 Task: Play online Dominion game.
Action: Mouse moved to (575, 607)
Screenshot: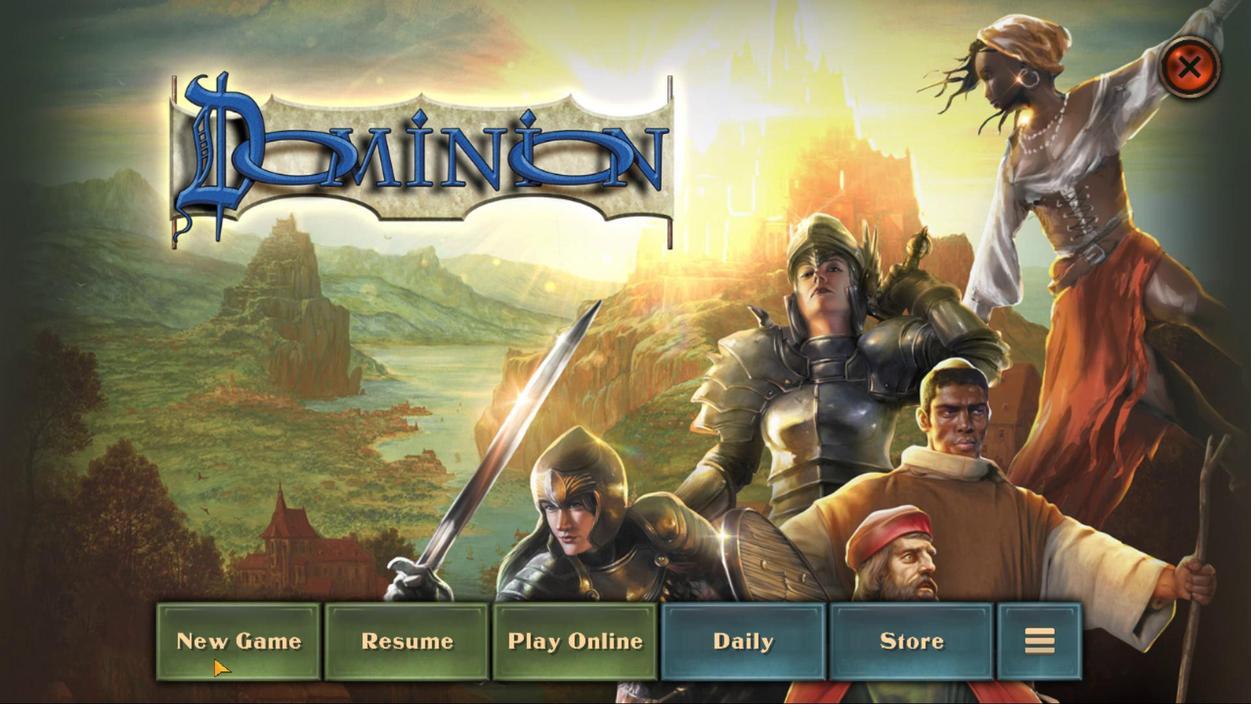 
Action: Mouse pressed left at (575, 607)
Screenshot: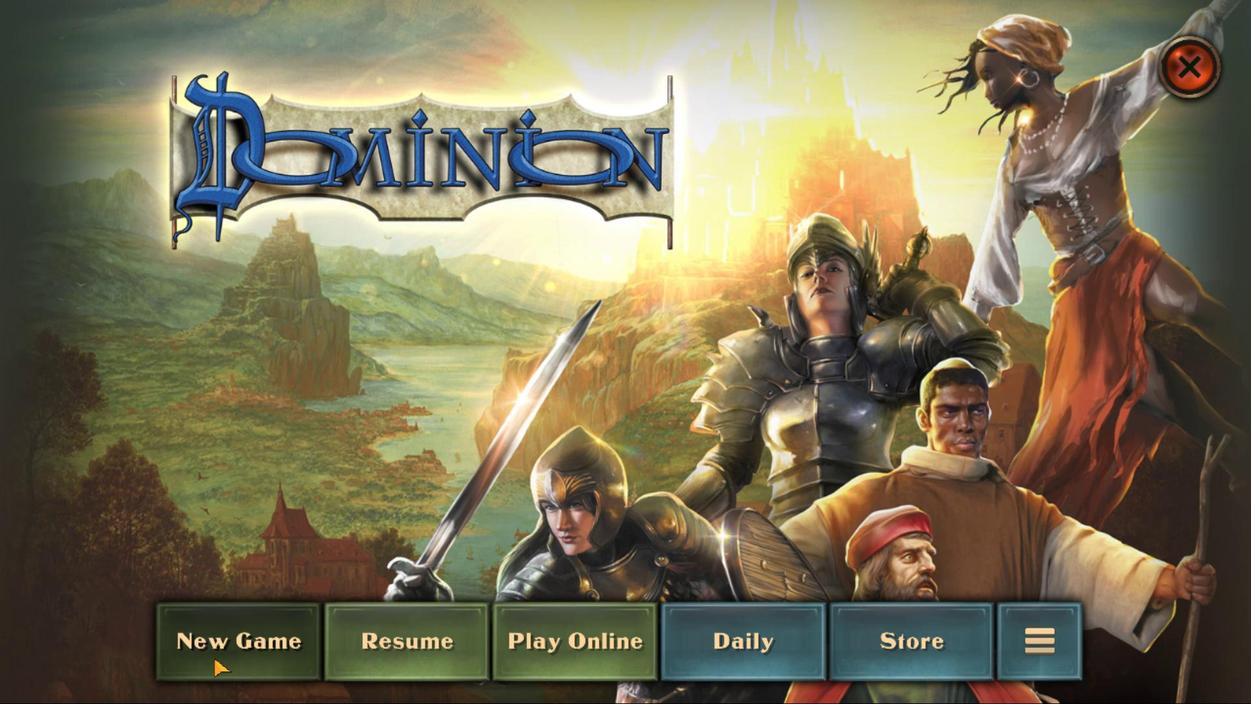 
Action: Mouse moved to (546, 488)
Screenshot: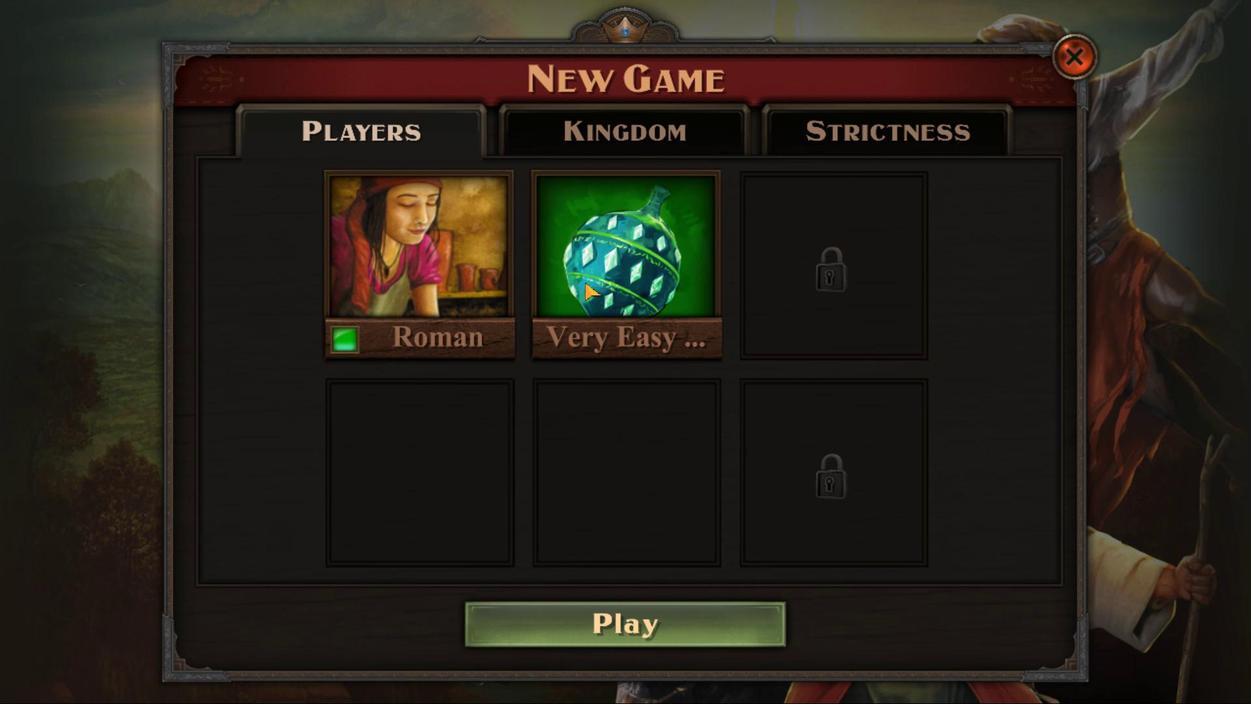 
Action: Mouse pressed left at (546, 488)
Screenshot: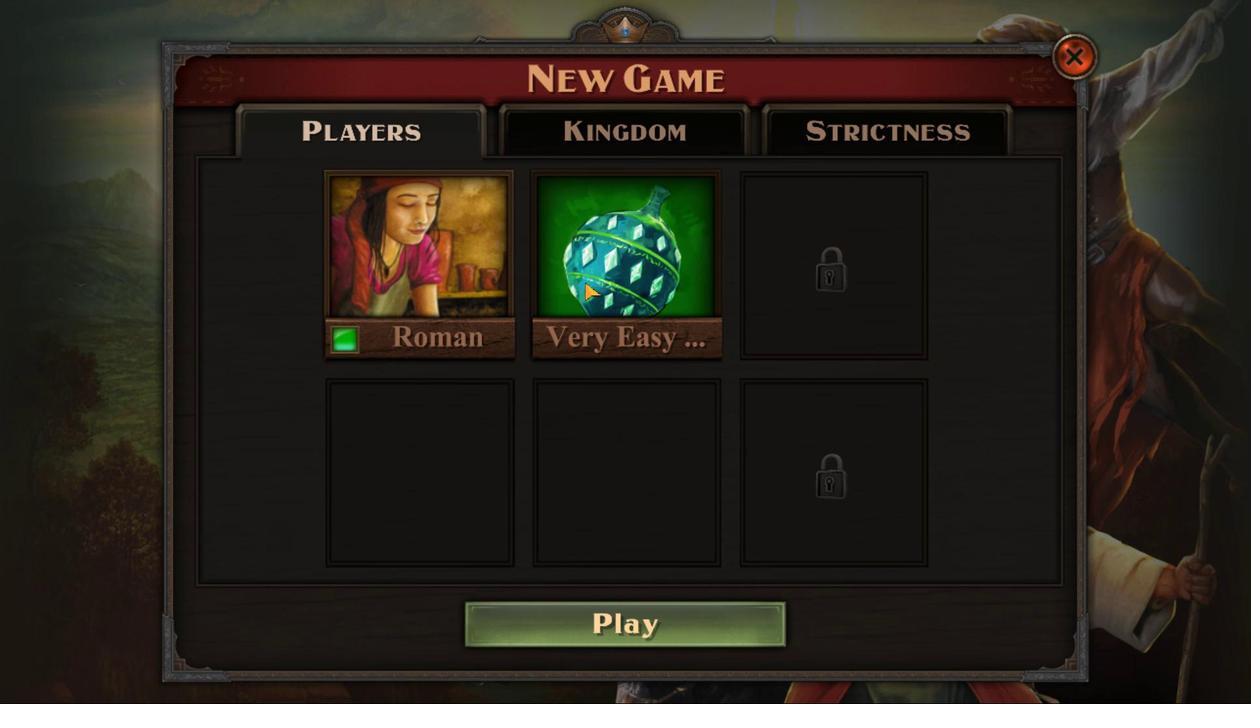 
Action: Mouse moved to (562, 491)
Screenshot: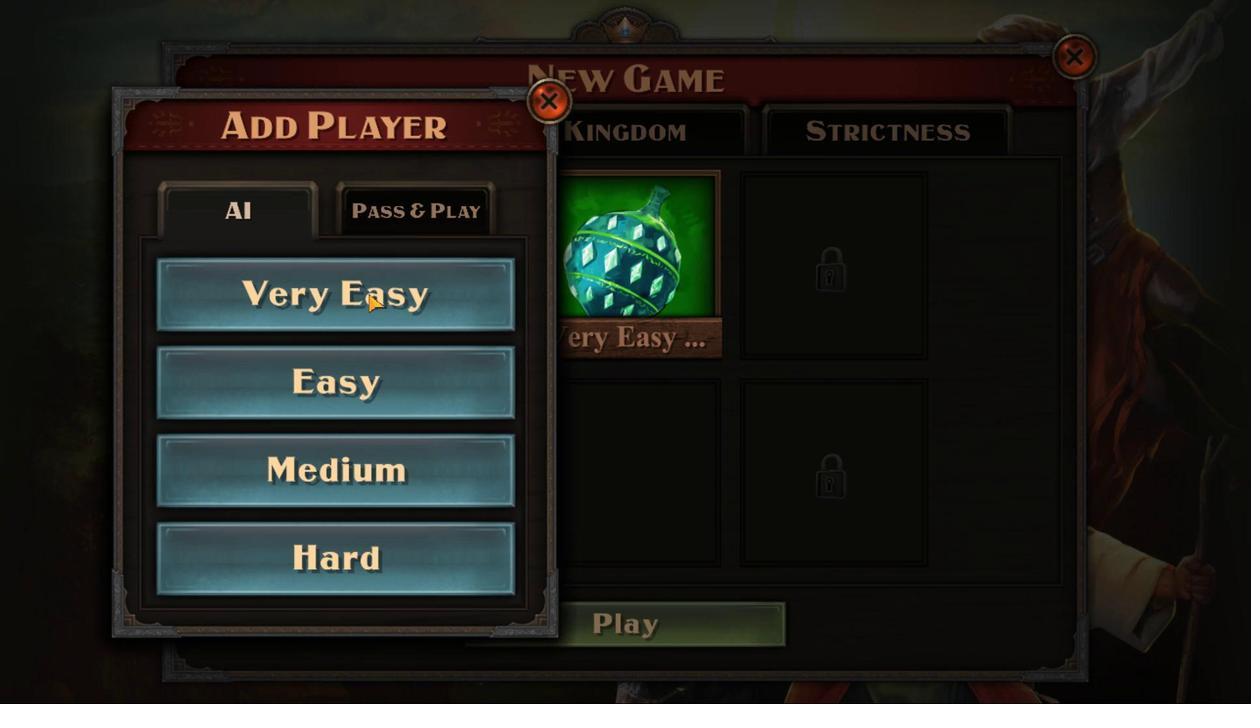 
Action: Mouse pressed left at (562, 491)
Screenshot: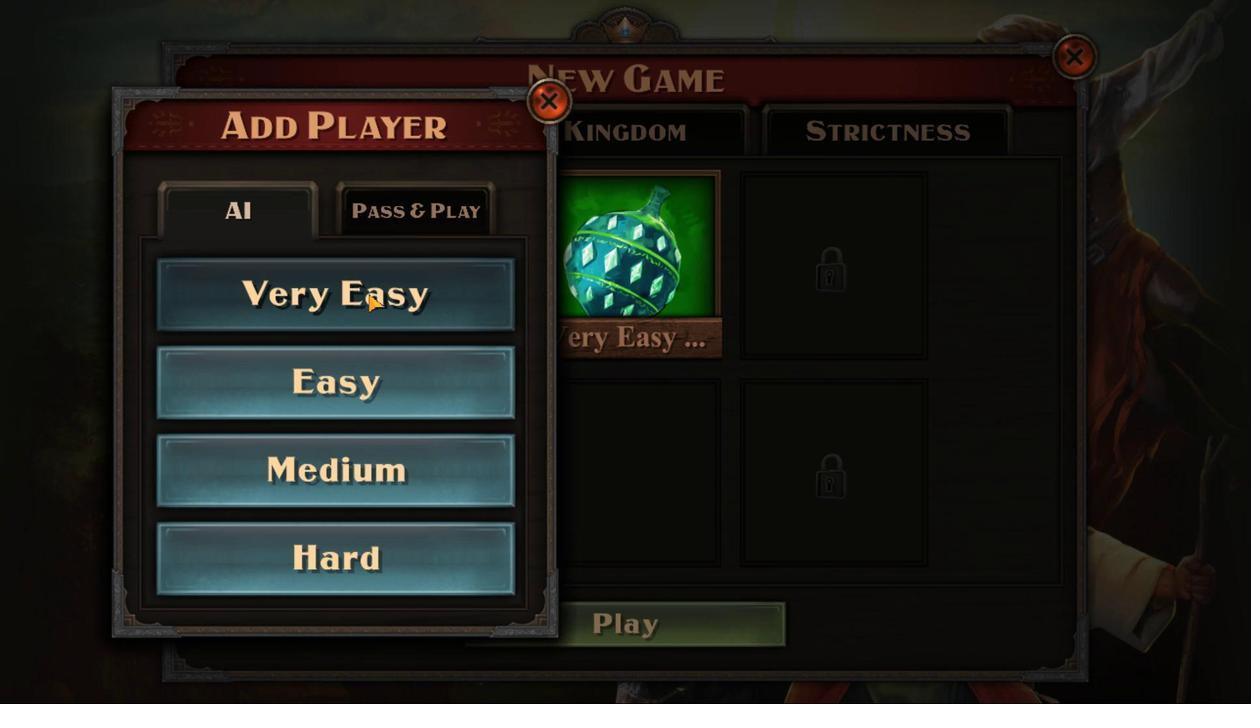 
Action: Mouse moved to (540, 596)
Screenshot: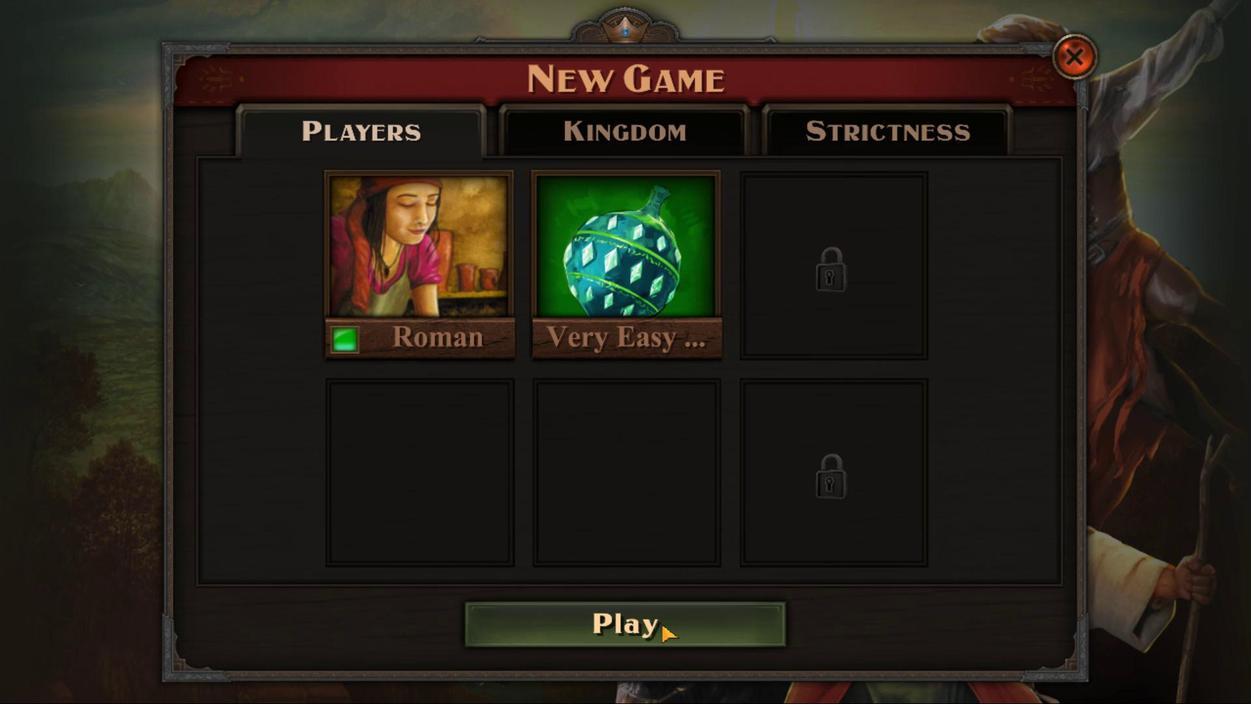 
Action: Mouse pressed left at (540, 596)
Screenshot: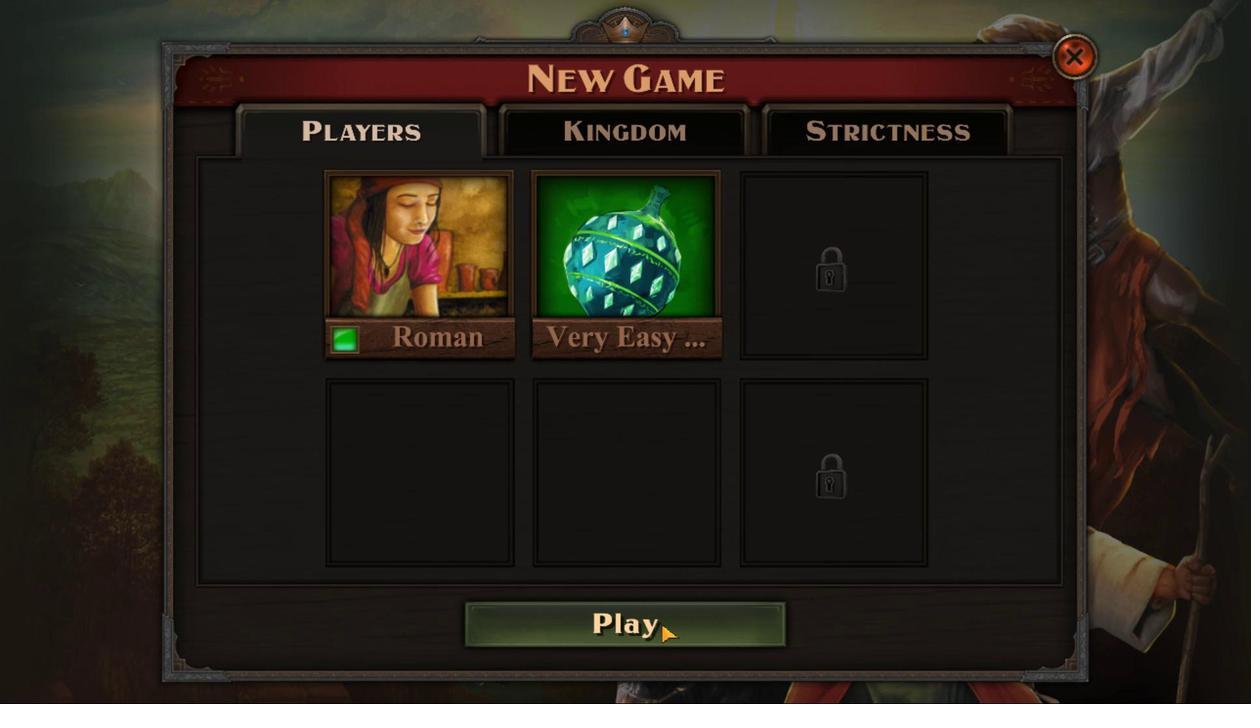 
Action: Mouse moved to (536, 581)
Screenshot: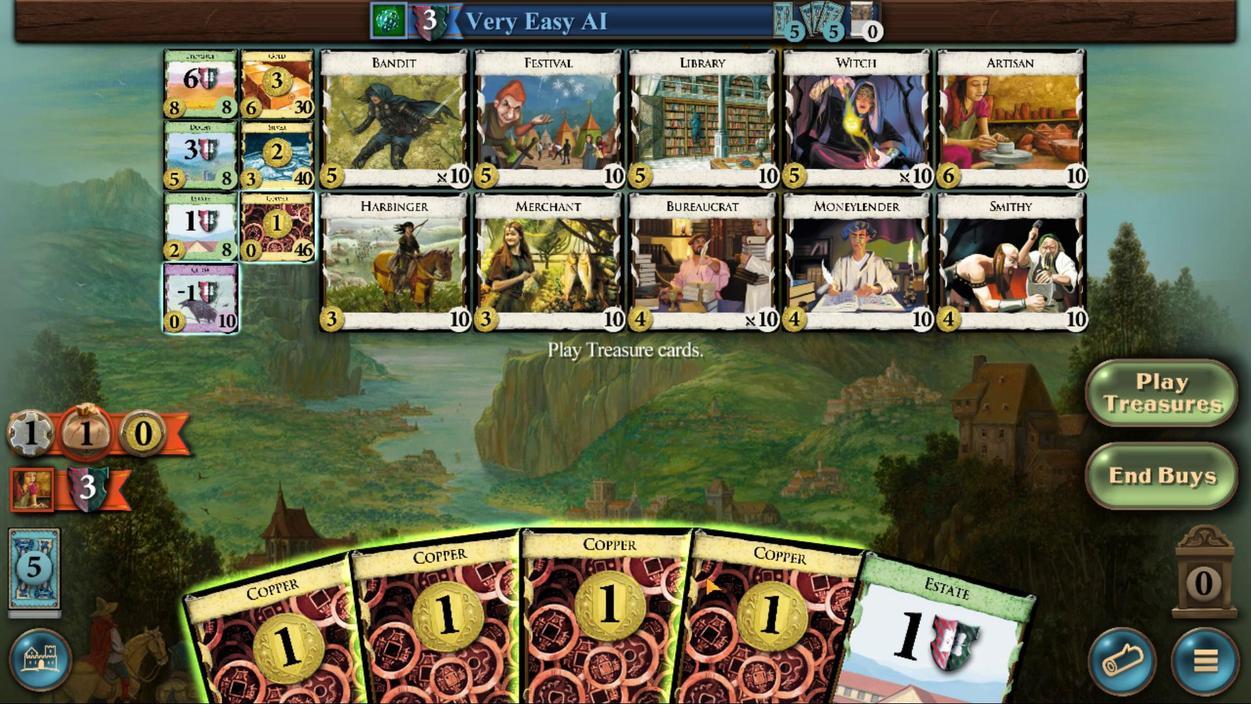 
Action: Mouse scrolled (536, 581) with delta (0, 0)
Screenshot: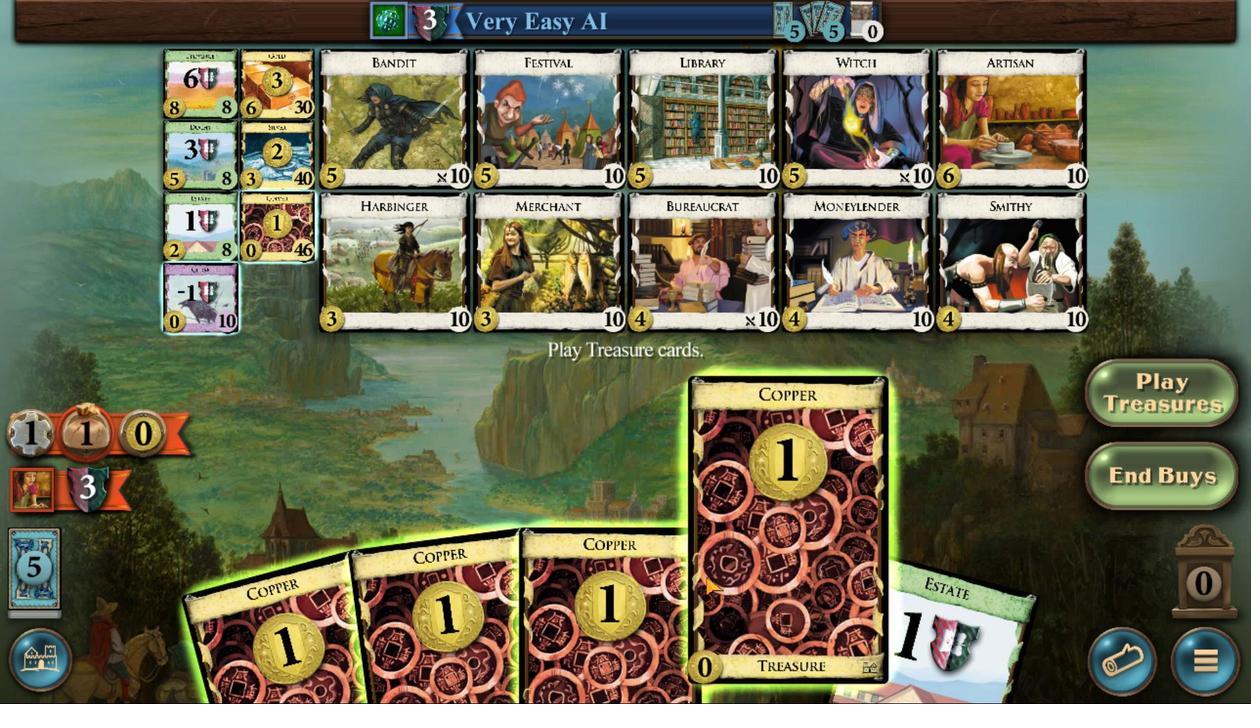 
Action: Mouse scrolled (536, 581) with delta (0, 0)
Screenshot: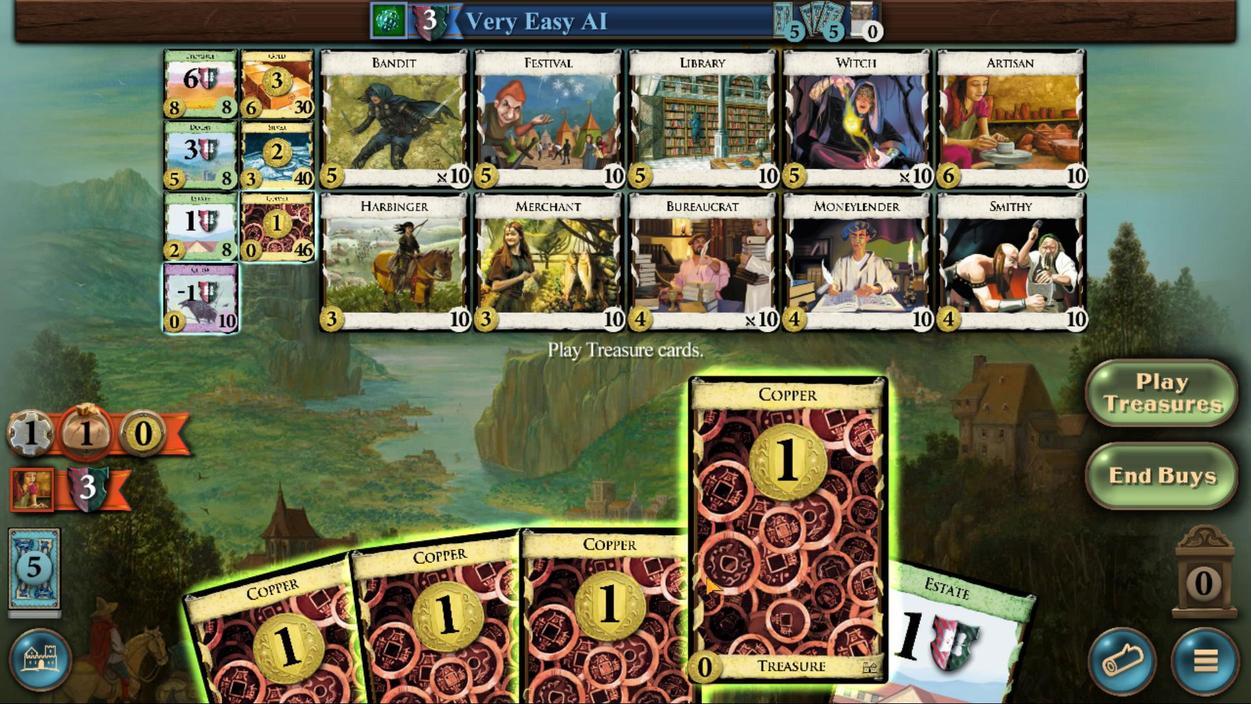 
Action: Mouse scrolled (536, 581) with delta (0, 0)
Screenshot: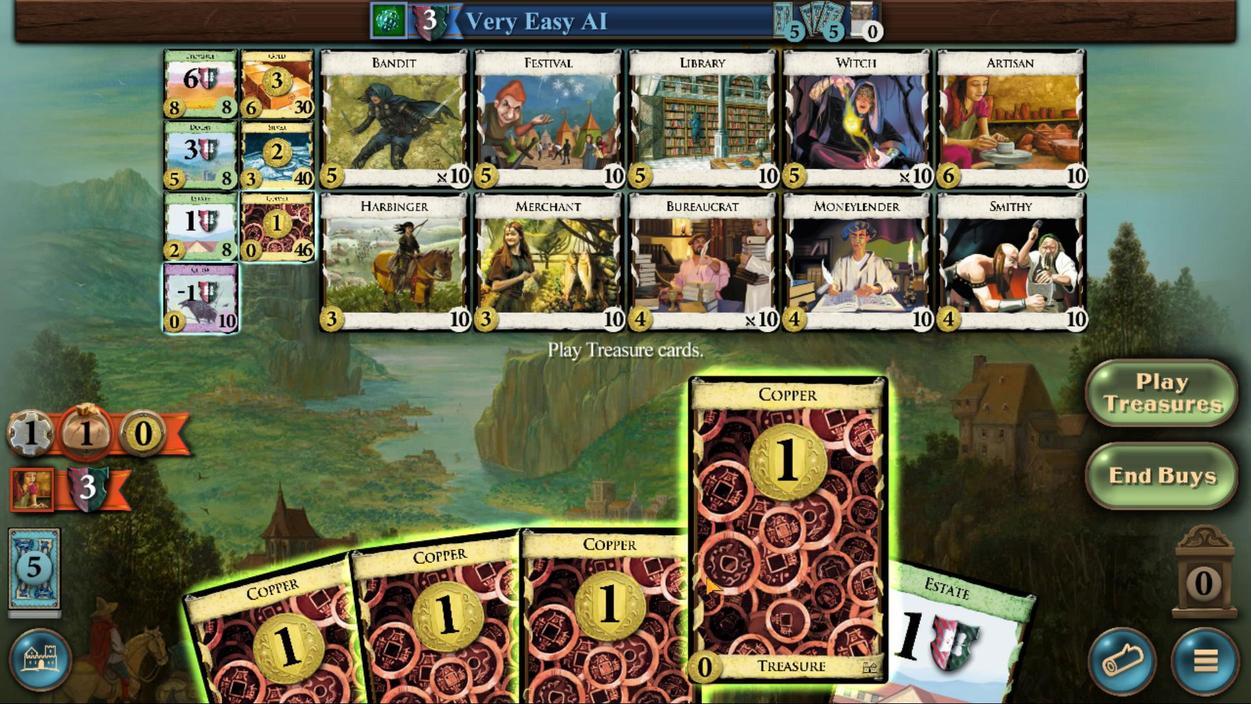 
Action: Mouse scrolled (536, 581) with delta (0, 0)
Screenshot: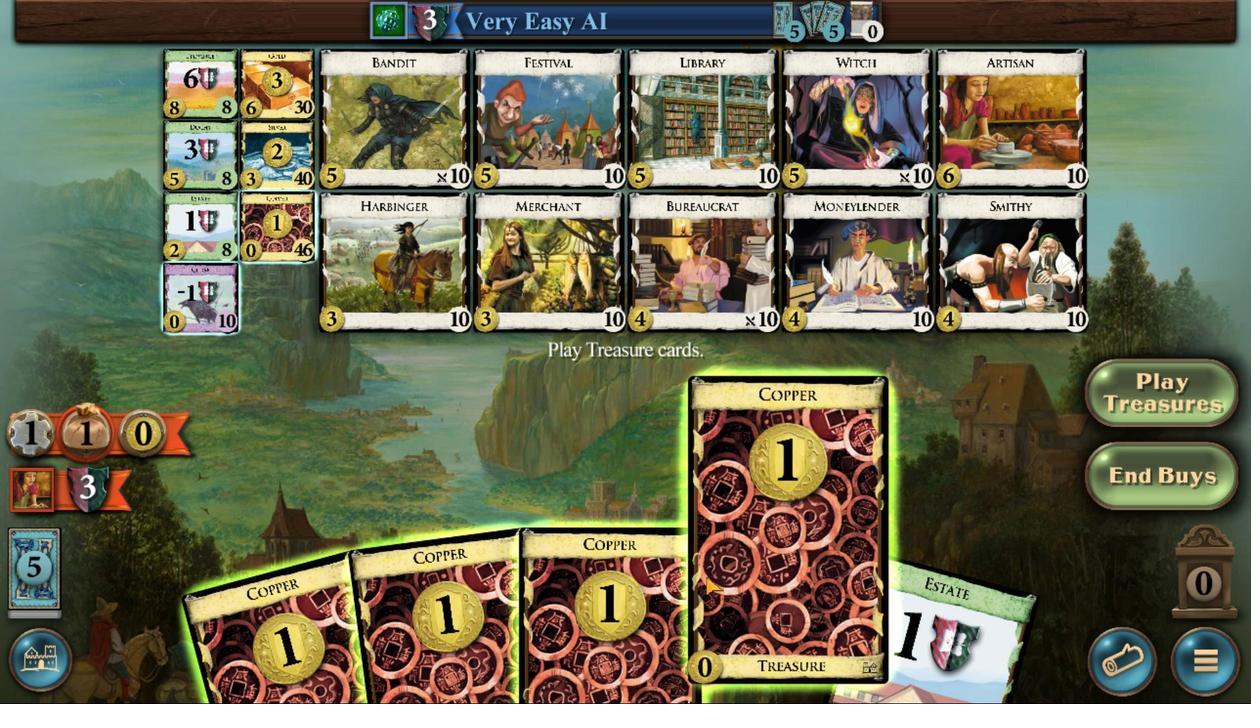 
Action: Mouse moved to (545, 580)
Screenshot: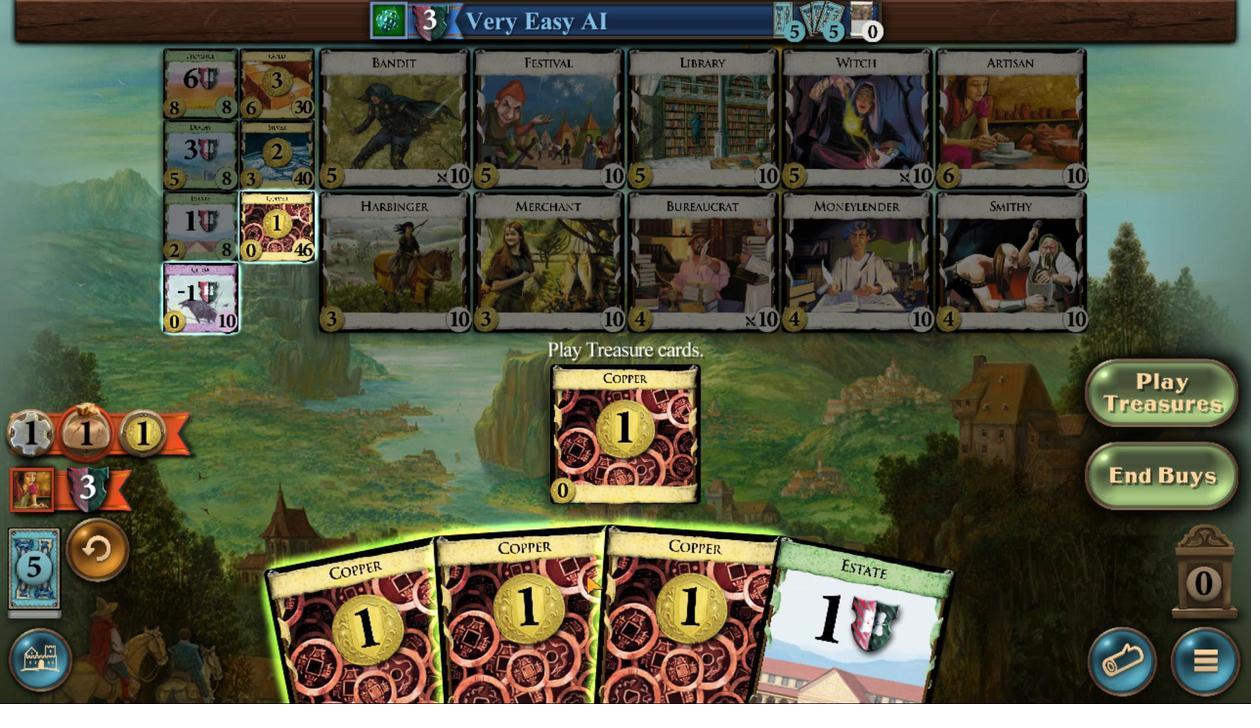 
Action: Mouse scrolled (545, 580) with delta (0, 0)
Screenshot: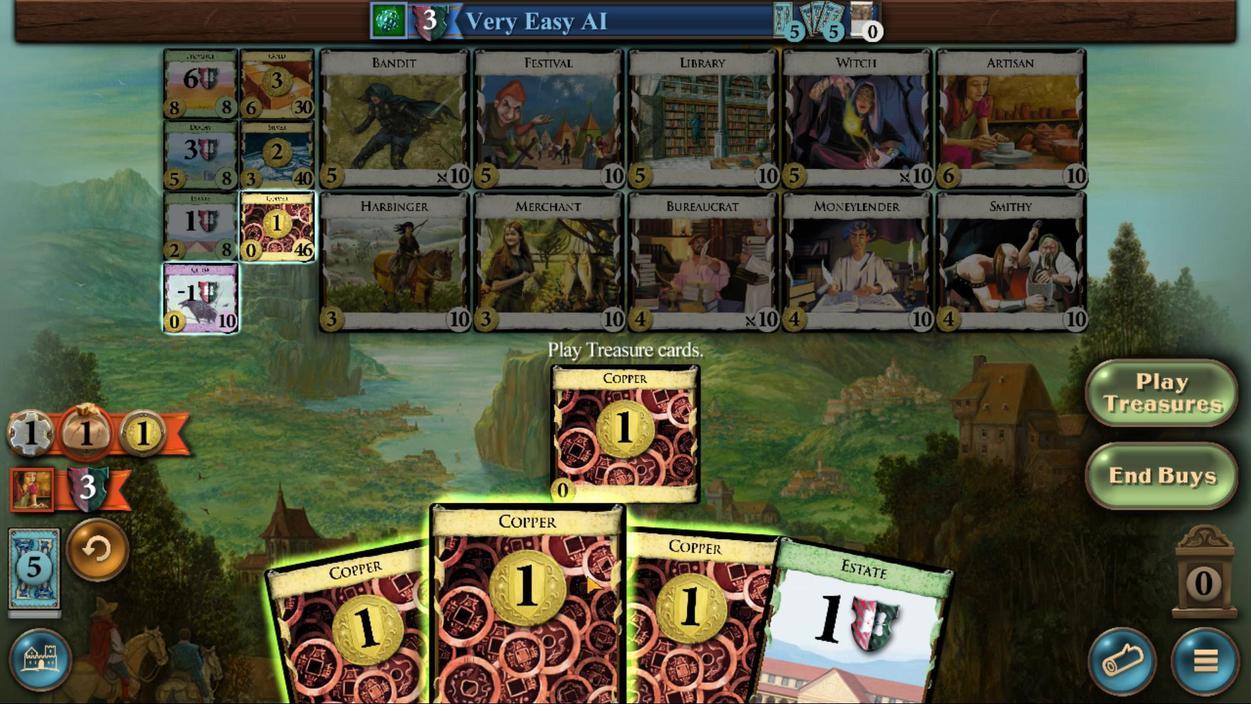 
Action: Mouse scrolled (545, 580) with delta (0, 0)
Screenshot: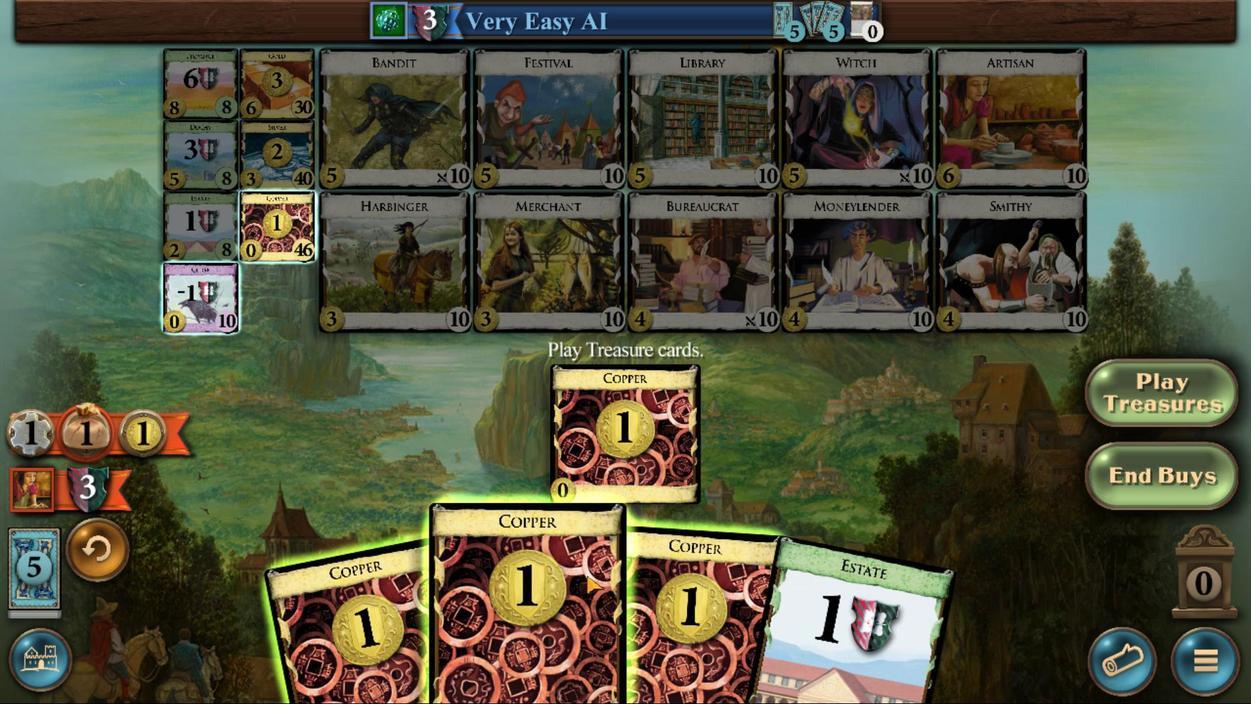 
Action: Mouse scrolled (545, 580) with delta (0, 0)
Screenshot: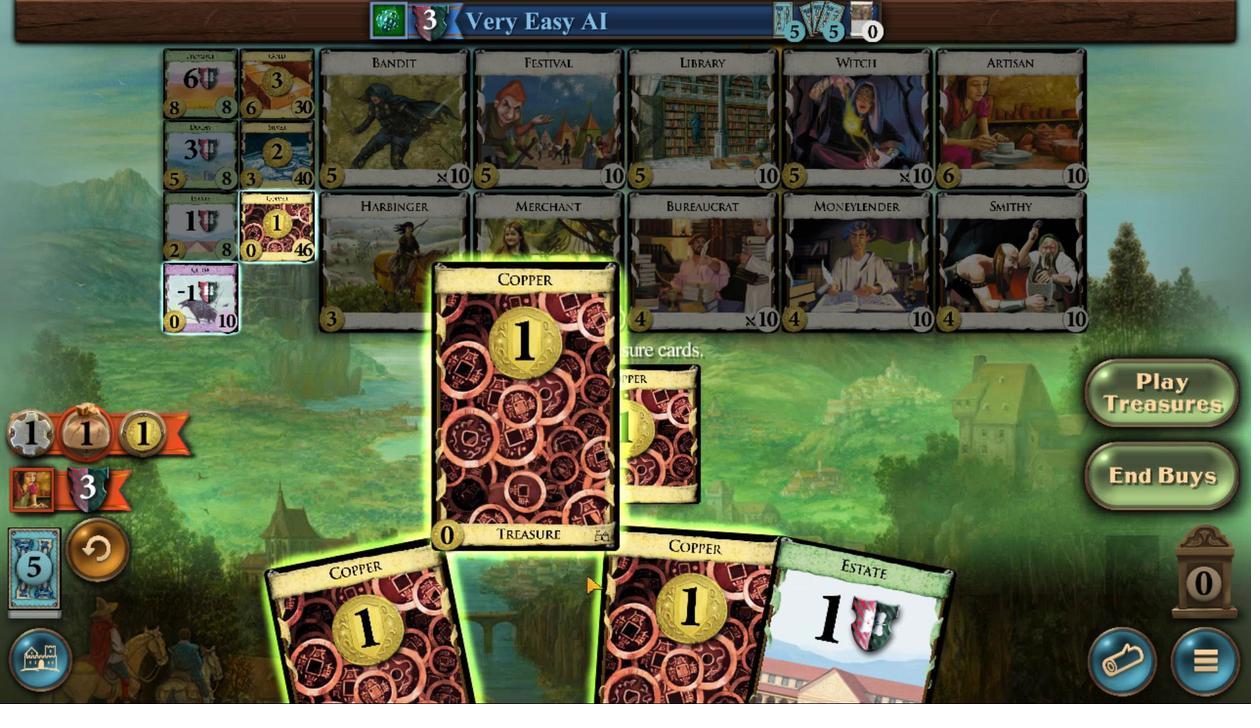 
Action: Mouse scrolled (545, 580) with delta (0, 0)
Screenshot: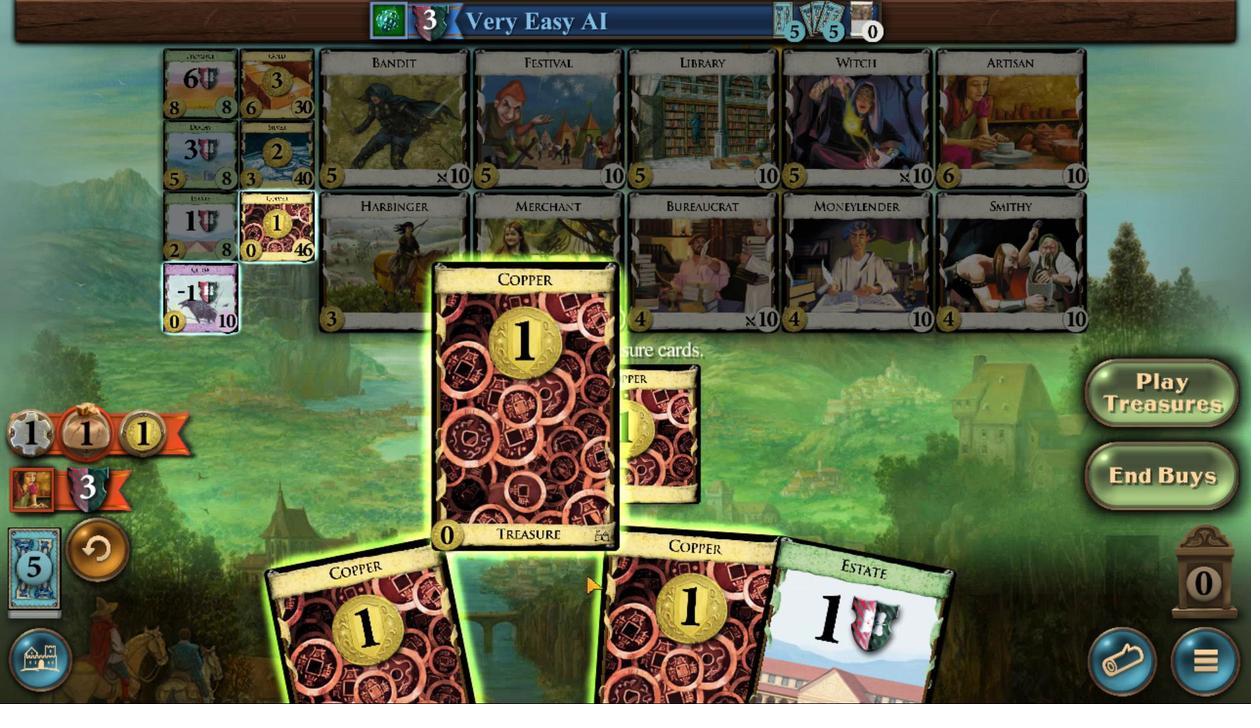 
Action: Mouse moved to (545, 580)
Screenshot: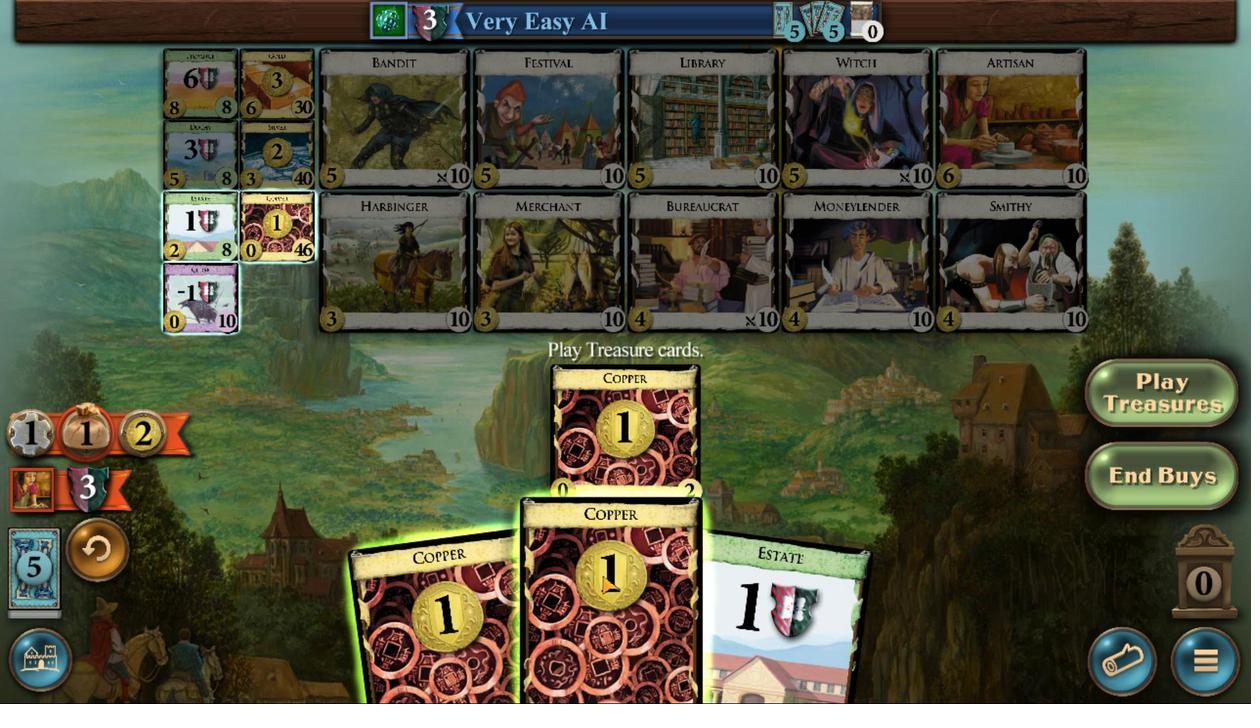 
Action: Mouse scrolled (545, 580) with delta (0, 0)
Screenshot: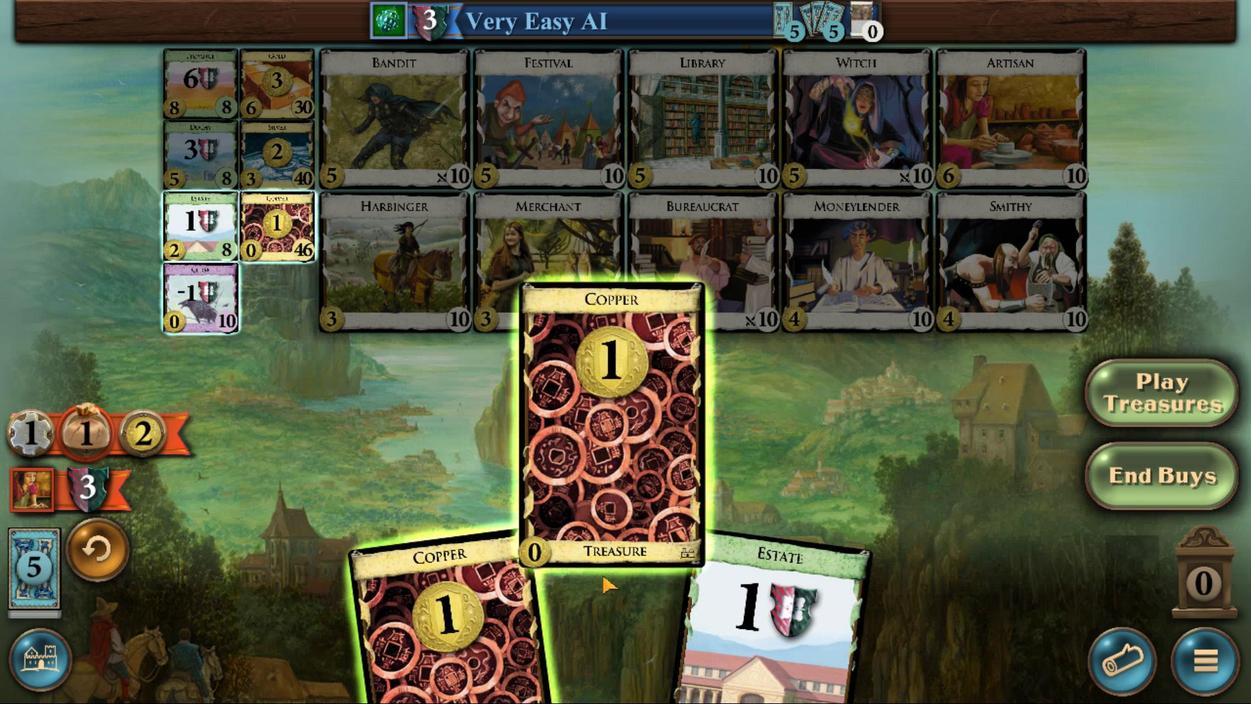 
Action: Mouse scrolled (545, 580) with delta (0, 0)
Screenshot: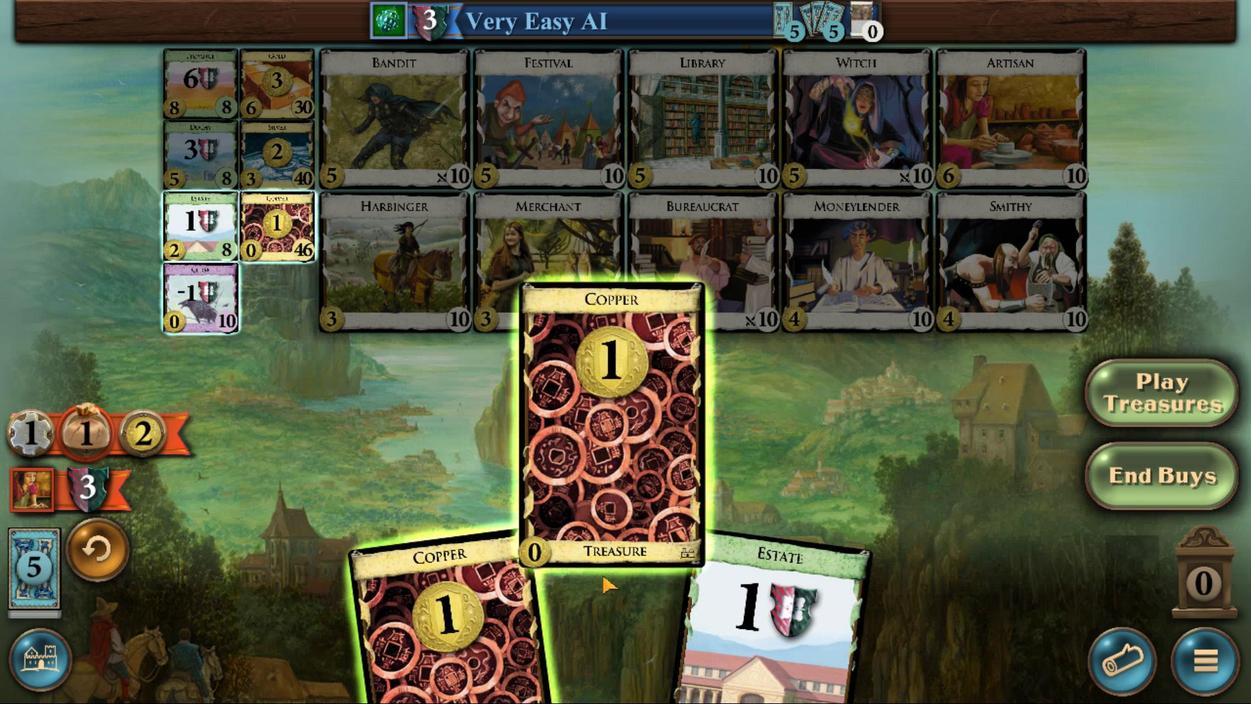 
Action: Mouse scrolled (545, 580) with delta (0, 0)
Screenshot: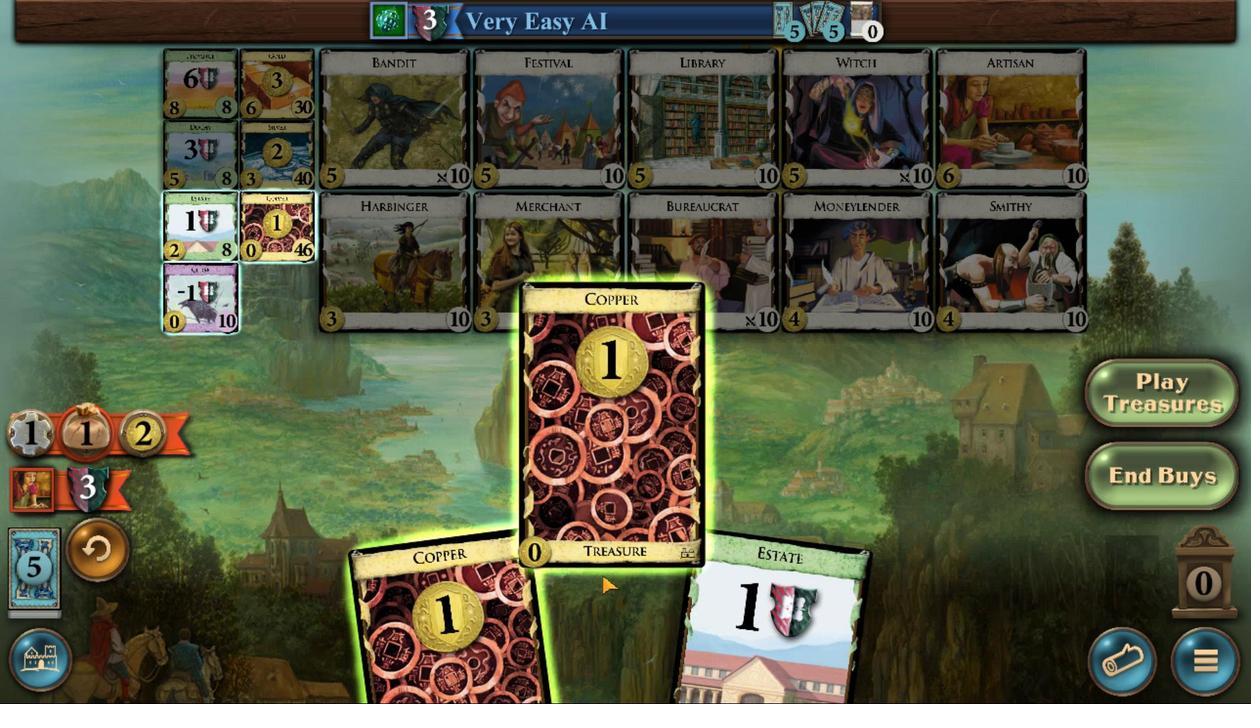 
Action: Mouse scrolled (545, 580) with delta (0, 0)
Screenshot: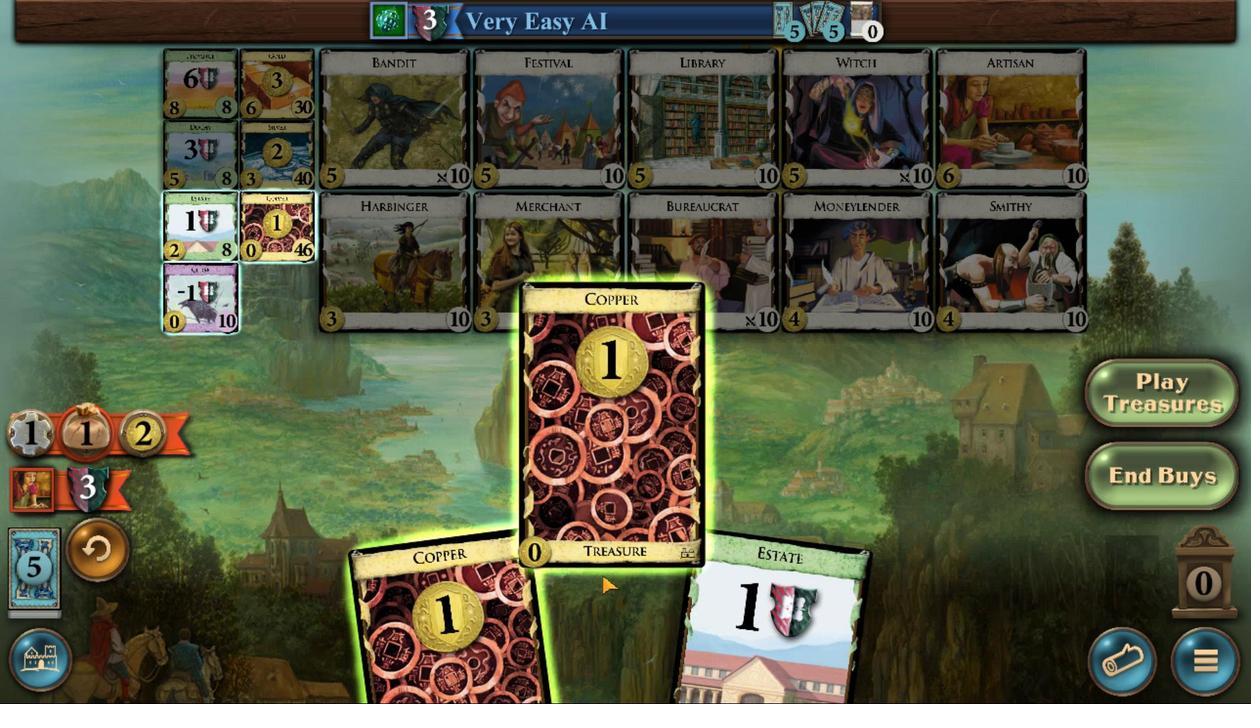 
Action: Mouse scrolled (545, 580) with delta (0, 0)
Screenshot: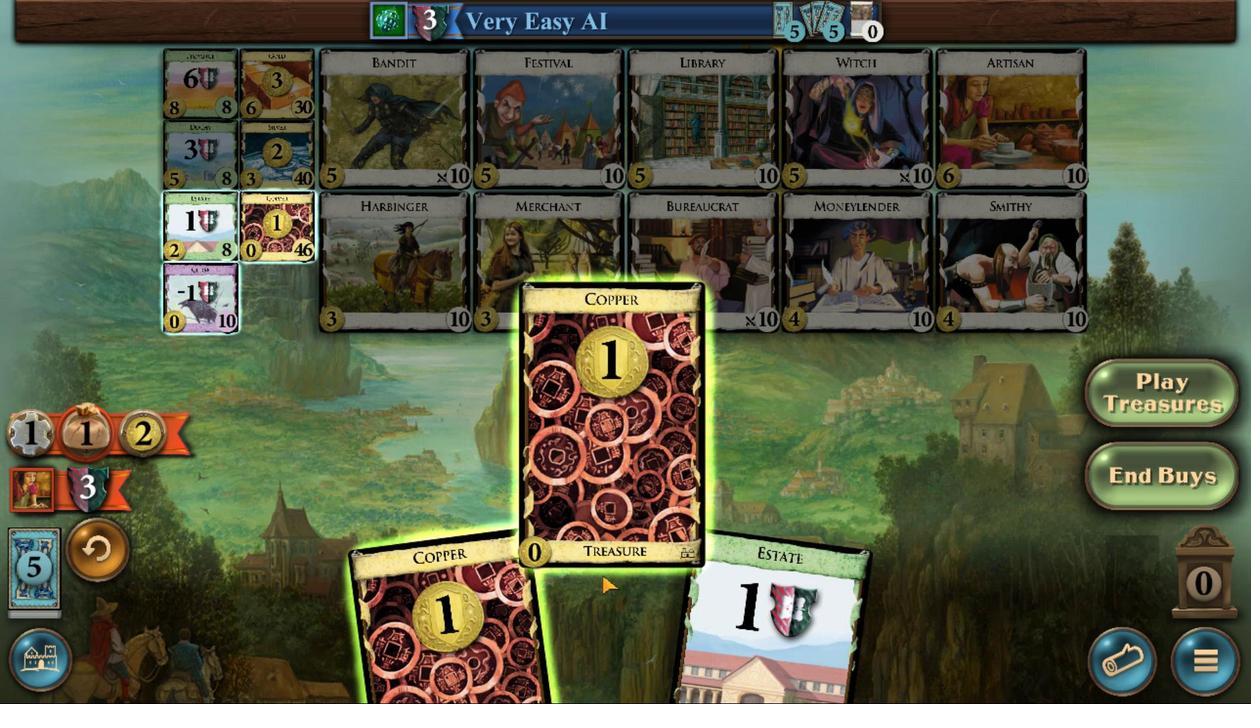 
Action: Mouse moved to (547, 581)
Screenshot: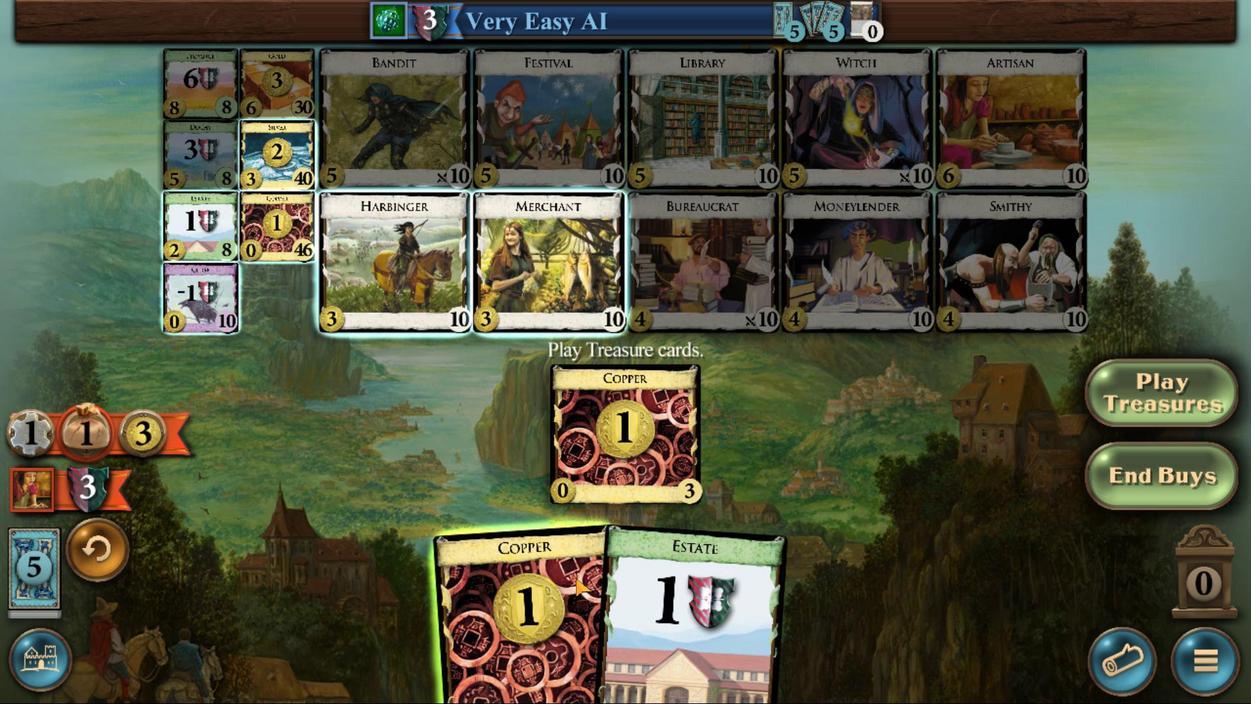 
Action: Mouse scrolled (547, 581) with delta (0, 0)
Screenshot: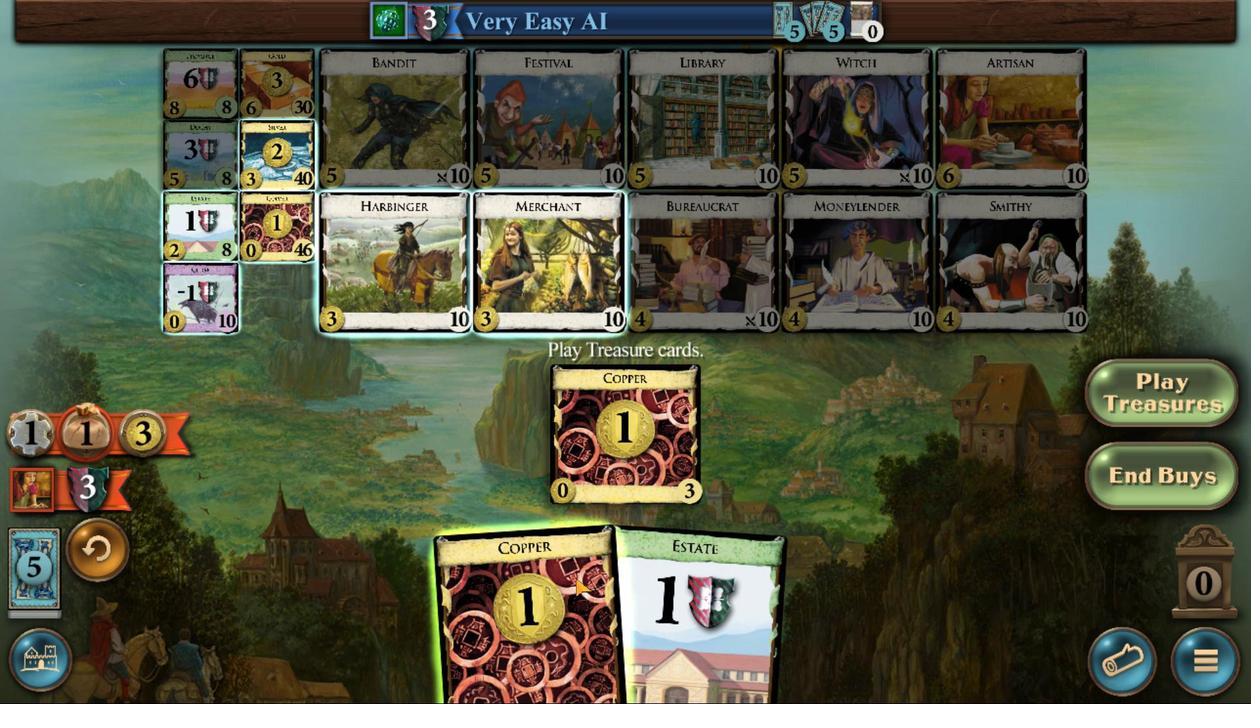 
Action: Mouse scrolled (547, 581) with delta (0, 0)
Screenshot: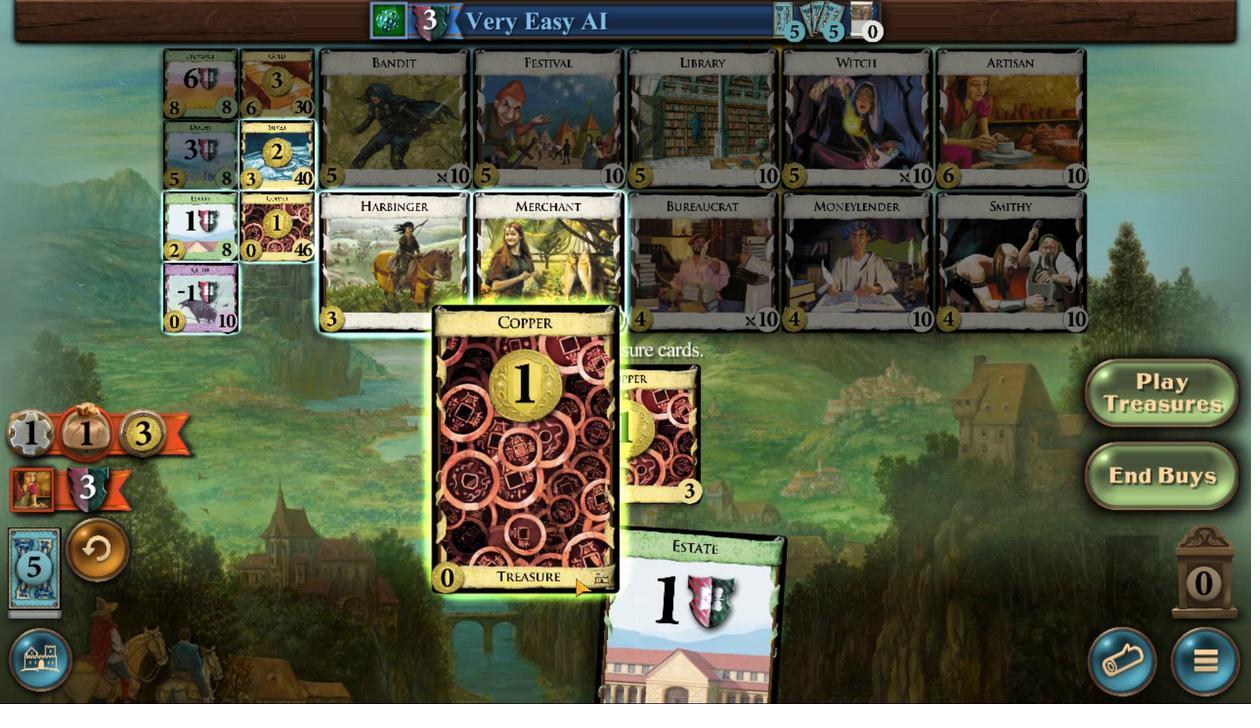 
Action: Mouse scrolled (547, 581) with delta (0, 0)
Screenshot: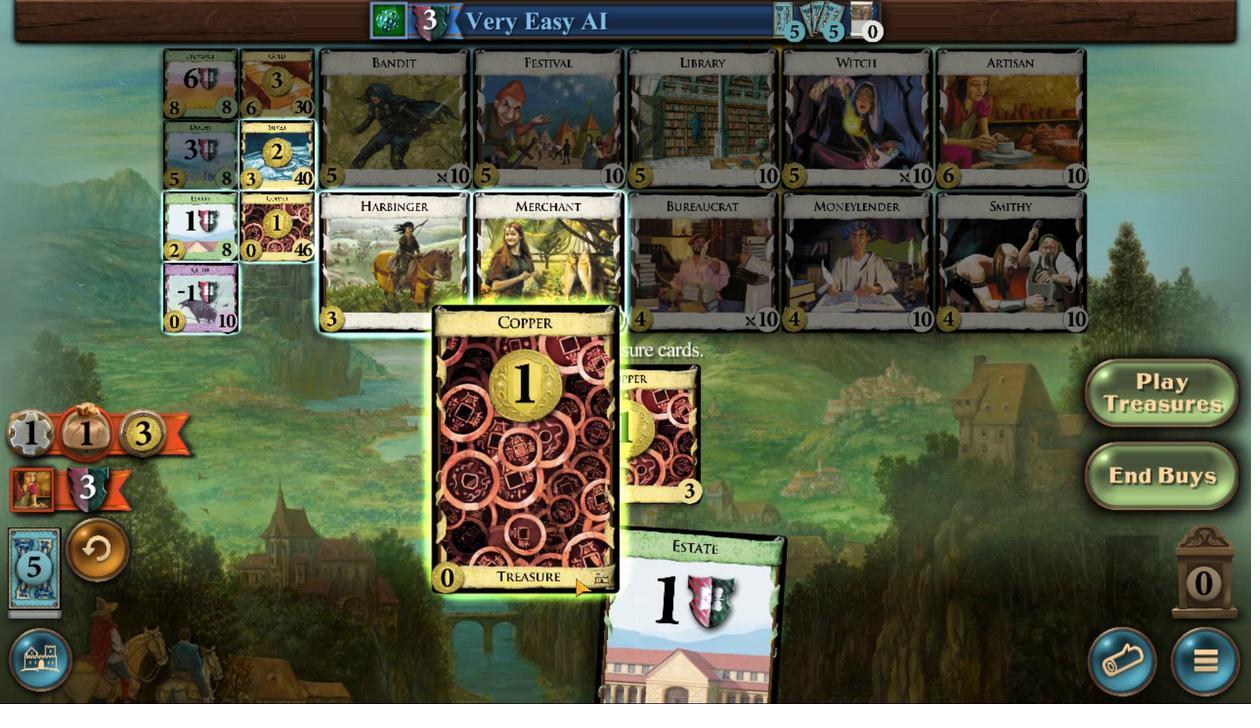
Action: Mouse scrolled (547, 581) with delta (0, 0)
Screenshot: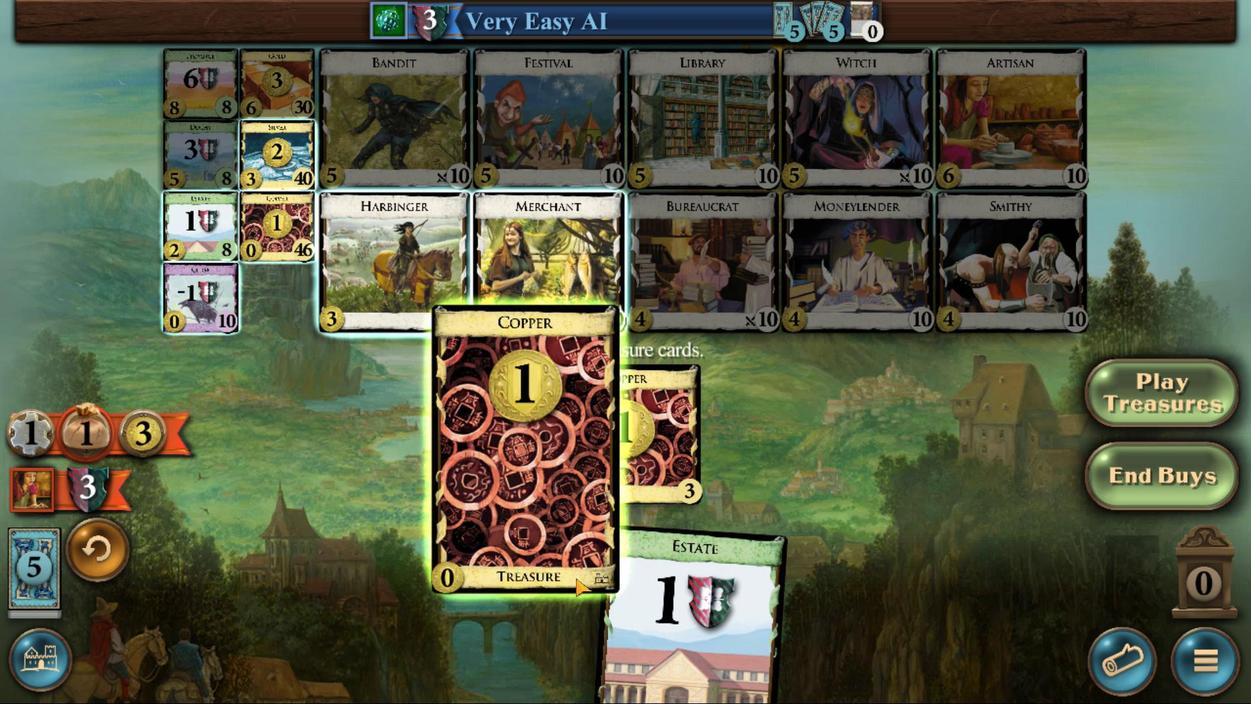 
Action: Mouse scrolled (547, 581) with delta (0, 0)
Screenshot: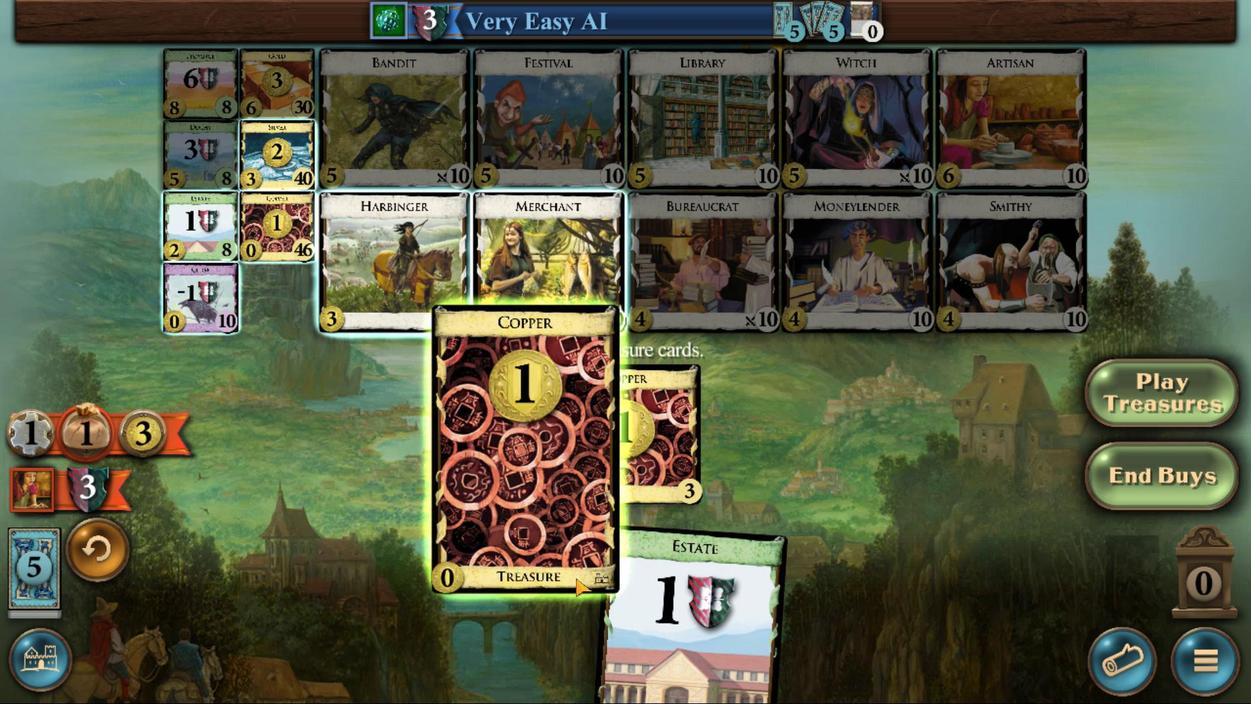 
Action: Mouse moved to (569, 447)
Screenshot: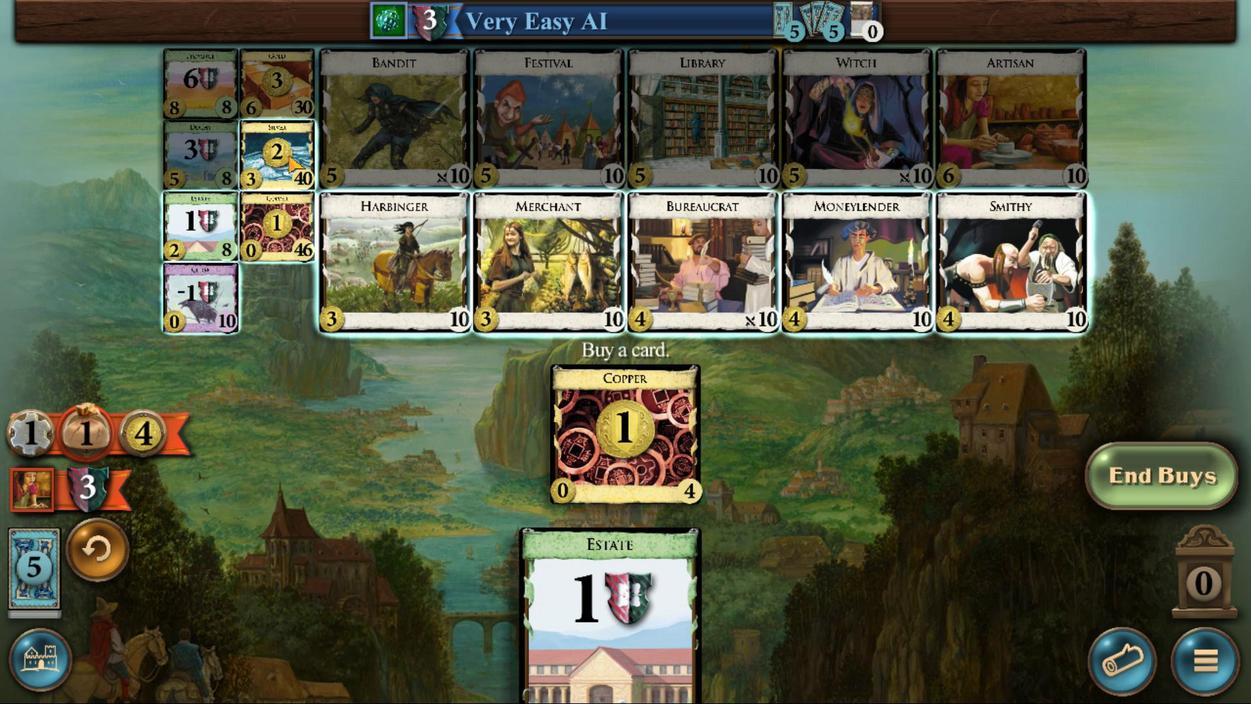 
Action: Mouse pressed left at (569, 447)
Screenshot: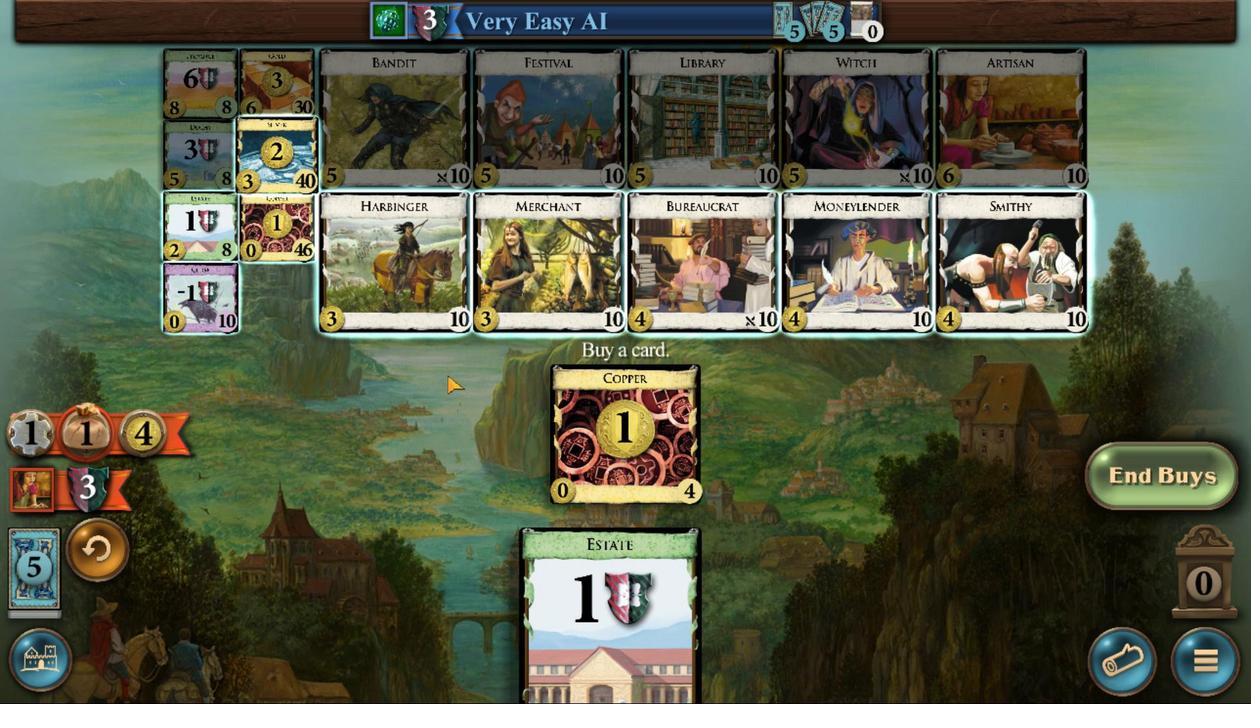 
Action: Mouse moved to (547, 581)
Screenshot: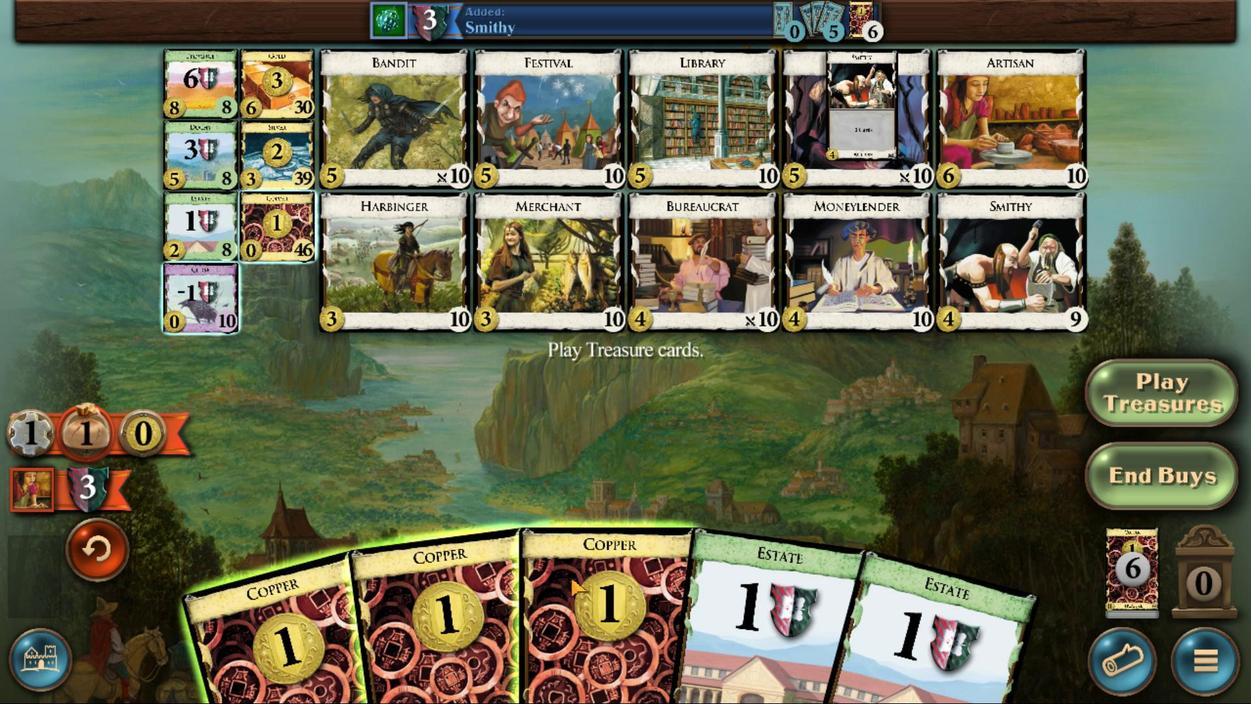 
Action: Mouse scrolled (547, 581) with delta (0, 0)
Screenshot: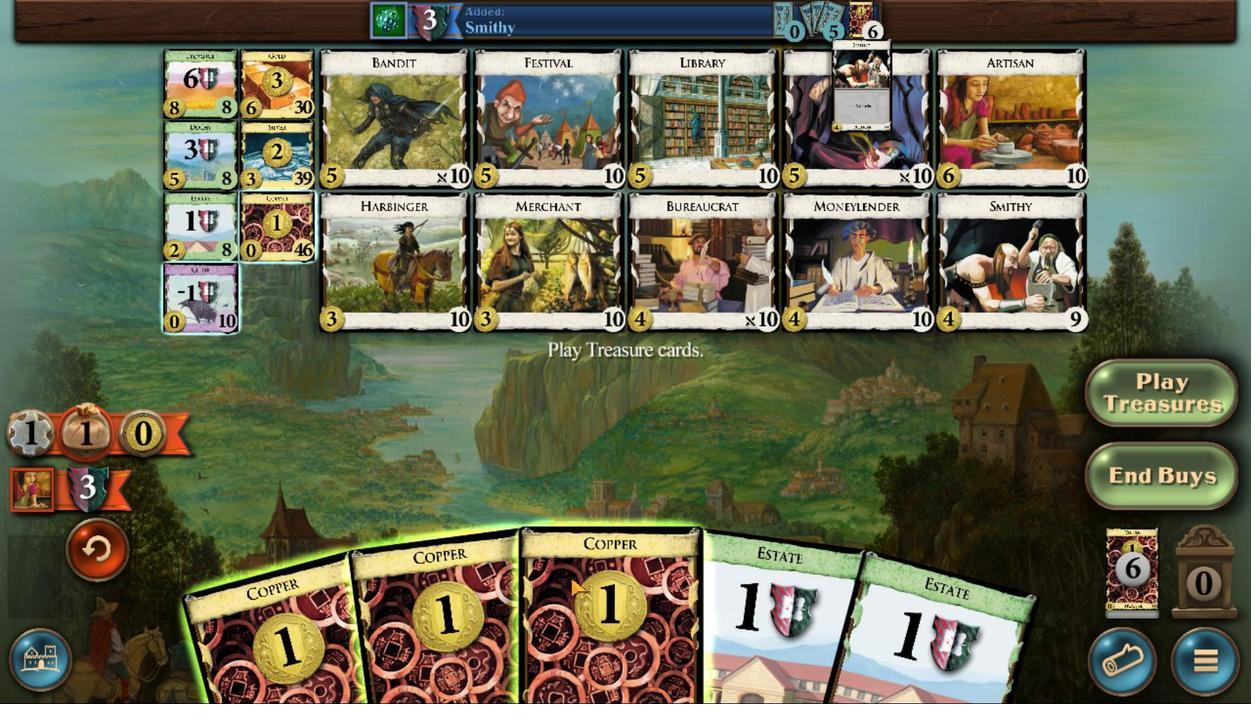 
Action: Mouse scrolled (547, 581) with delta (0, 0)
Screenshot: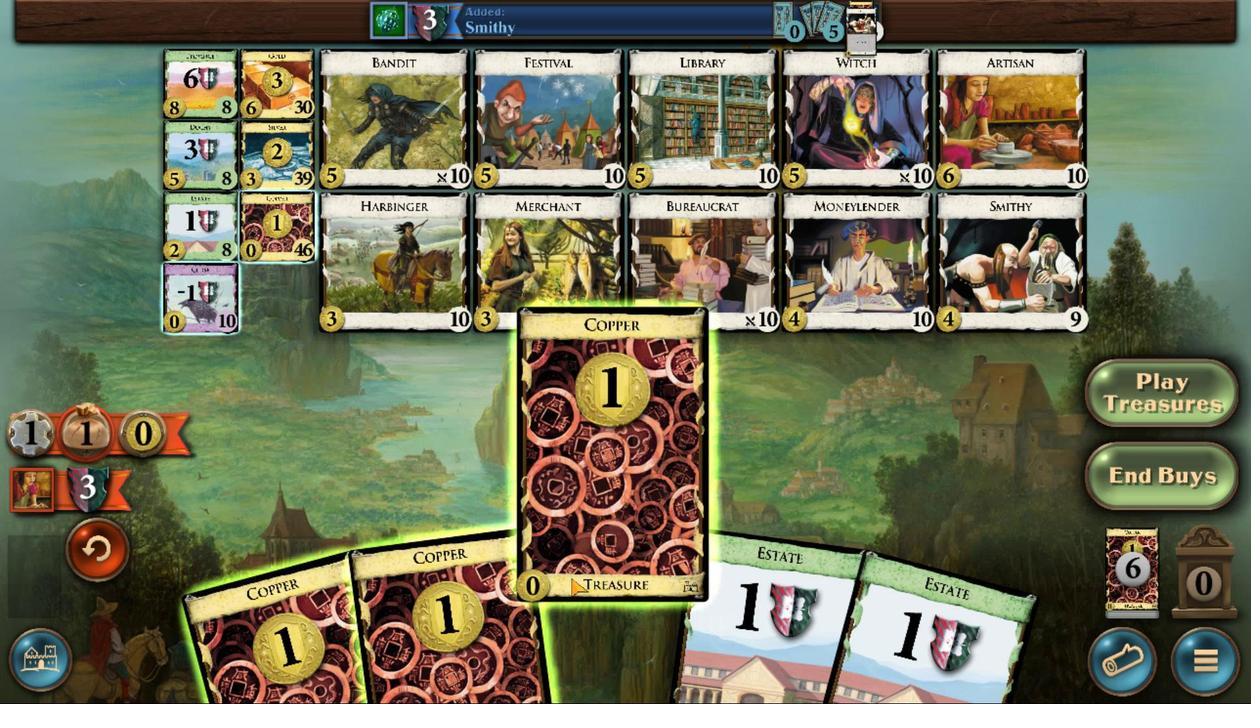 
Action: Mouse scrolled (547, 581) with delta (0, 0)
Screenshot: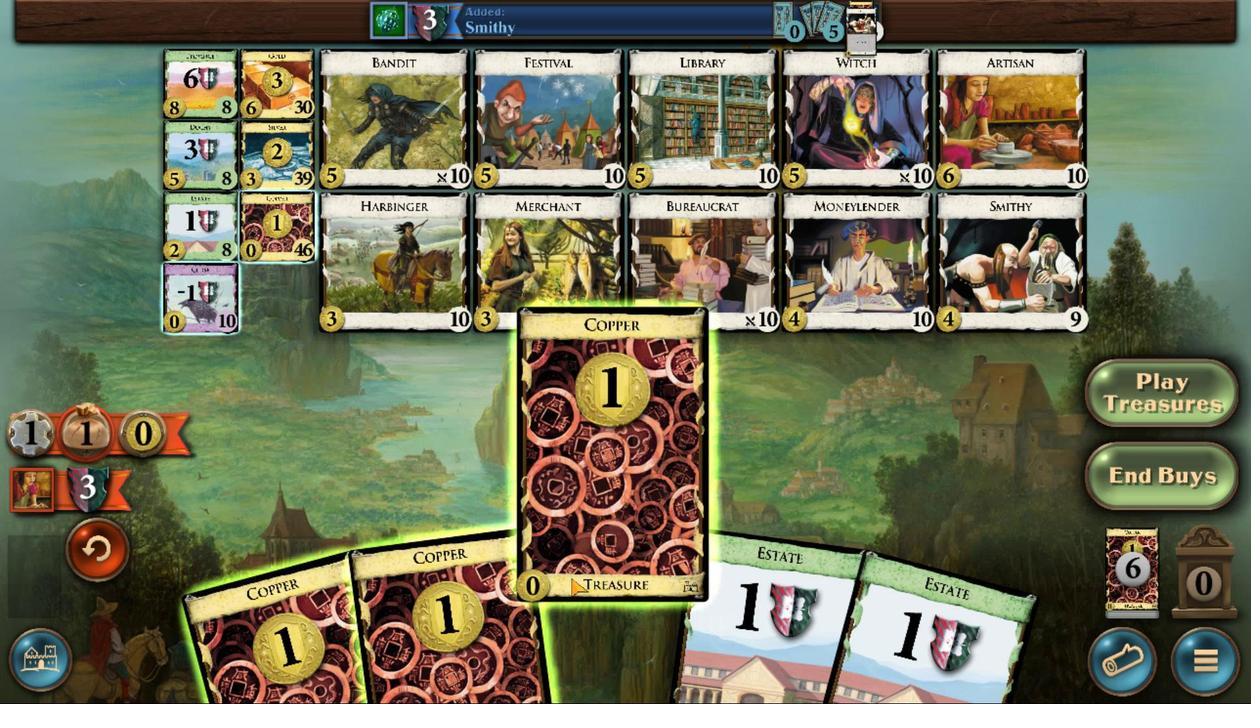 
Action: Mouse scrolled (547, 581) with delta (0, 0)
Screenshot: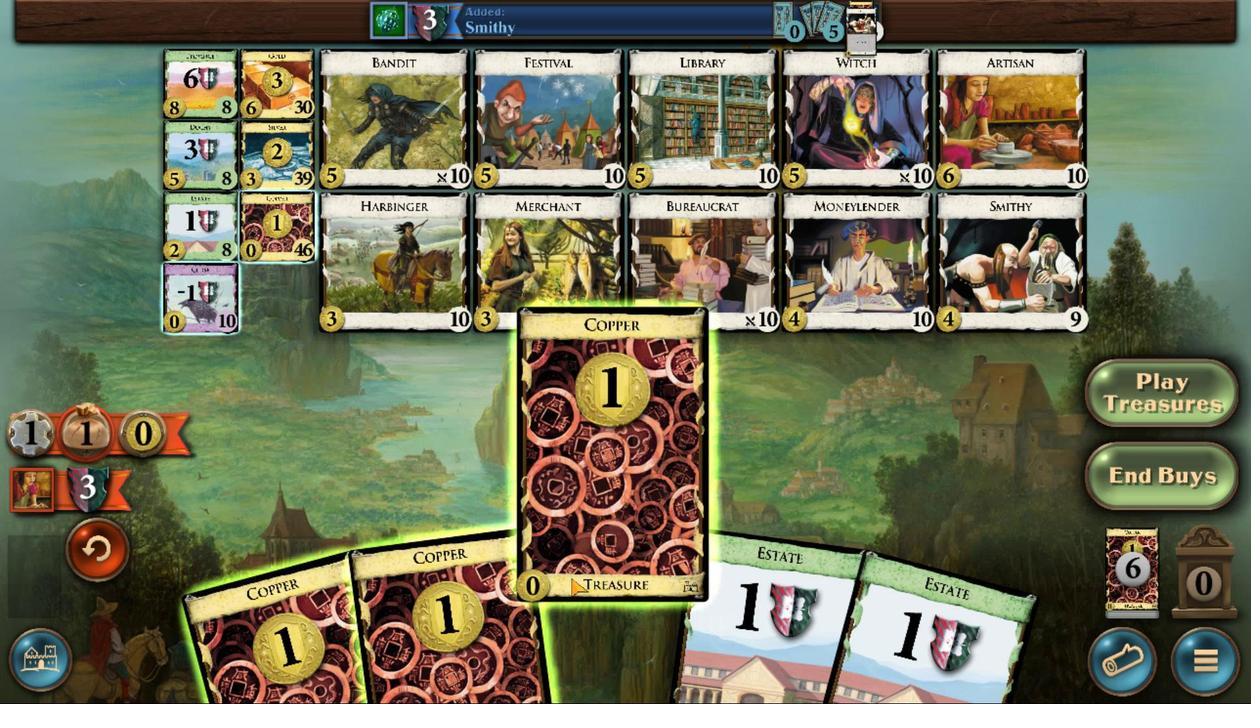 
Action: Mouse scrolled (547, 581) with delta (0, 0)
Screenshot: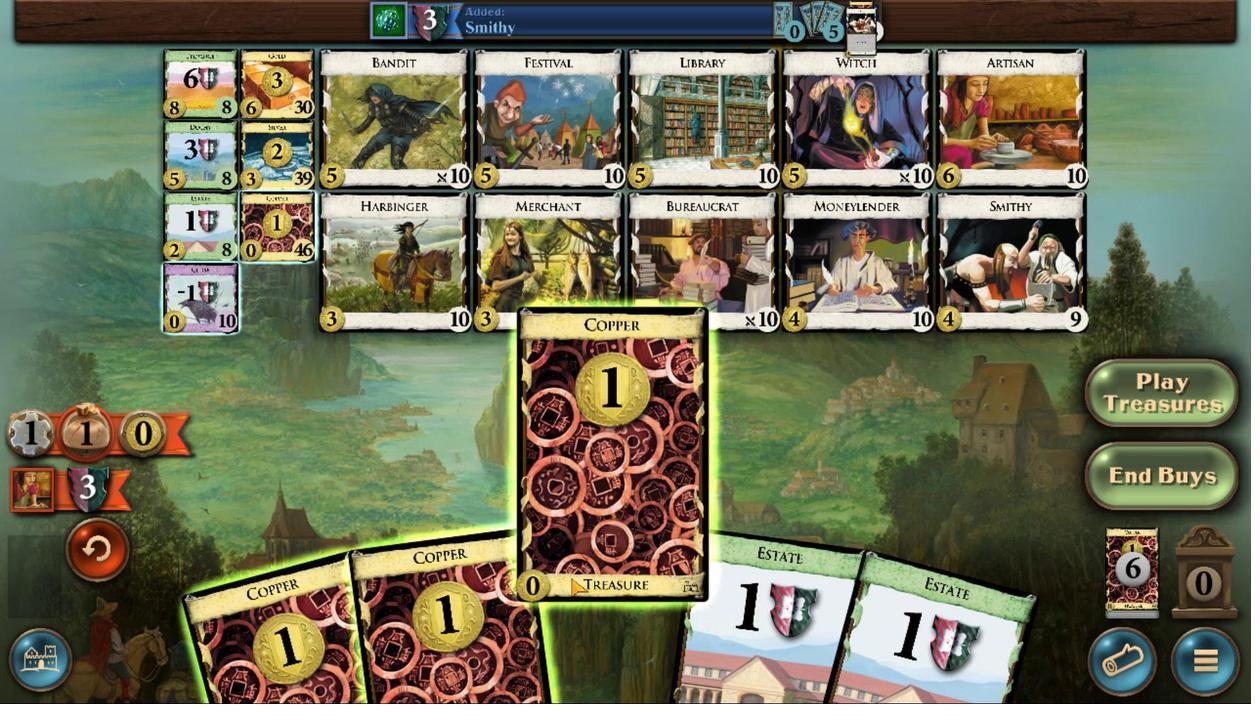 
Action: Mouse moved to (549, 580)
Screenshot: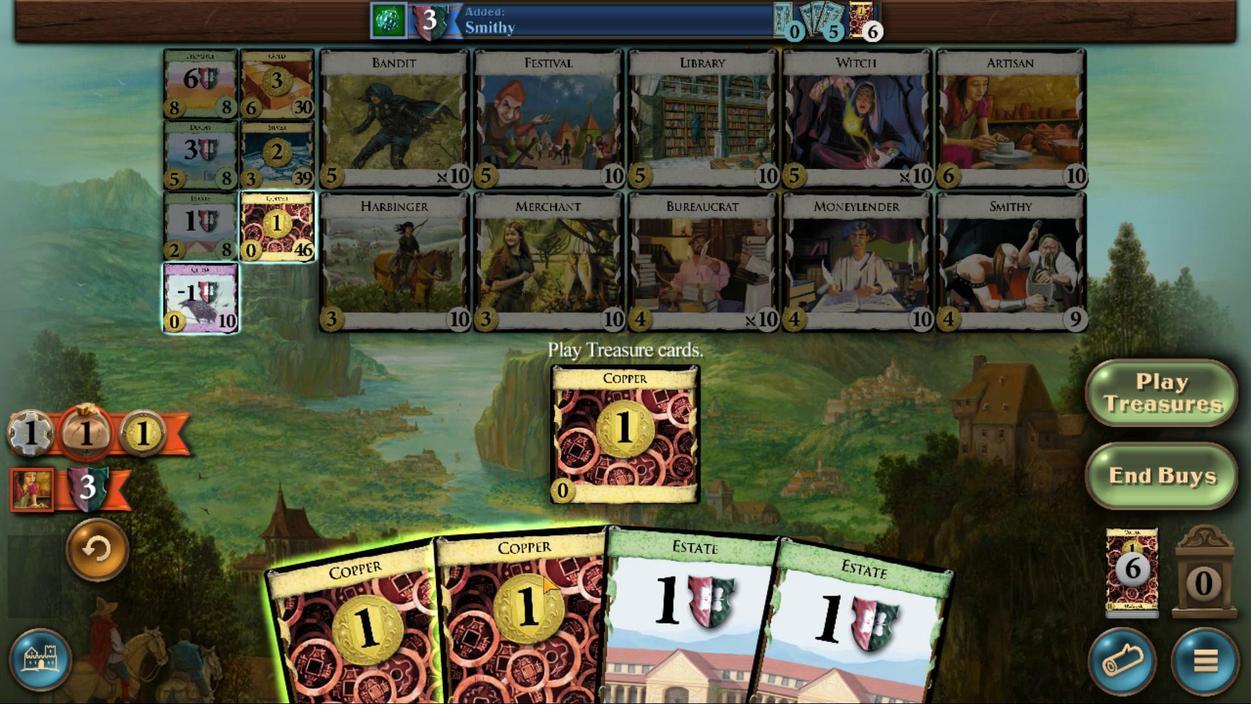 
Action: Mouse scrolled (549, 580) with delta (0, 0)
Screenshot: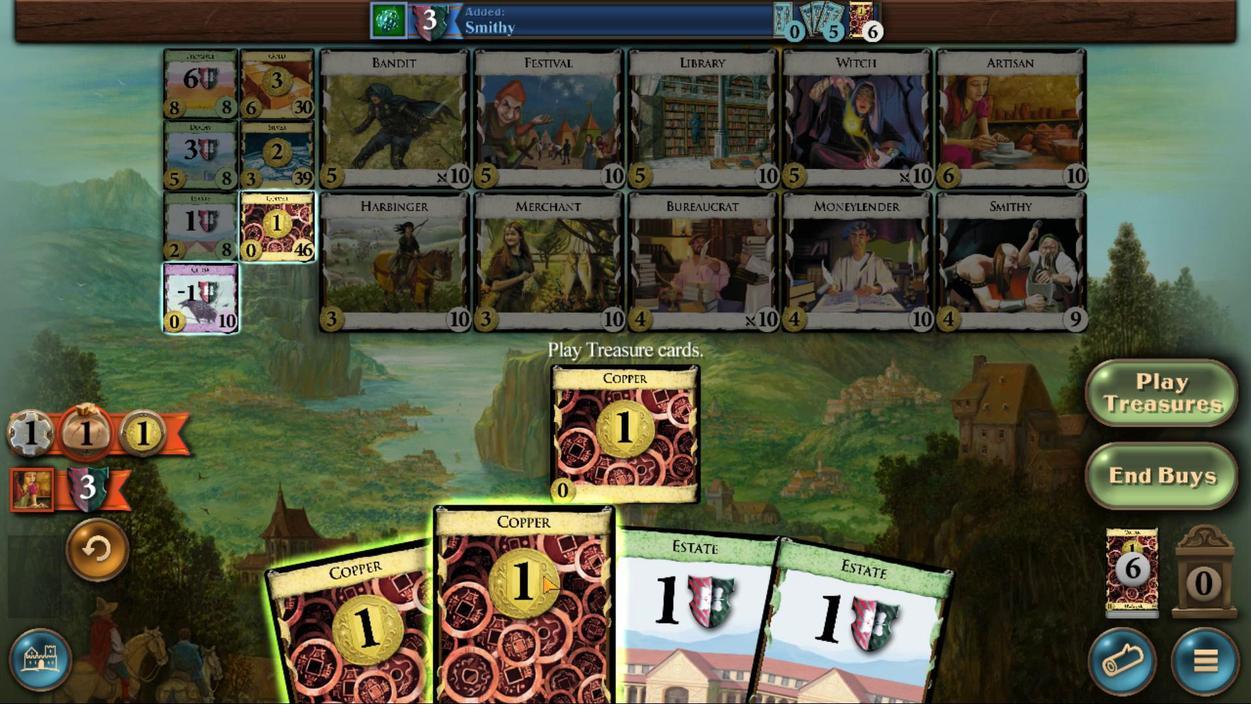 
Action: Mouse scrolled (549, 580) with delta (0, 0)
Screenshot: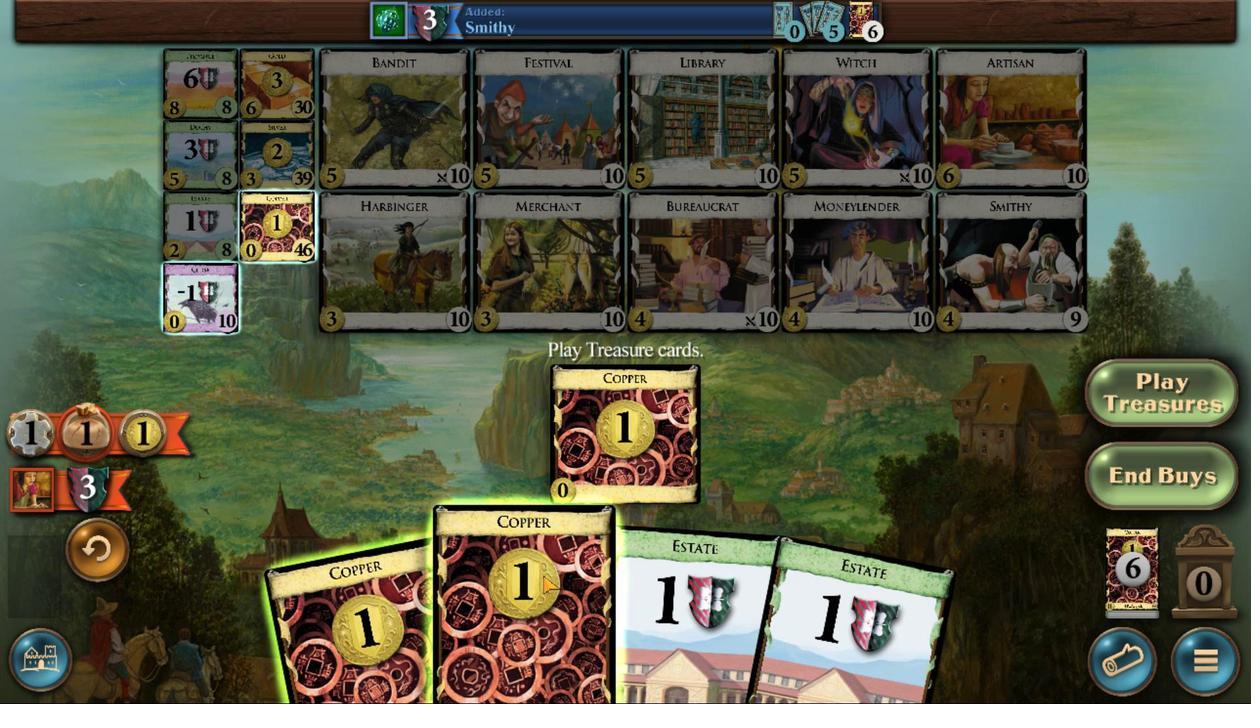 
Action: Mouse scrolled (549, 580) with delta (0, 0)
Screenshot: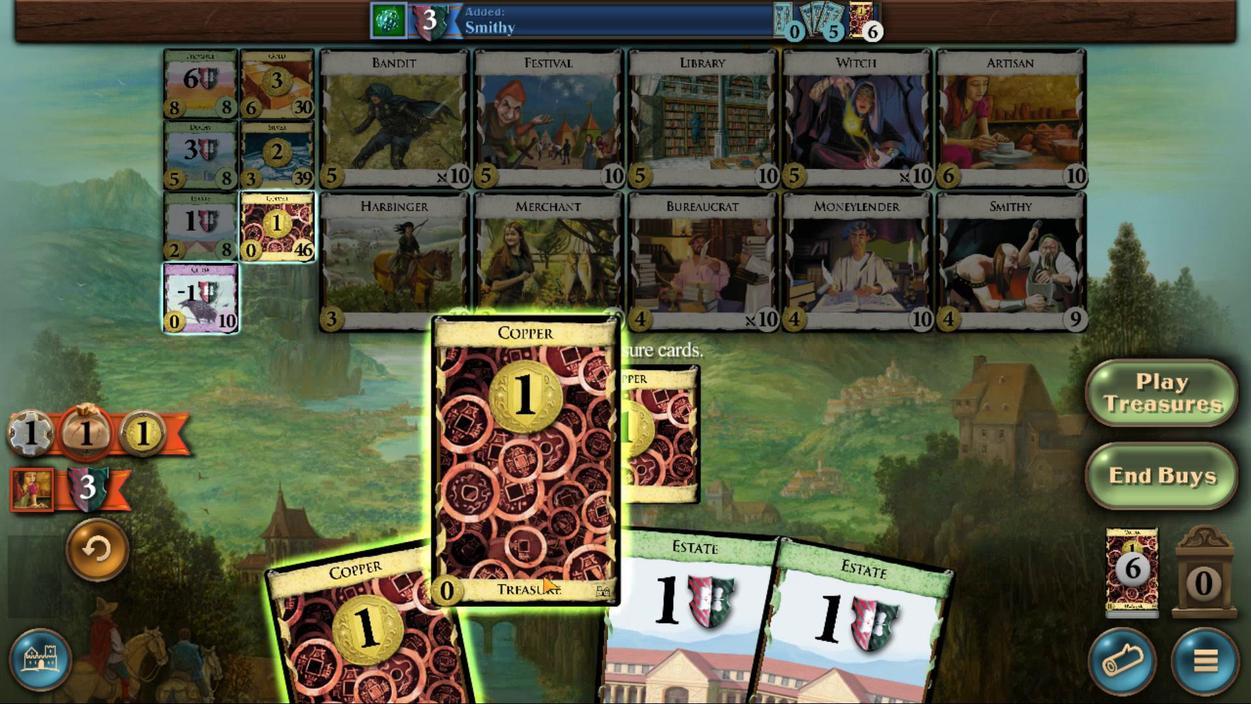 
Action: Mouse scrolled (549, 580) with delta (0, 0)
Screenshot: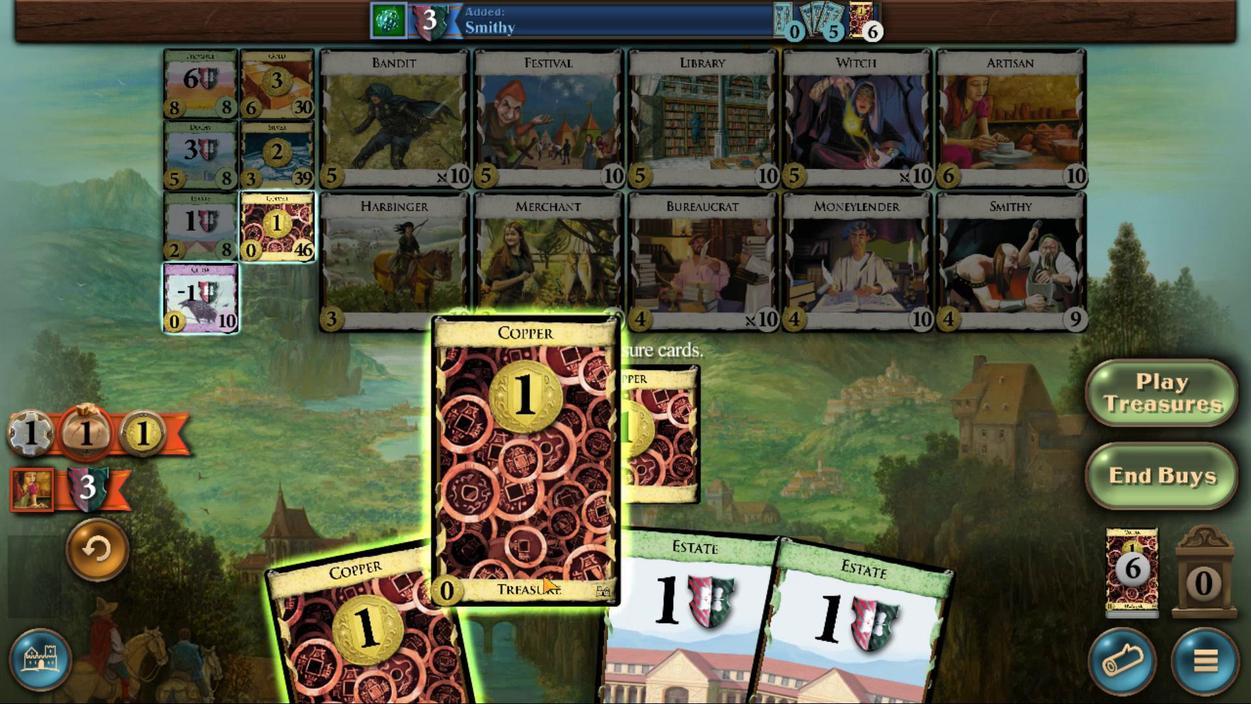 
Action: Mouse scrolled (549, 580) with delta (0, 0)
Screenshot: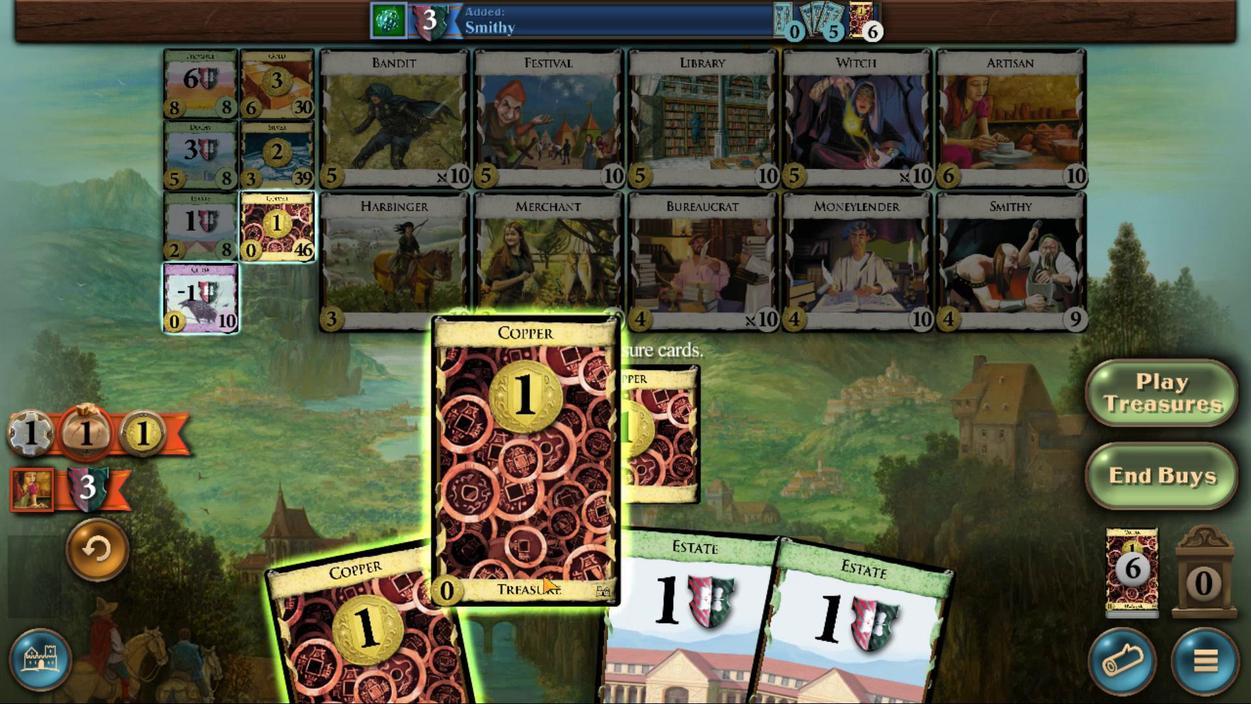 
Action: Mouse moved to (554, 580)
Screenshot: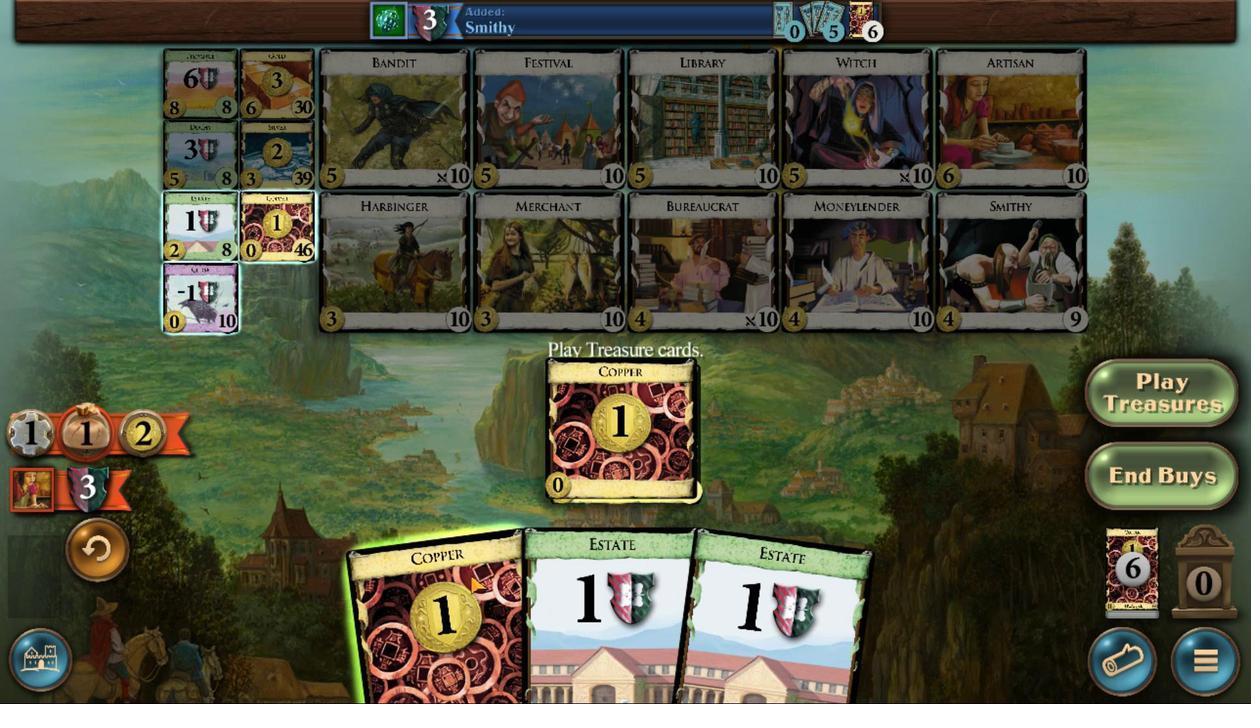 
Action: Mouse scrolled (554, 580) with delta (0, 0)
Screenshot: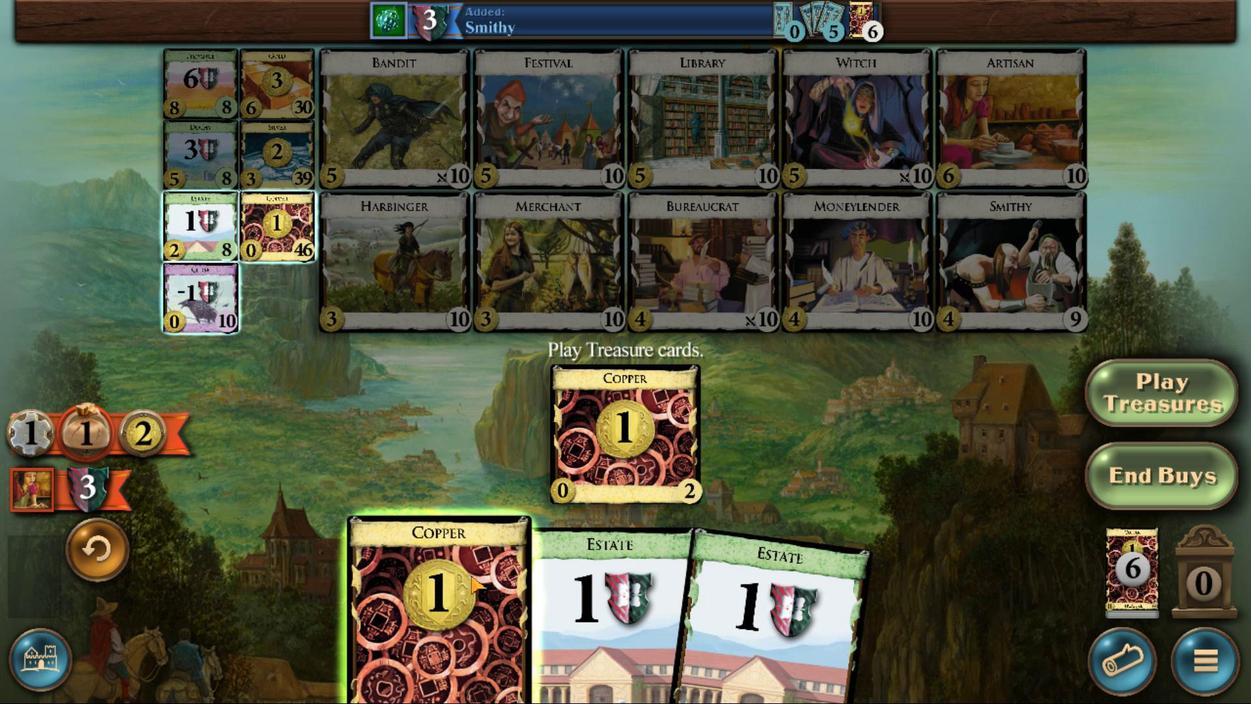 
Action: Mouse scrolled (554, 580) with delta (0, 0)
Screenshot: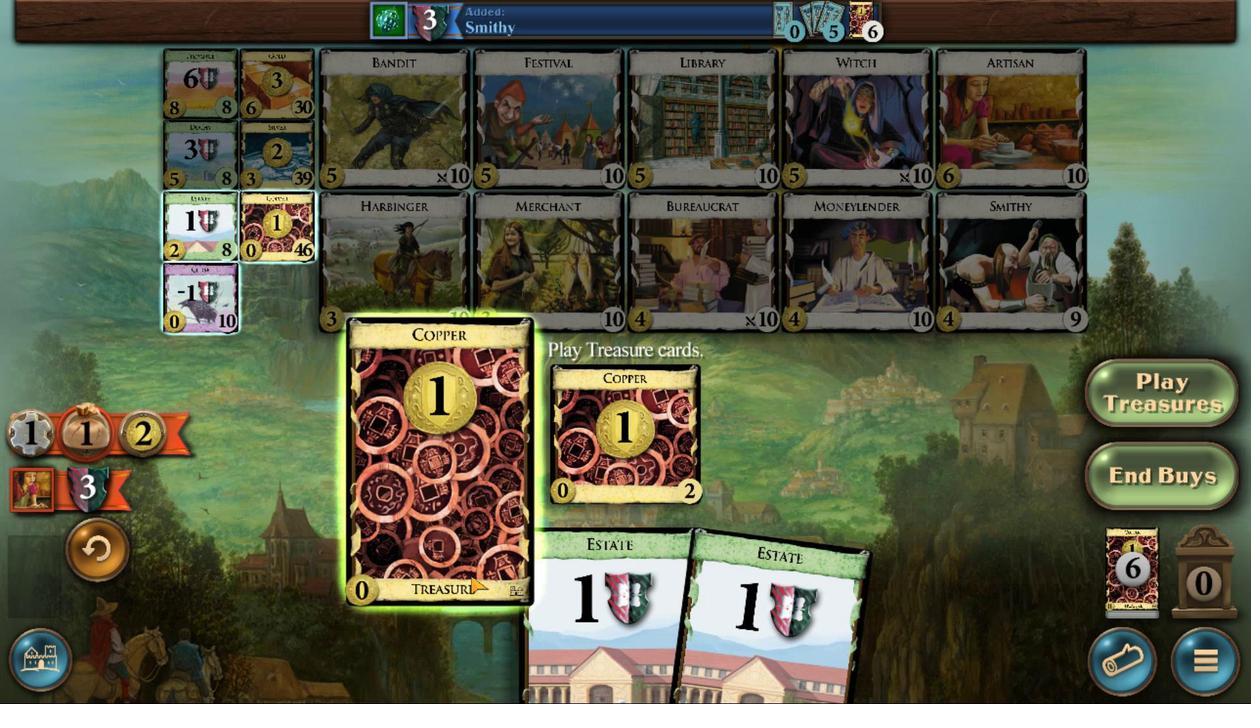 
Action: Mouse scrolled (554, 580) with delta (0, 0)
Screenshot: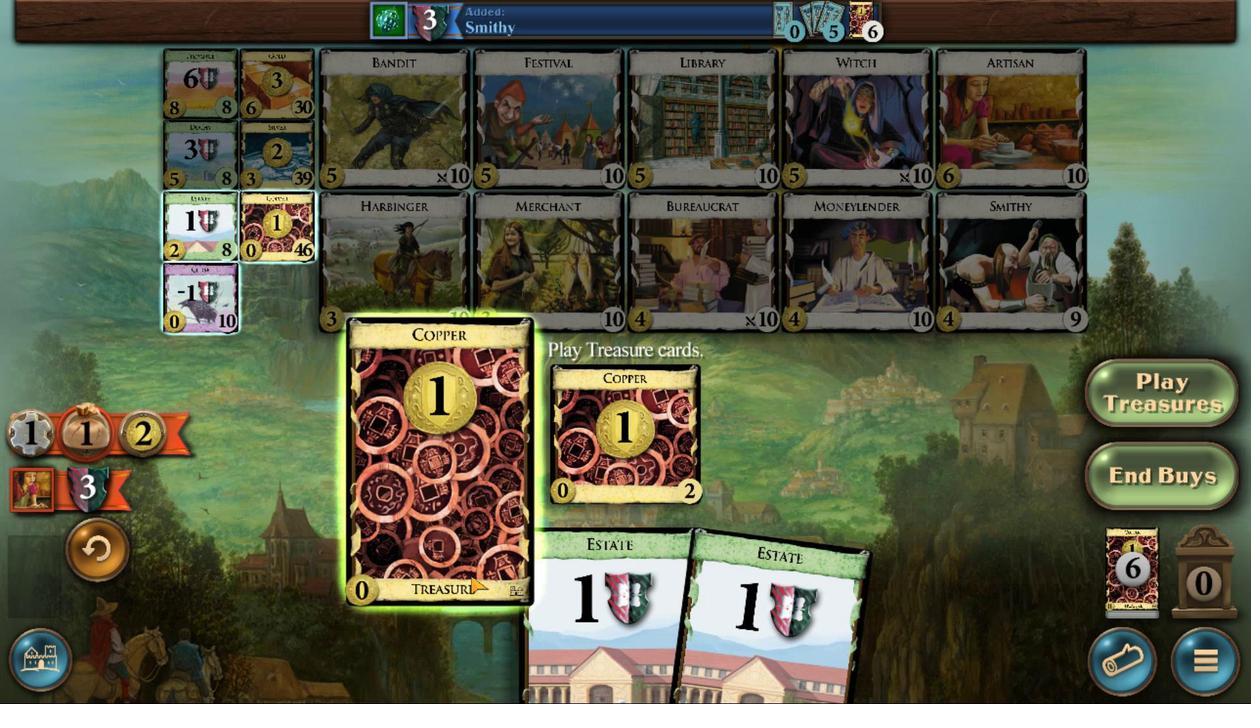 
Action: Mouse scrolled (554, 580) with delta (0, 0)
Screenshot: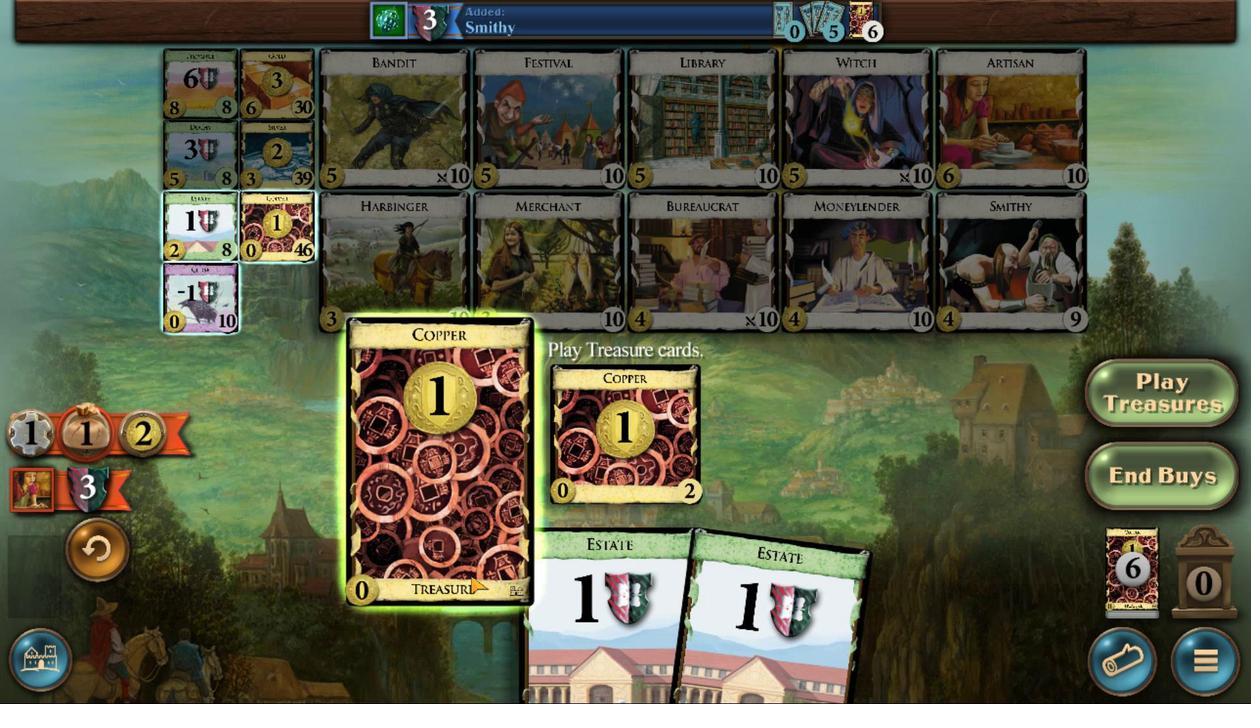 
Action: Mouse scrolled (554, 580) with delta (0, 0)
Screenshot: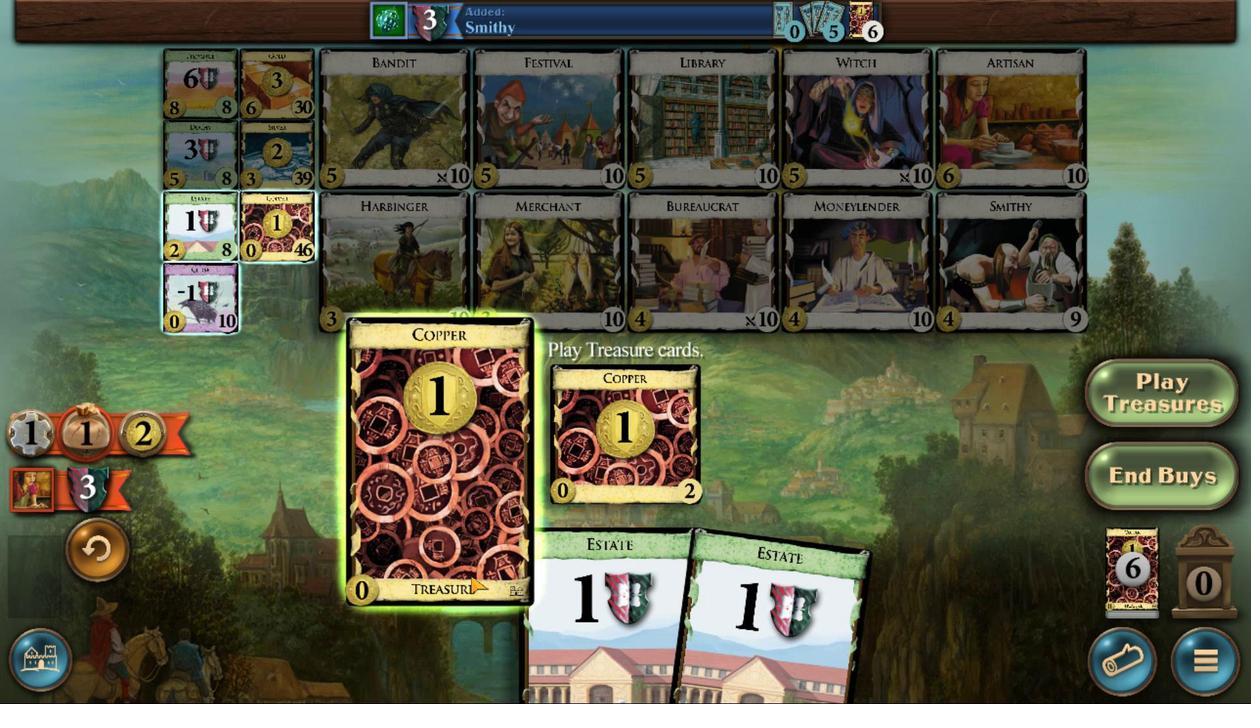 
Action: Mouse moved to (571, 444)
Screenshot: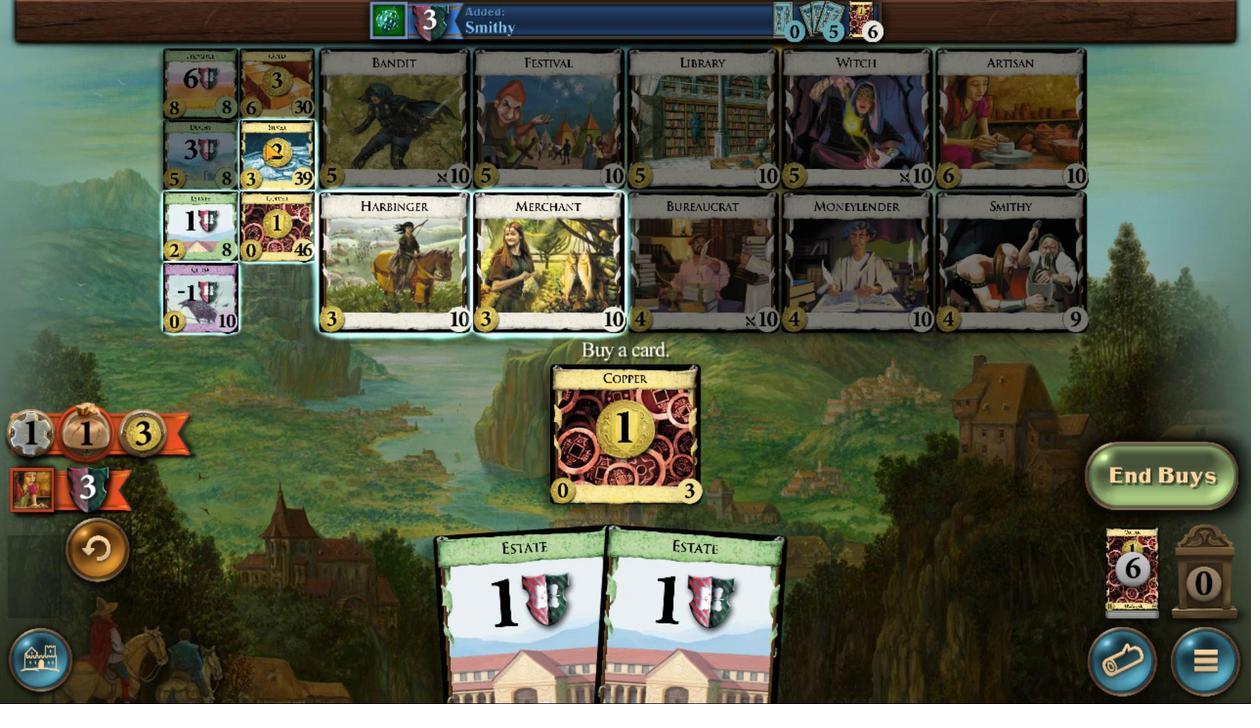 
Action: Mouse pressed left at (571, 444)
Screenshot: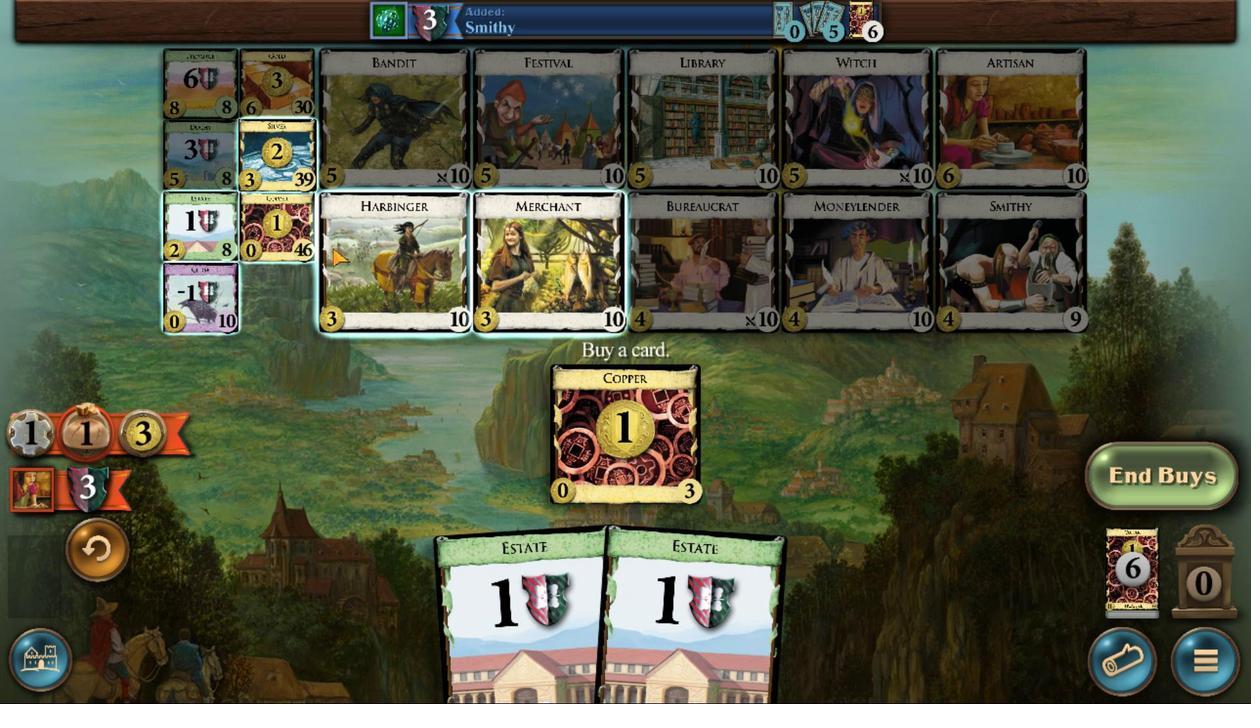 
Action: Mouse moved to (556, 581)
Screenshot: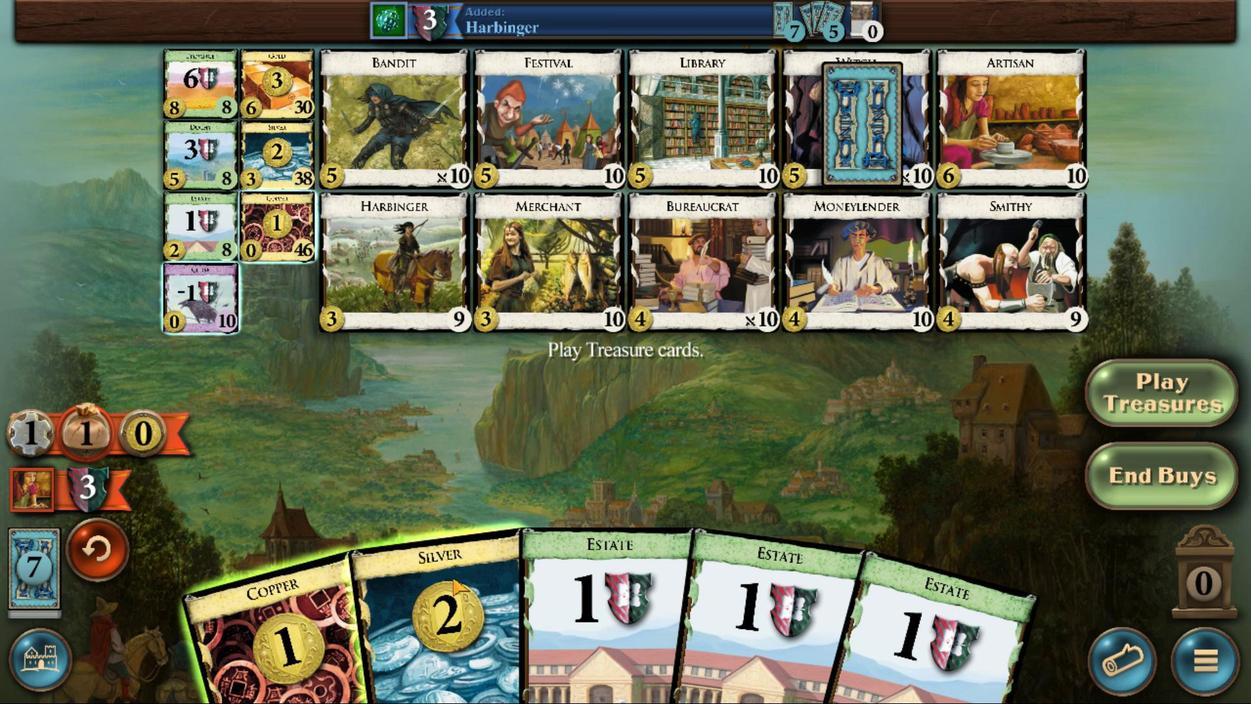 
Action: Mouse scrolled (556, 581) with delta (0, 0)
Screenshot: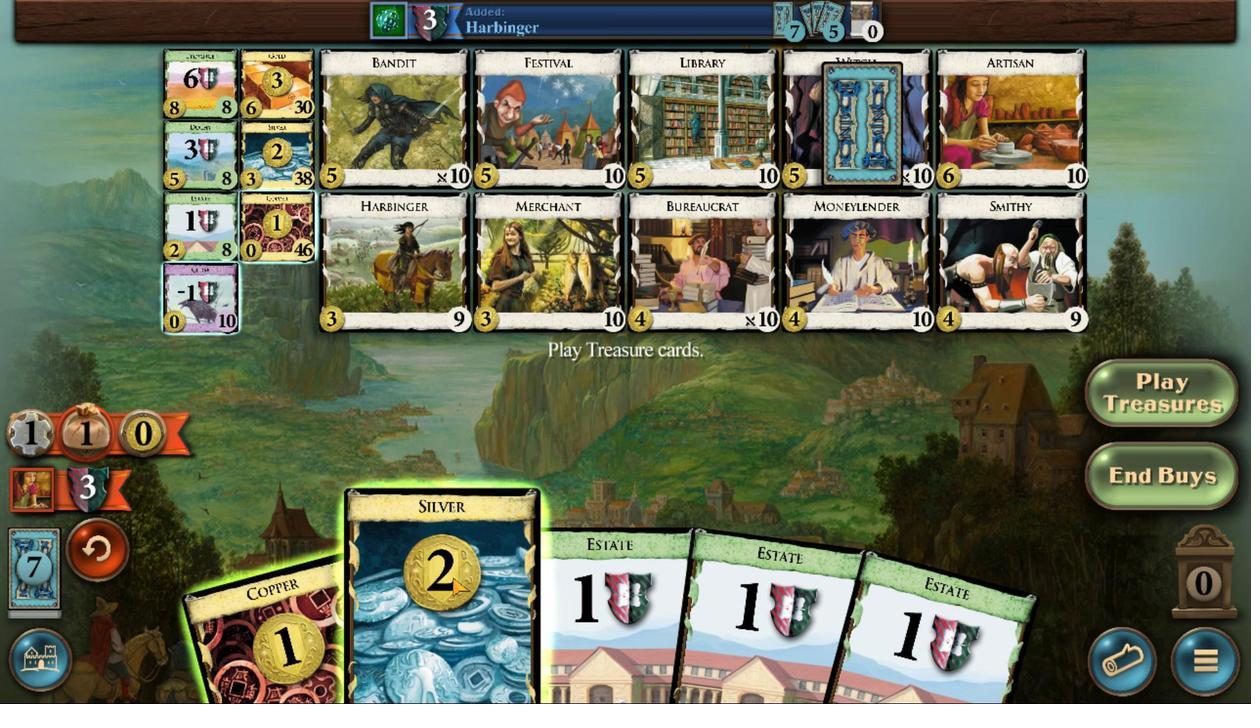 
Action: Mouse scrolled (556, 581) with delta (0, 0)
Screenshot: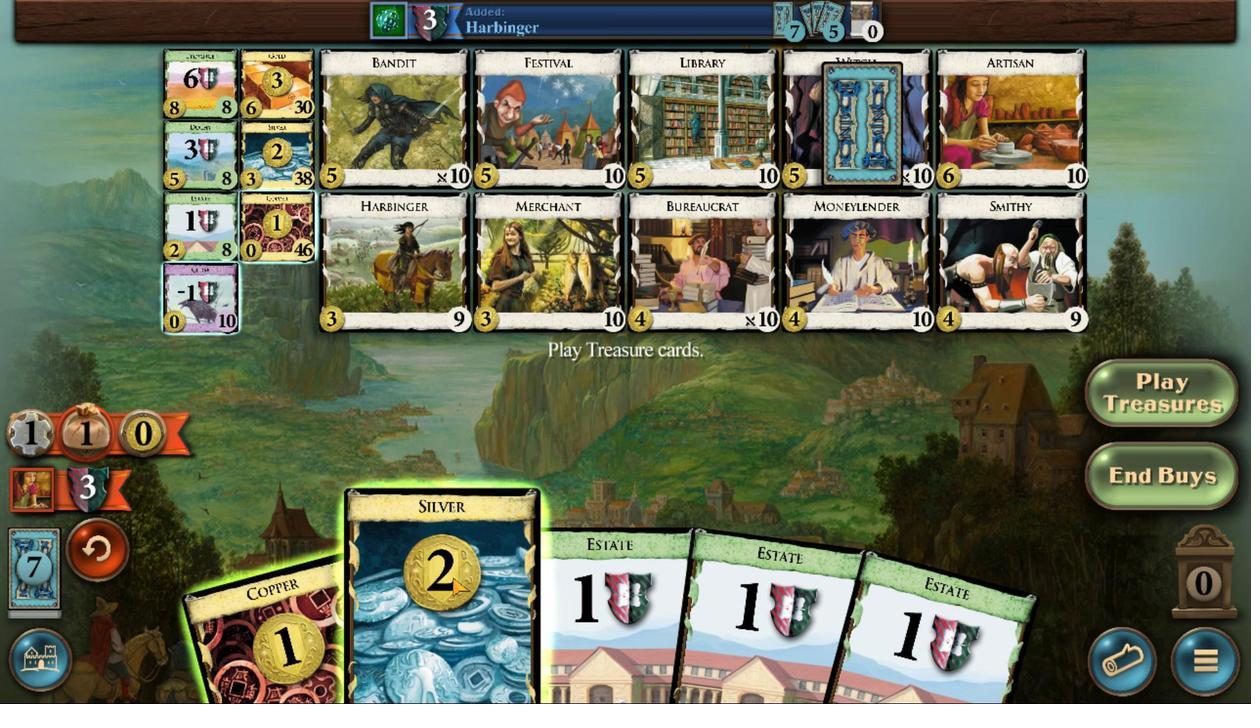 
Action: Mouse scrolled (556, 581) with delta (0, 0)
Screenshot: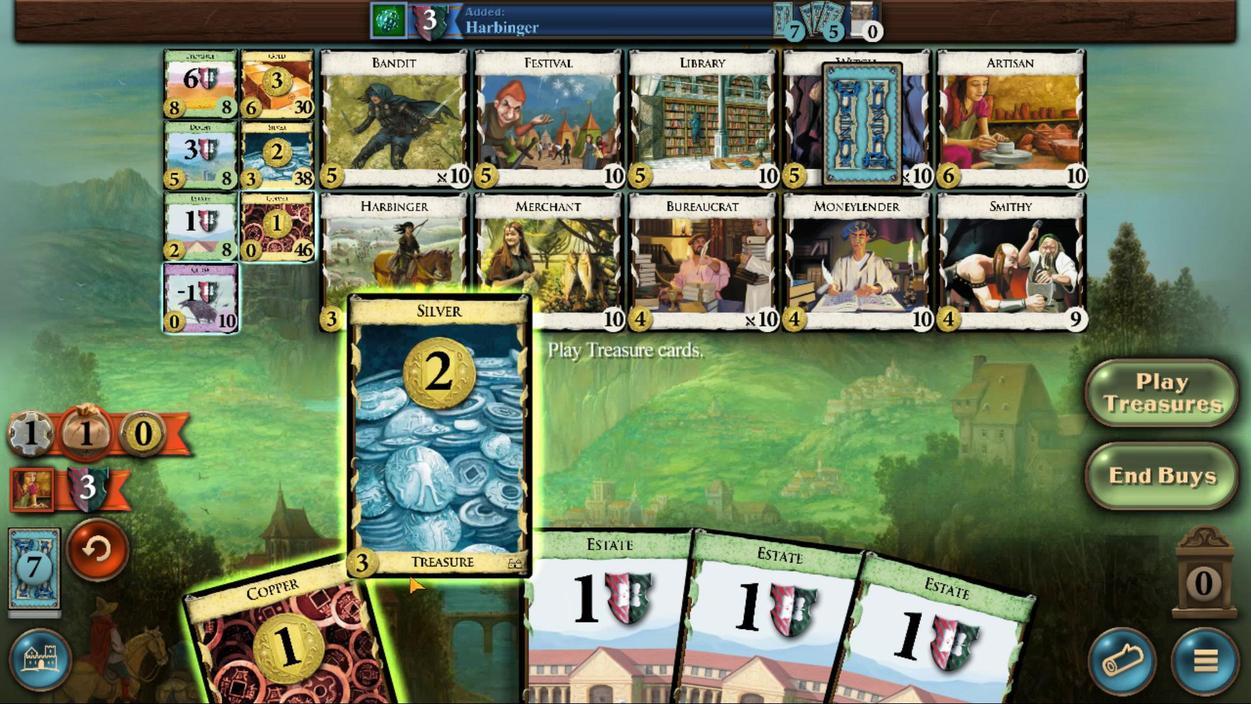 
Action: Mouse scrolled (556, 581) with delta (0, 0)
Screenshot: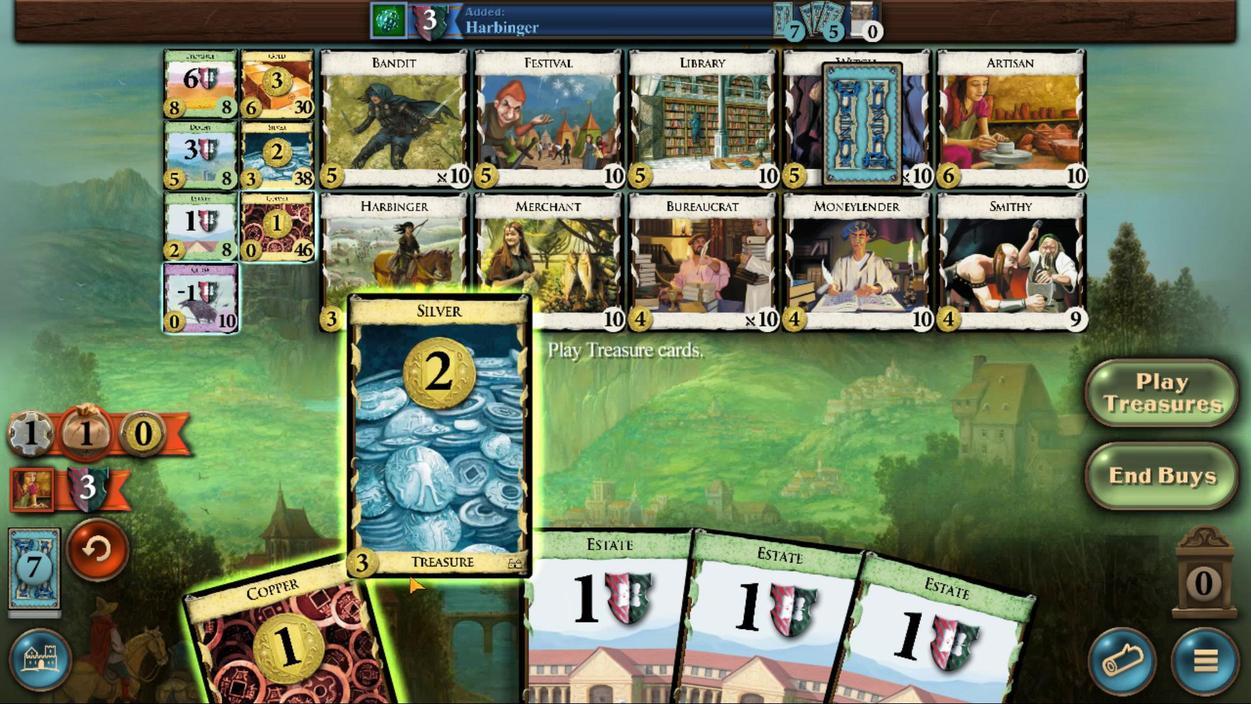 
Action: Mouse scrolled (556, 581) with delta (0, 0)
Screenshot: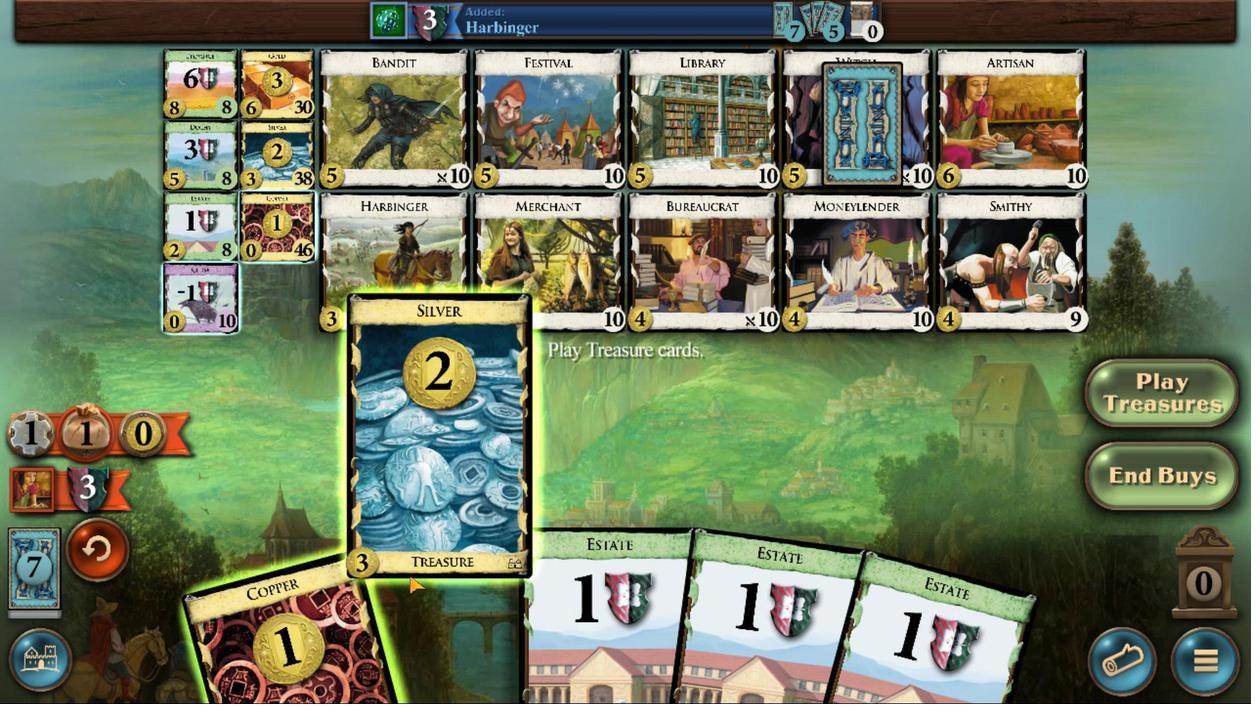 
Action: Mouse moved to (565, 582)
Screenshot: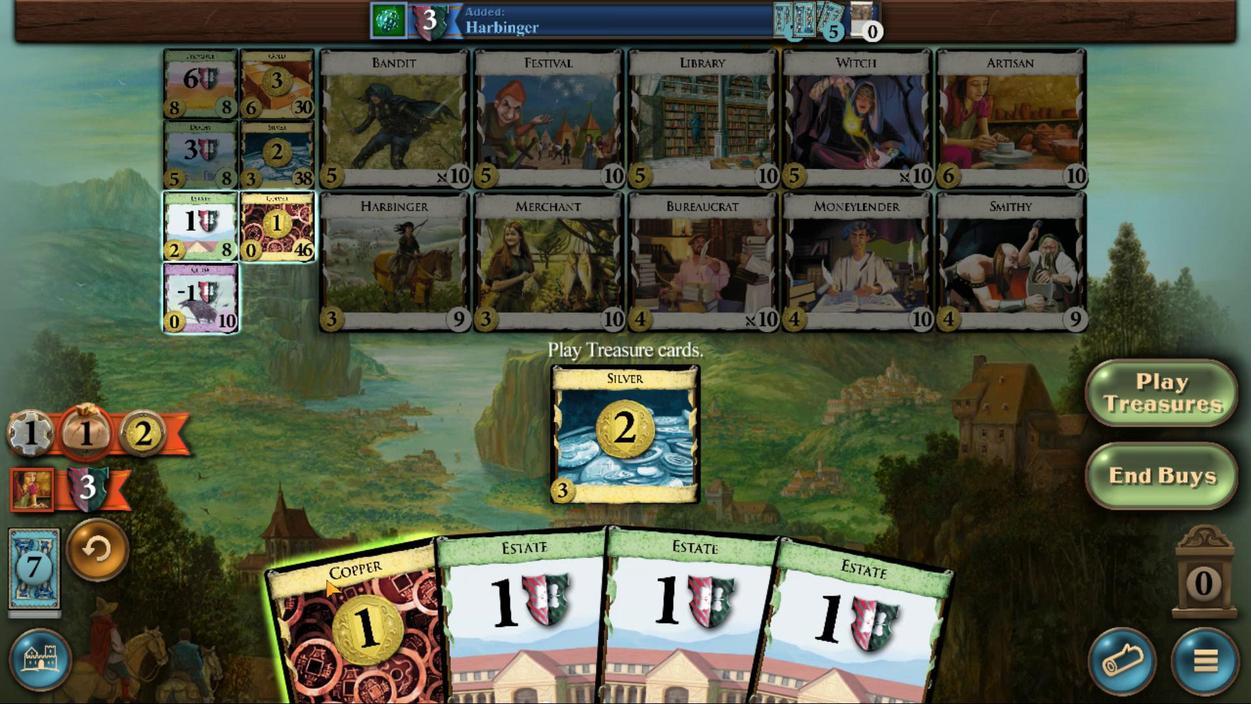 
Action: Mouse scrolled (565, 582) with delta (0, 0)
Screenshot: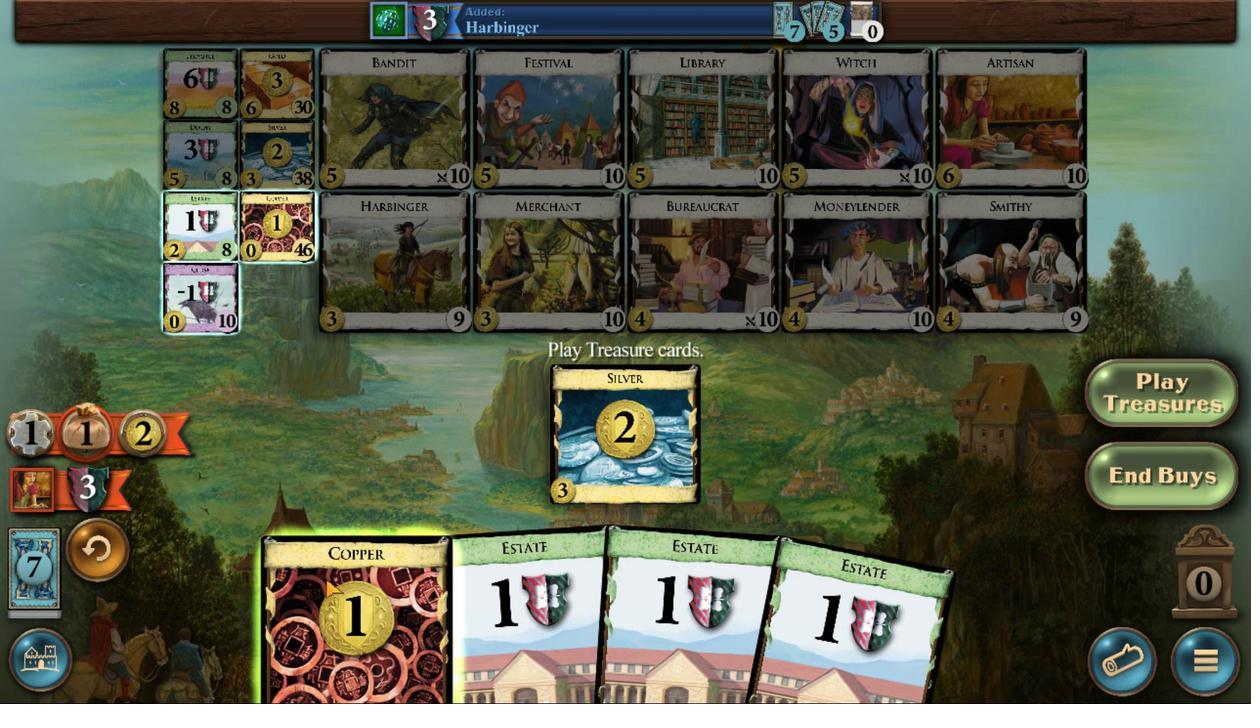 
Action: Mouse scrolled (565, 582) with delta (0, 0)
Screenshot: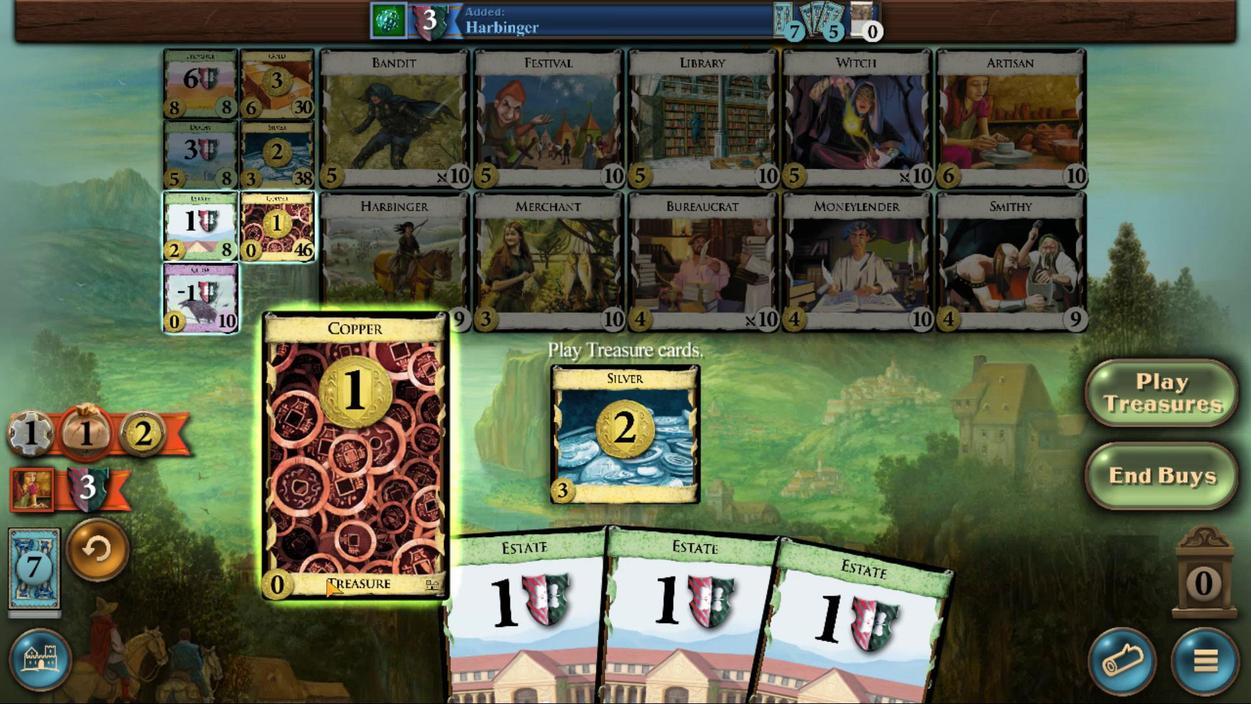 
Action: Mouse scrolled (565, 582) with delta (0, 0)
Screenshot: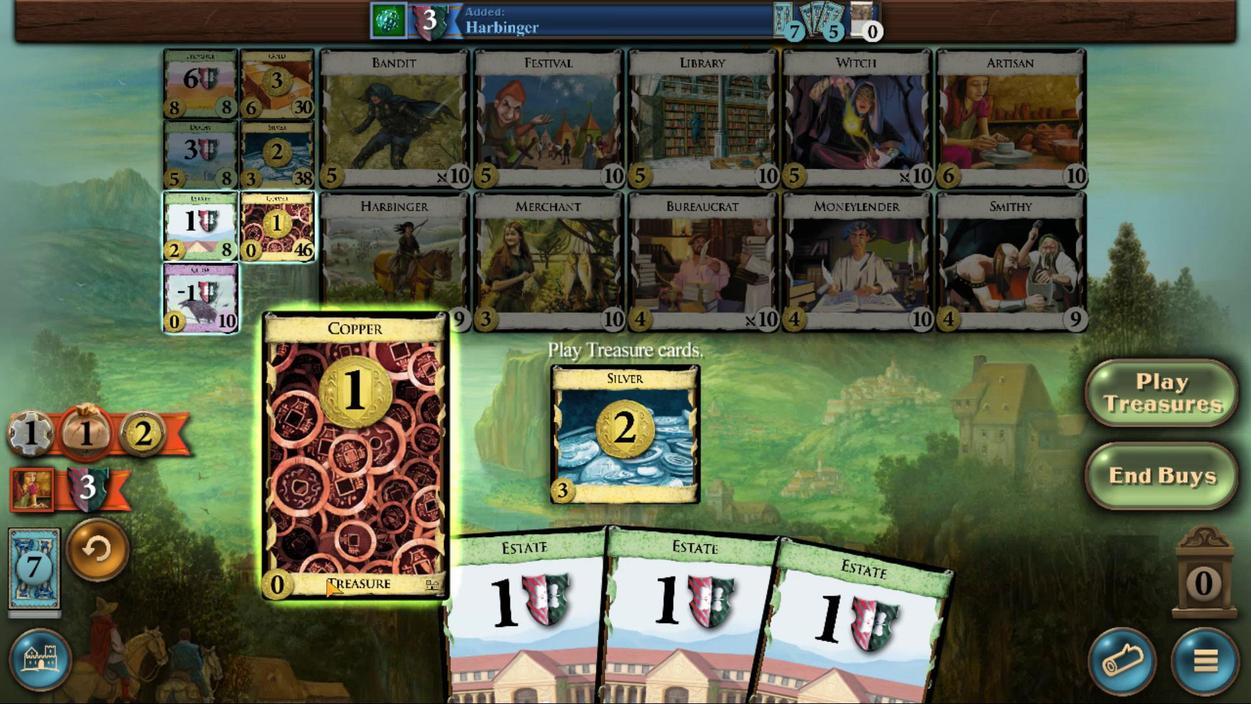 
Action: Mouse scrolled (565, 582) with delta (0, 0)
Screenshot: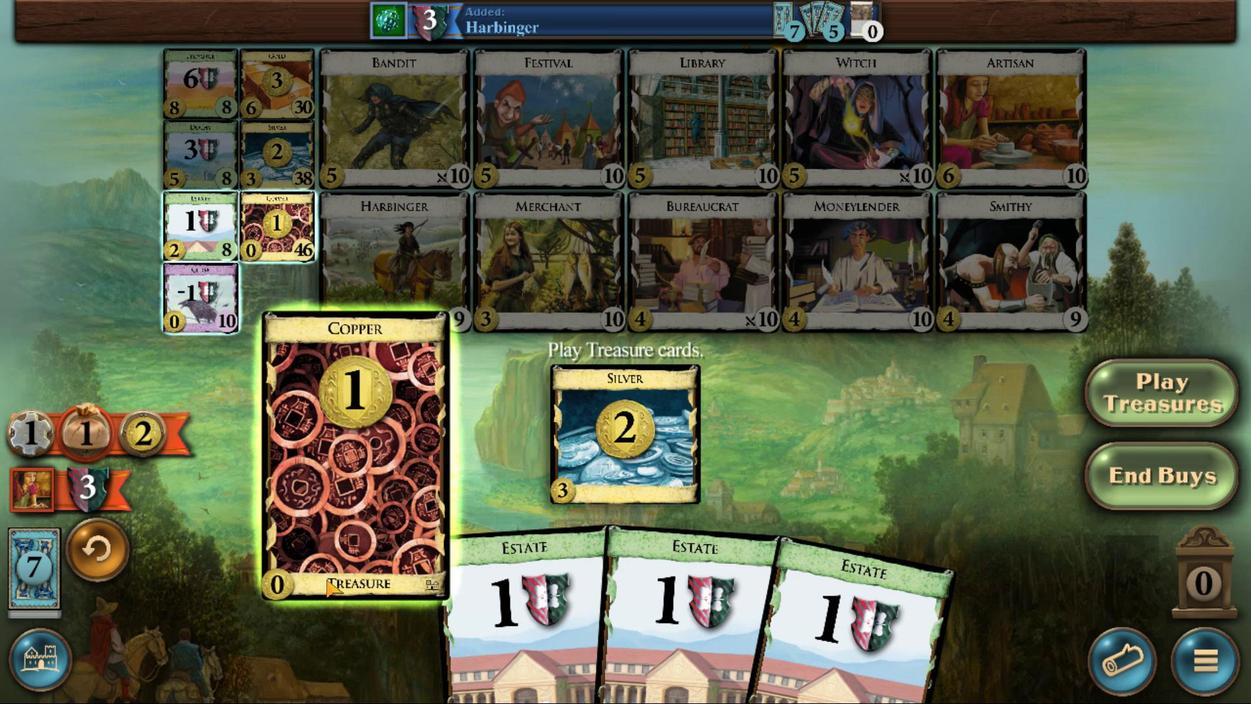 
Action: Mouse moved to (576, 475)
Screenshot: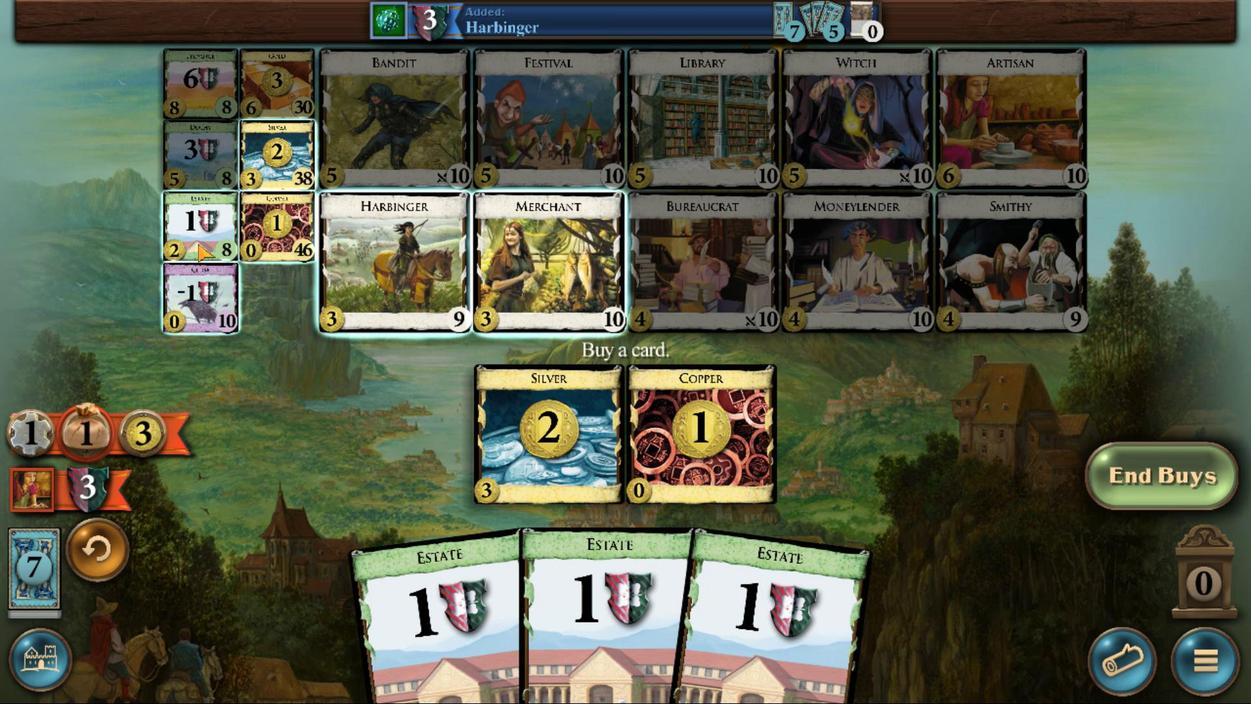 
Action: Mouse pressed left at (576, 475)
Screenshot: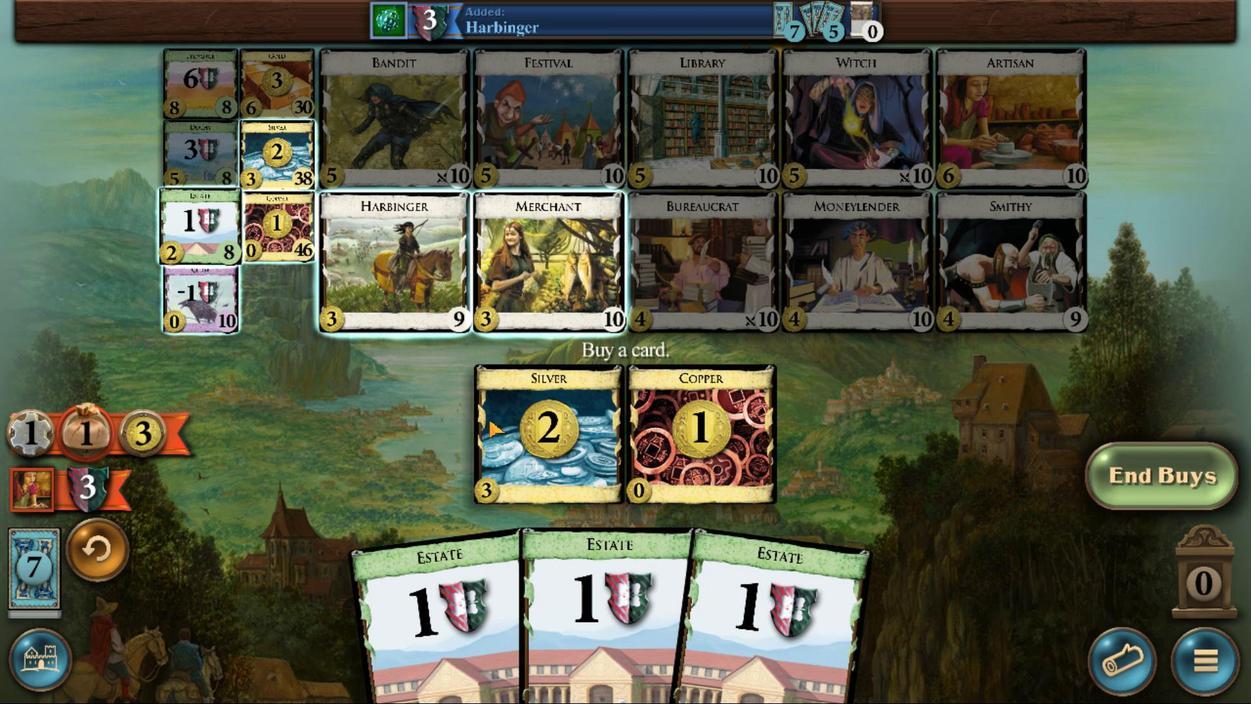 
Action: Mouse moved to (515, 588)
Screenshot: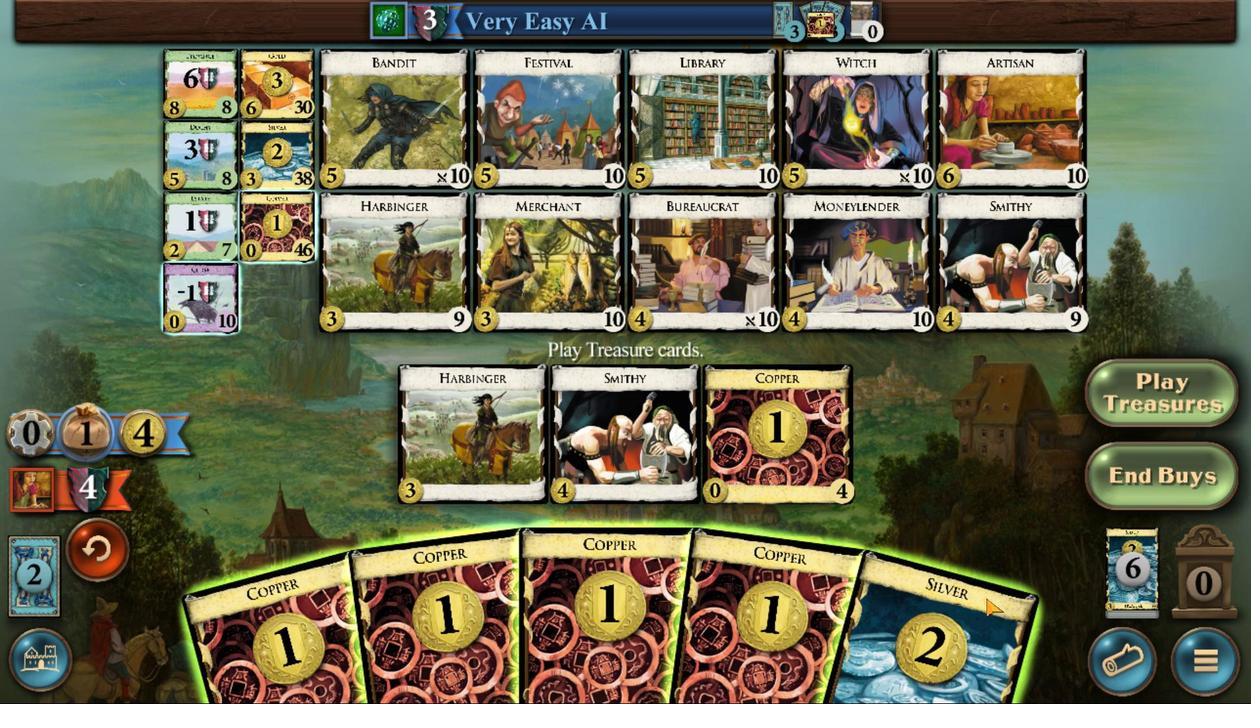 
Action: Mouse scrolled (515, 588) with delta (0, 0)
Screenshot: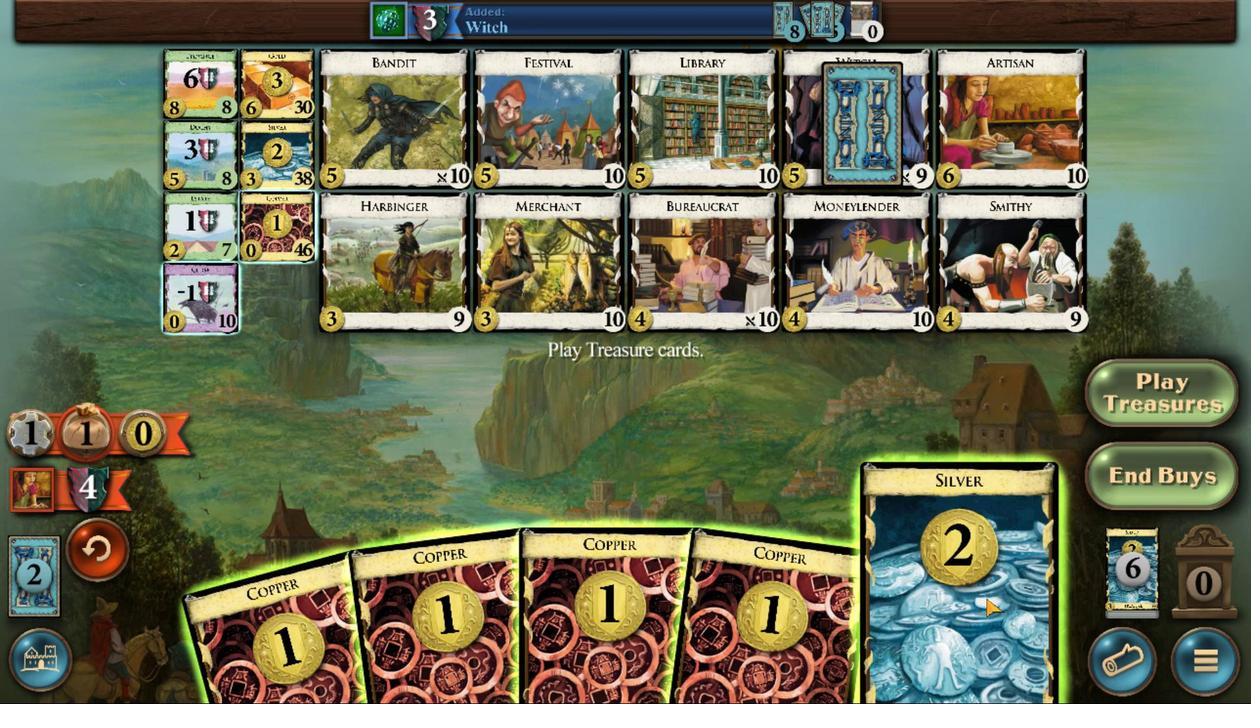 
Action: Mouse scrolled (515, 588) with delta (0, 0)
Screenshot: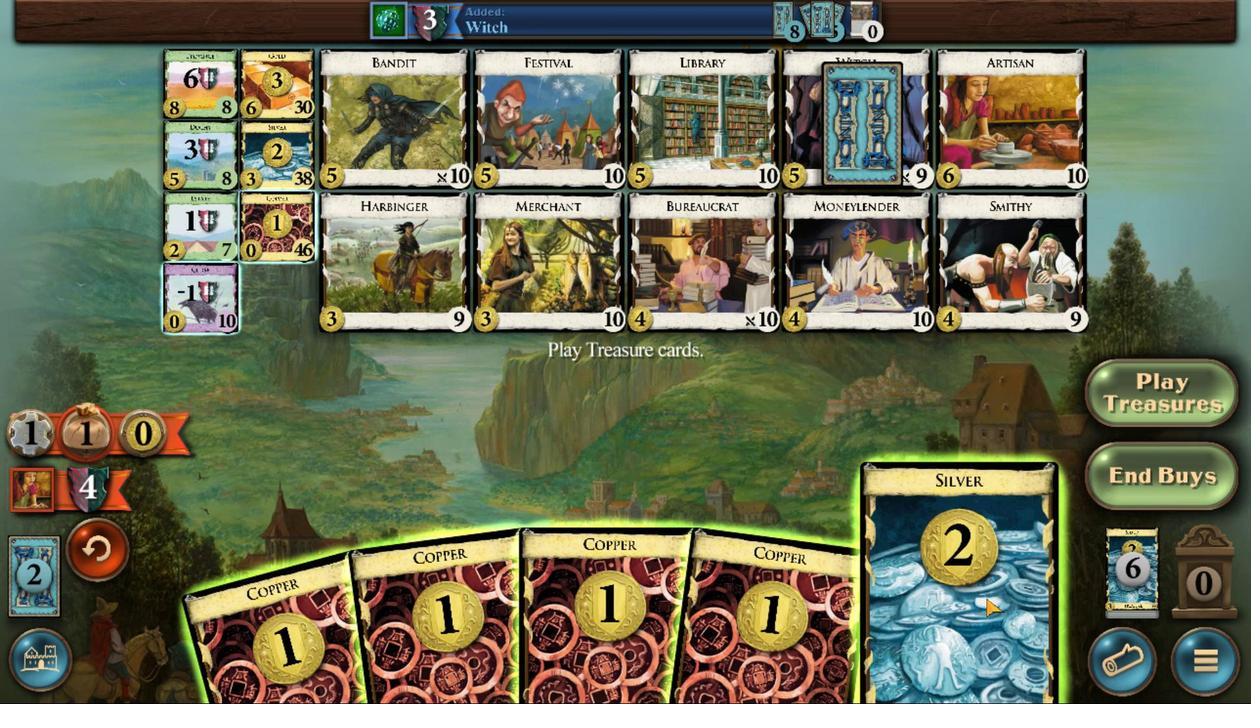 
Action: Mouse scrolled (515, 588) with delta (0, 0)
Screenshot: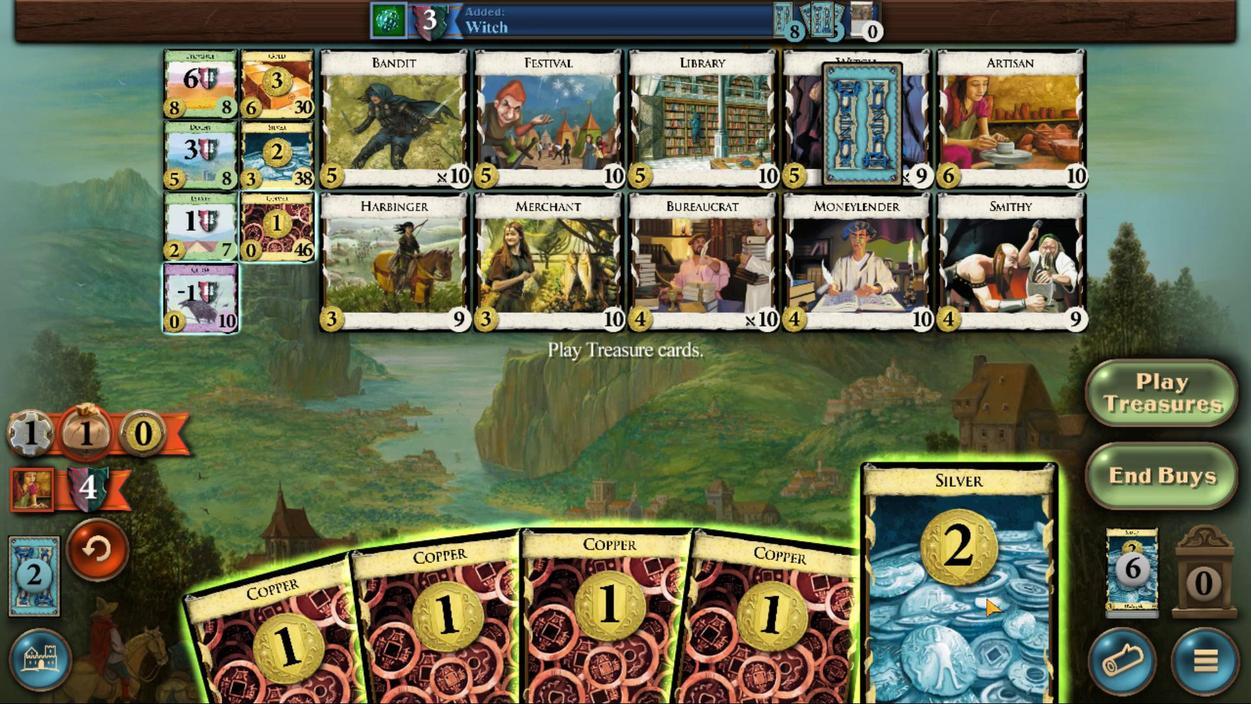 
Action: Mouse scrolled (515, 588) with delta (0, 0)
Screenshot: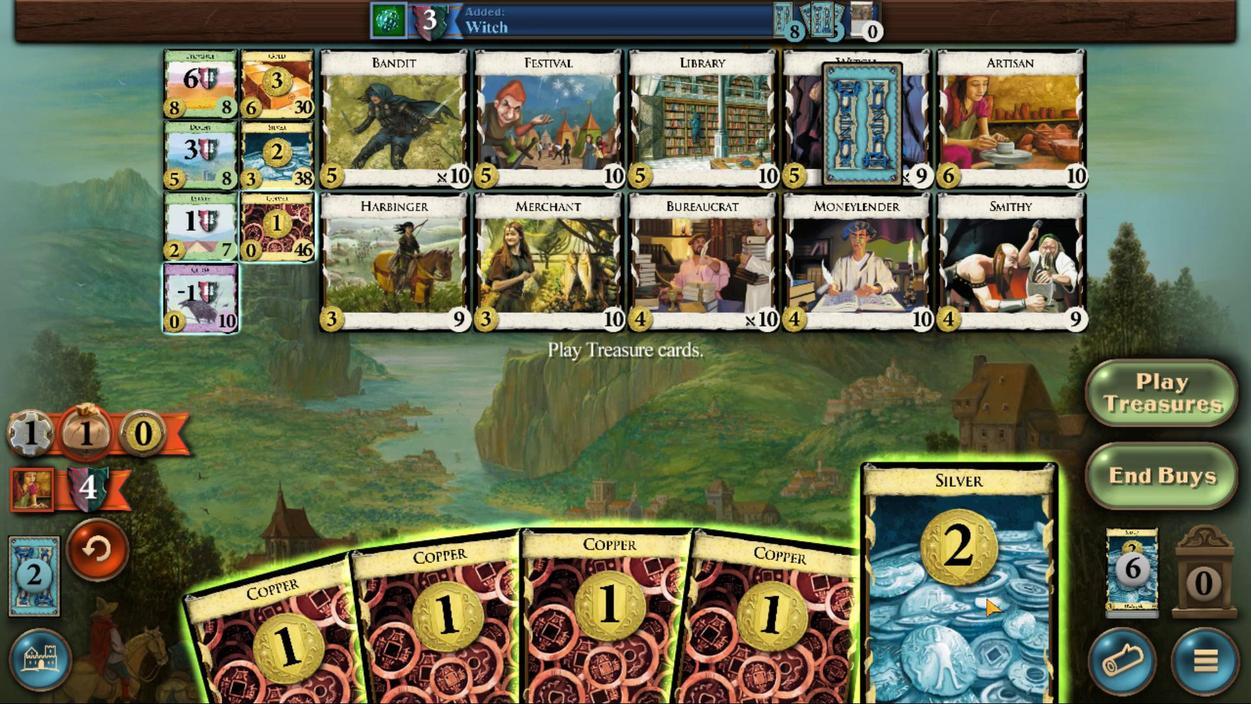 
Action: Mouse scrolled (515, 588) with delta (0, 0)
Screenshot: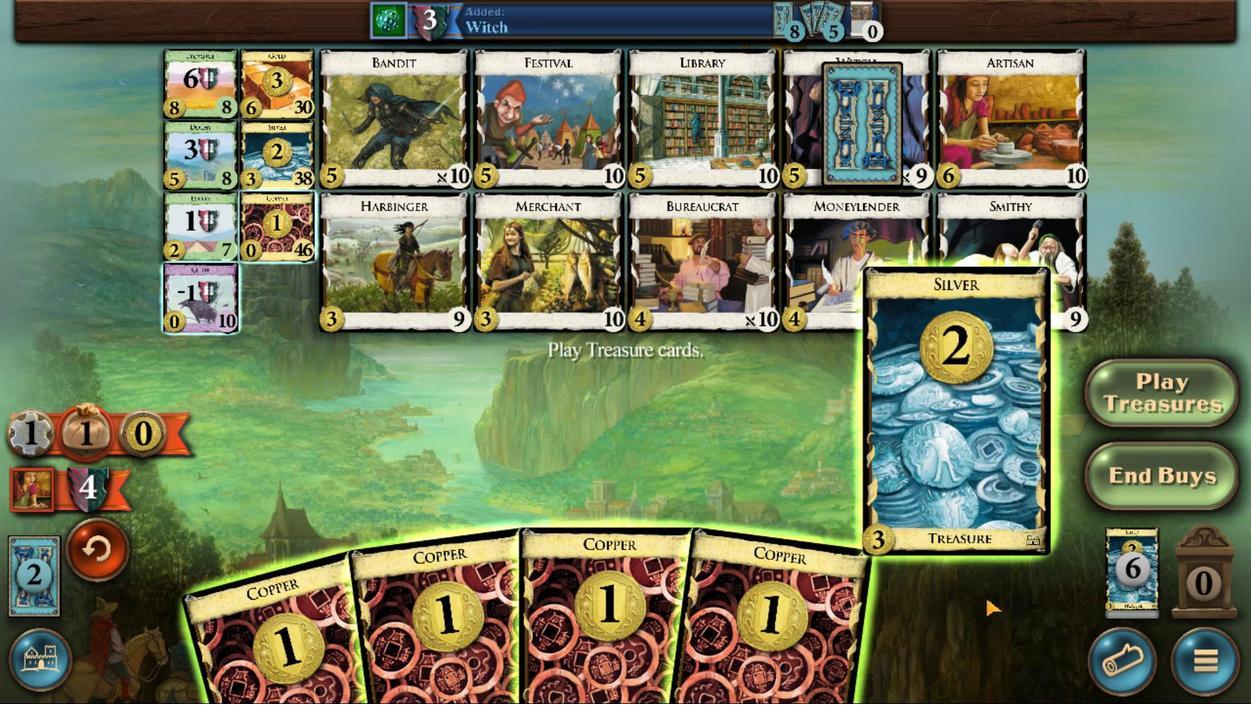 
Action: Mouse moved to (522, 583)
Screenshot: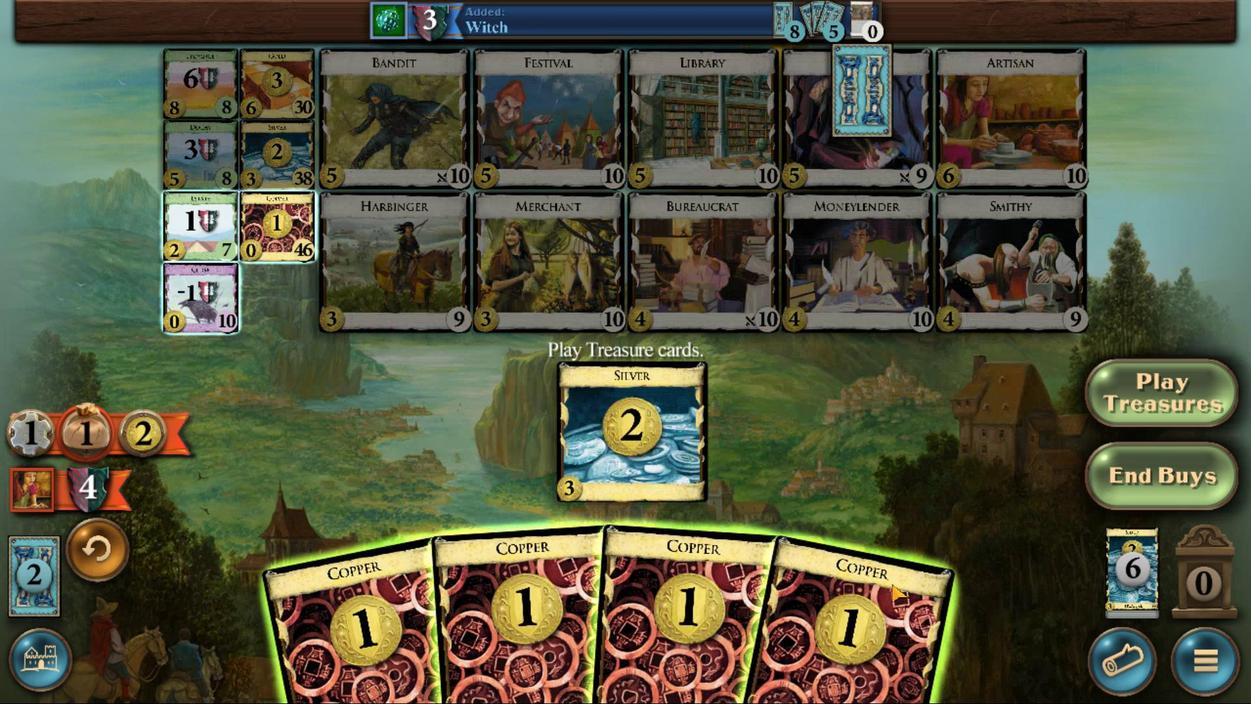 
Action: Mouse scrolled (522, 583) with delta (0, 0)
Screenshot: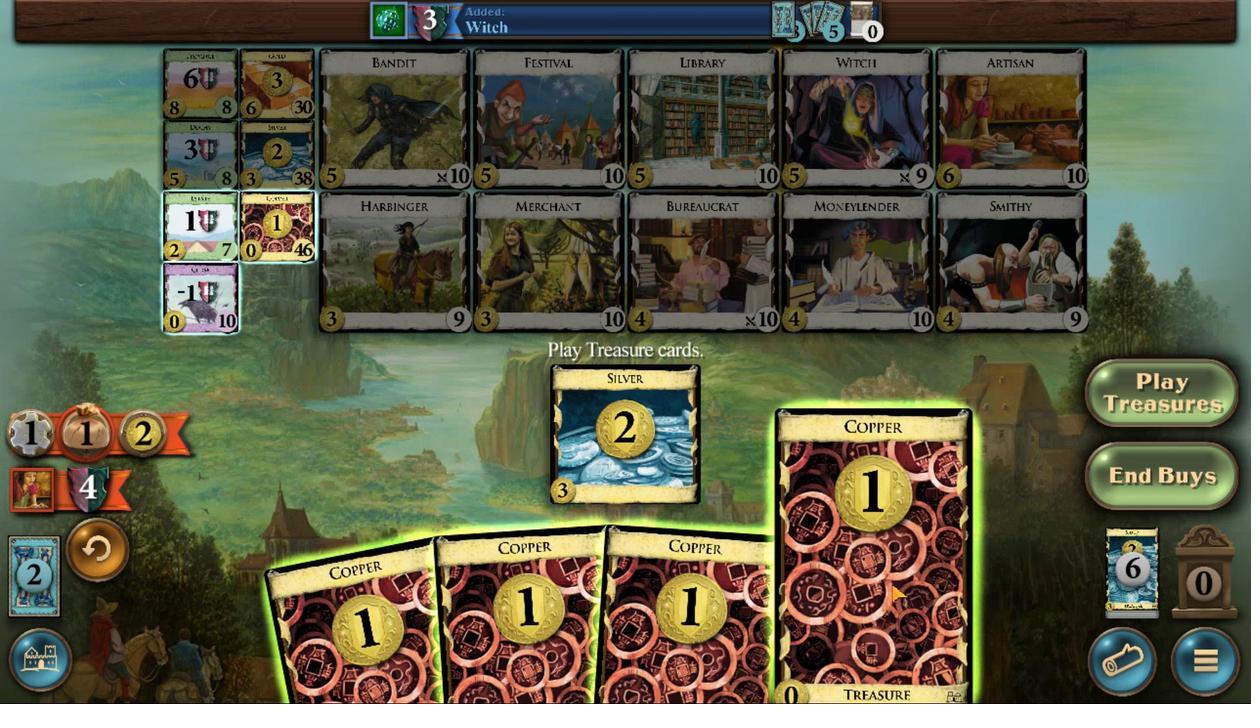 
Action: Mouse scrolled (522, 583) with delta (0, 0)
Screenshot: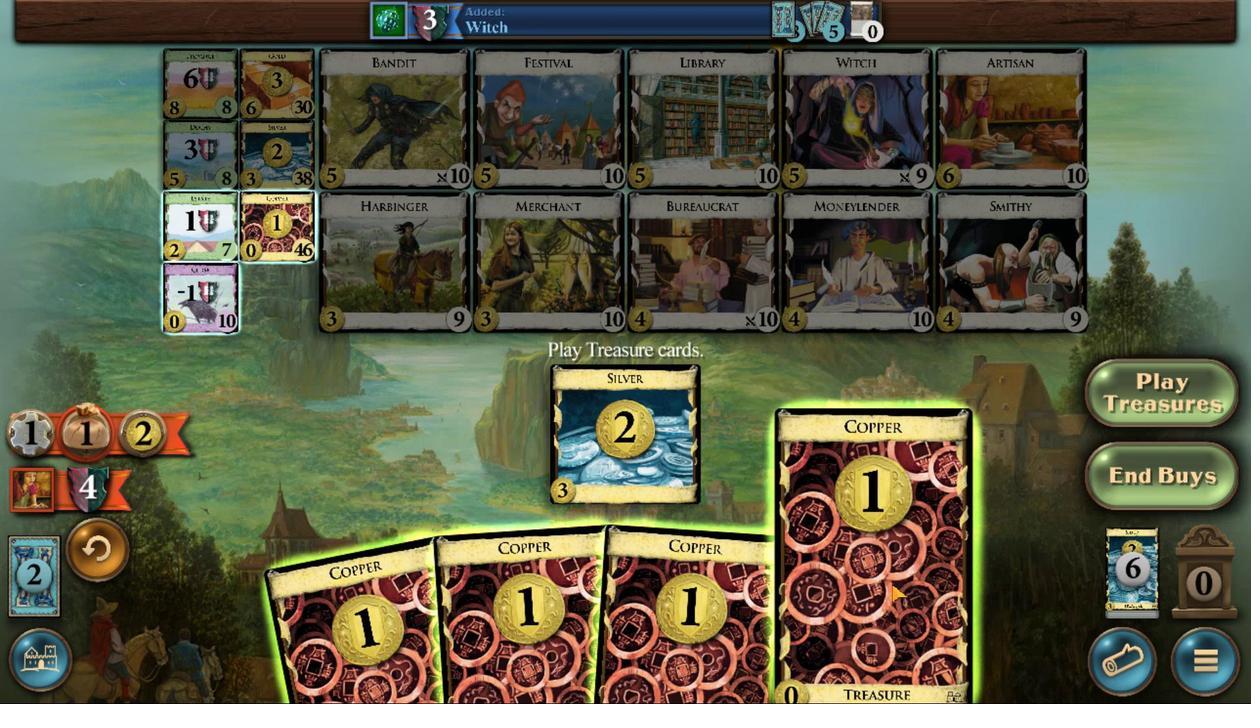 
Action: Mouse scrolled (522, 583) with delta (0, 0)
Screenshot: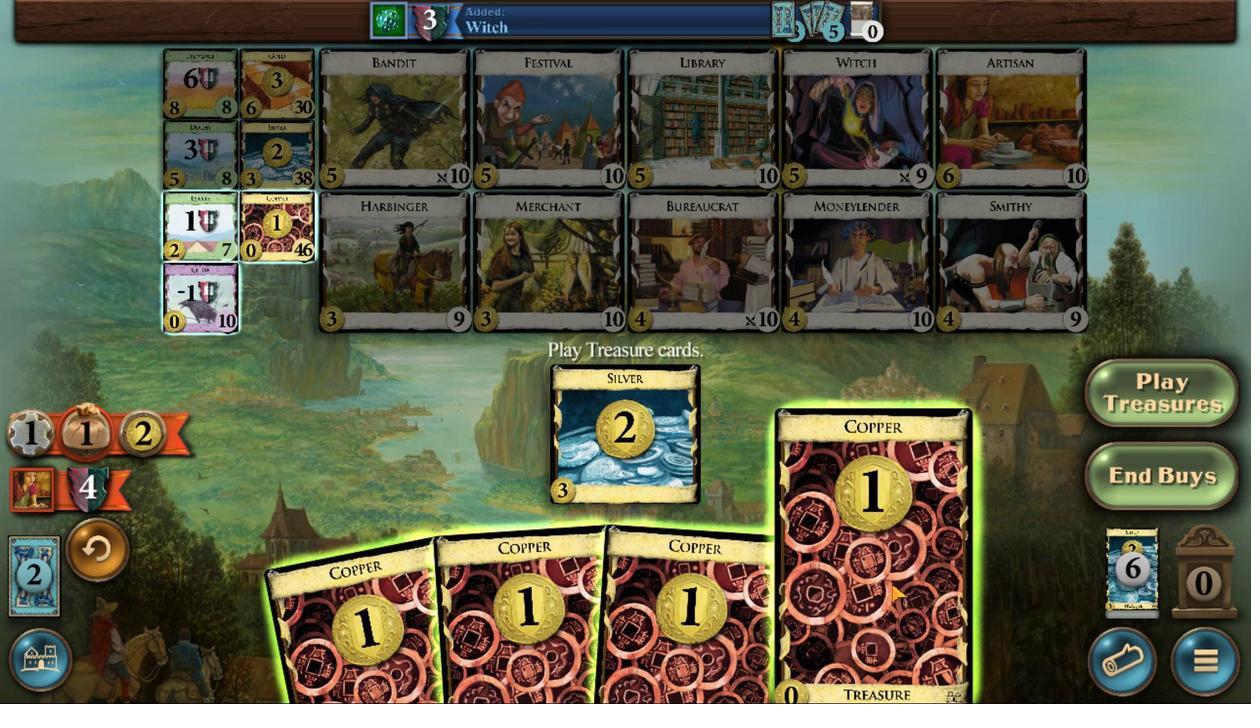 
Action: Mouse scrolled (522, 583) with delta (0, 0)
Screenshot: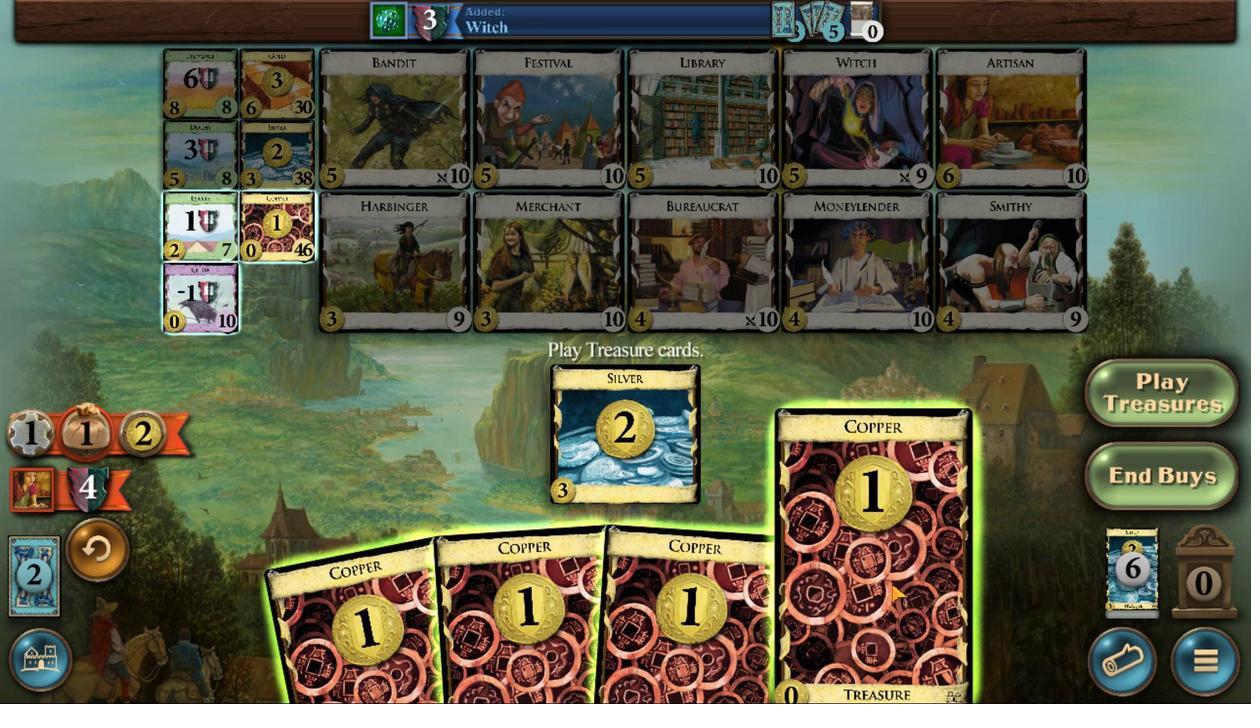 
Action: Mouse scrolled (522, 583) with delta (0, 0)
Screenshot: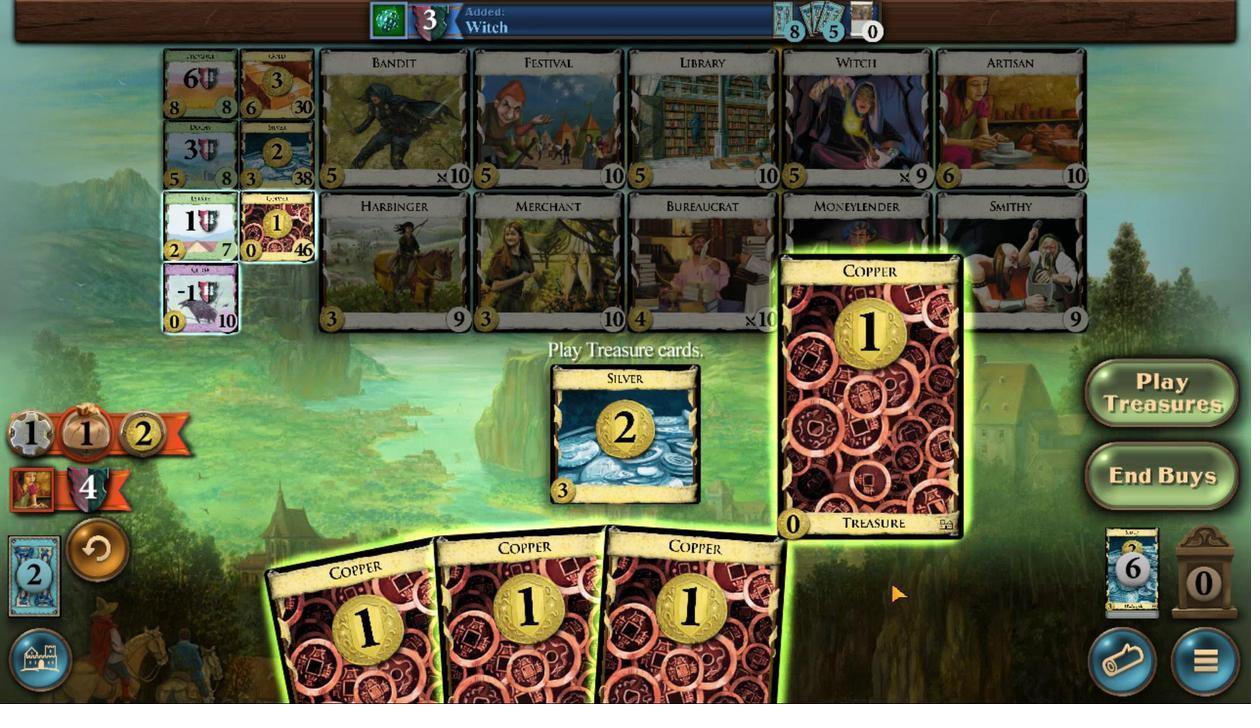 
Action: Mouse moved to (528, 583)
Screenshot: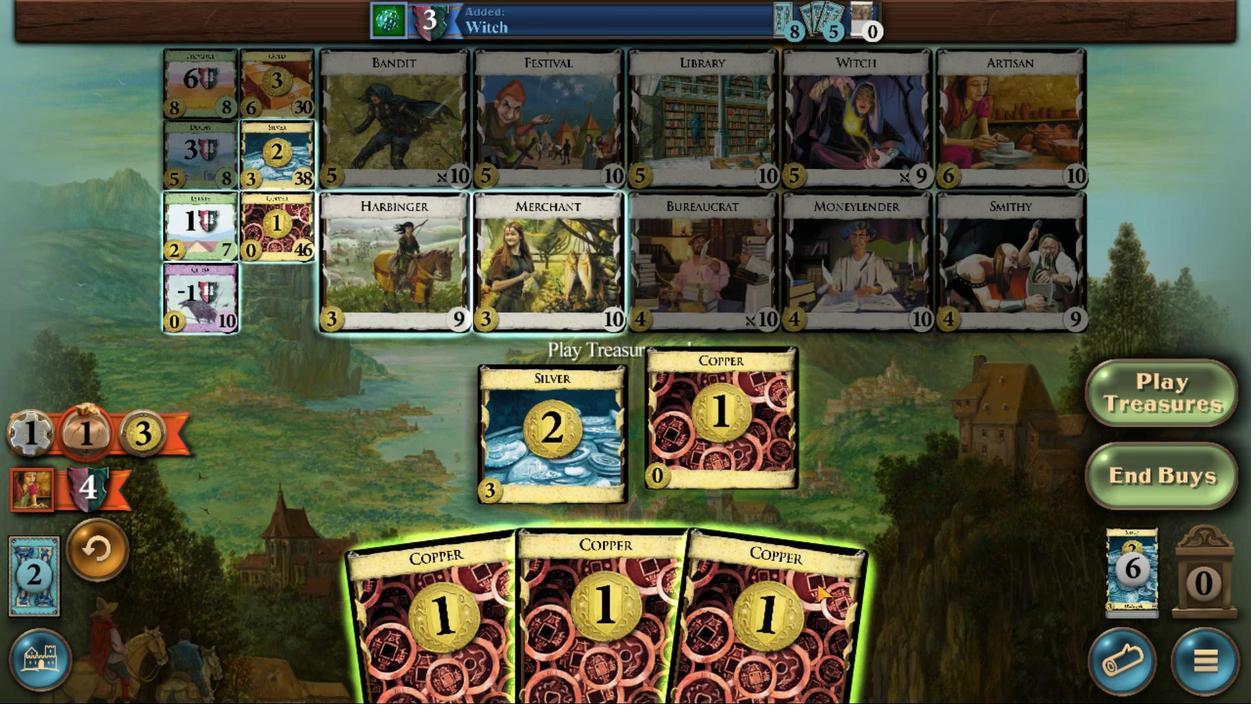 
Action: Mouse scrolled (528, 583) with delta (0, 0)
Screenshot: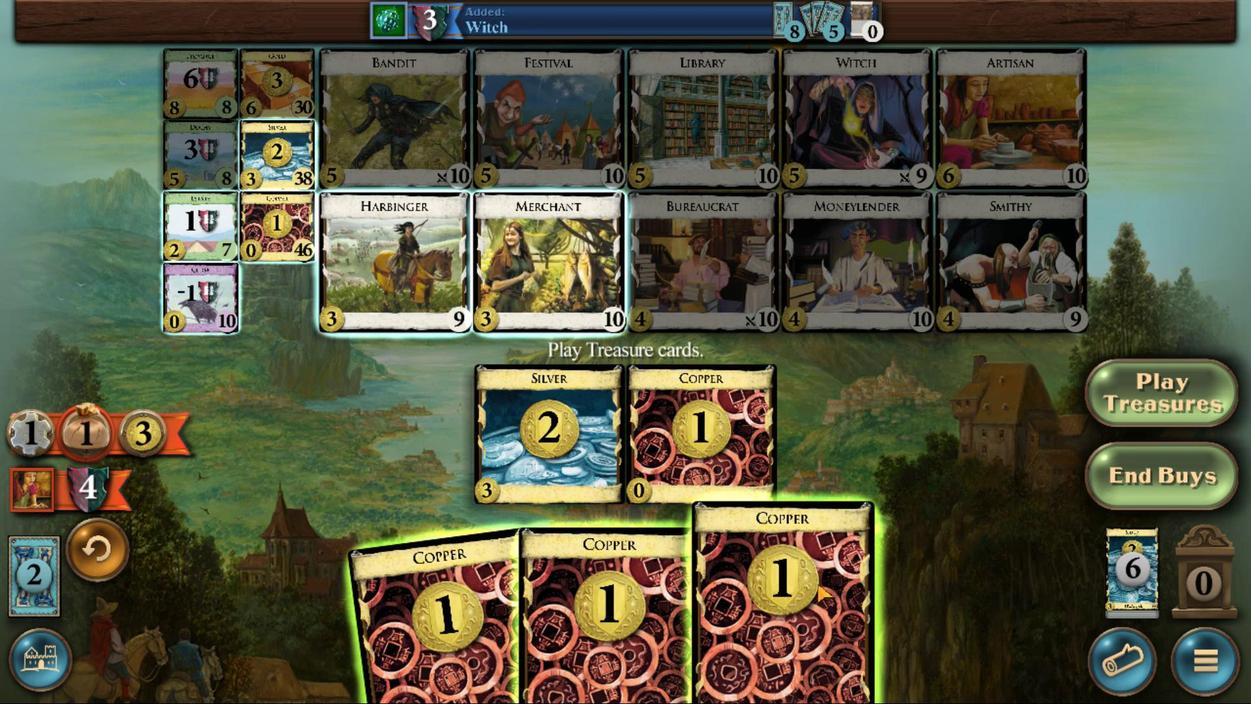 
Action: Mouse scrolled (528, 583) with delta (0, 0)
Screenshot: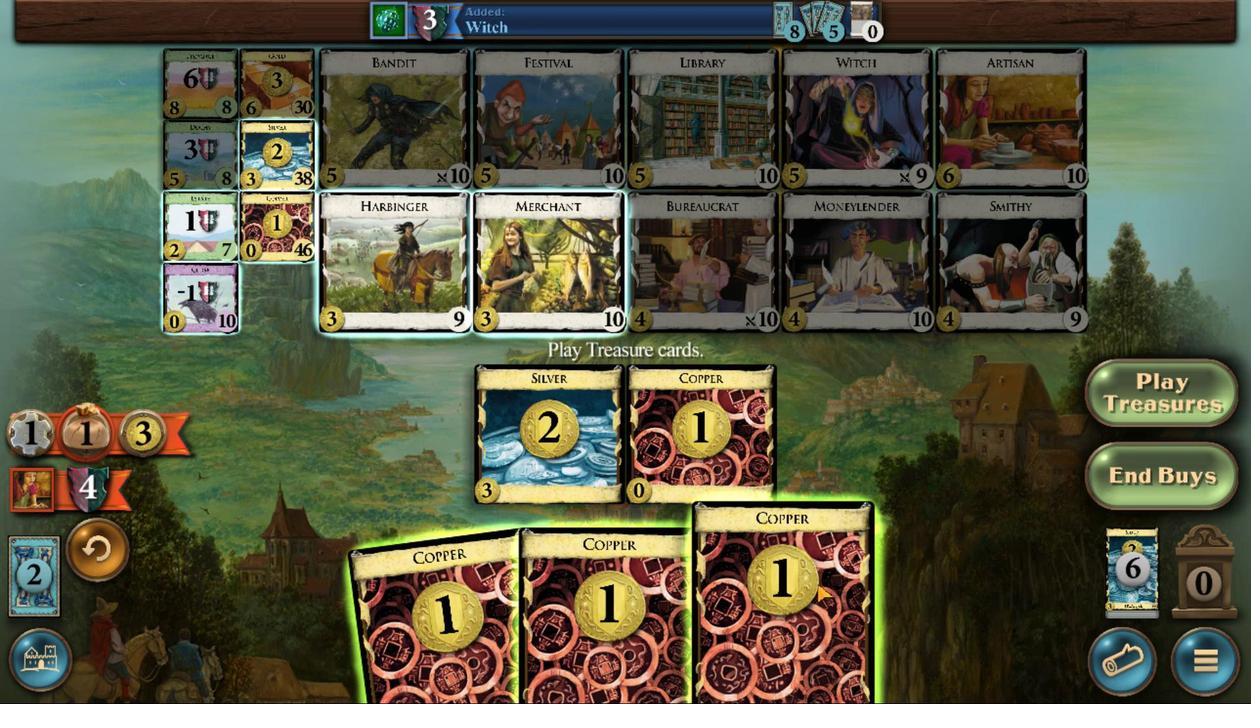 
Action: Mouse scrolled (528, 583) with delta (0, 0)
Screenshot: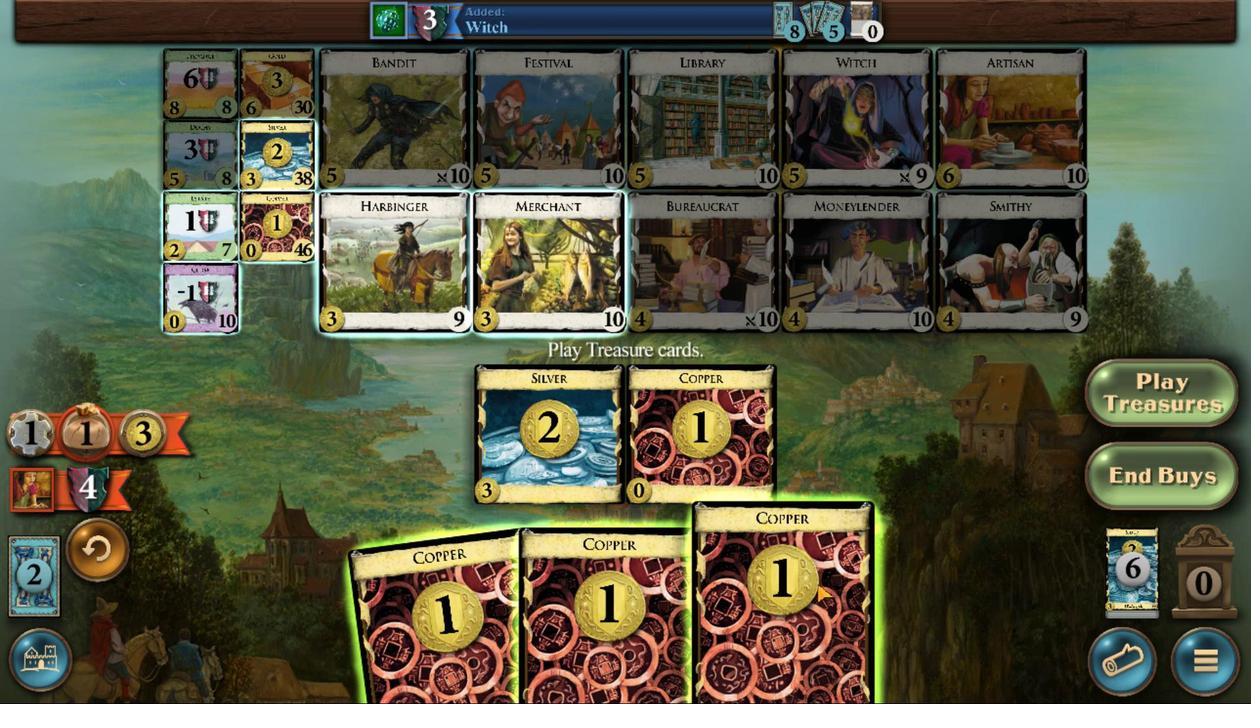 
Action: Mouse scrolled (528, 583) with delta (0, 0)
Screenshot: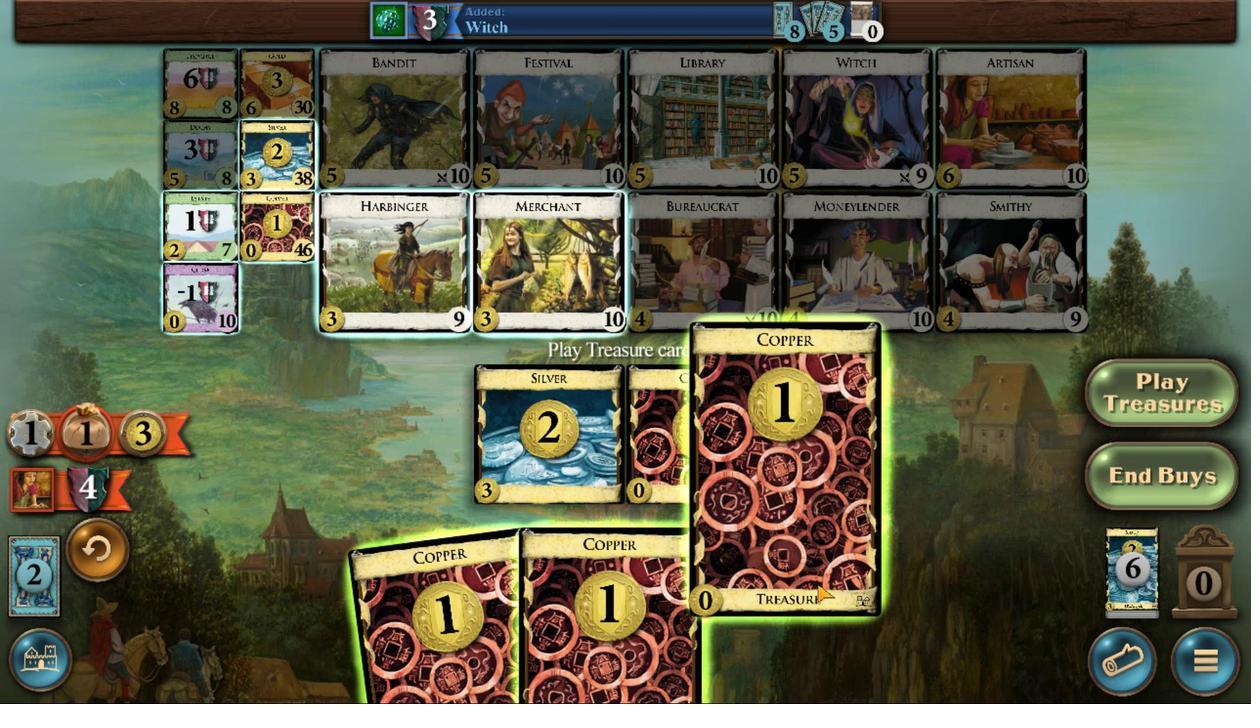 
Action: Mouse moved to (536, 584)
Screenshot: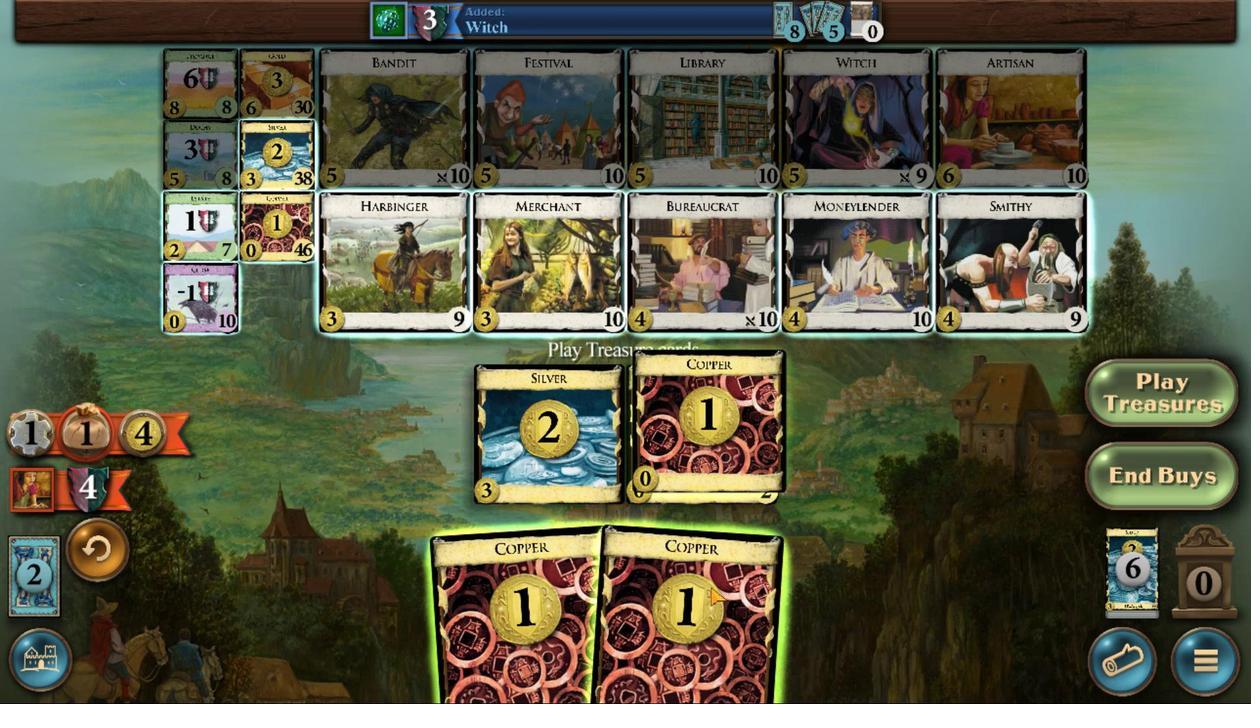 
Action: Mouse scrolled (536, 584) with delta (0, 0)
Screenshot: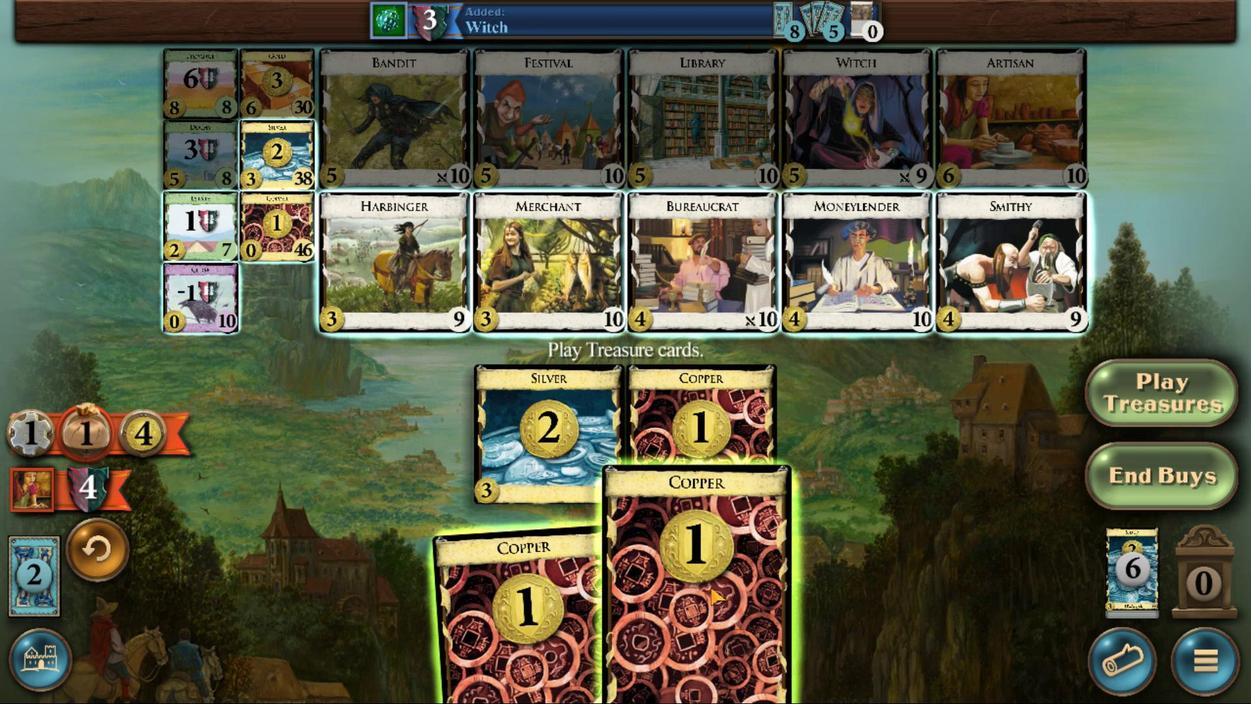 
Action: Mouse scrolled (536, 584) with delta (0, 0)
Screenshot: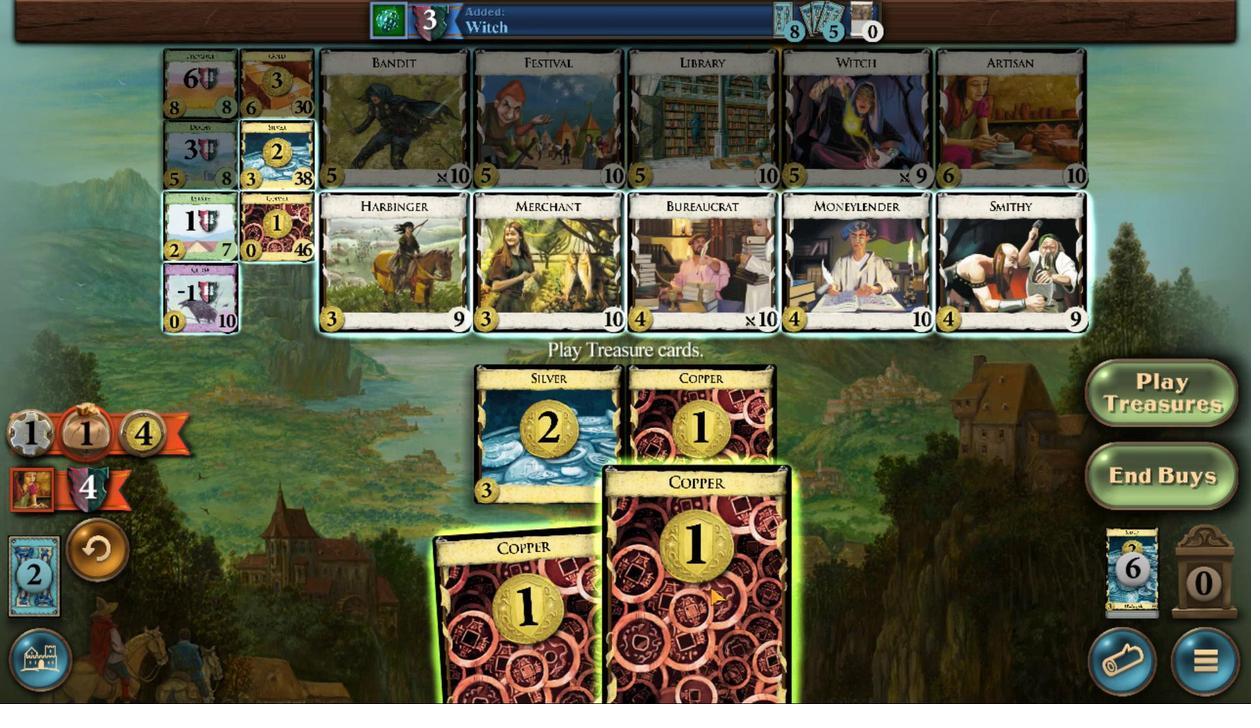 
Action: Mouse scrolled (536, 584) with delta (0, 0)
Screenshot: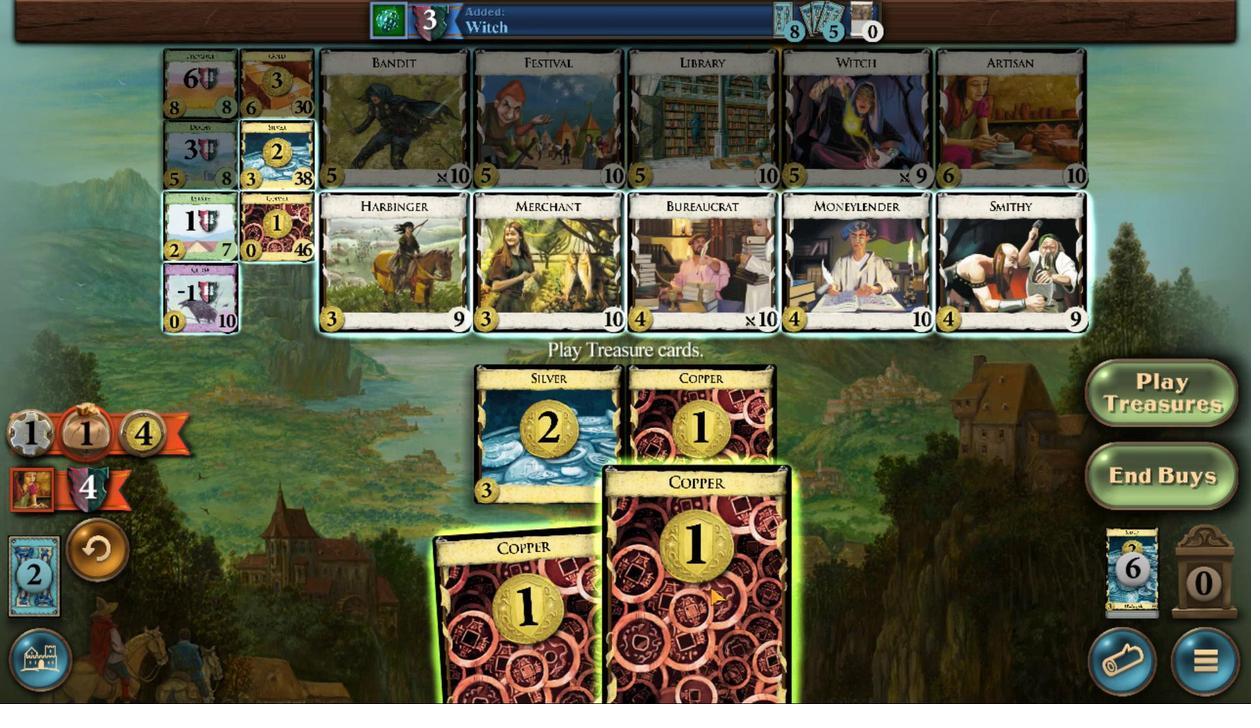 
Action: Mouse scrolled (536, 584) with delta (0, 0)
Screenshot: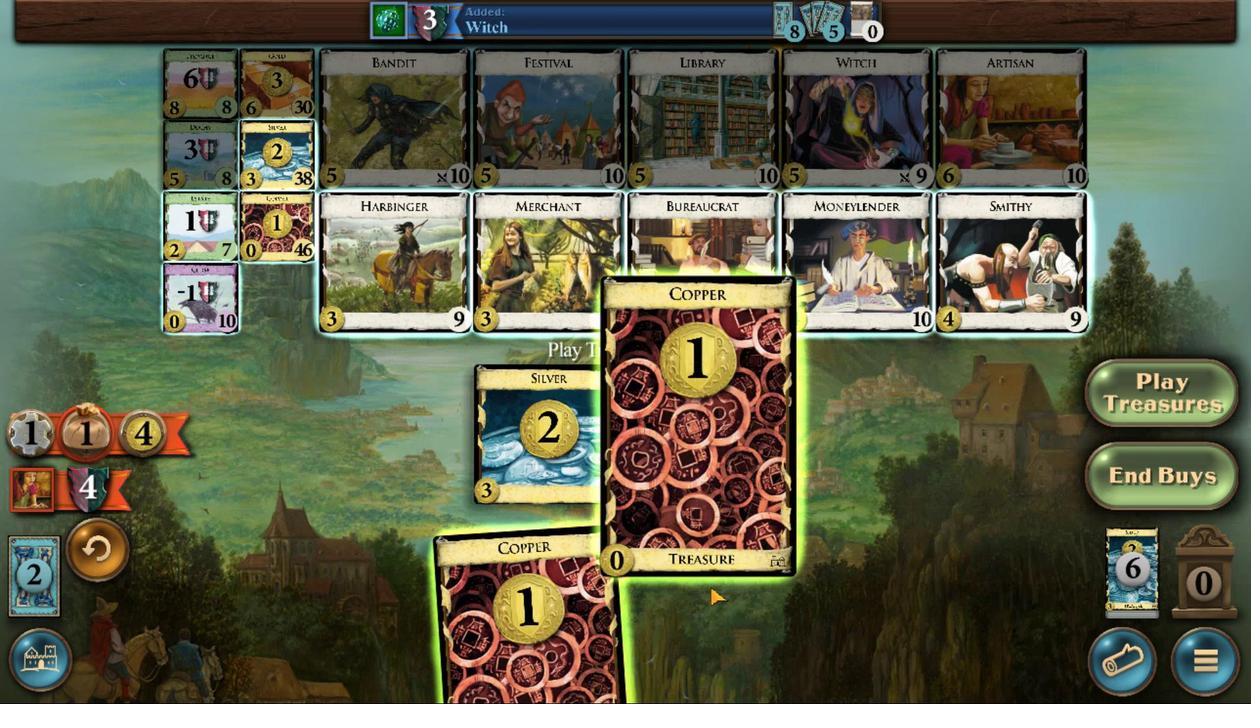 
Action: Mouse moved to (545, 583)
Screenshot: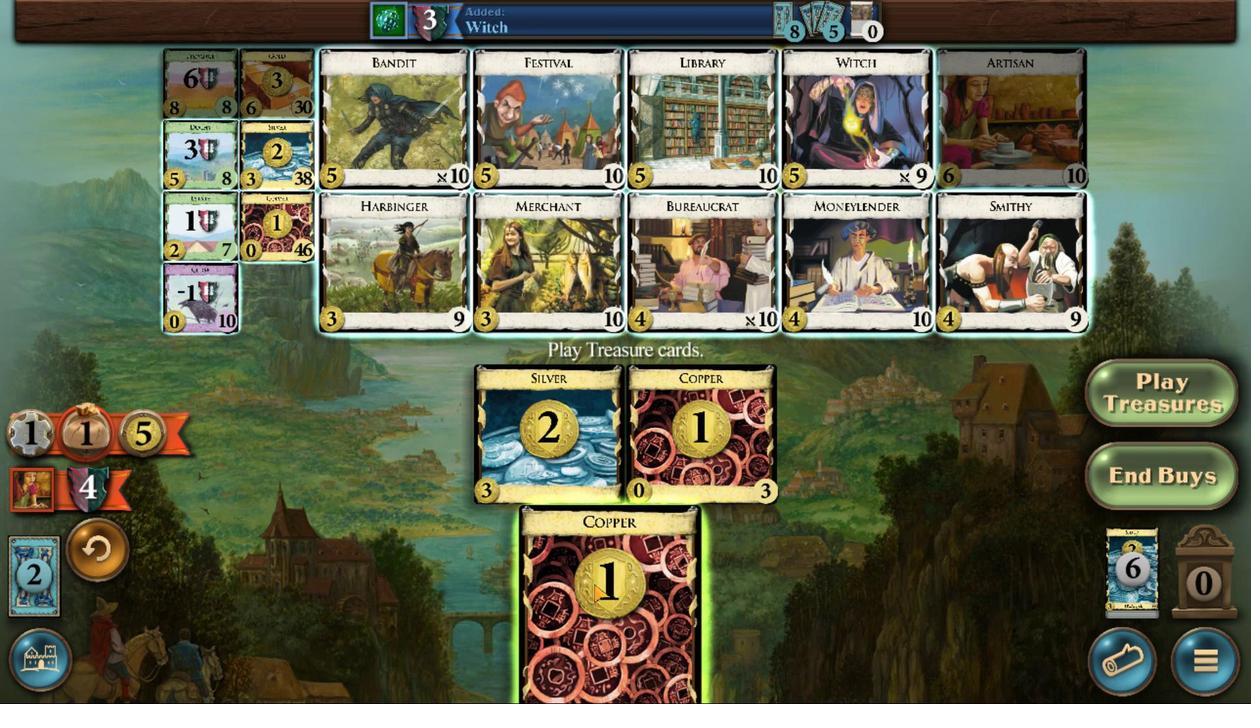 
Action: Mouse scrolled (545, 583) with delta (0, 0)
Screenshot: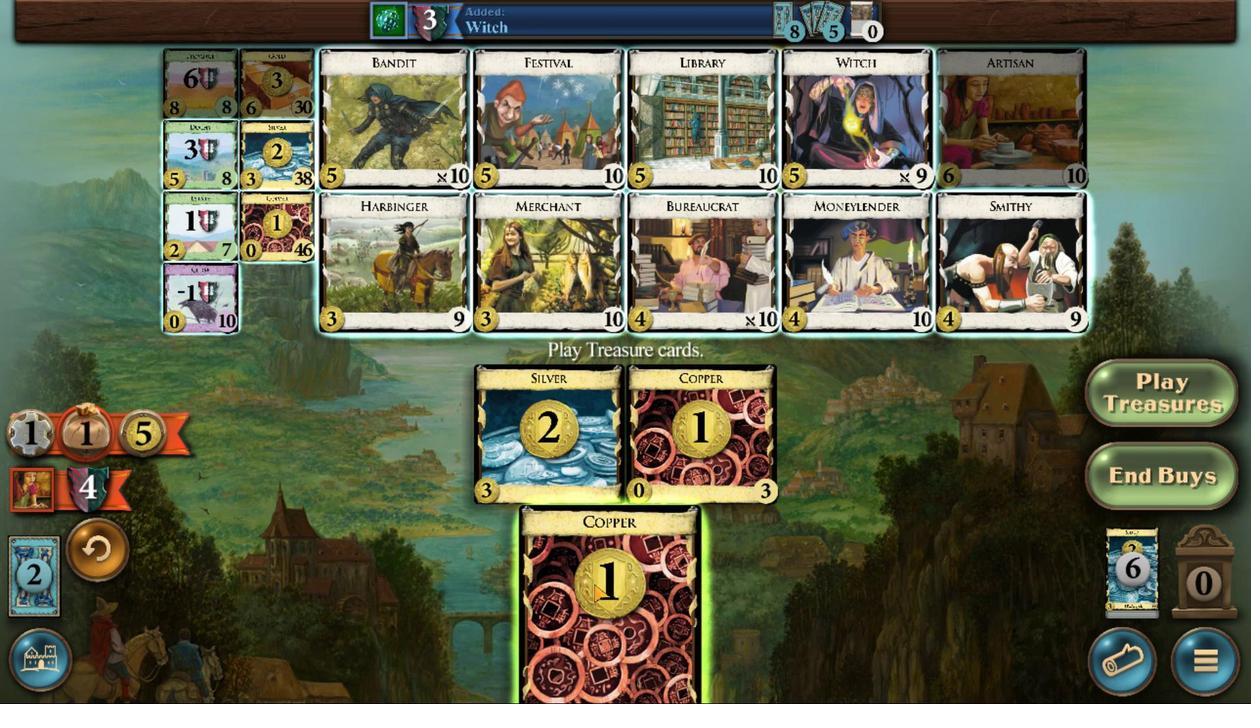 
Action: Mouse scrolled (545, 583) with delta (0, 0)
Screenshot: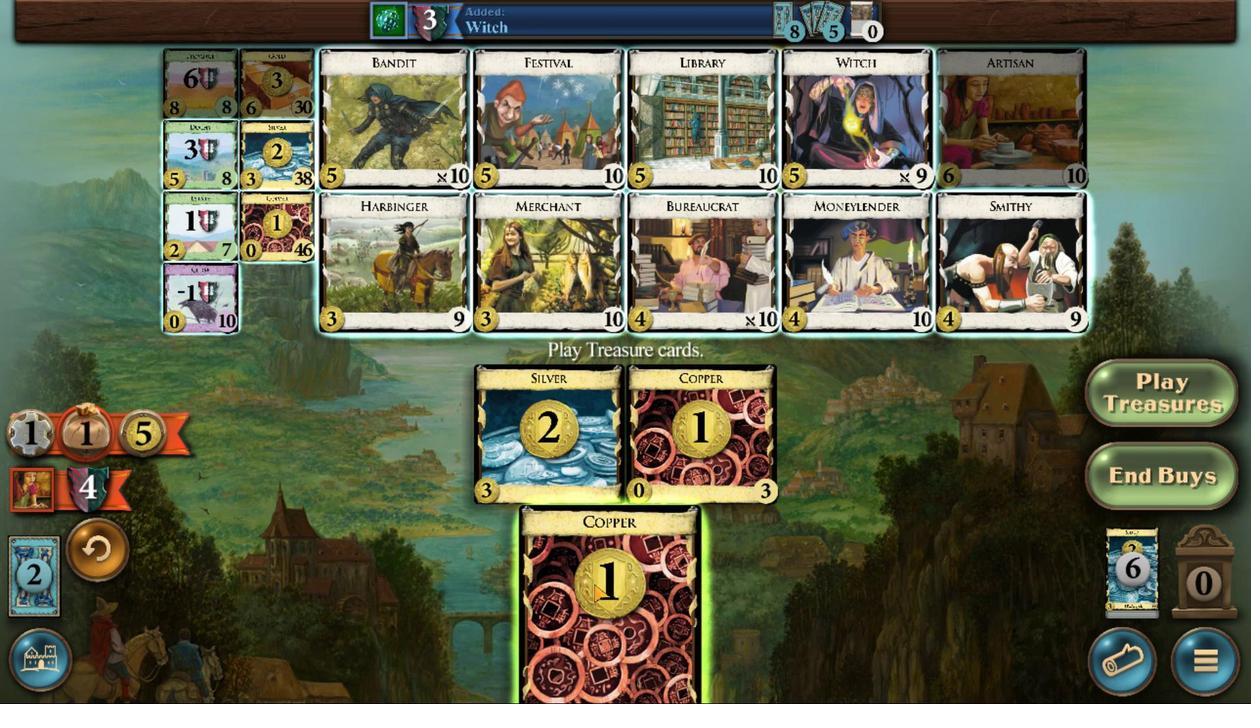 
Action: Mouse scrolled (545, 583) with delta (0, 0)
Screenshot: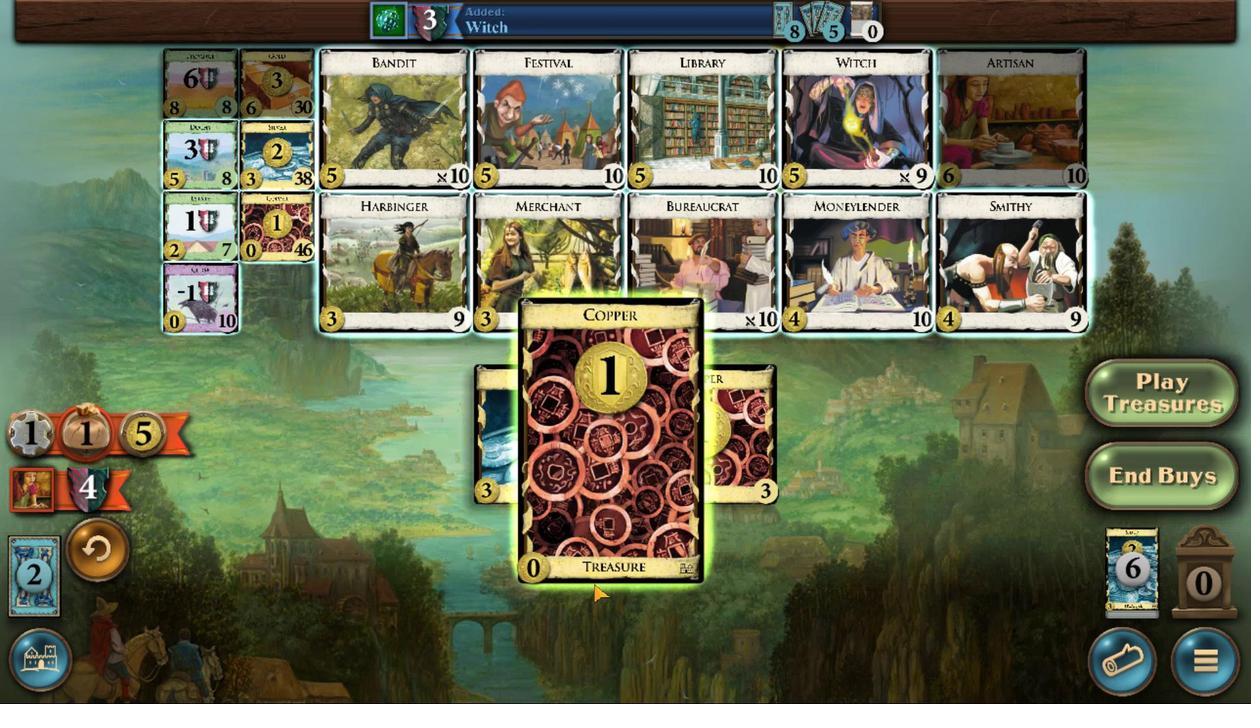 
Action: Mouse moved to (568, 416)
Screenshot: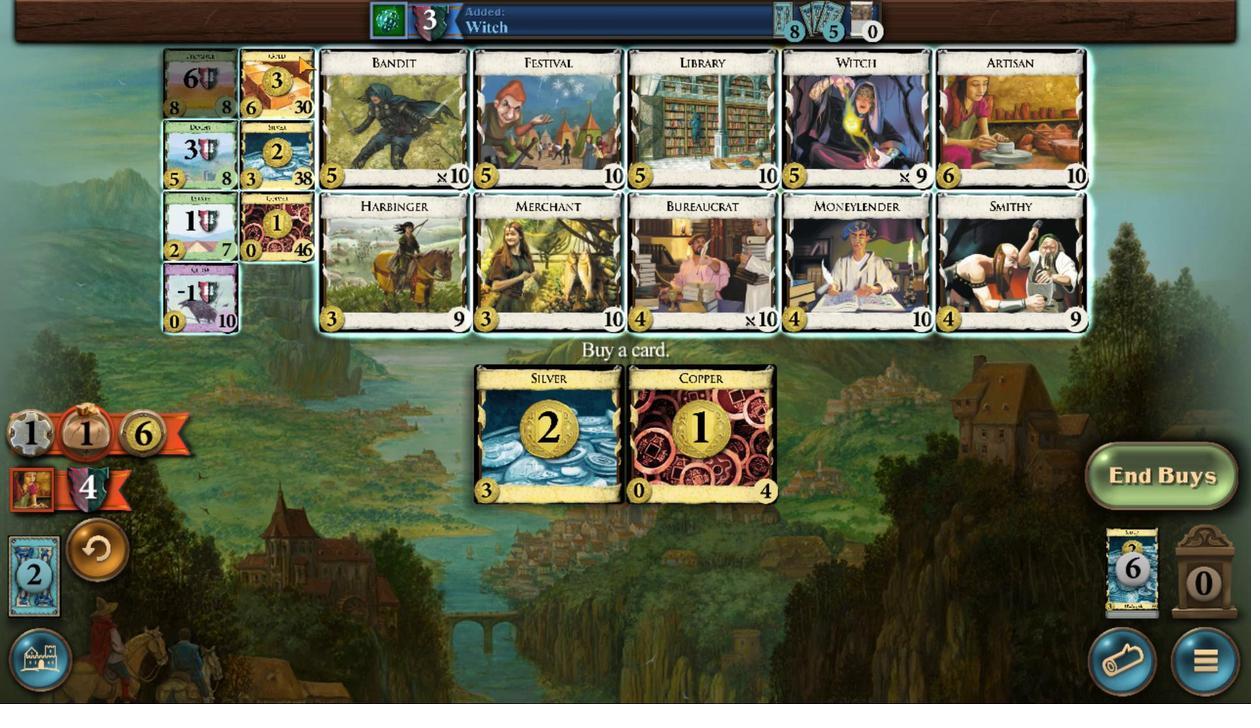 
Action: Mouse pressed left at (568, 416)
Screenshot: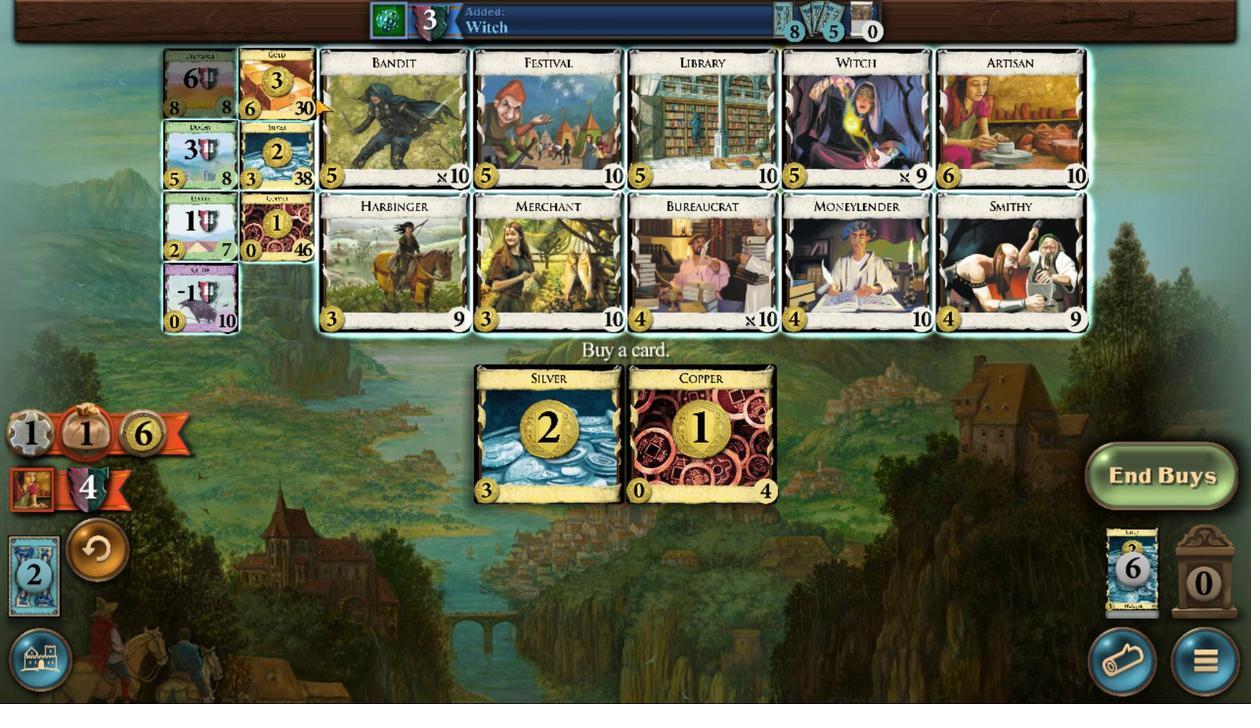 
Action: Mouse moved to (545, 573)
Screenshot: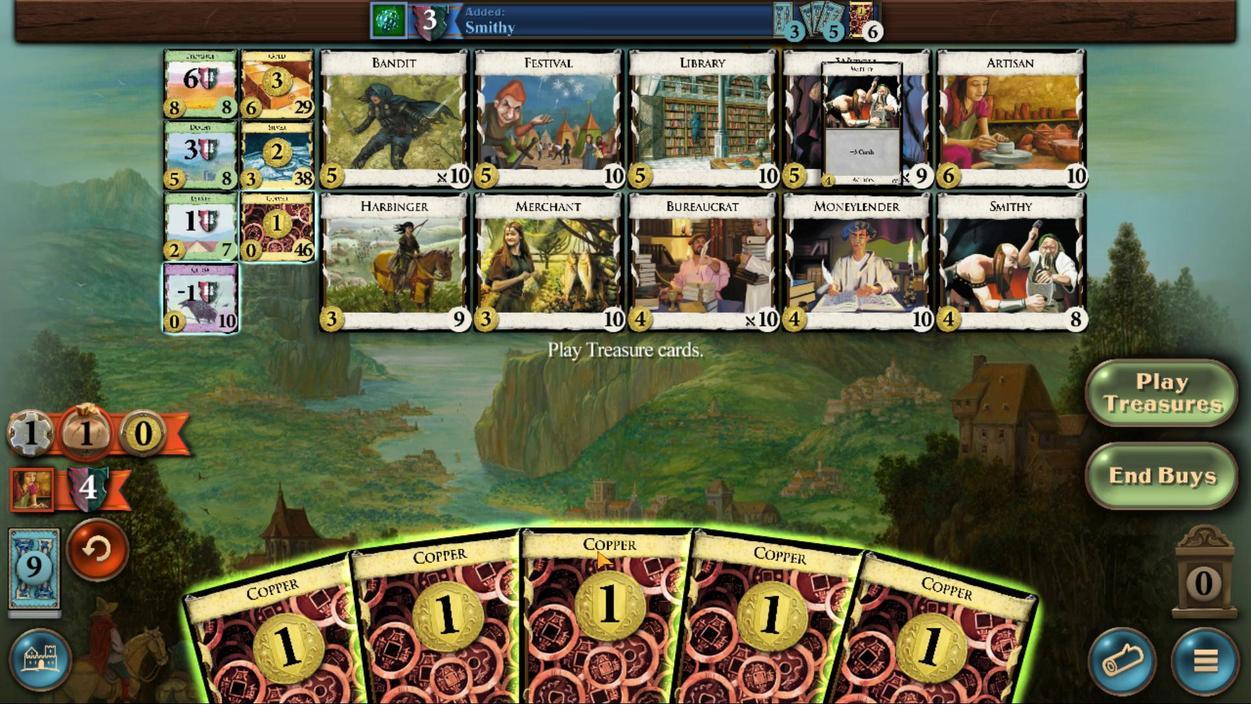 
Action: Mouse scrolled (545, 573) with delta (0, 0)
Screenshot: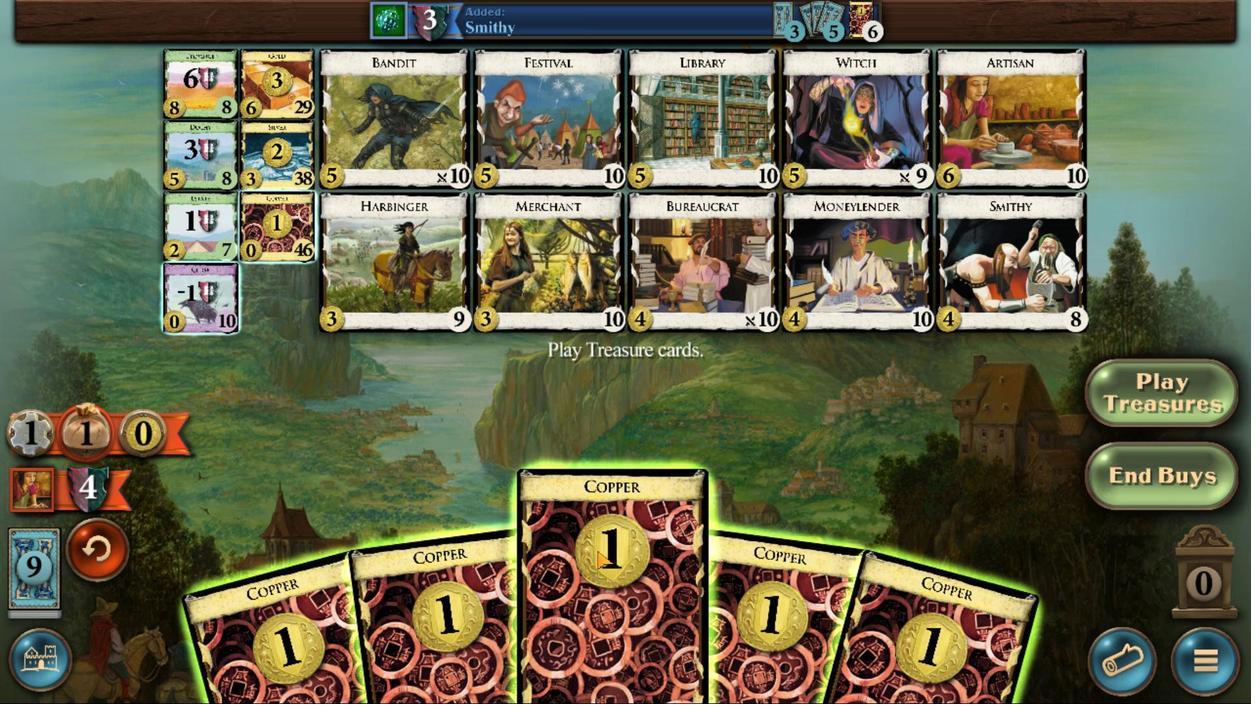 
Action: Mouse scrolled (545, 573) with delta (0, 0)
Screenshot: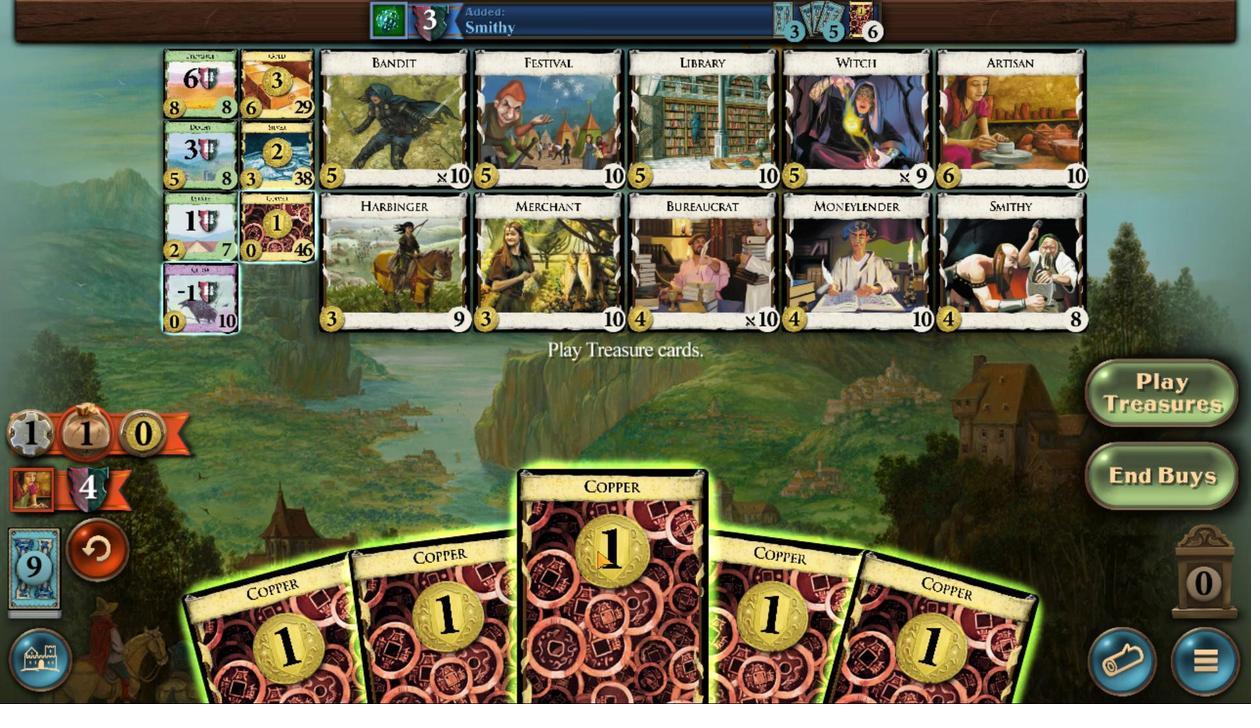 
Action: Mouse scrolled (545, 573) with delta (0, 0)
Screenshot: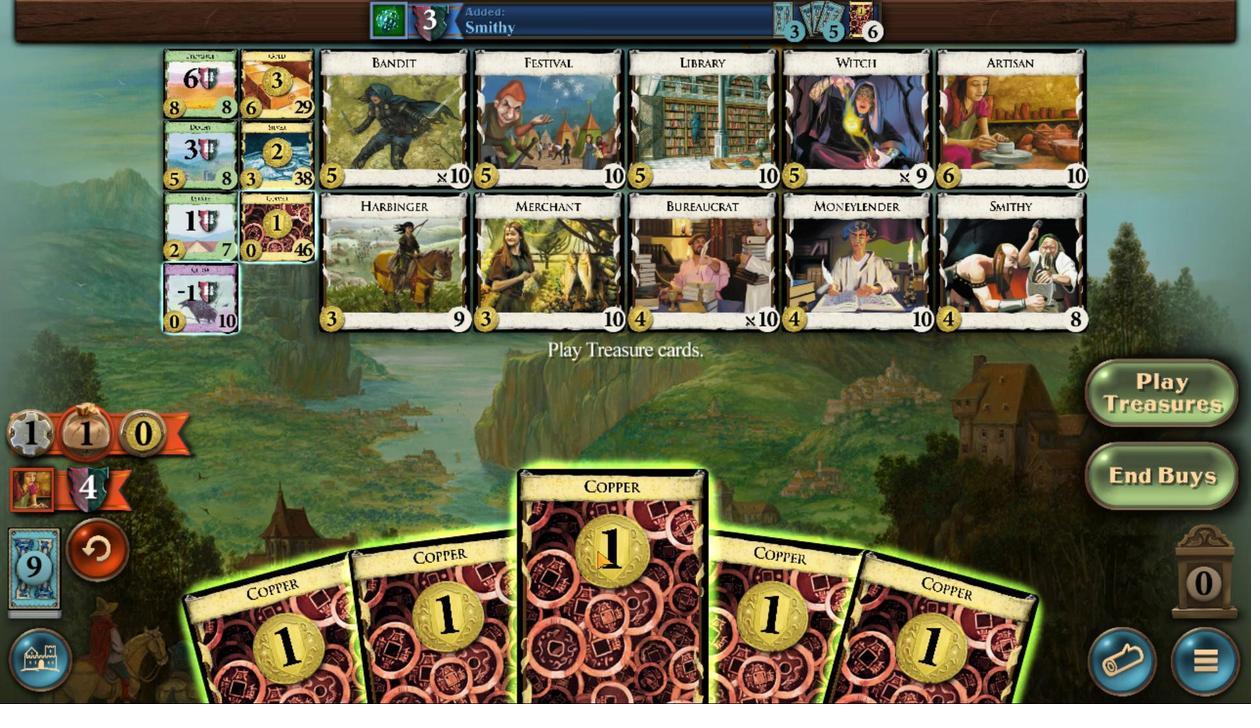 
Action: Mouse scrolled (545, 573) with delta (0, 0)
Screenshot: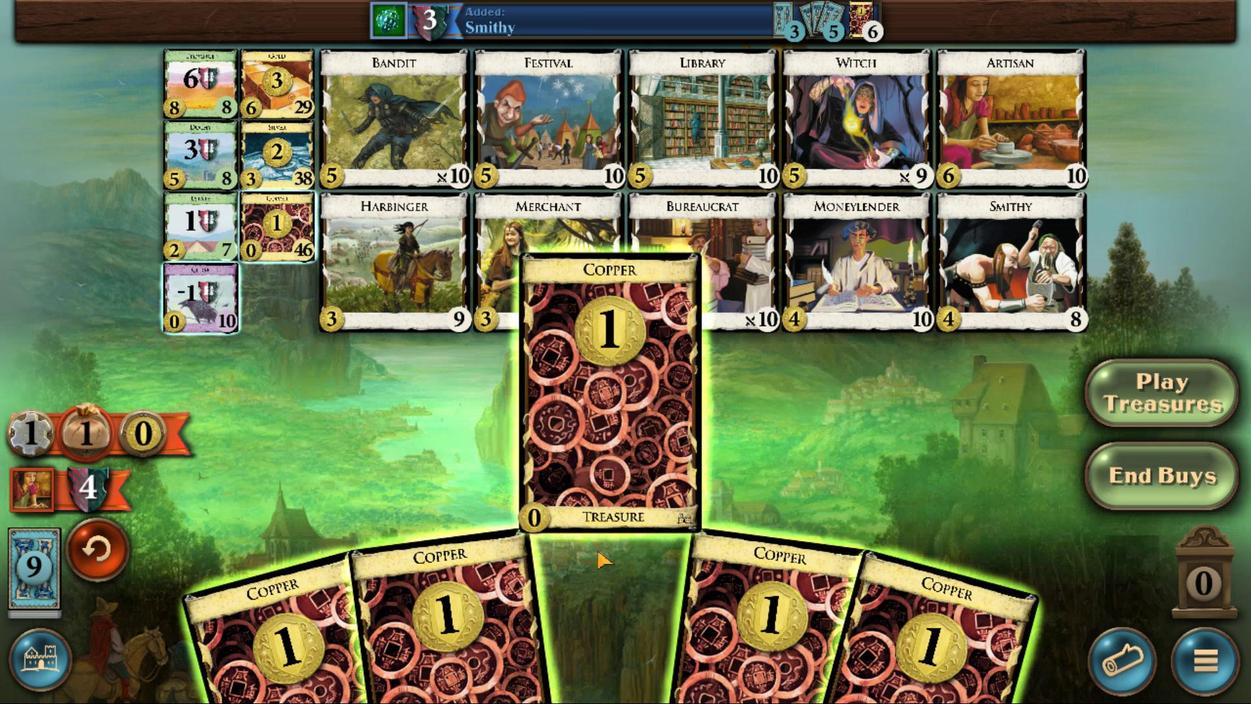 
Action: Mouse scrolled (545, 573) with delta (0, 0)
Screenshot: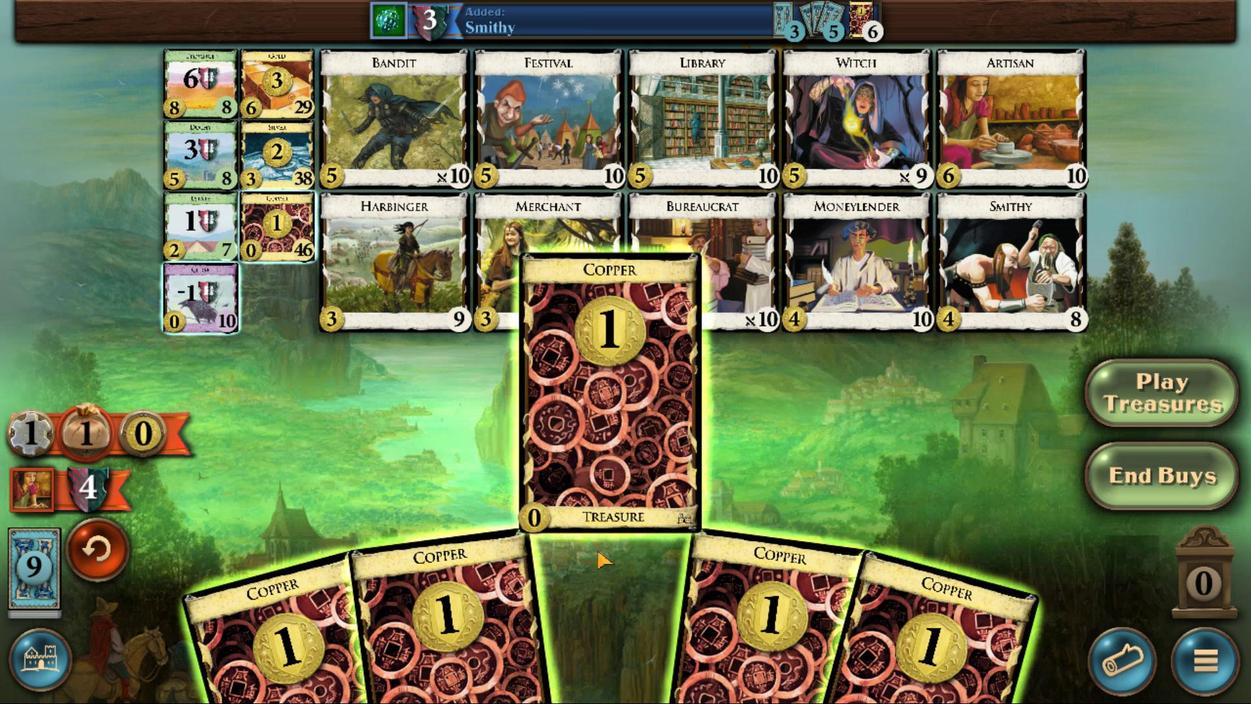 
Action: Mouse scrolled (545, 573) with delta (0, 0)
Screenshot: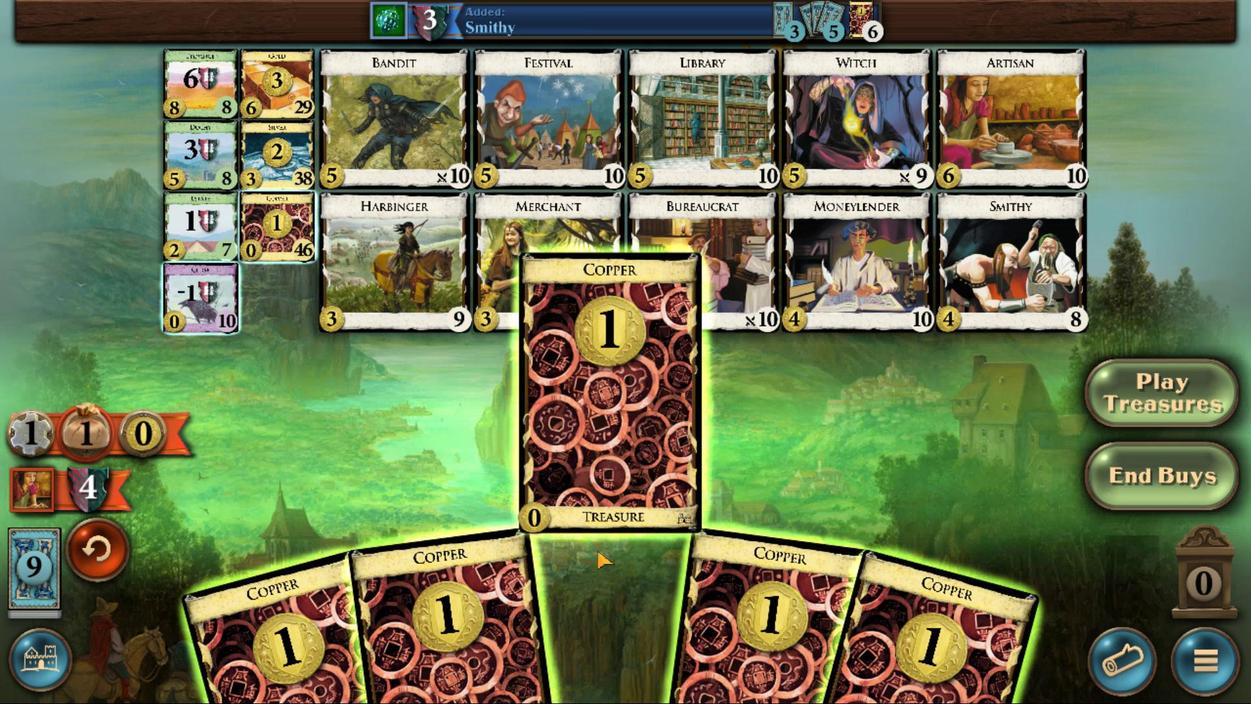
Action: Mouse moved to (536, 569)
Screenshot: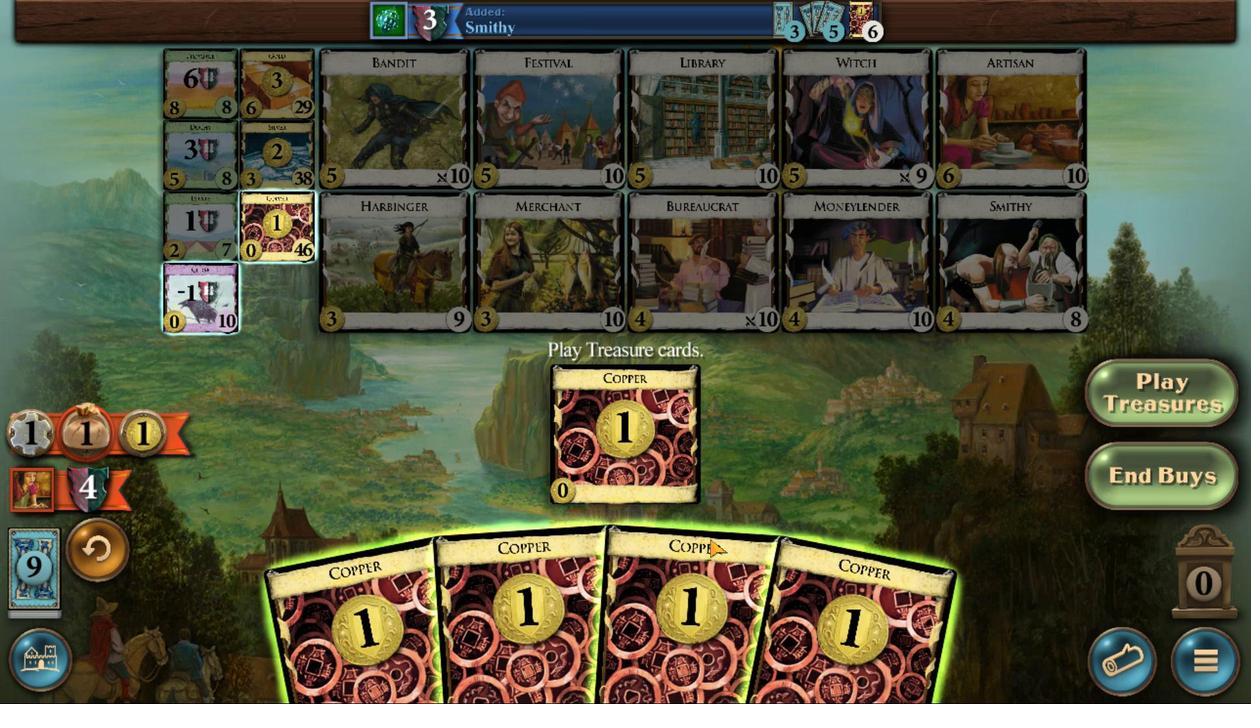 
Action: Mouse scrolled (536, 569) with delta (0, 0)
Screenshot: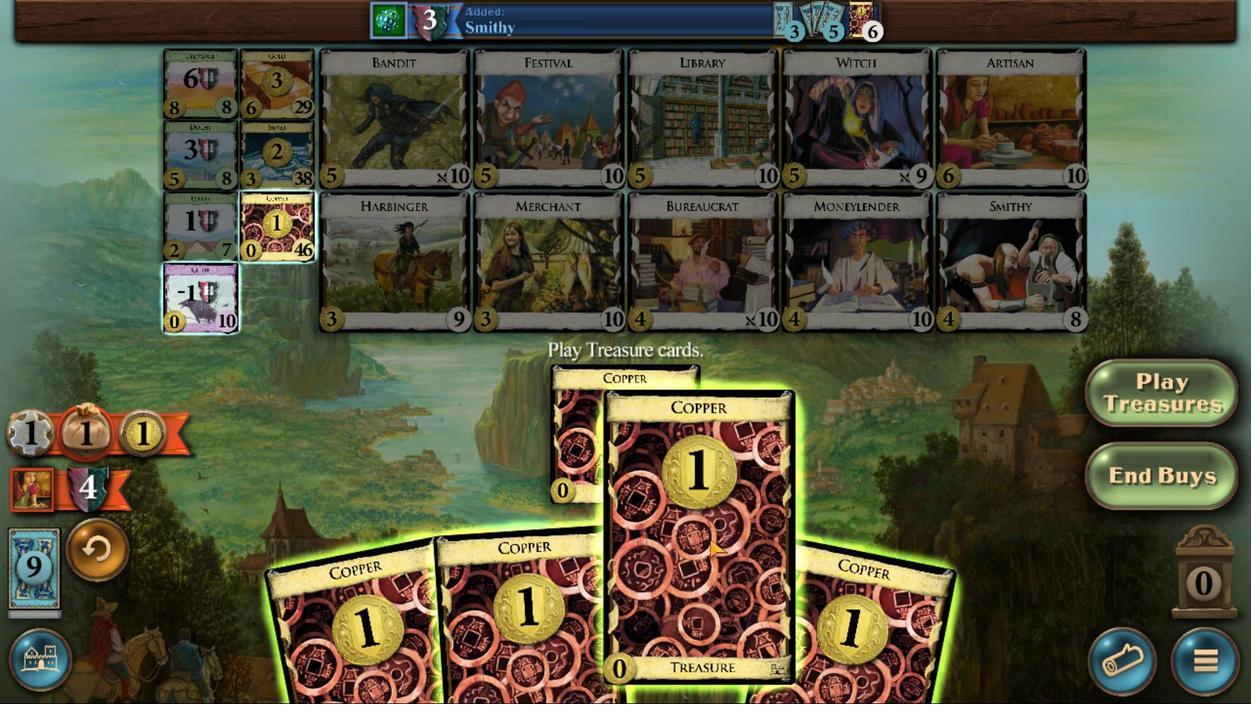 
Action: Mouse scrolled (536, 569) with delta (0, 0)
Screenshot: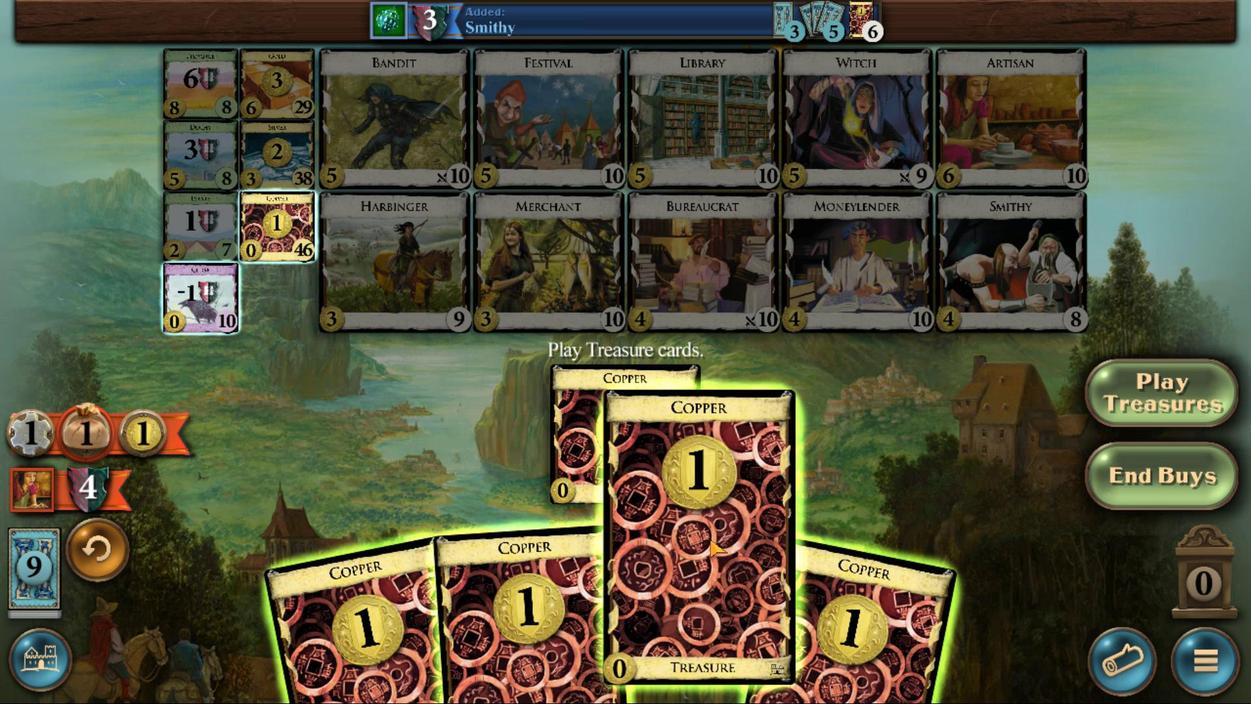 
Action: Mouse scrolled (536, 569) with delta (0, 0)
Screenshot: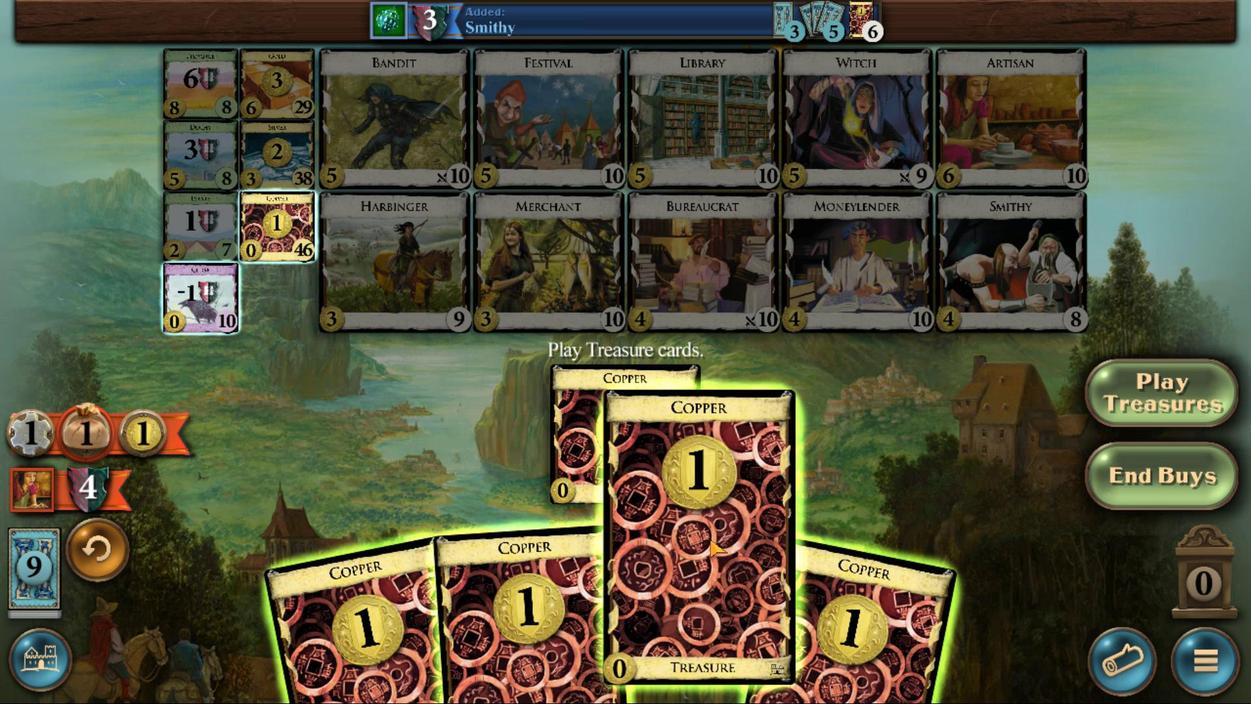 
Action: Mouse scrolled (536, 569) with delta (0, 0)
Screenshot: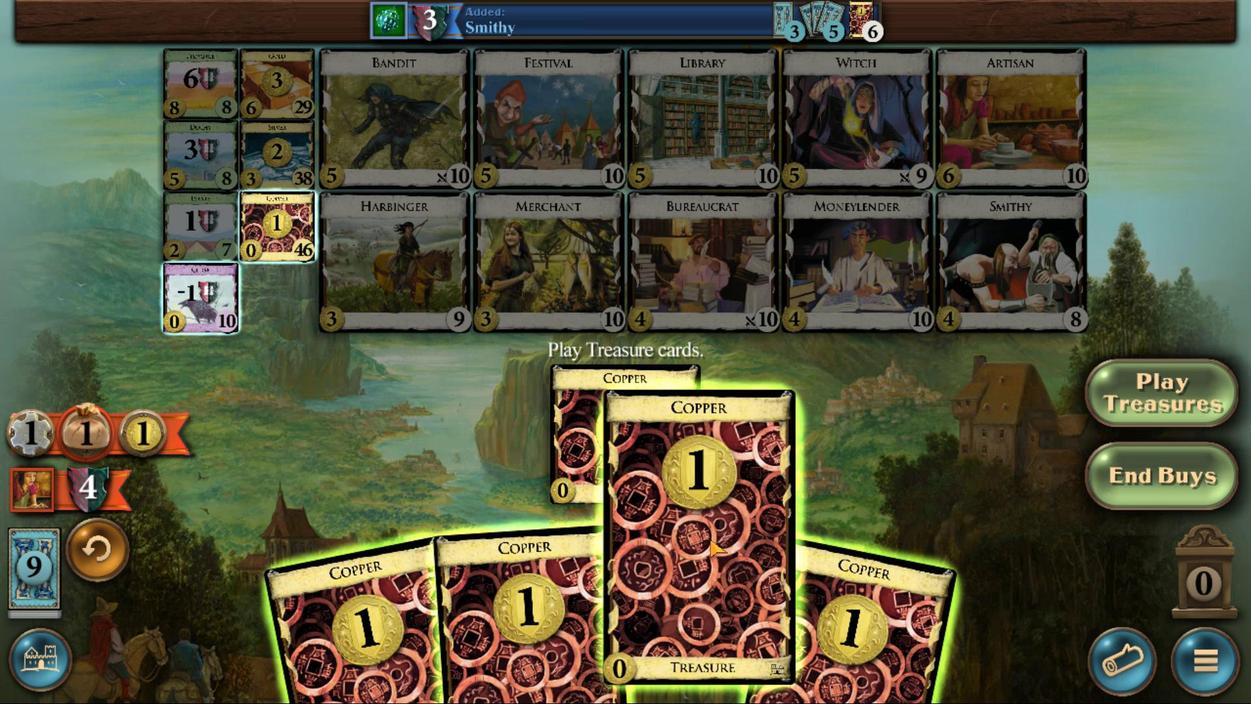 
Action: Mouse moved to (528, 574)
Screenshot: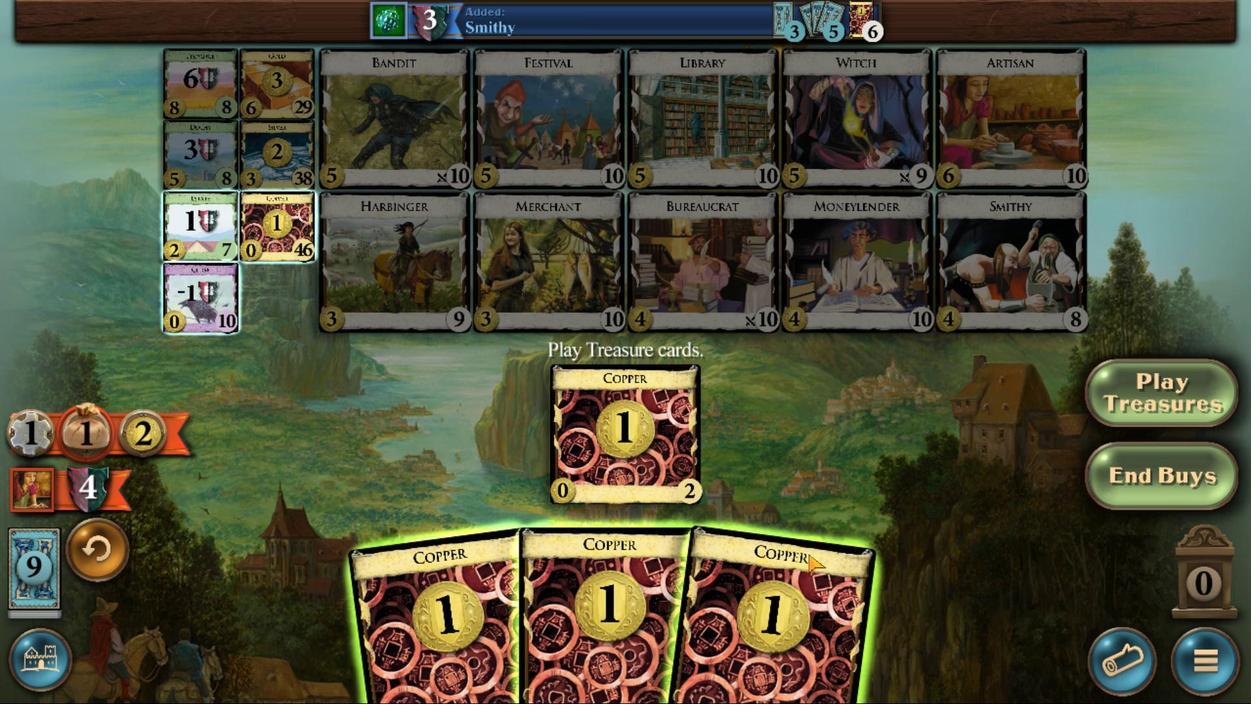 
Action: Mouse scrolled (528, 573) with delta (0, 0)
Screenshot: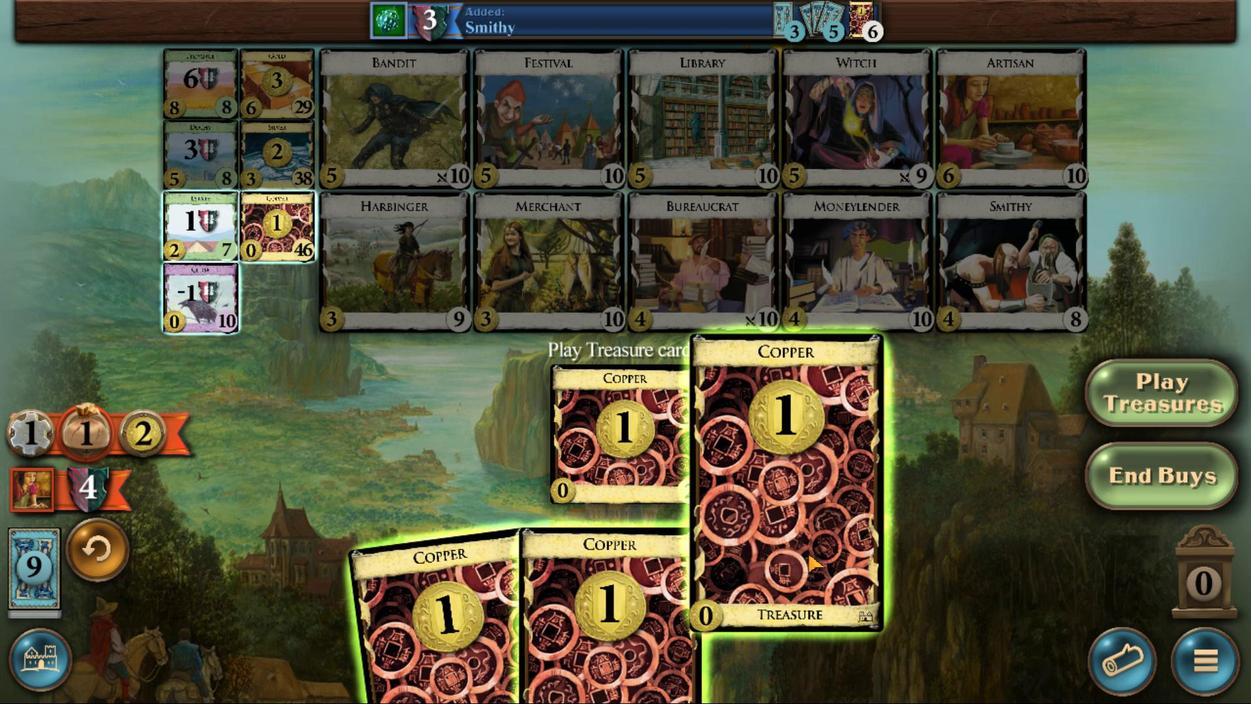
Action: Mouse scrolled (528, 573) with delta (0, 0)
Screenshot: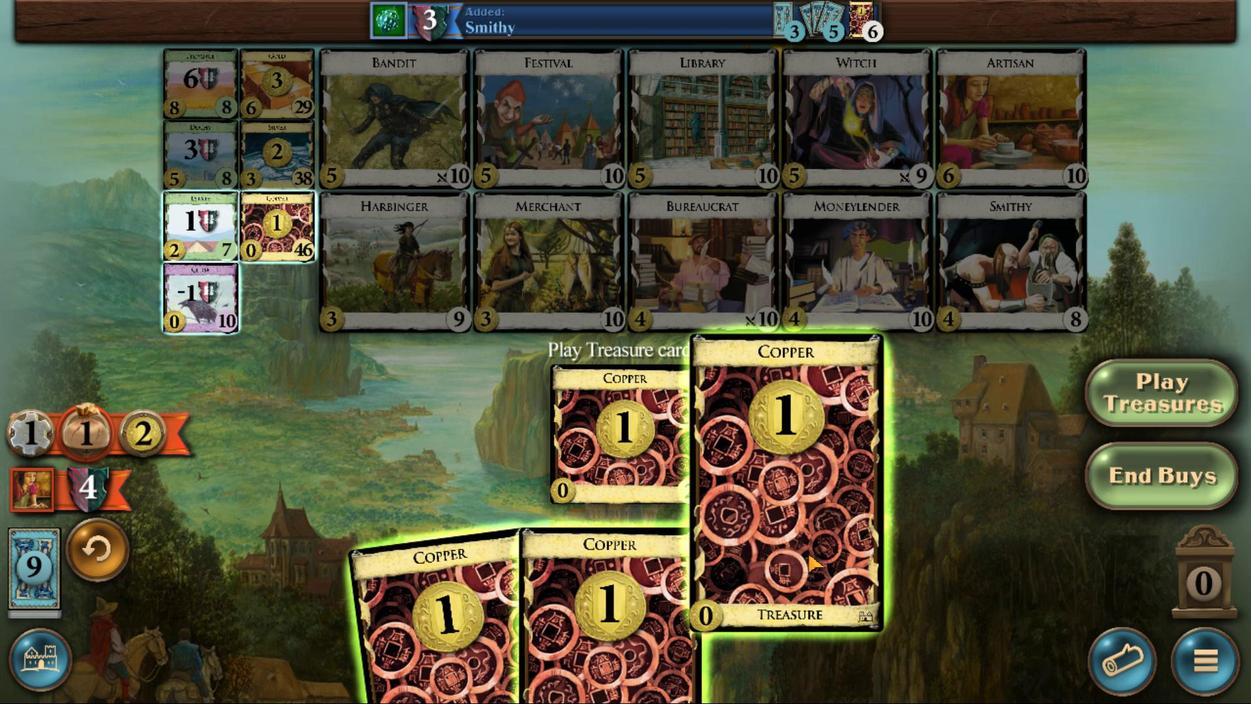 
Action: Mouse scrolled (528, 573) with delta (0, 0)
Screenshot: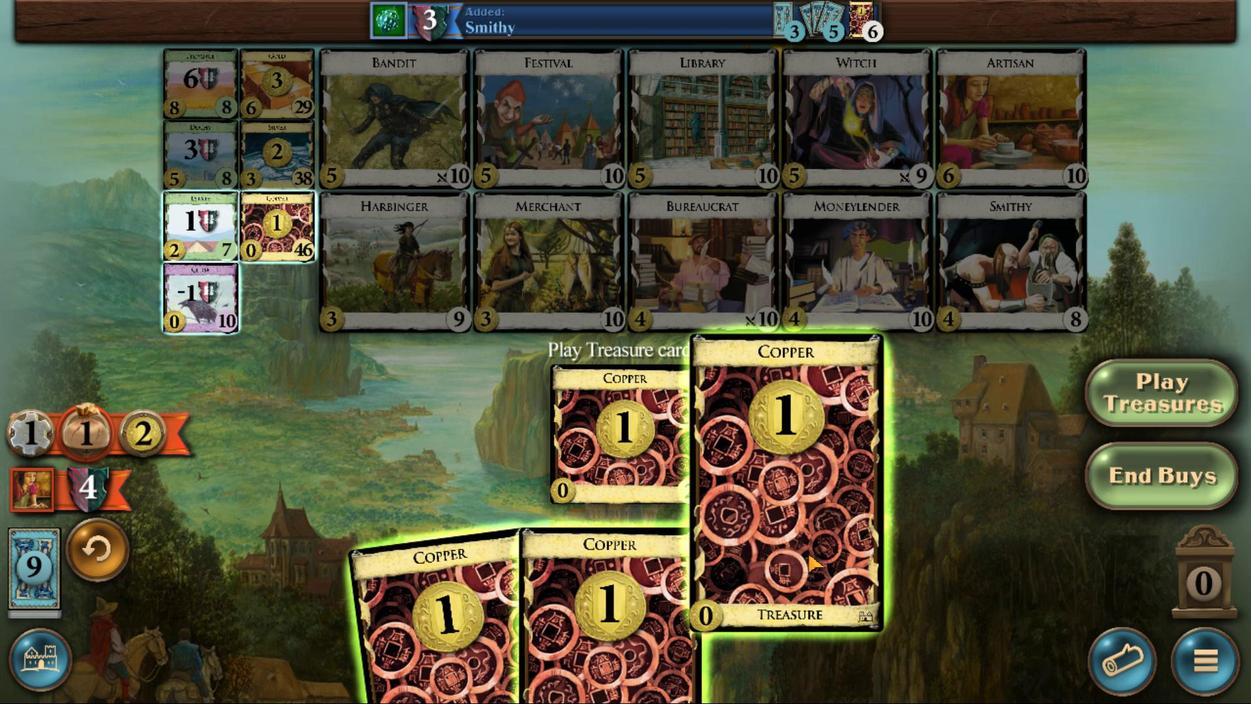
Action: Mouse scrolled (528, 573) with delta (0, 0)
Screenshot: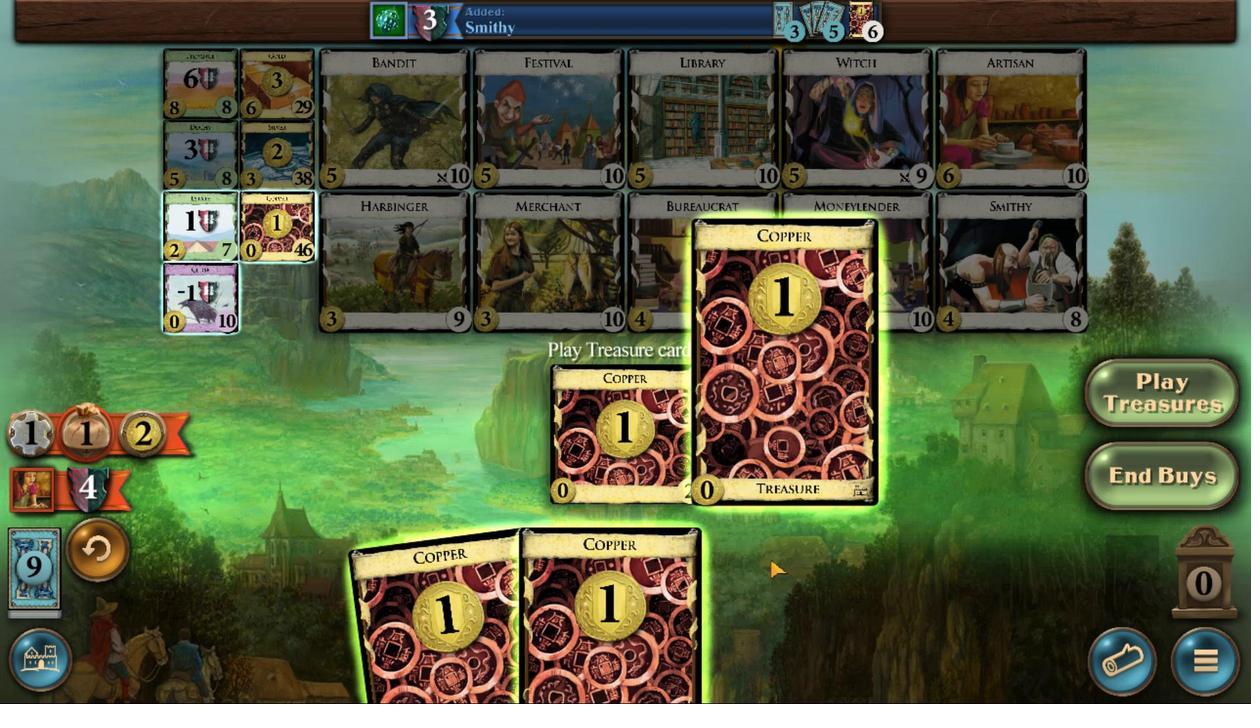 
Action: Mouse moved to (538, 577)
Screenshot: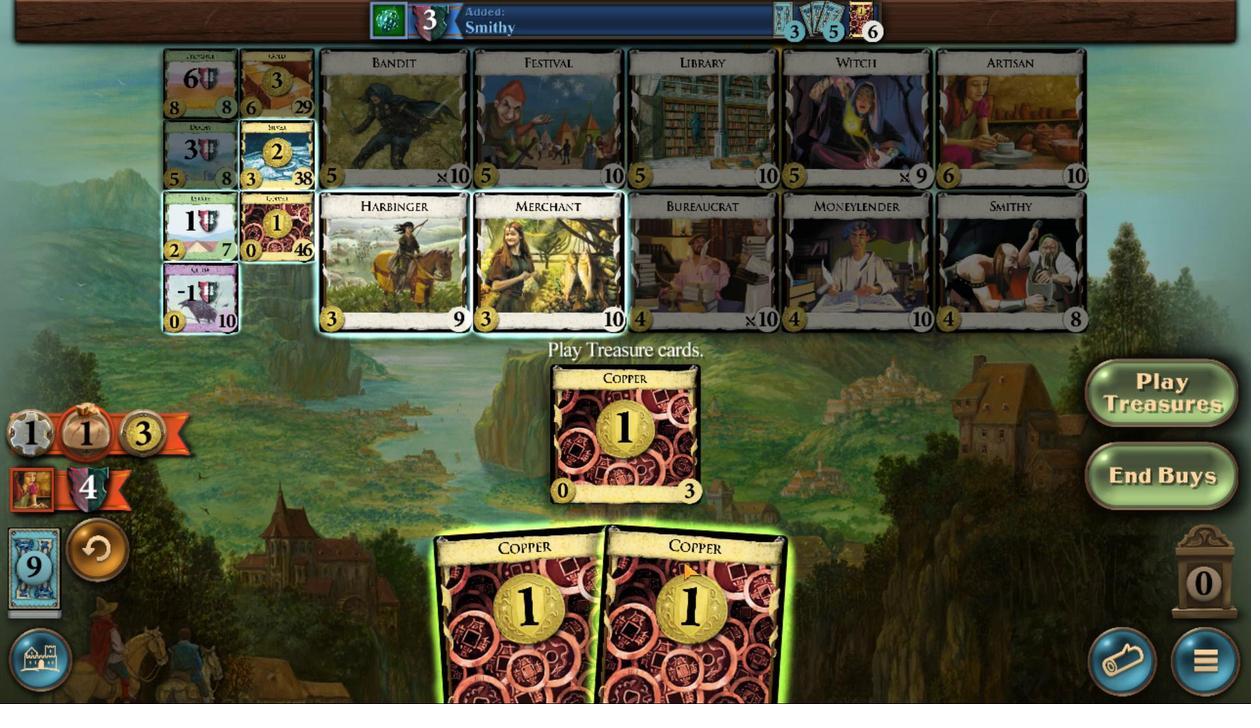 
Action: Mouse scrolled (538, 576) with delta (0, 0)
Screenshot: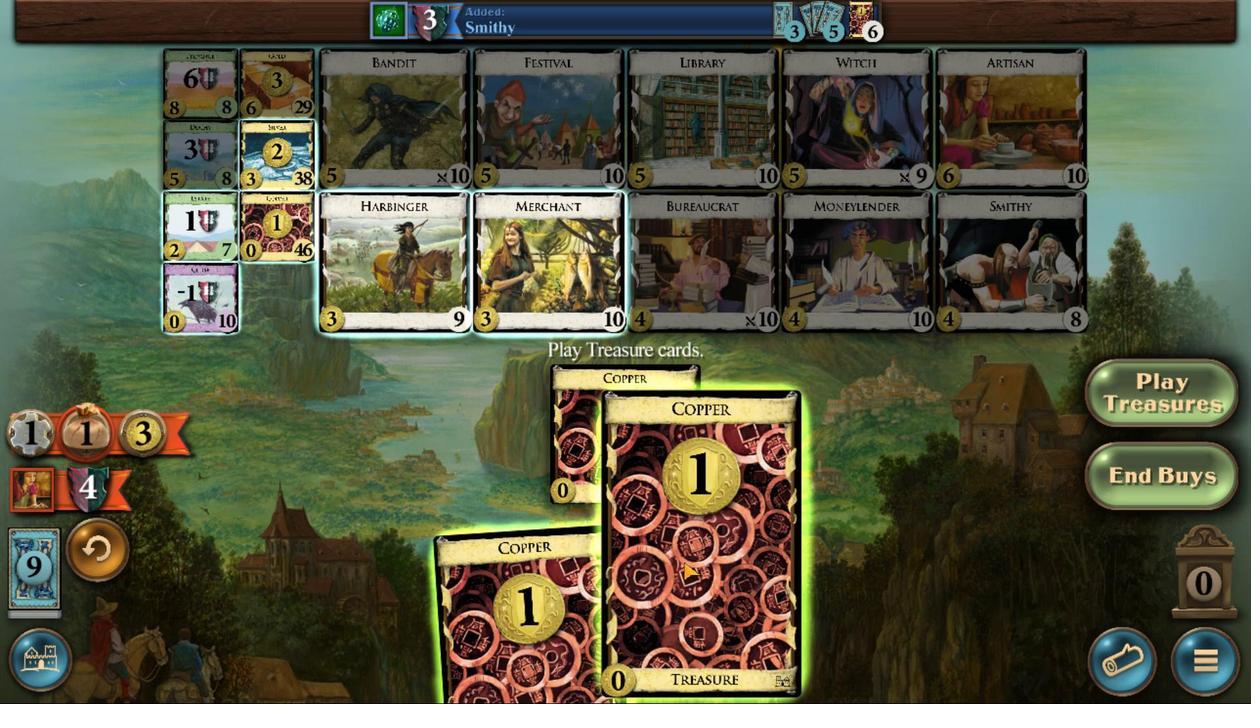 
Action: Mouse scrolled (538, 576) with delta (0, 0)
Screenshot: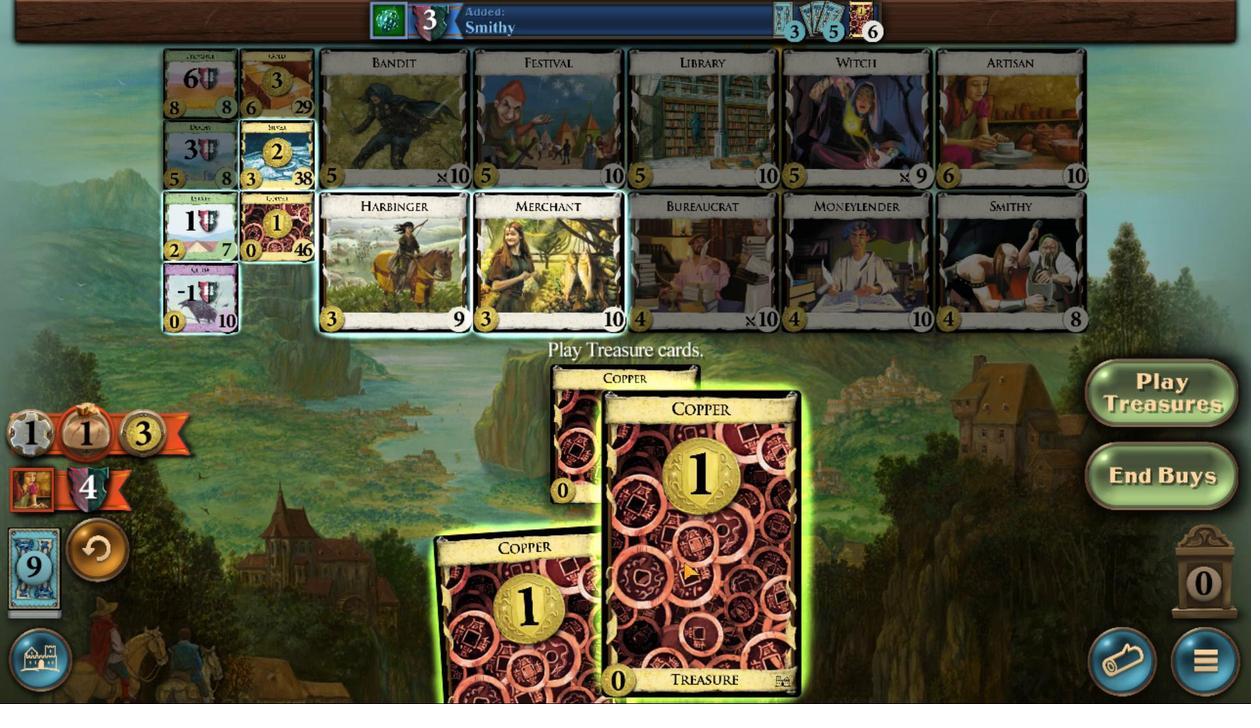 
Action: Mouse scrolled (538, 576) with delta (0, 0)
Screenshot: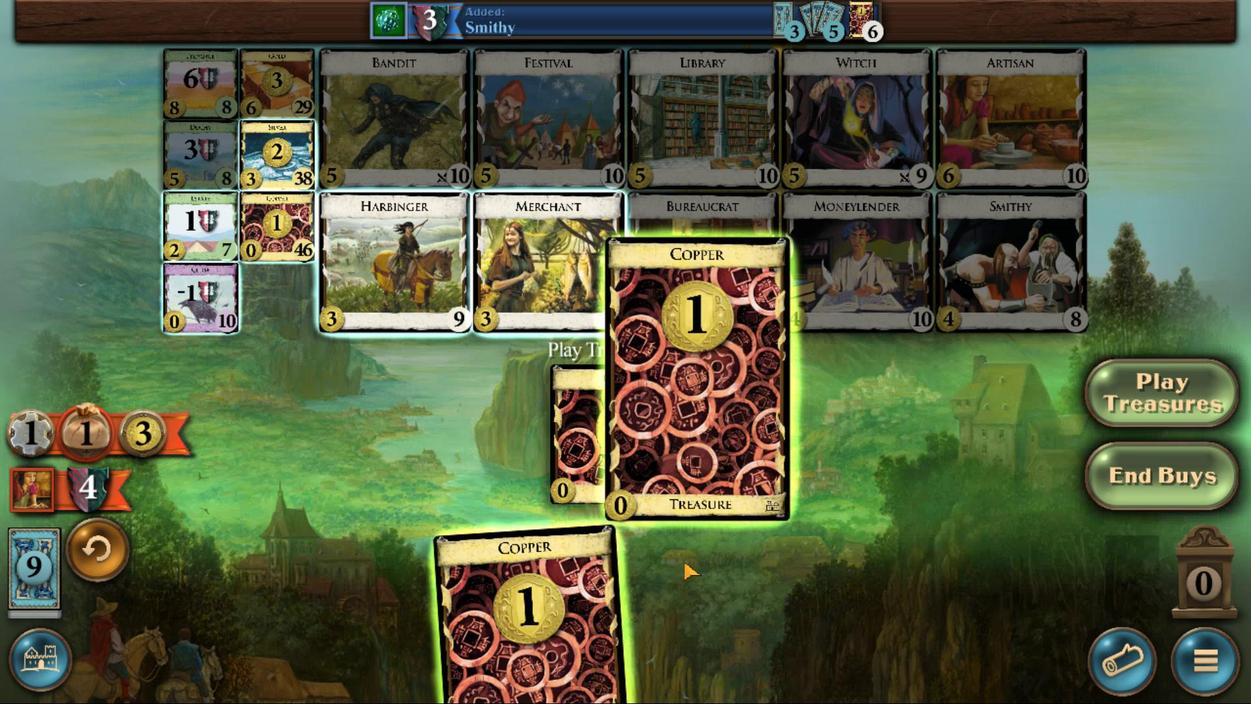
Action: Mouse scrolled (538, 576) with delta (0, 0)
Screenshot: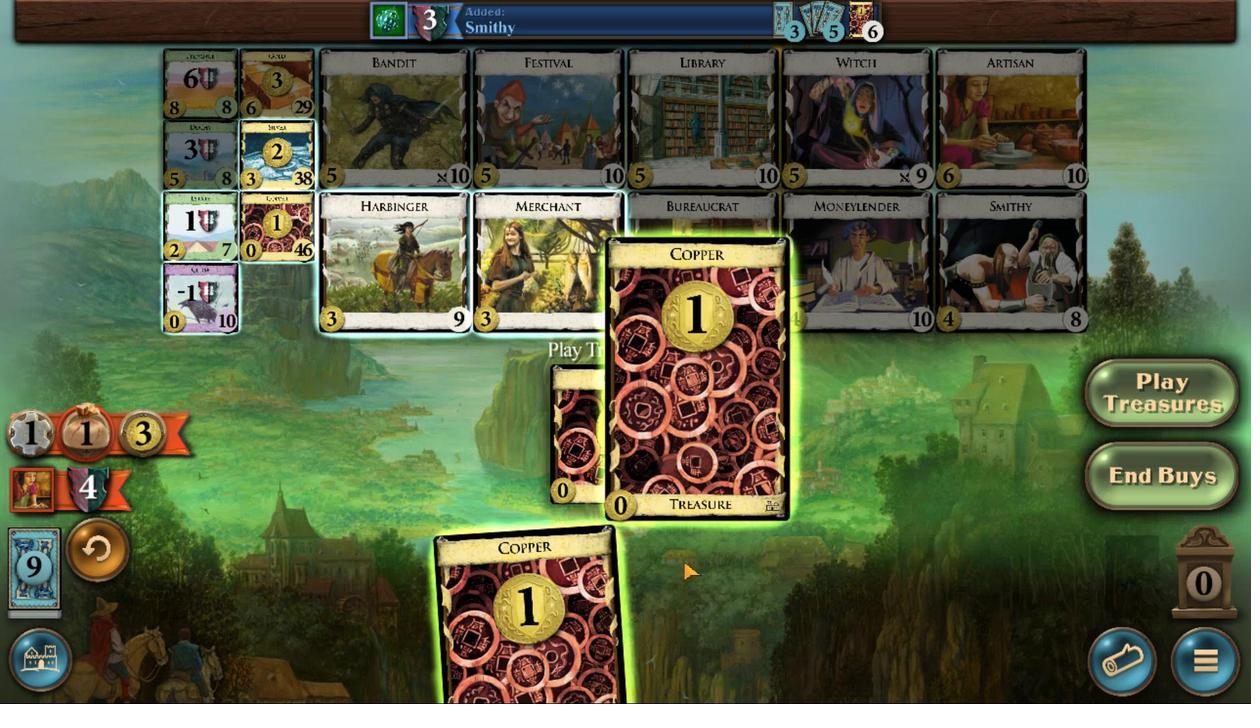 
Action: Mouse moved to (545, 577)
Screenshot: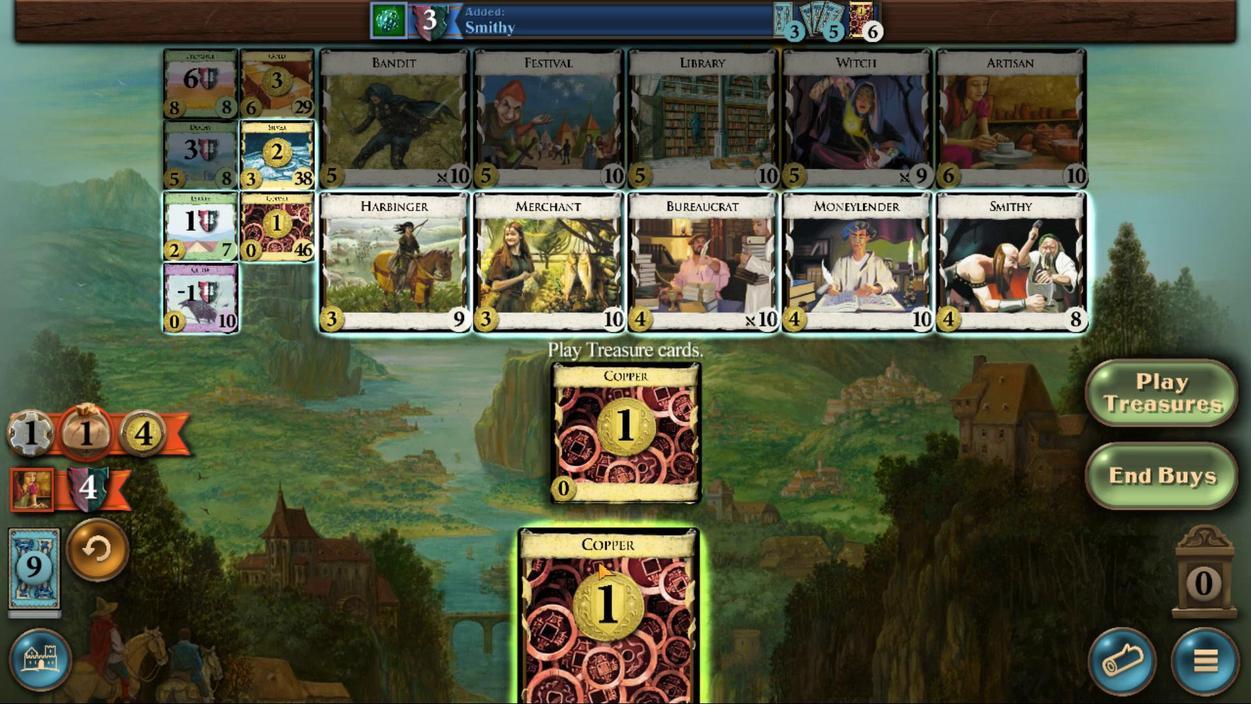 
Action: Mouse scrolled (545, 576) with delta (0, 0)
Screenshot: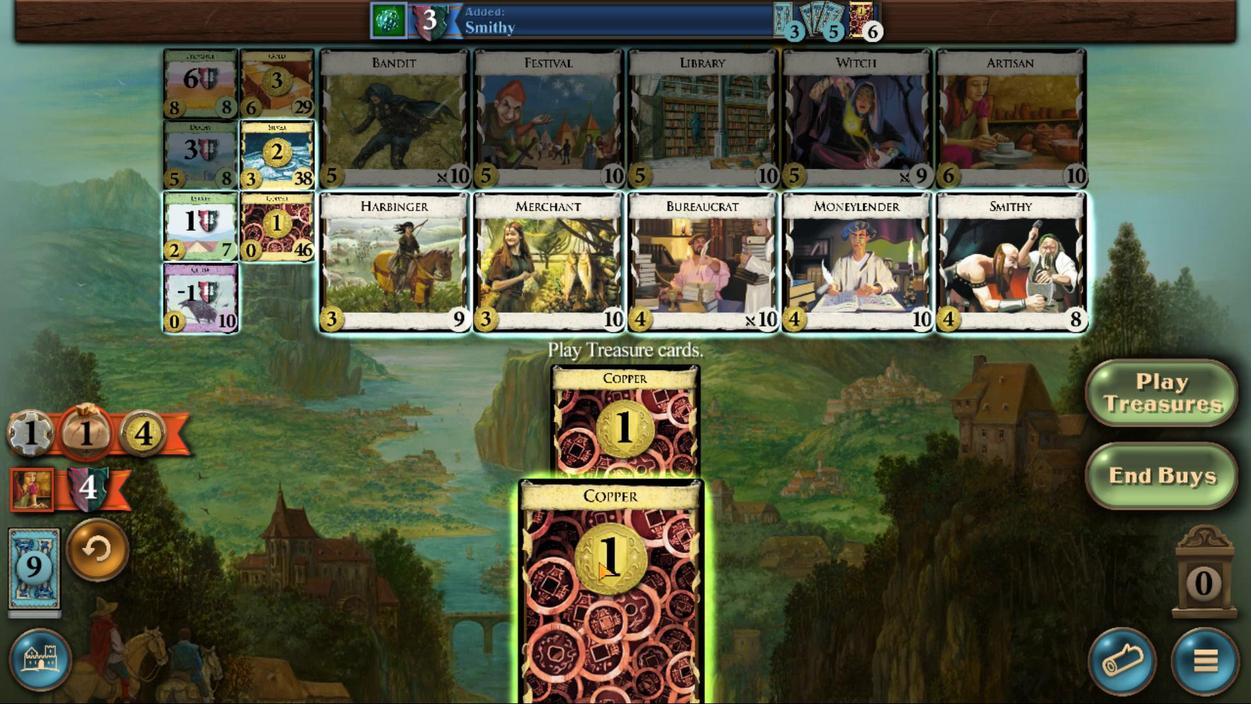 
Action: Mouse scrolled (545, 576) with delta (0, 0)
Screenshot: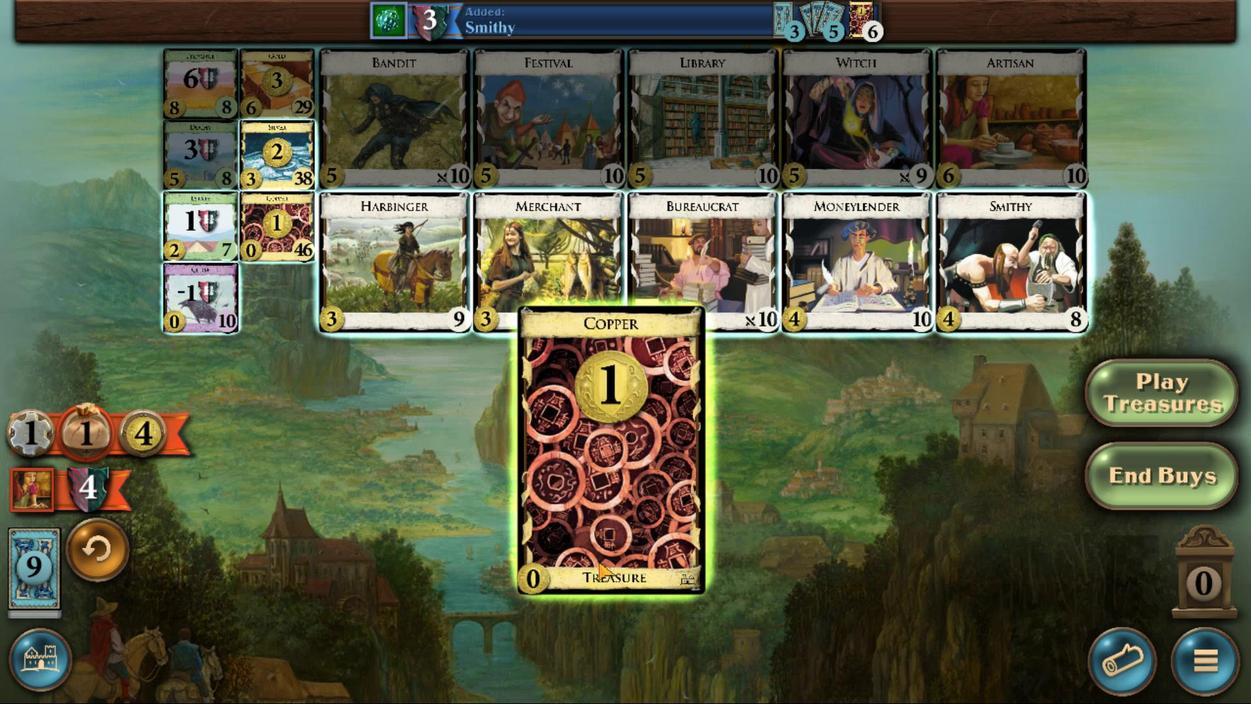 
Action: Mouse scrolled (545, 576) with delta (0, 0)
Screenshot: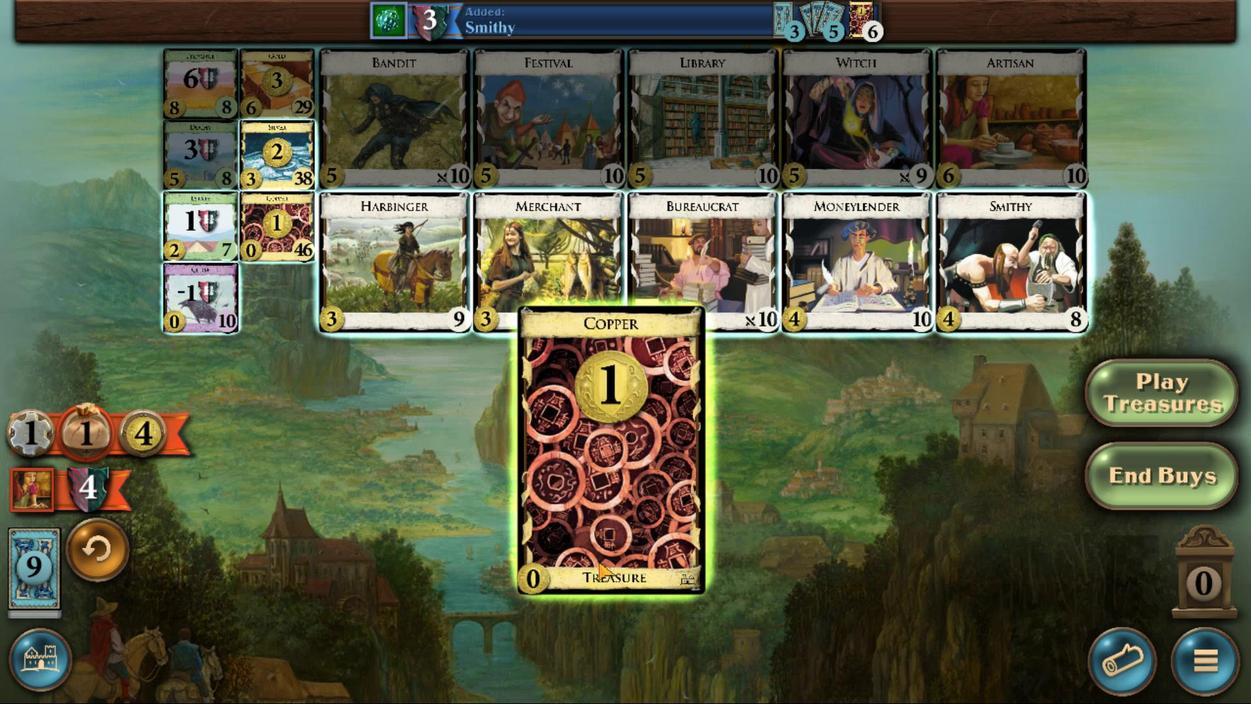 
Action: Mouse scrolled (545, 576) with delta (0, 0)
Screenshot: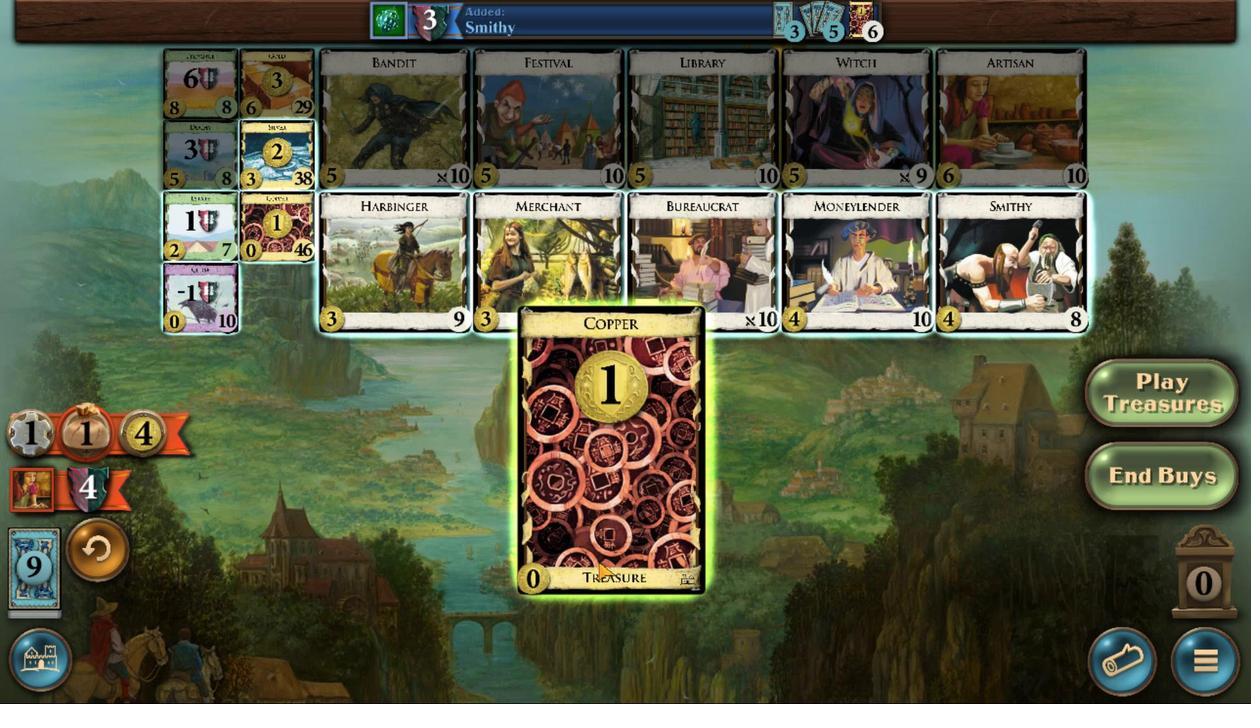 
Action: Mouse moved to (575, 449)
Screenshot: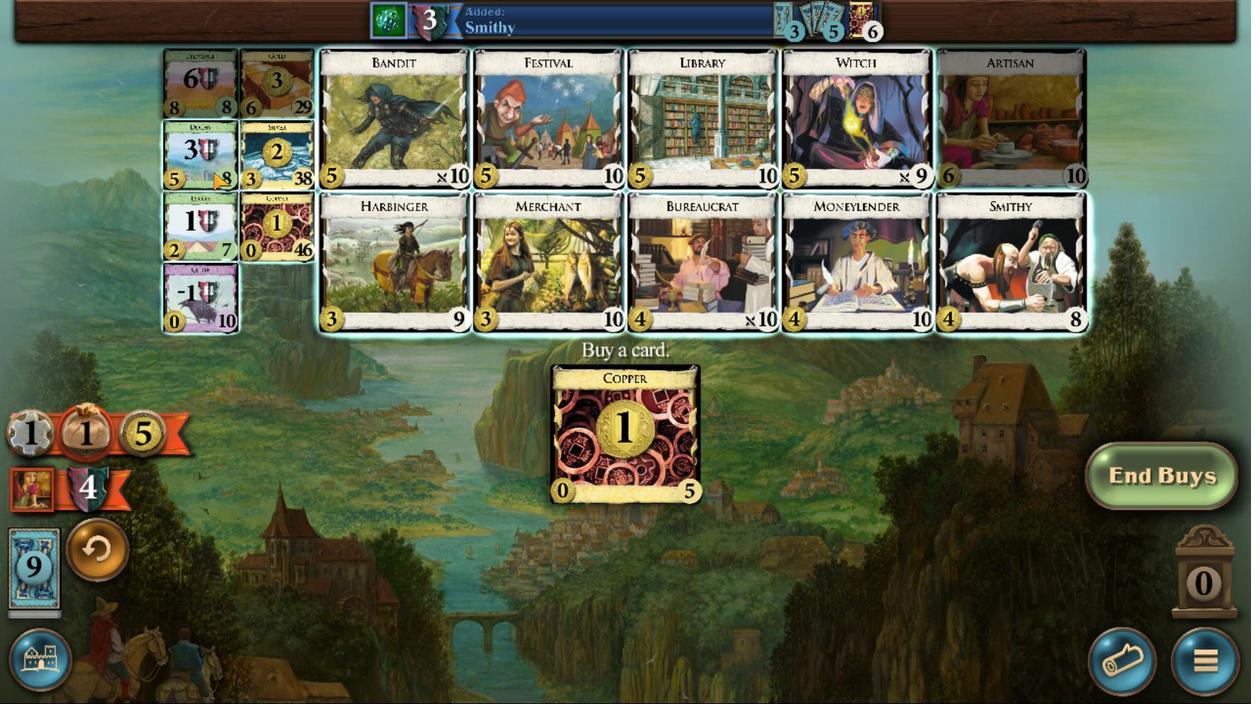 
Action: Mouse pressed left at (575, 449)
Screenshot: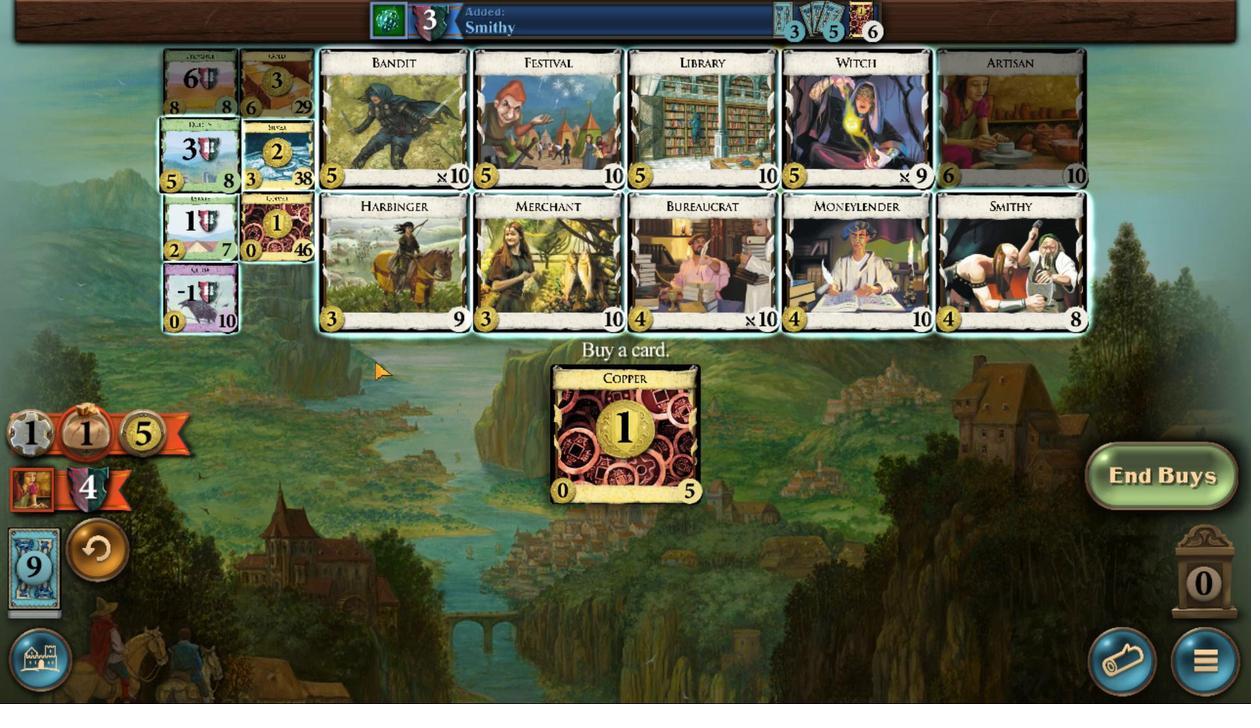
Action: Mouse moved to (554, 571)
Screenshot: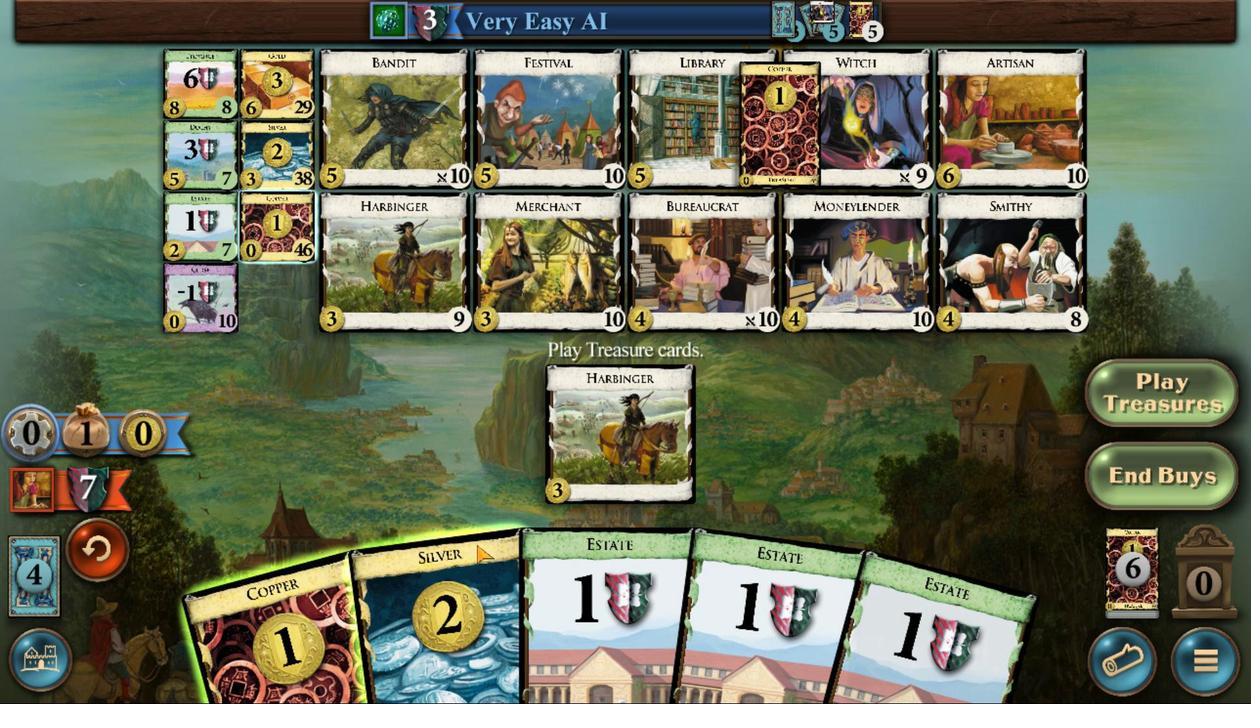 
Action: Mouse scrolled (554, 571) with delta (0, 0)
Screenshot: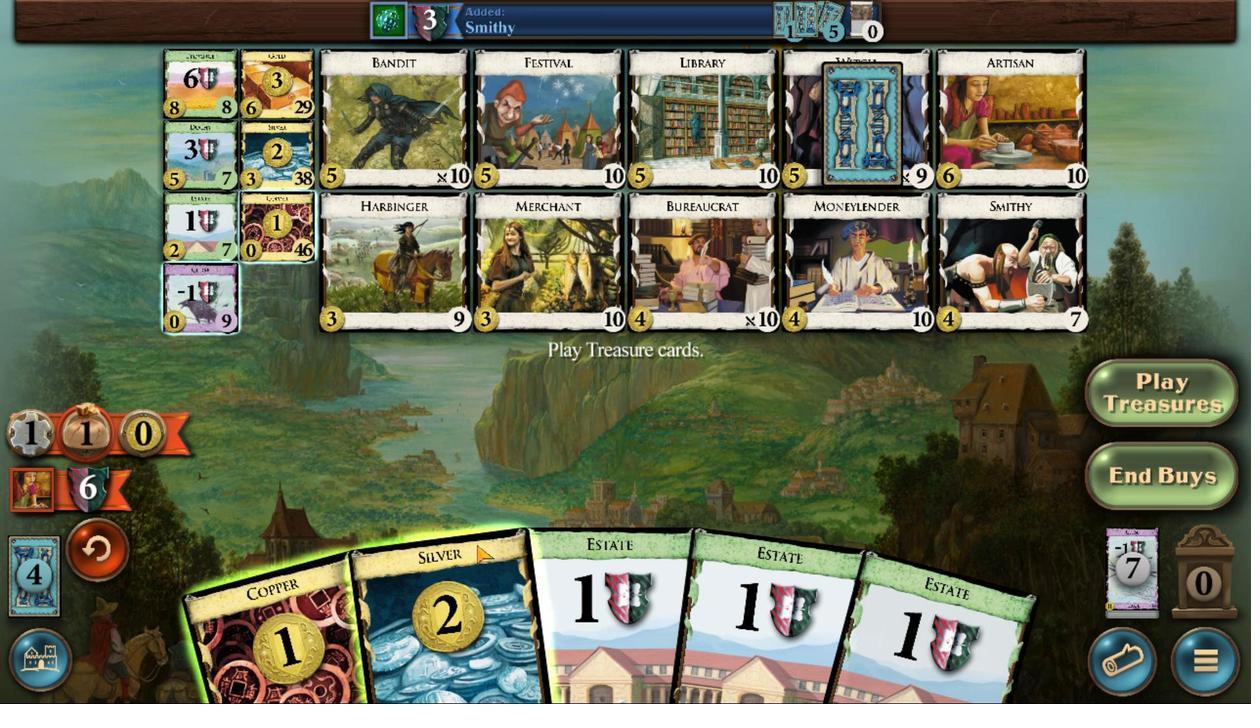 
Action: Mouse scrolled (554, 571) with delta (0, 0)
Screenshot: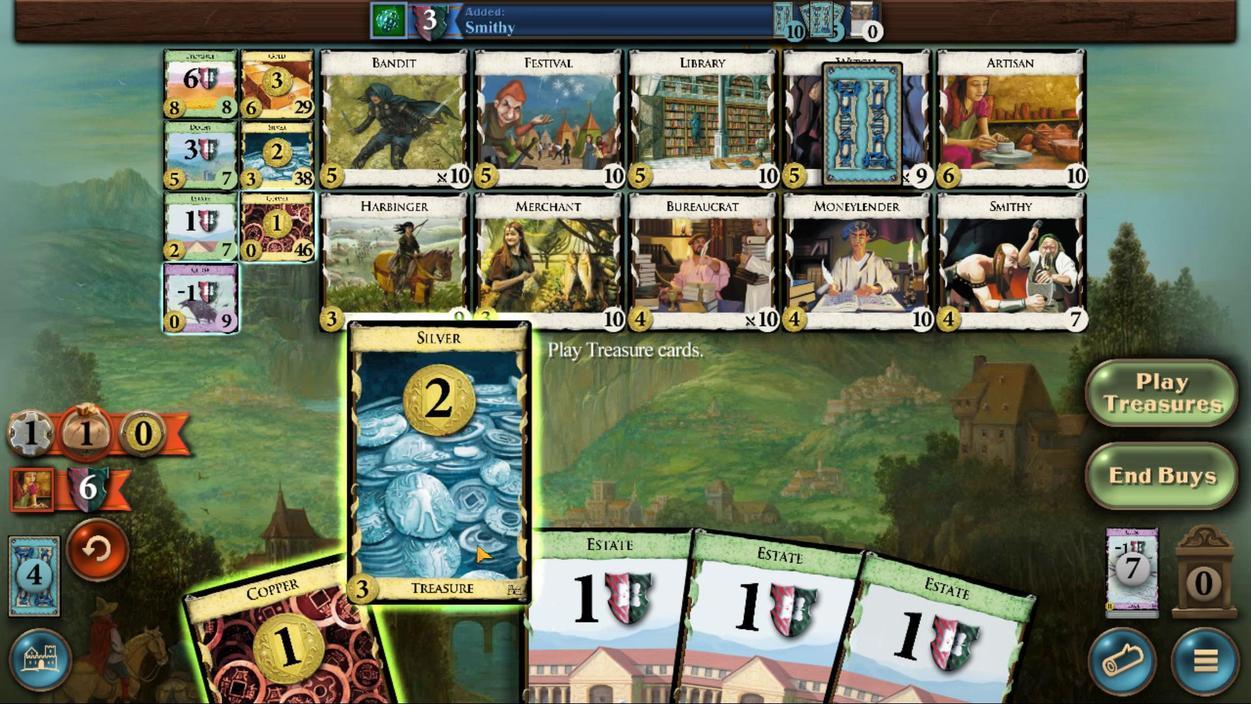 
Action: Mouse scrolled (554, 571) with delta (0, 0)
Screenshot: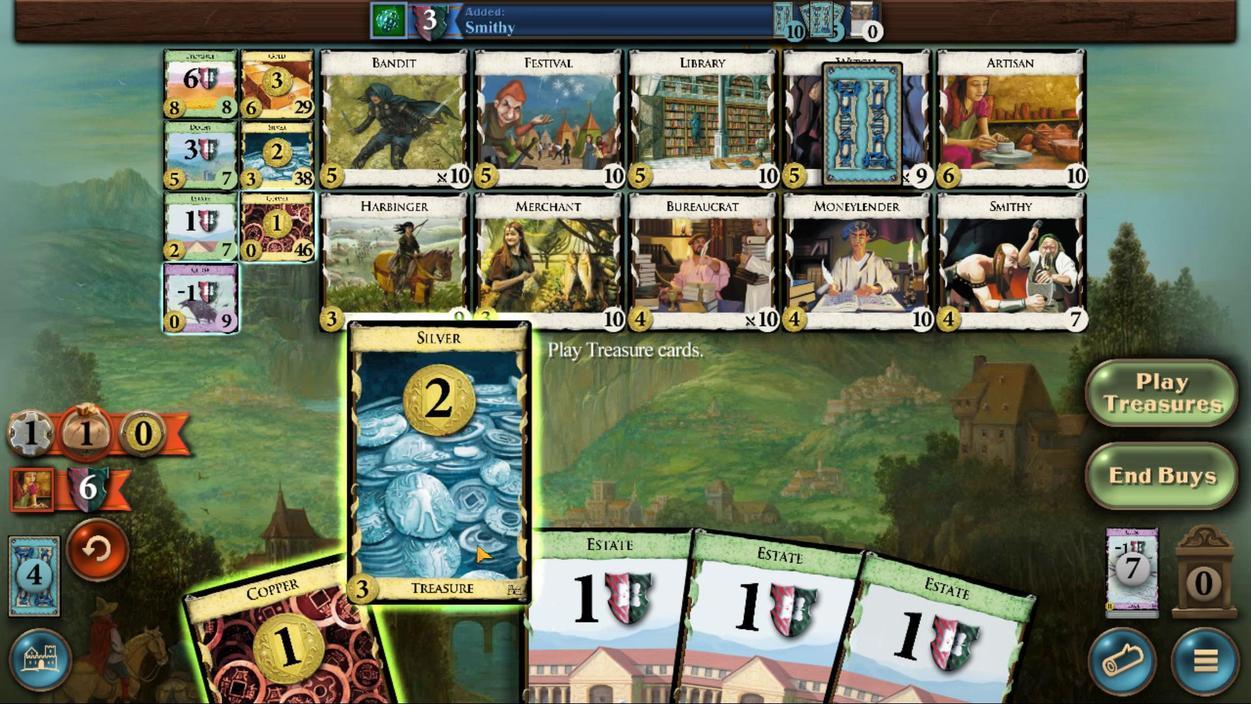 
Action: Mouse scrolled (554, 571) with delta (0, 0)
Screenshot: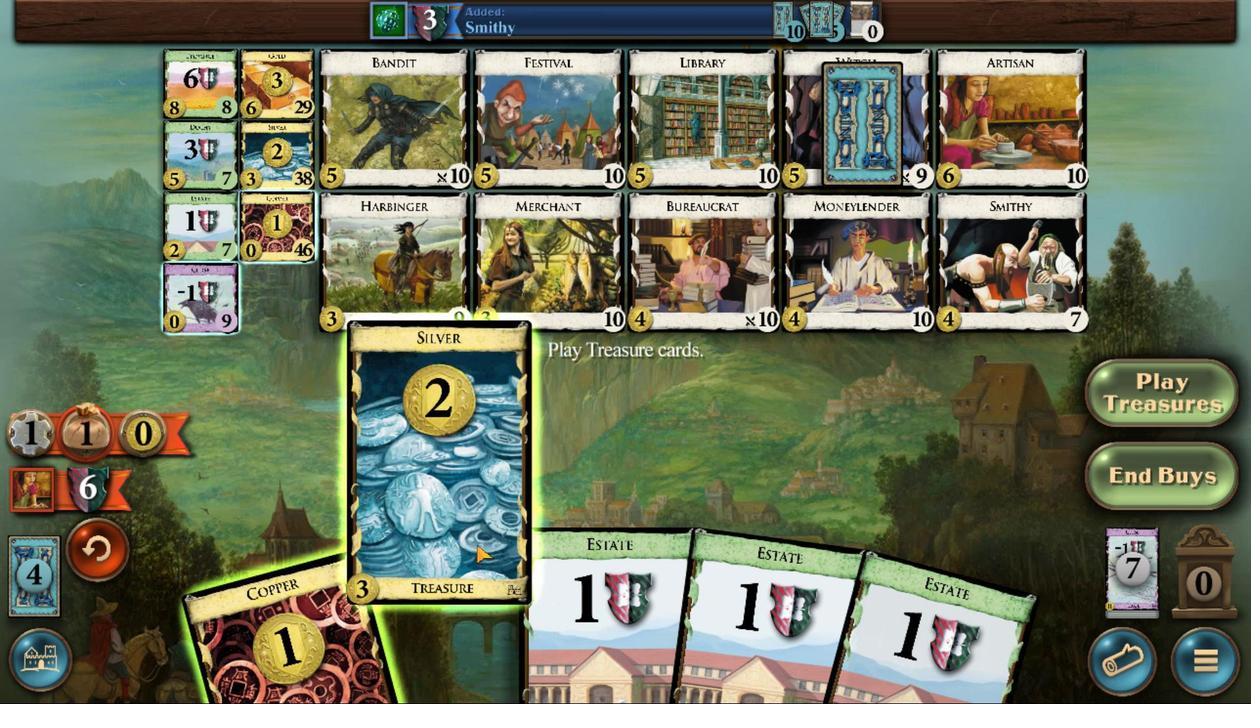 
Action: Mouse scrolled (554, 571) with delta (0, 0)
Screenshot: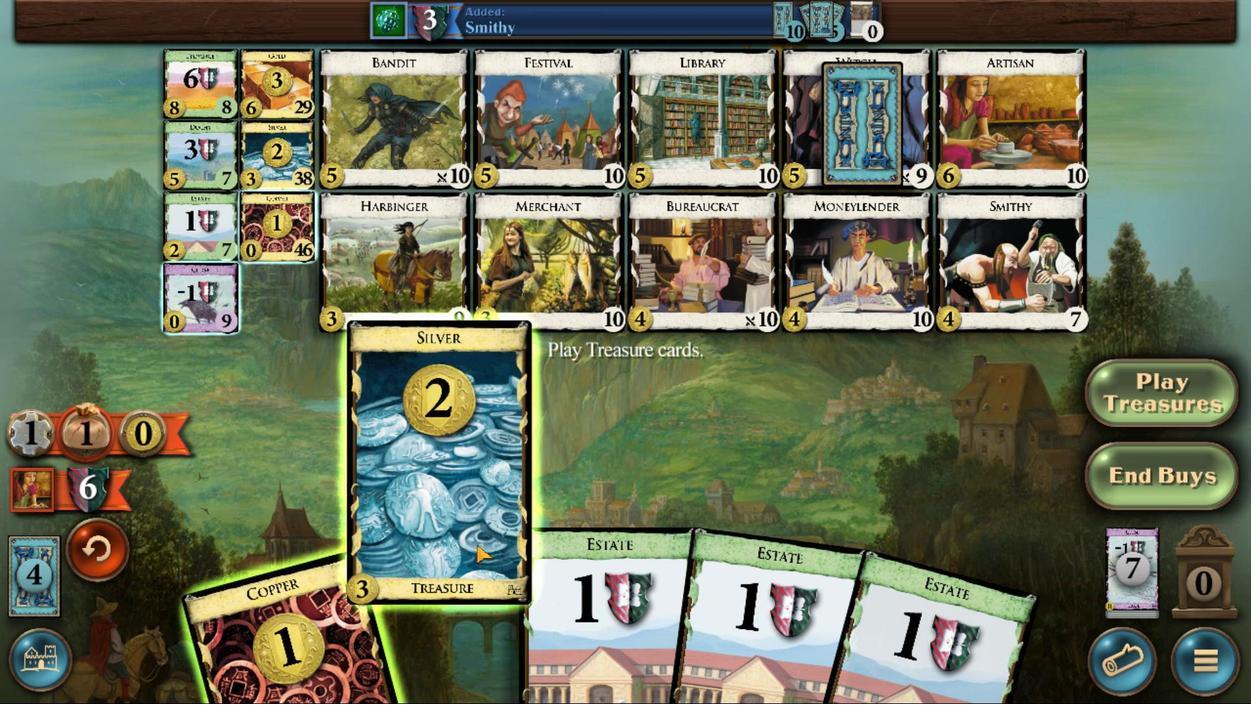 
Action: Mouse moved to (562, 571)
Screenshot: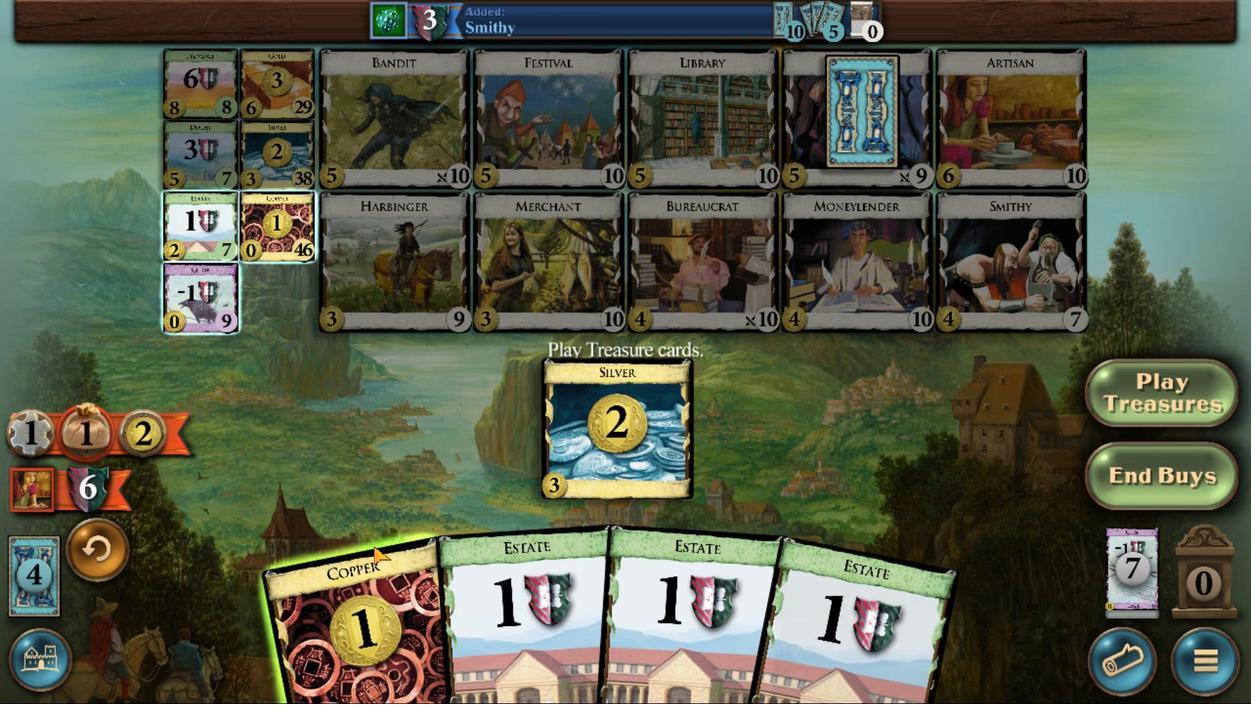 
Action: Mouse scrolled (562, 571) with delta (0, 0)
Screenshot: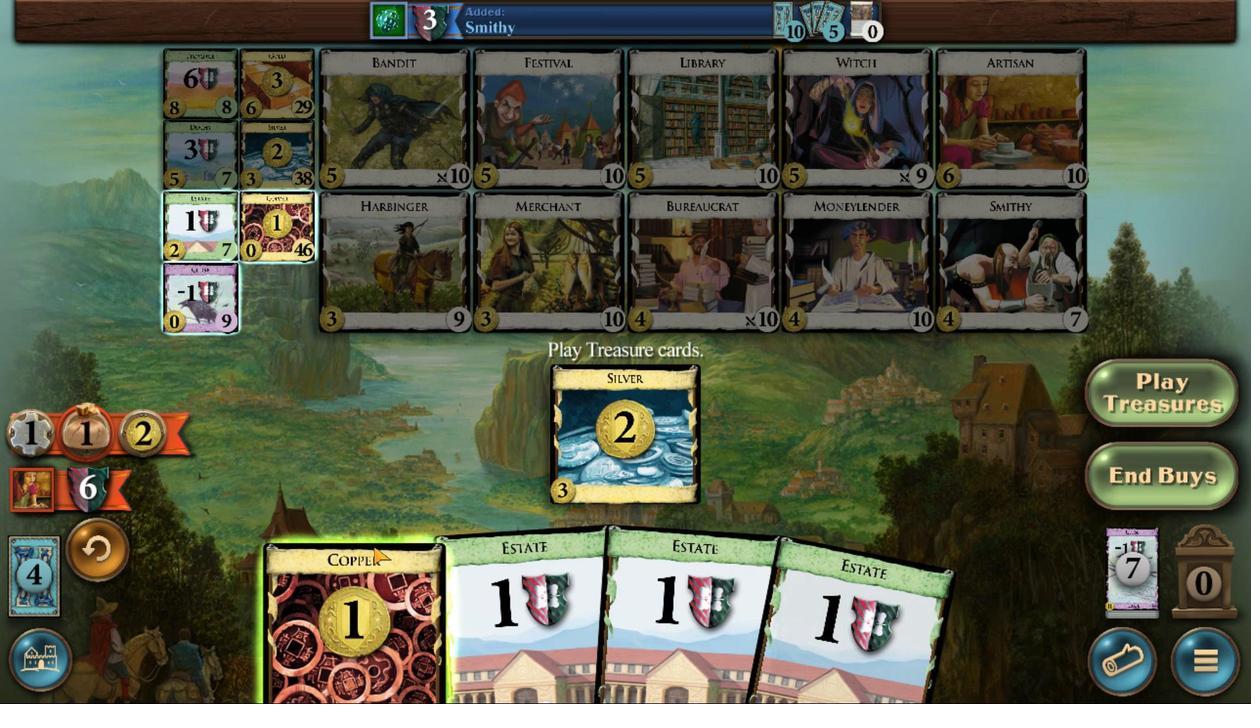 
Action: Mouse scrolled (562, 571) with delta (0, 0)
Screenshot: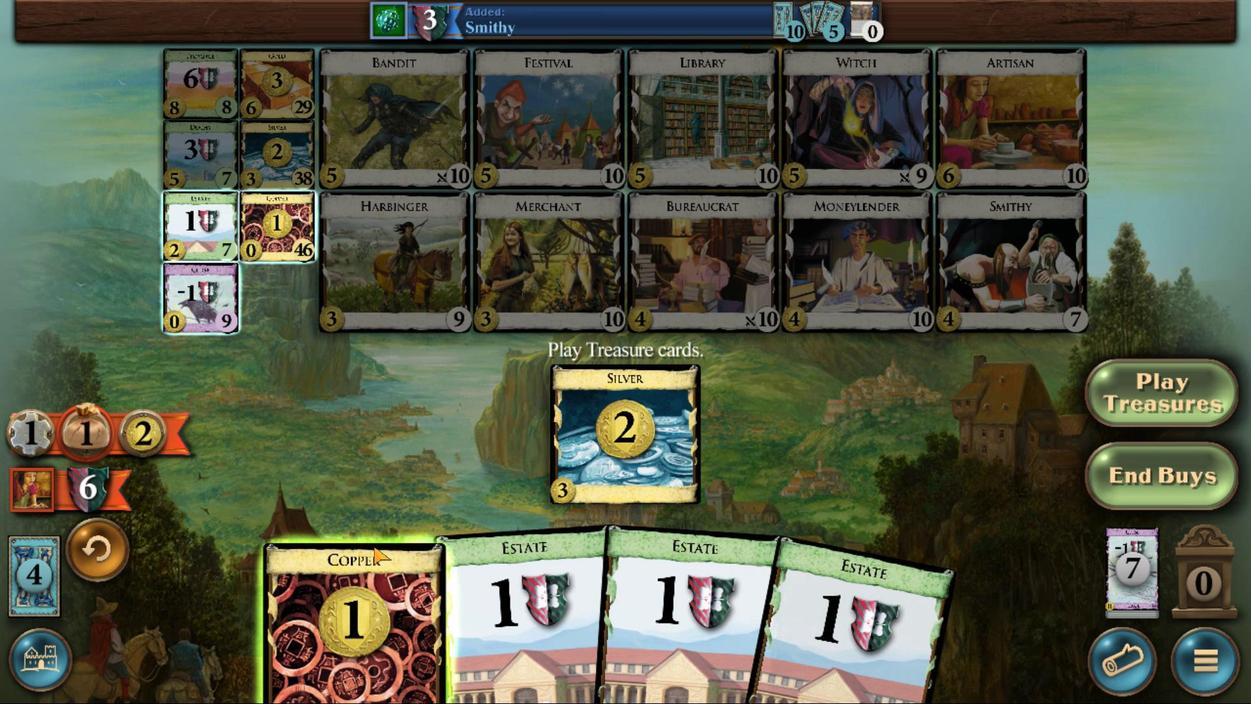 
Action: Mouse scrolled (562, 571) with delta (0, 0)
Screenshot: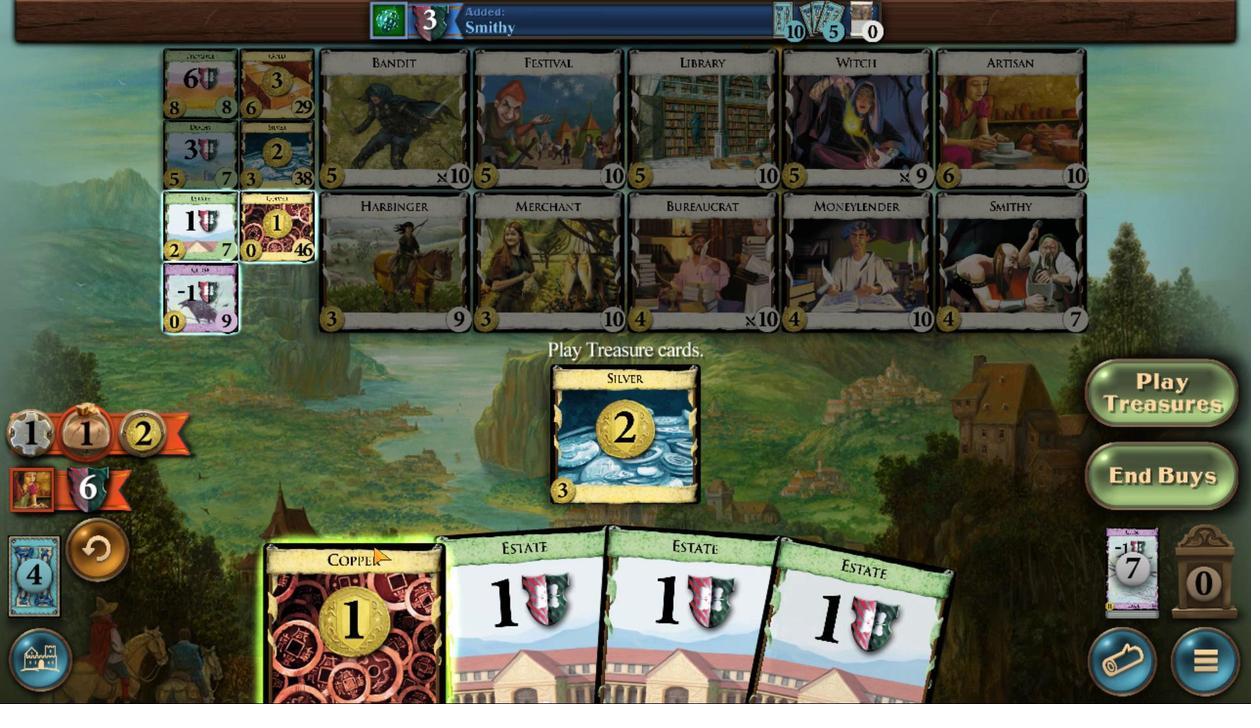 
Action: Mouse scrolled (562, 571) with delta (0, 0)
Screenshot: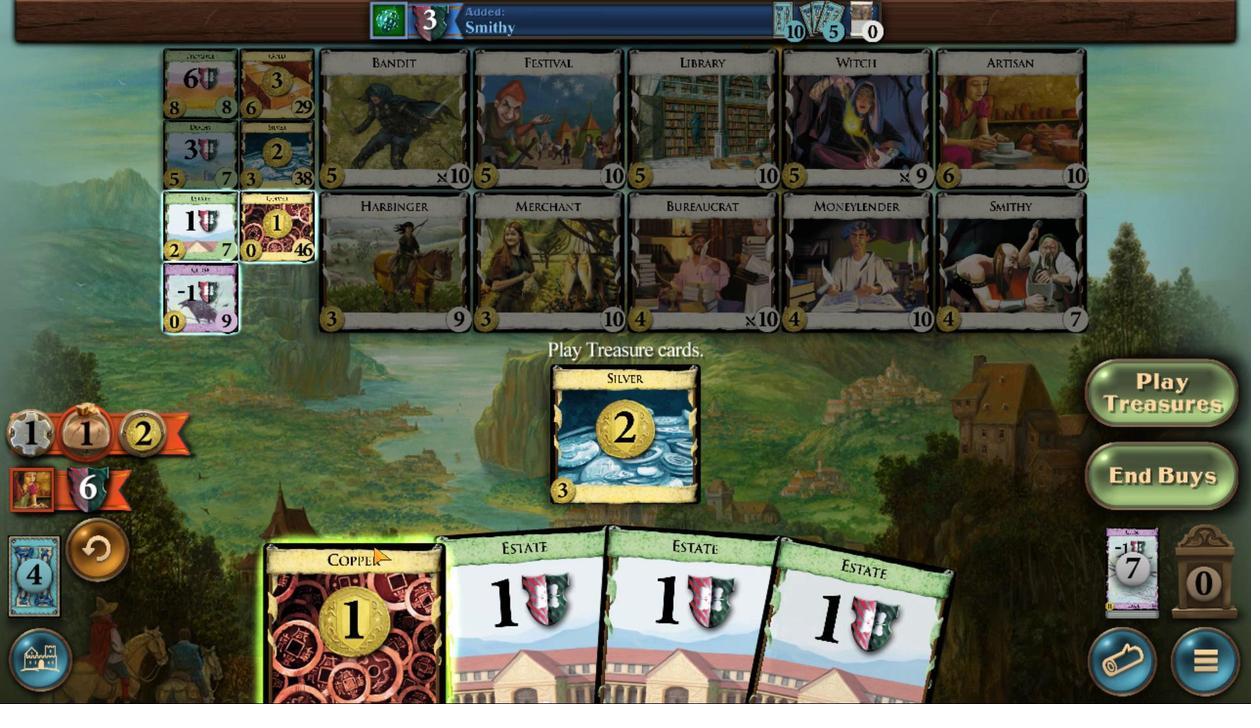 
Action: Mouse scrolled (562, 571) with delta (0, 0)
Screenshot: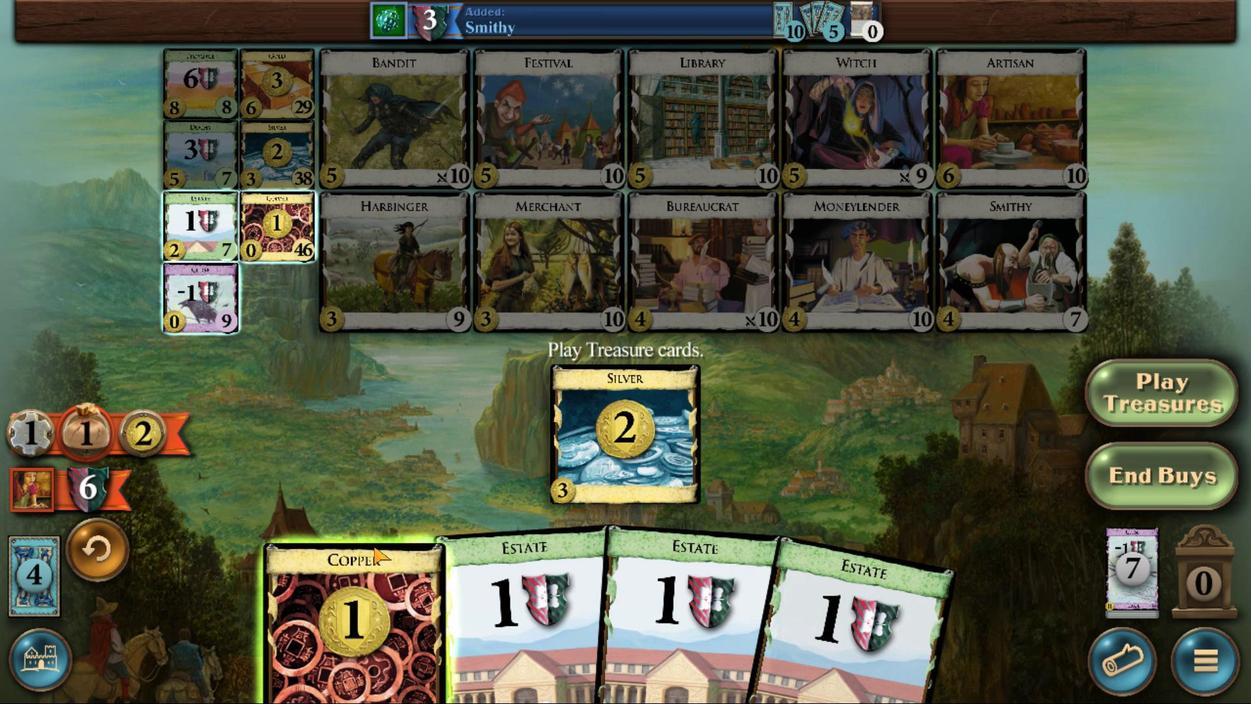 
Action: Mouse scrolled (562, 571) with delta (0, 0)
Screenshot: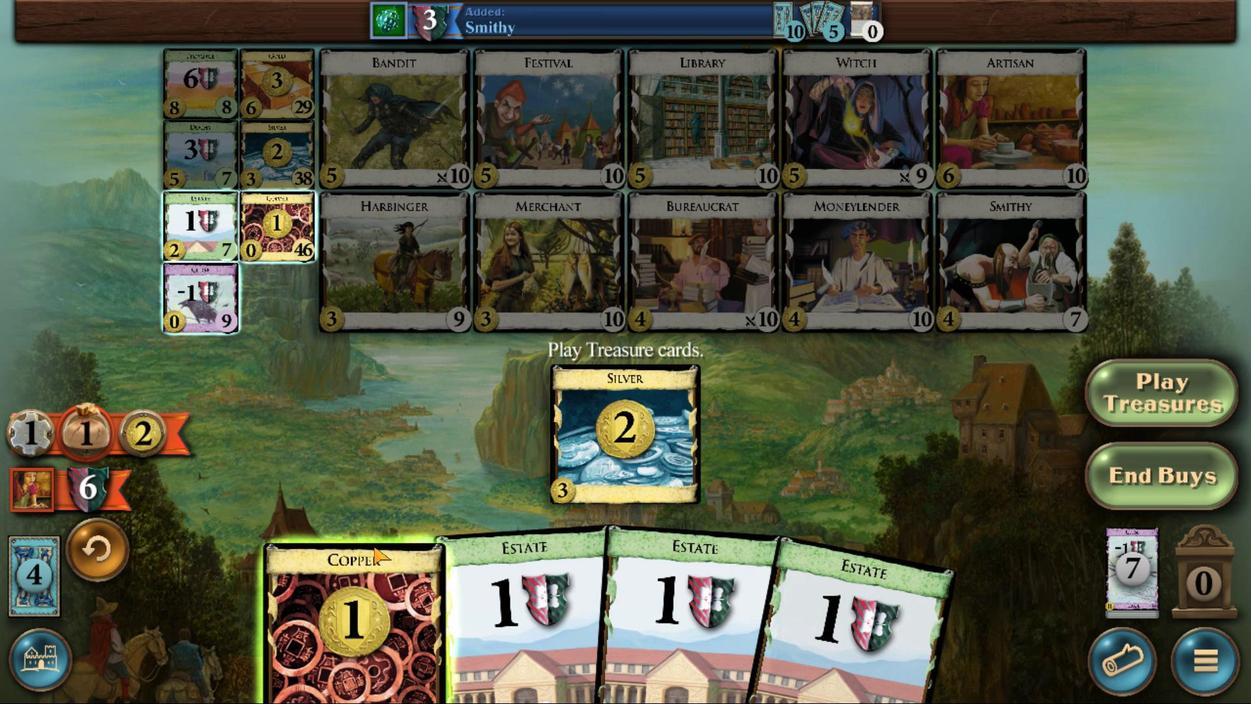 
Action: Mouse moved to (569, 450)
Screenshot: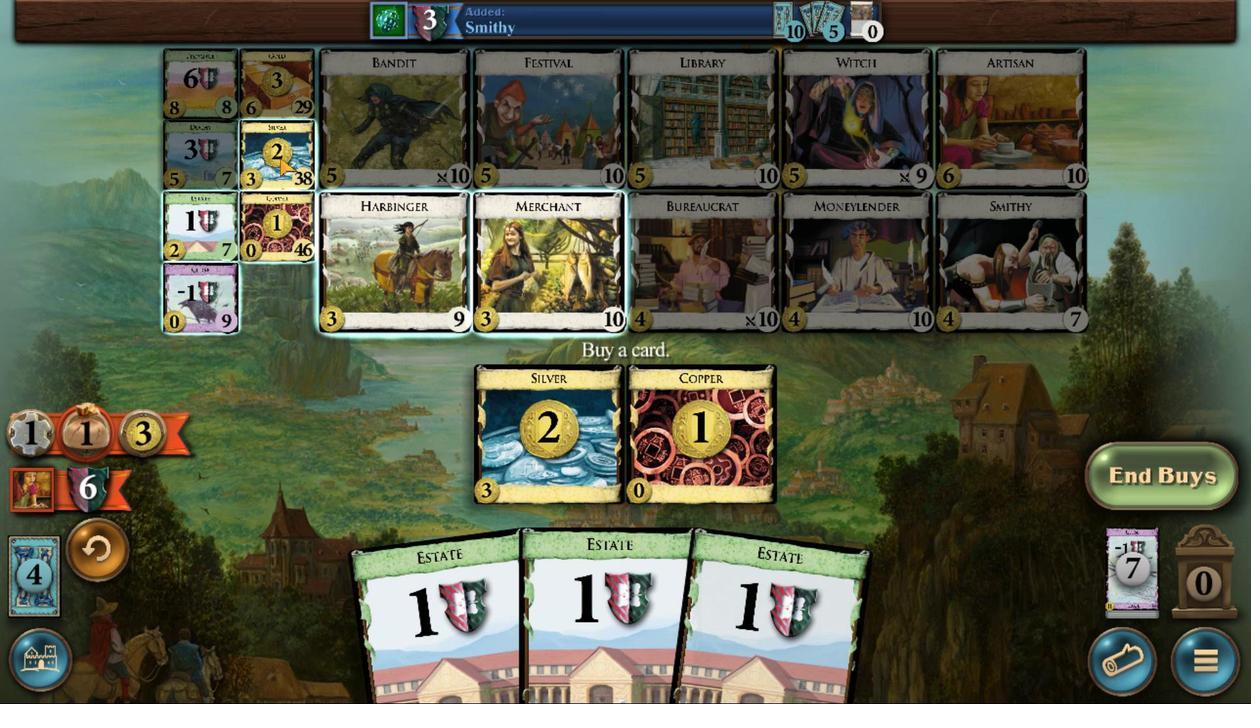 
Action: Mouse pressed left at (569, 450)
Screenshot: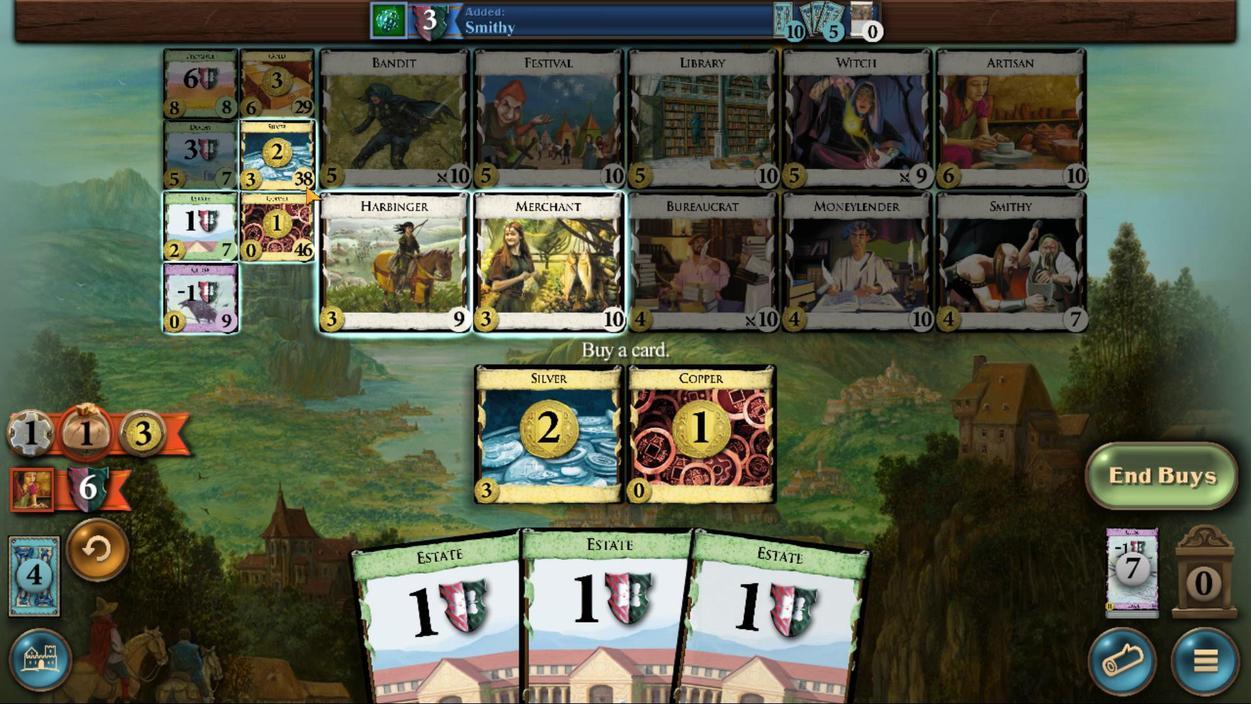 
Action: Mouse moved to (545, 569)
Screenshot: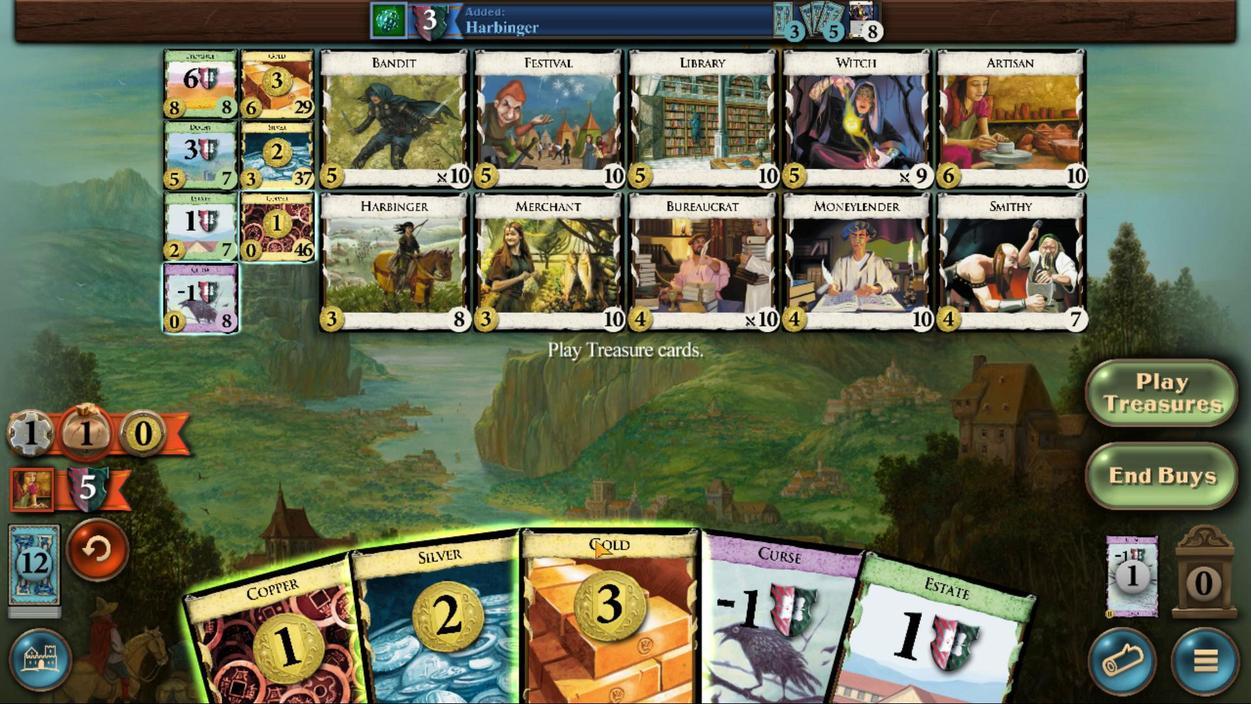
Action: Mouse scrolled (545, 569) with delta (0, 0)
Screenshot: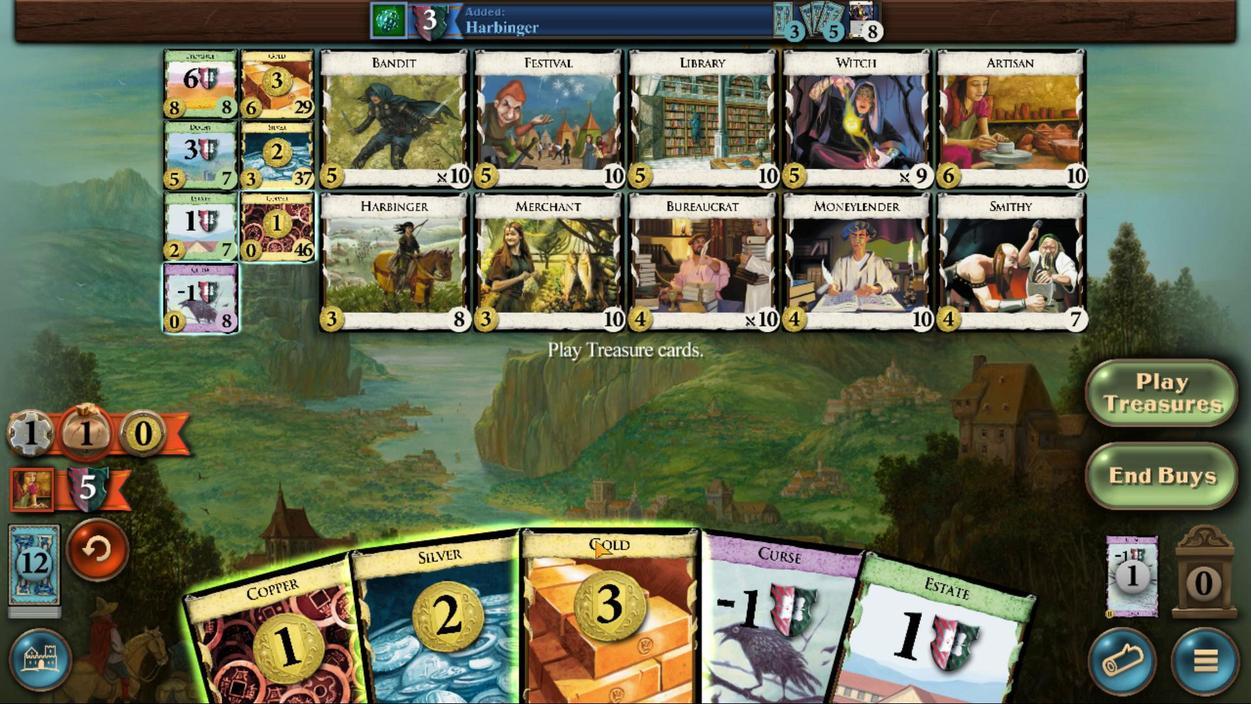 
Action: Mouse scrolled (545, 569) with delta (0, 0)
Screenshot: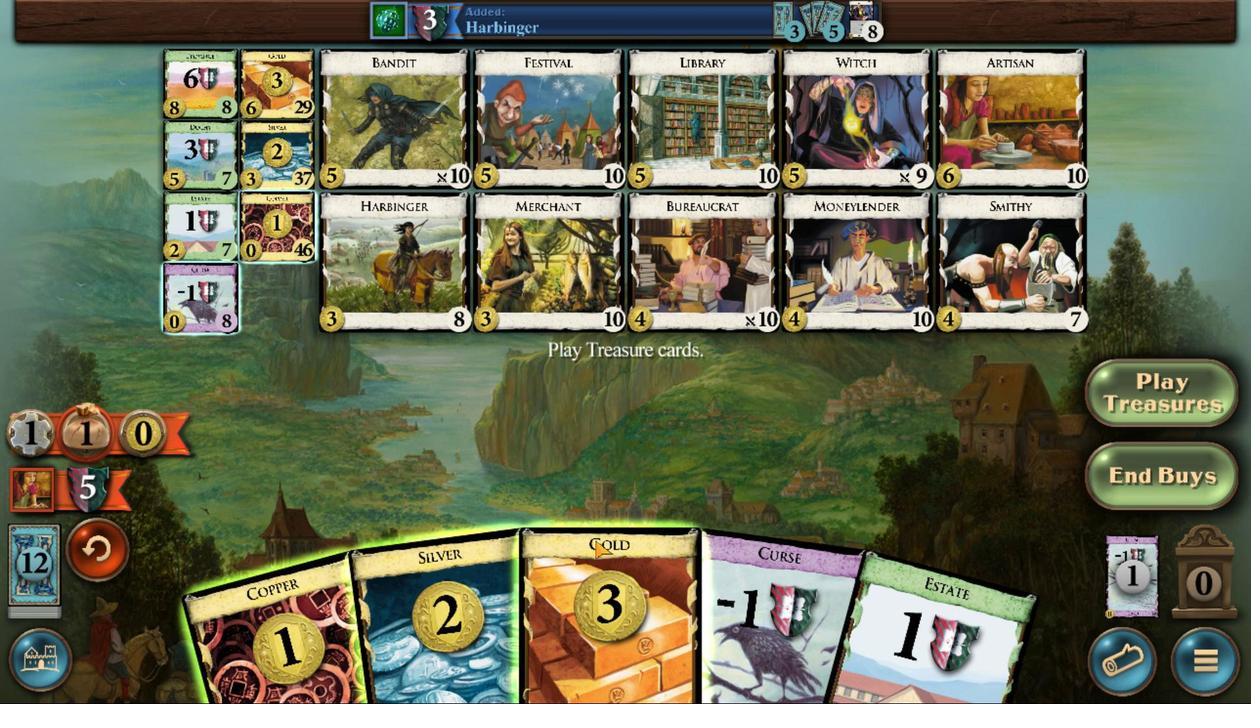 
Action: Mouse scrolled (545, 569) with delta (0, 0)
Screenshot: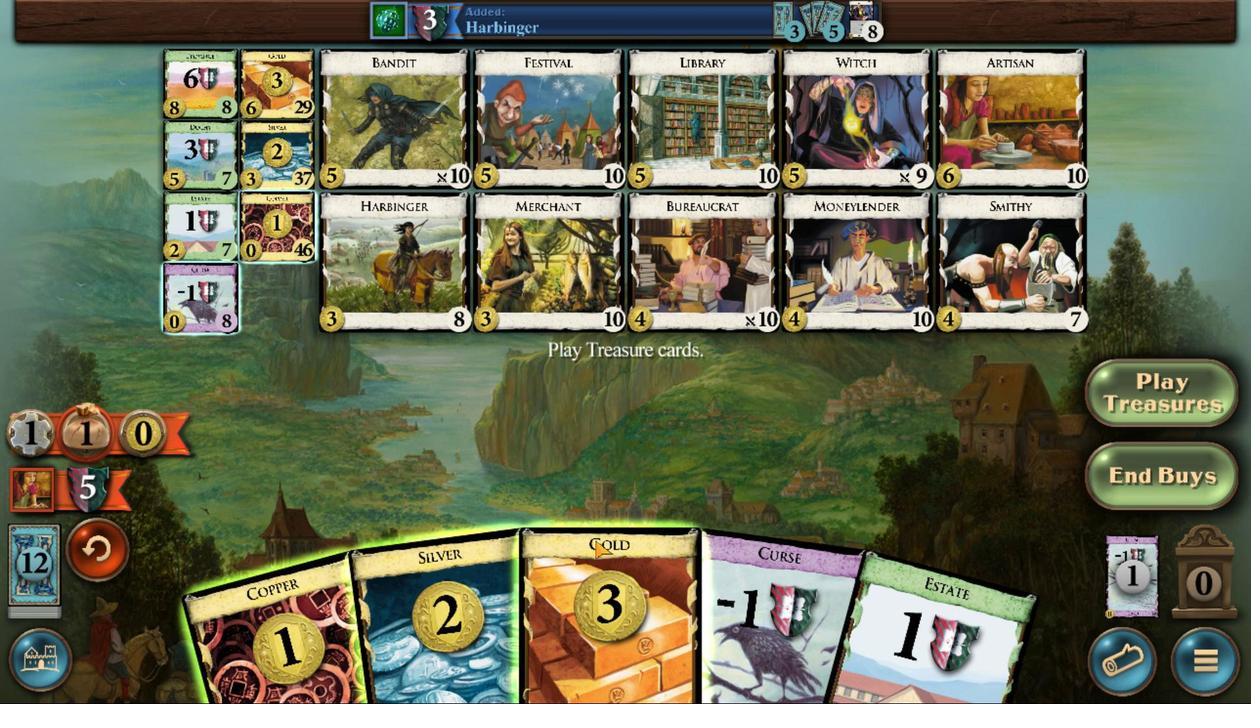 
Action: Mouse scrolled (545, 569) with delta (0, 0)
Screenshot: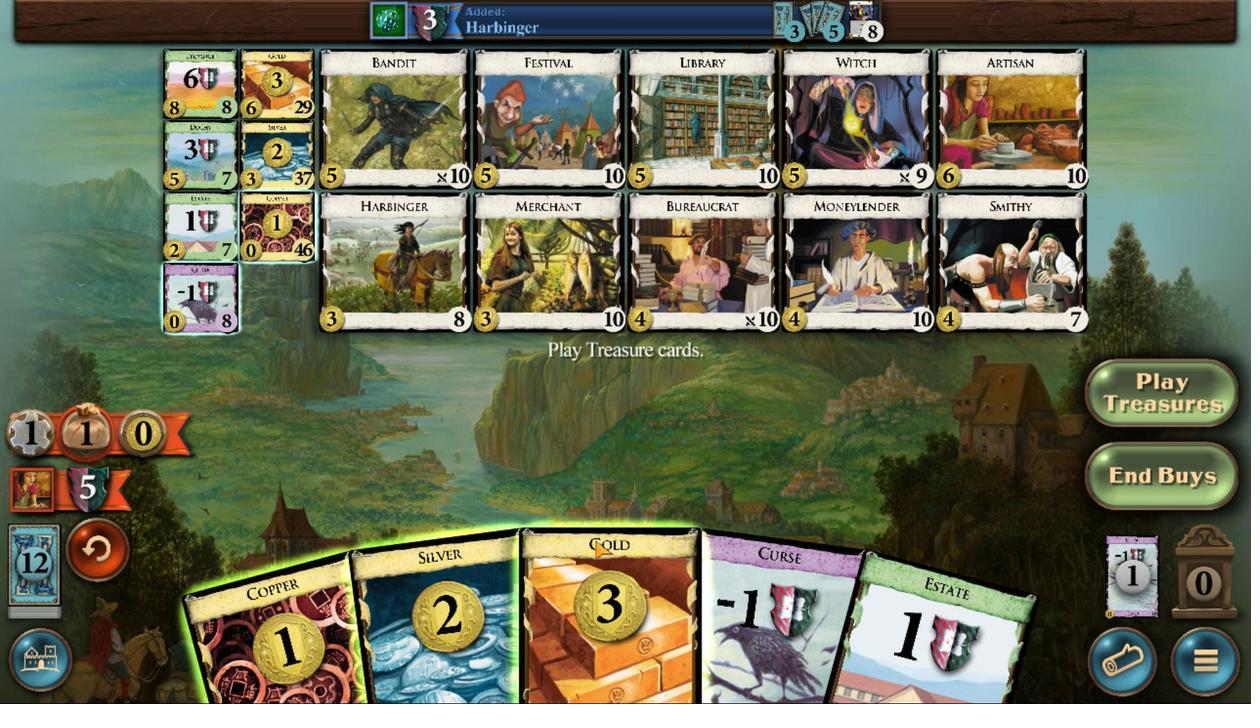 
Action: Mouse scrolled (545, 569) with delta (0, 0)
Screenshot: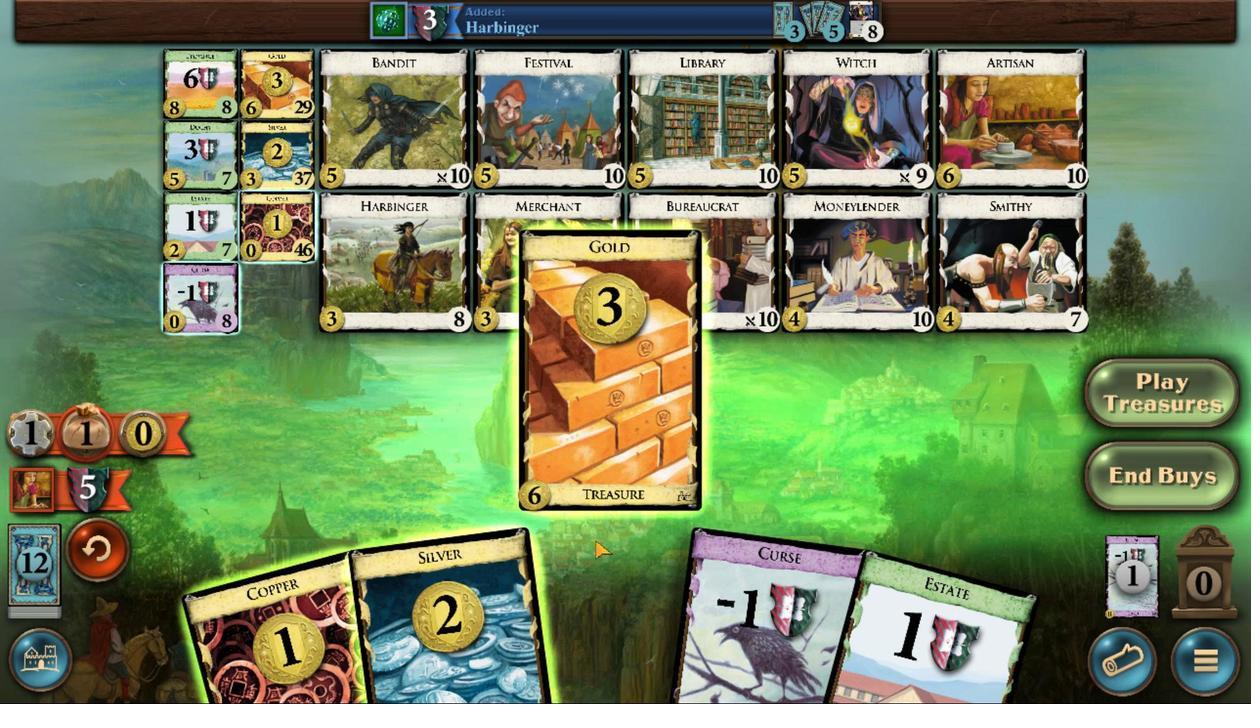 
Action: Mouse moved to (550, 571)
Screenshot: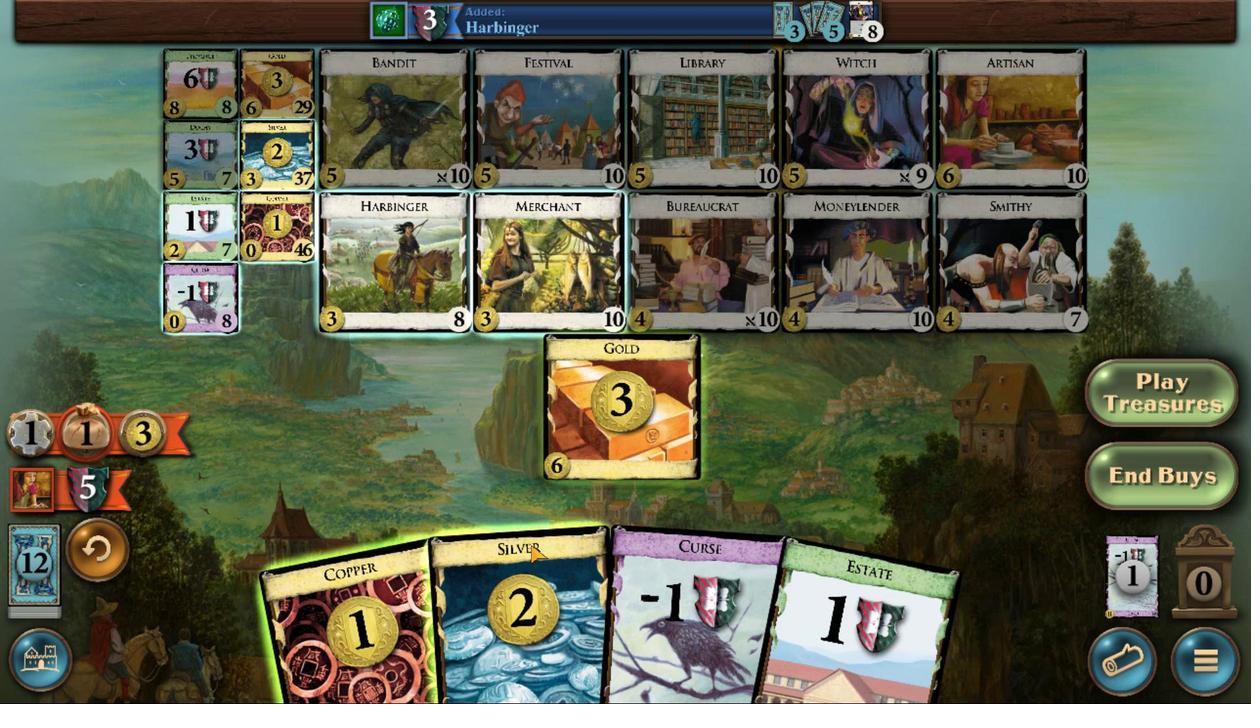 
Action: Mouse scrolled (550, 571) with delta (0, 0)
Screenshot: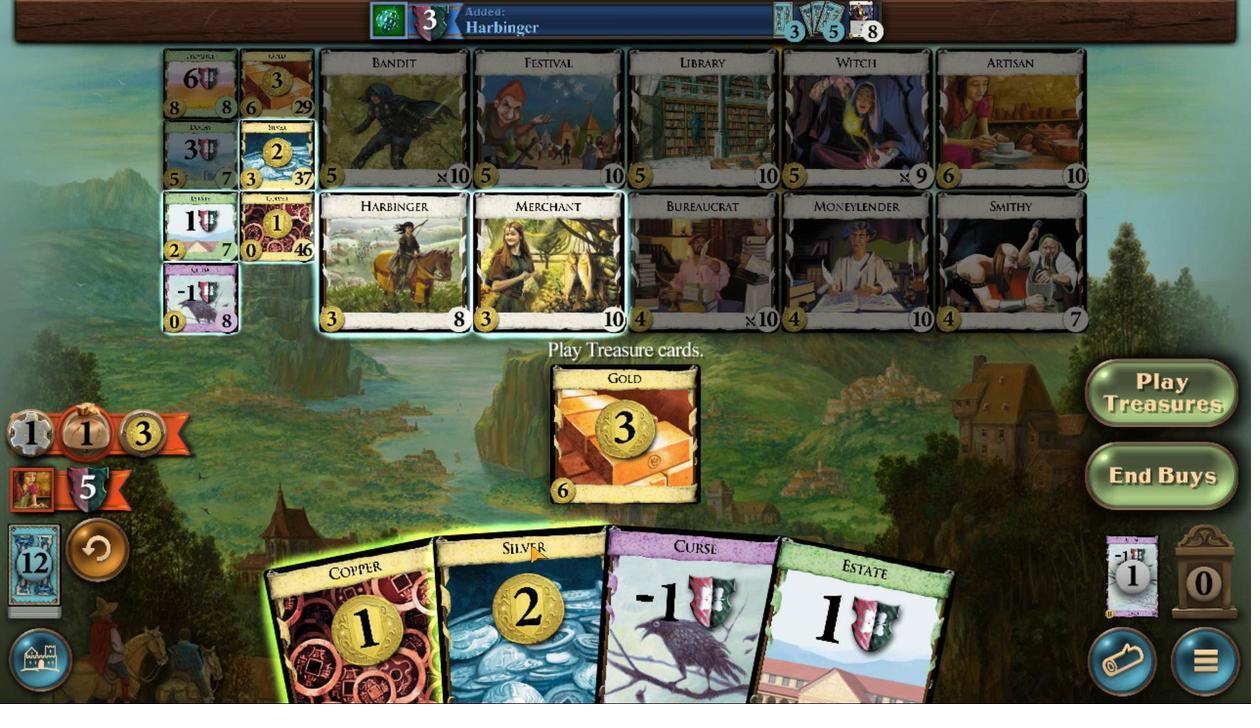
Action: Mouse scrolled (550, 571) with delta (0, 0)
Screenshot: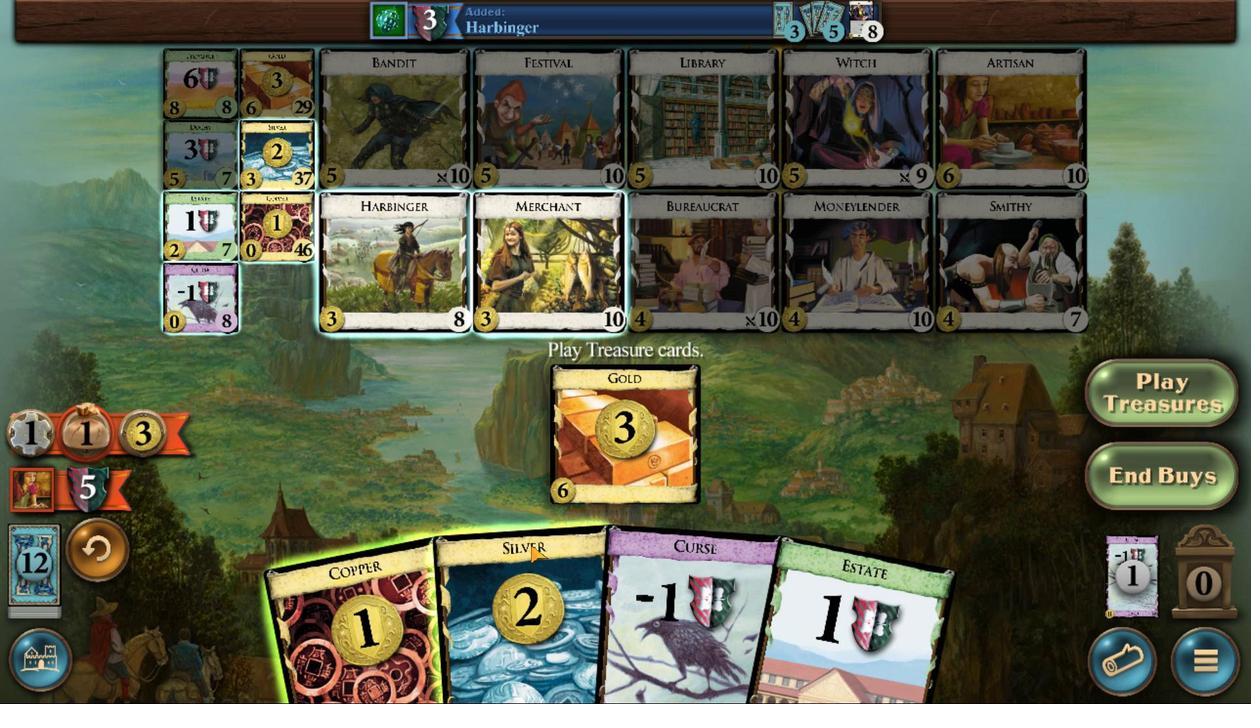 
Action: Mouse scrolled (550, 571) with delta (0, 0)
Screenshot: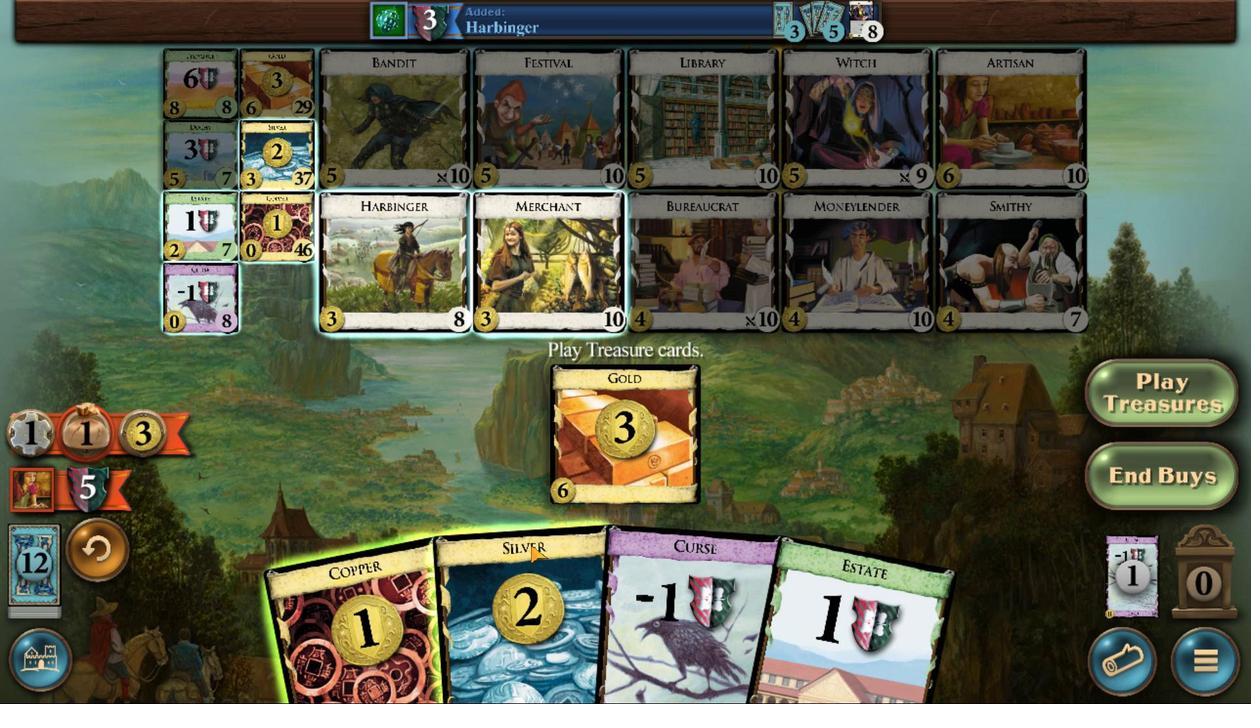 
Action: Mouse scrolled (550, 571) with delta (0, 0)
Screenshot: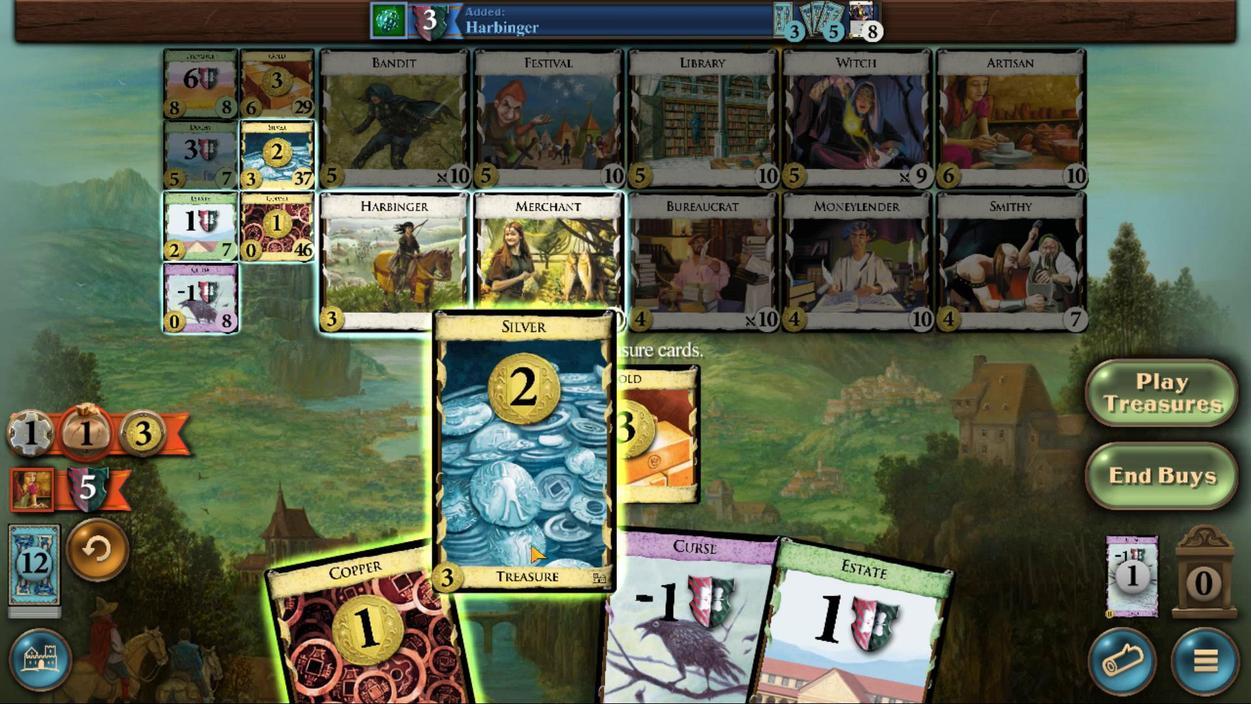 
Action: Mouse scrolled (550, 571) with delta (0, 0)
Screenshot: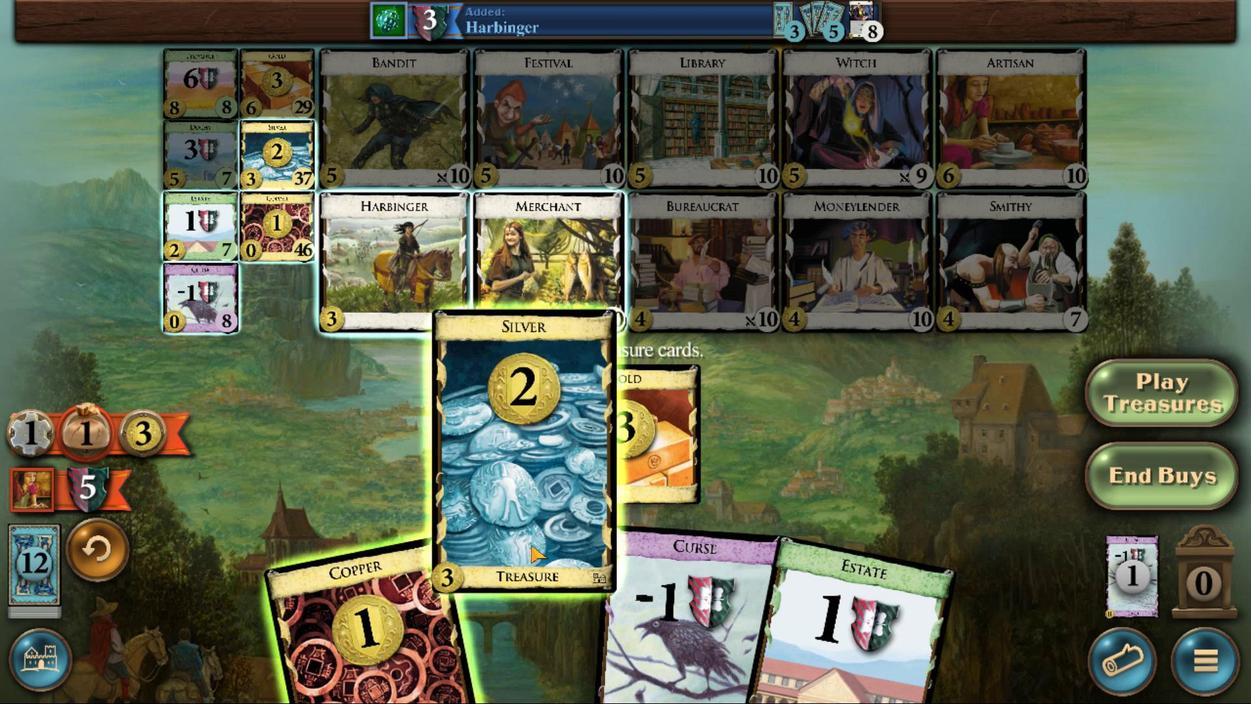 
Action: Mouse moved to (556, 577)
Screenshot: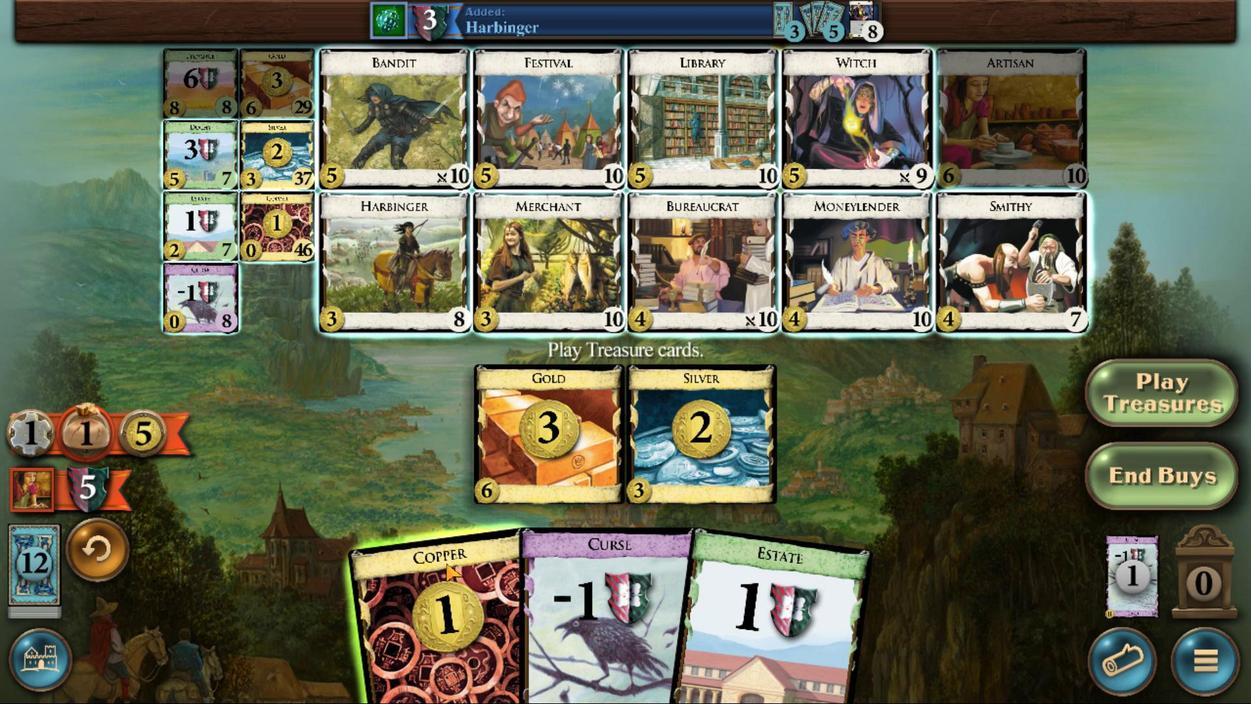 
Action: Mouse scrolled (556, 577) with delta (0, 0)
Screenshot: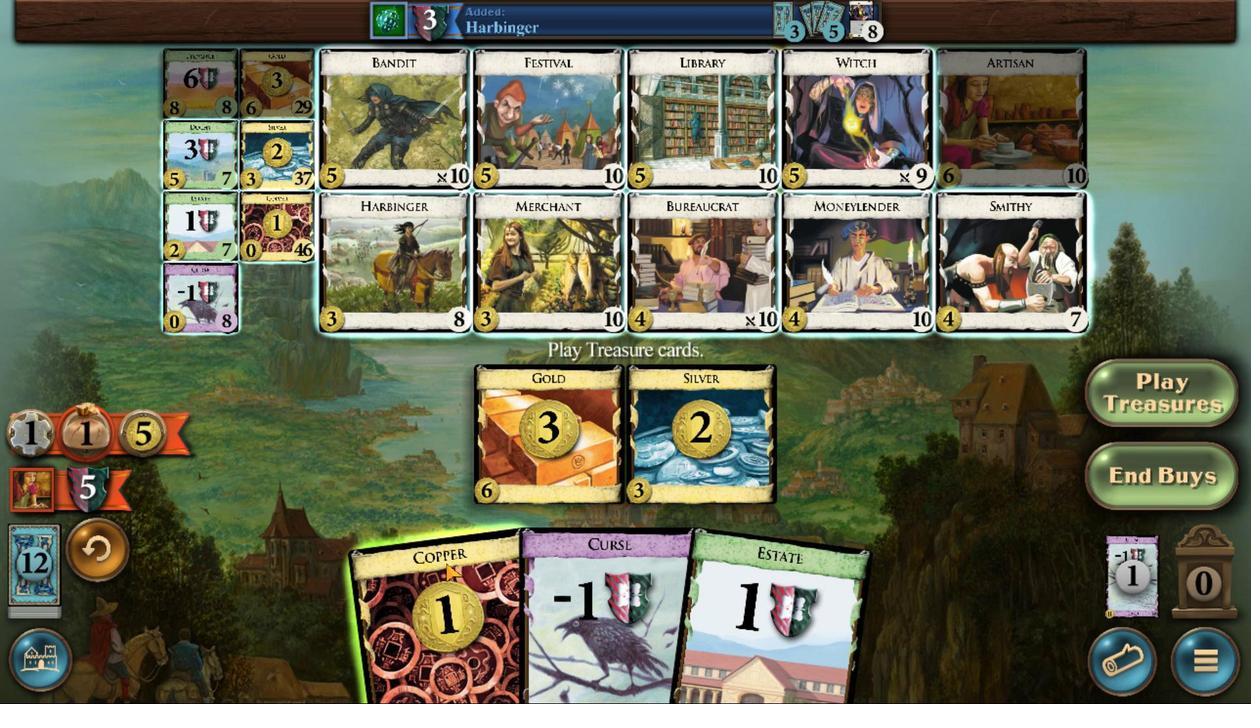 
Action: Mouse moved to (556, 577)
Screenshot: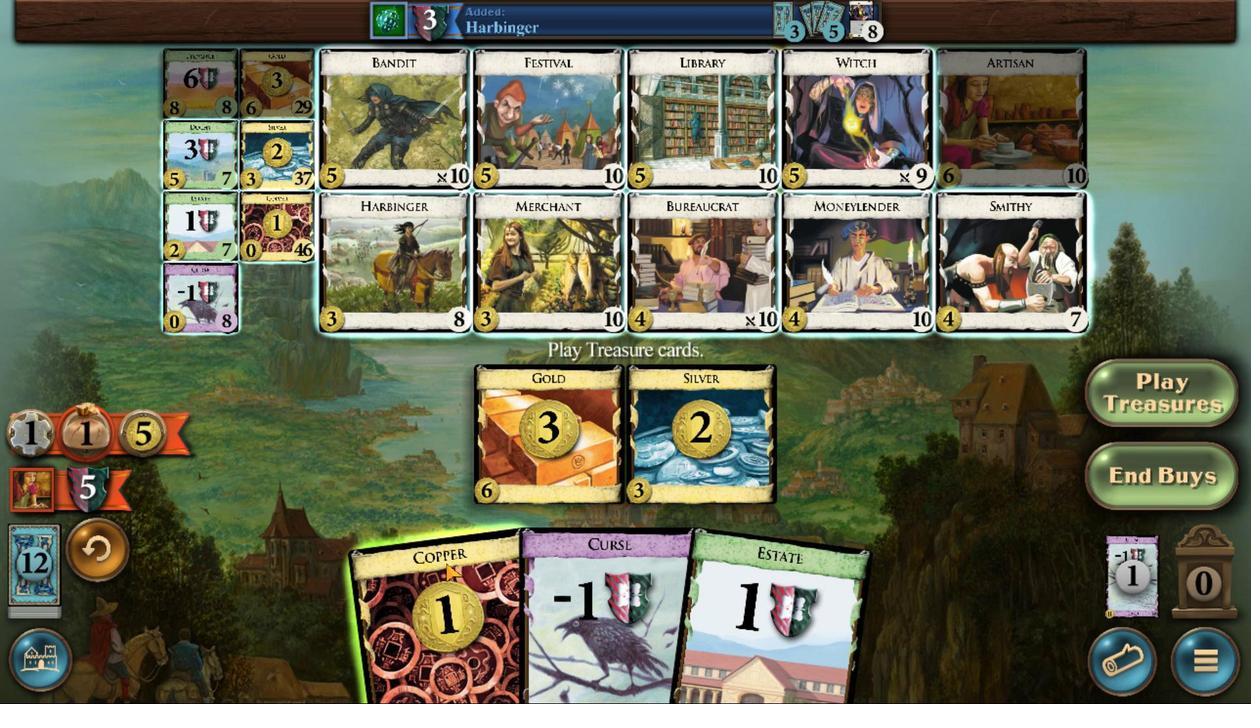 
Action: Mouse scrolled (556, 577) with delta (0, 0)
Screenshot: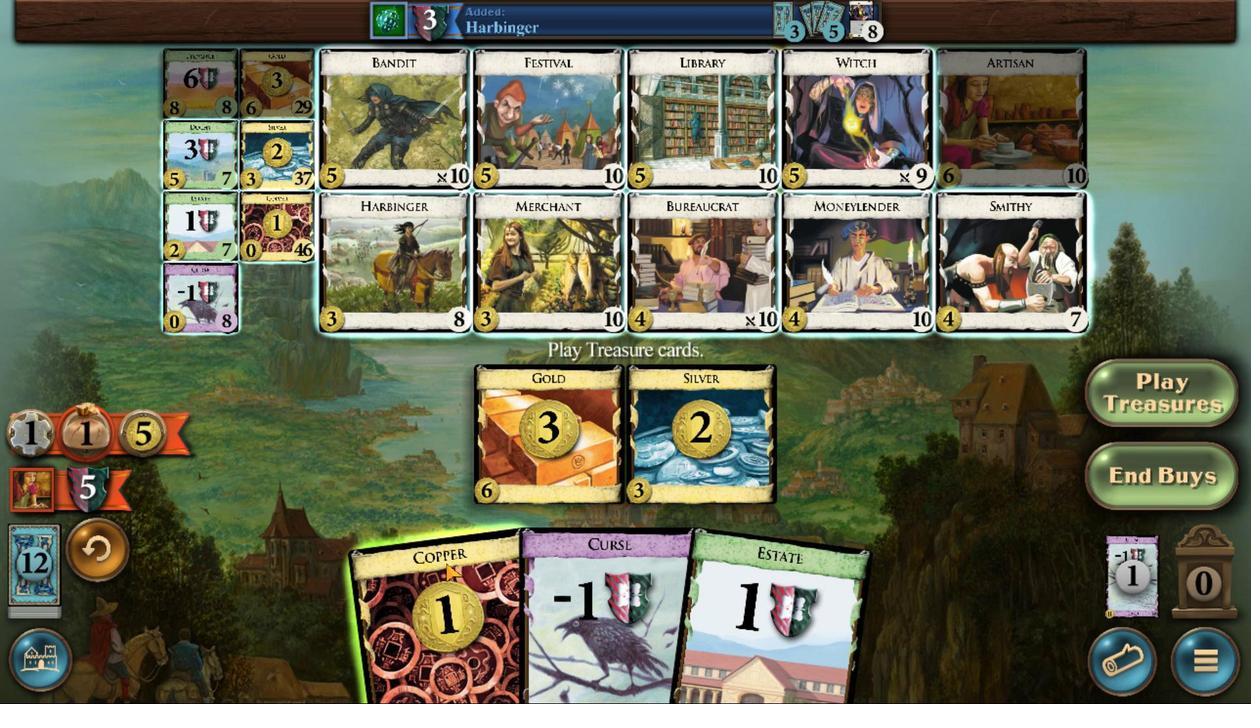 
Action: Mouse scrolled (556, 577) with delta (0, 0)
Screenshot: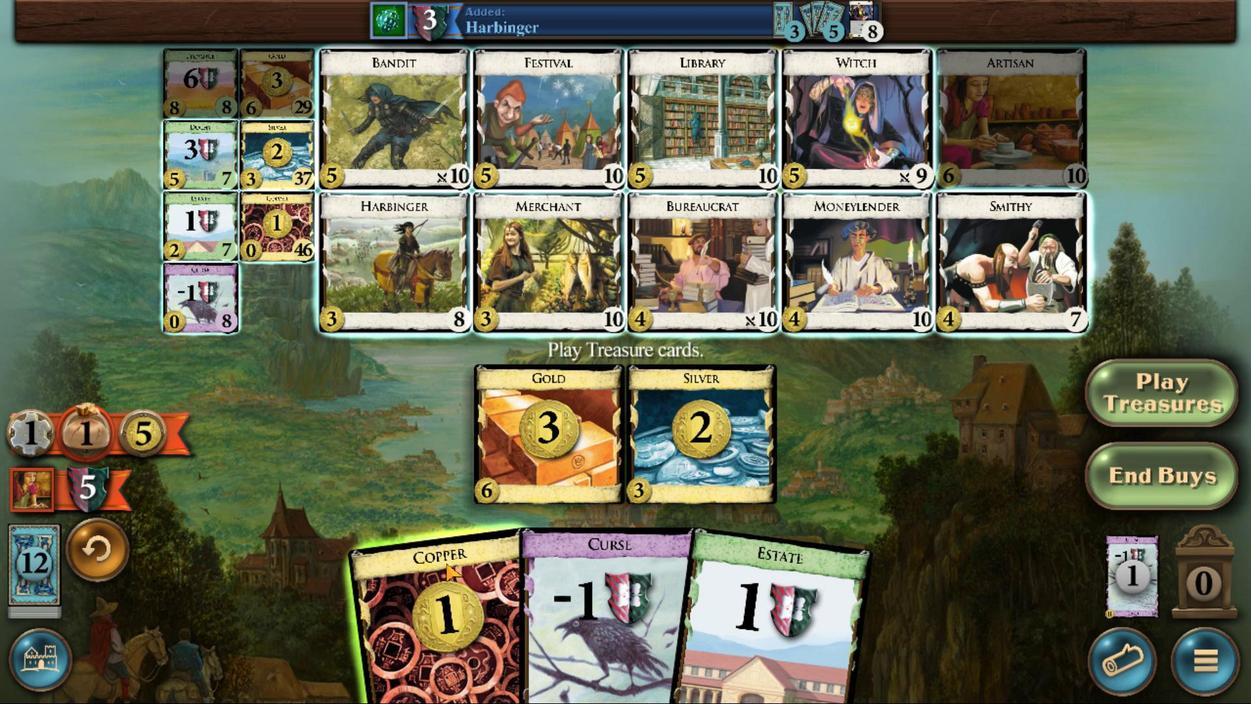 
Action: Mouse scrolled (556, 577) with delta (0, 0)
Screenshot: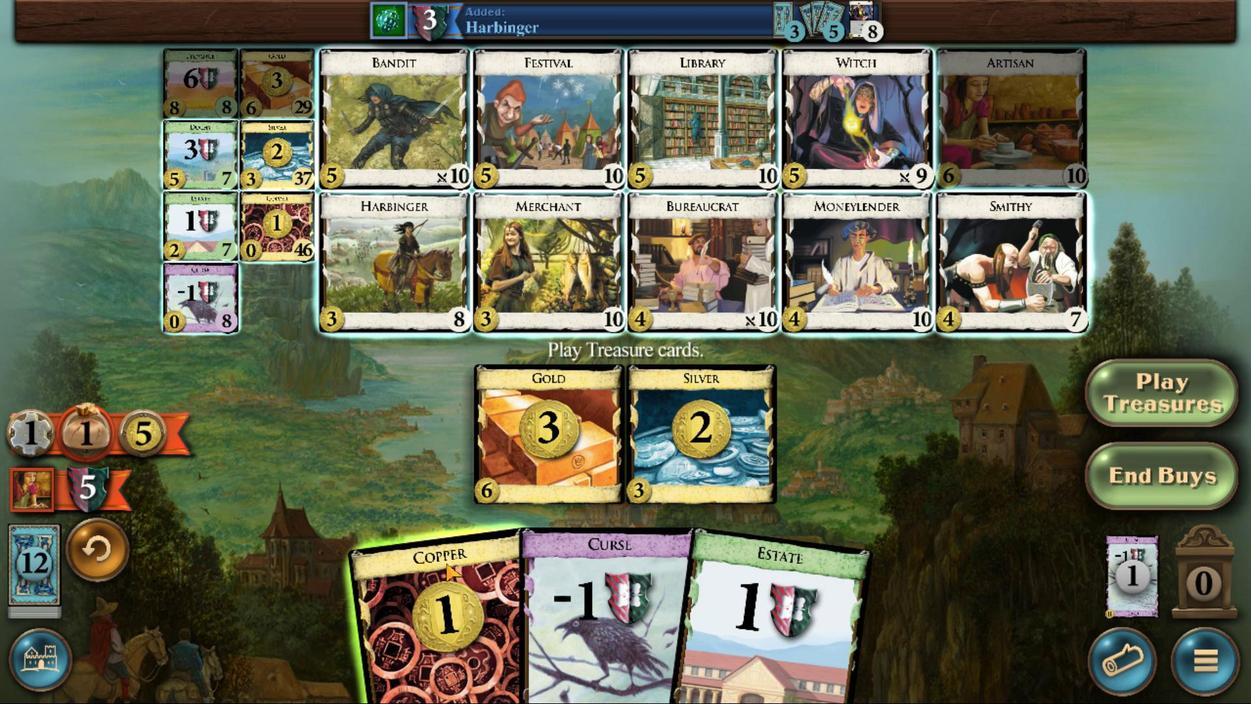 
Action: Mouse moved to (568, 421)
Screenshot: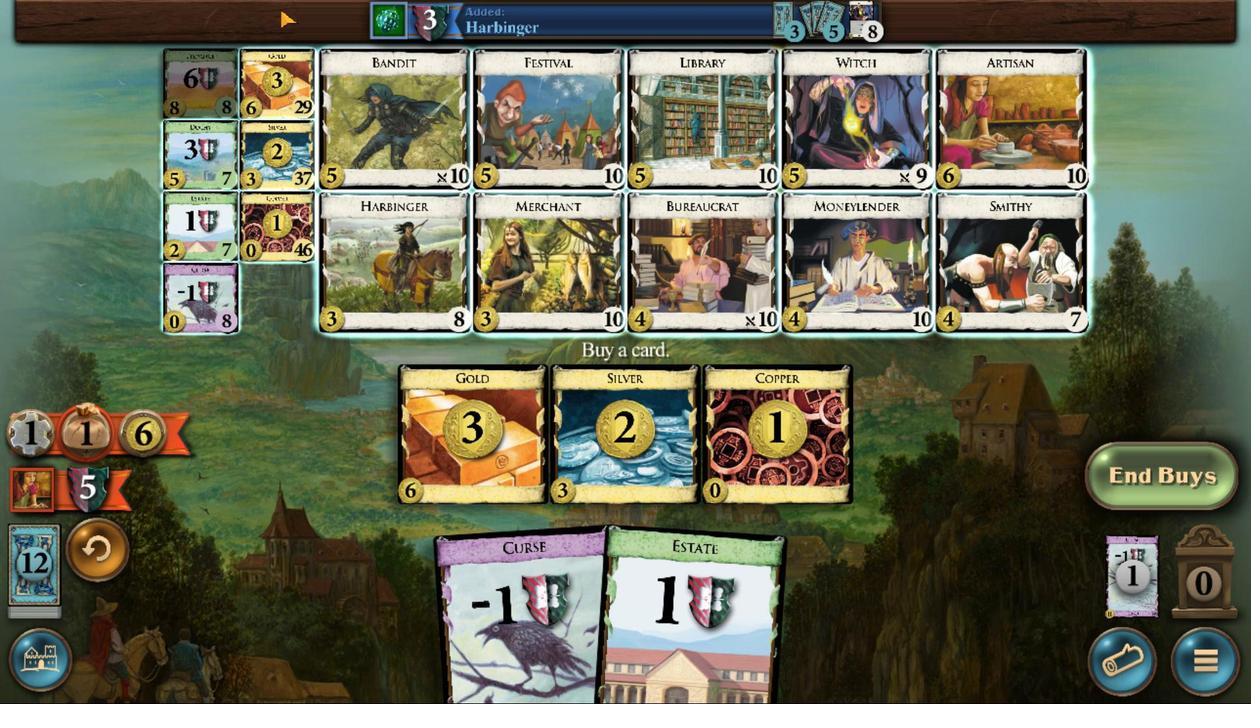 
Action: Mouse pressed left at (568, 421)
Screenshot: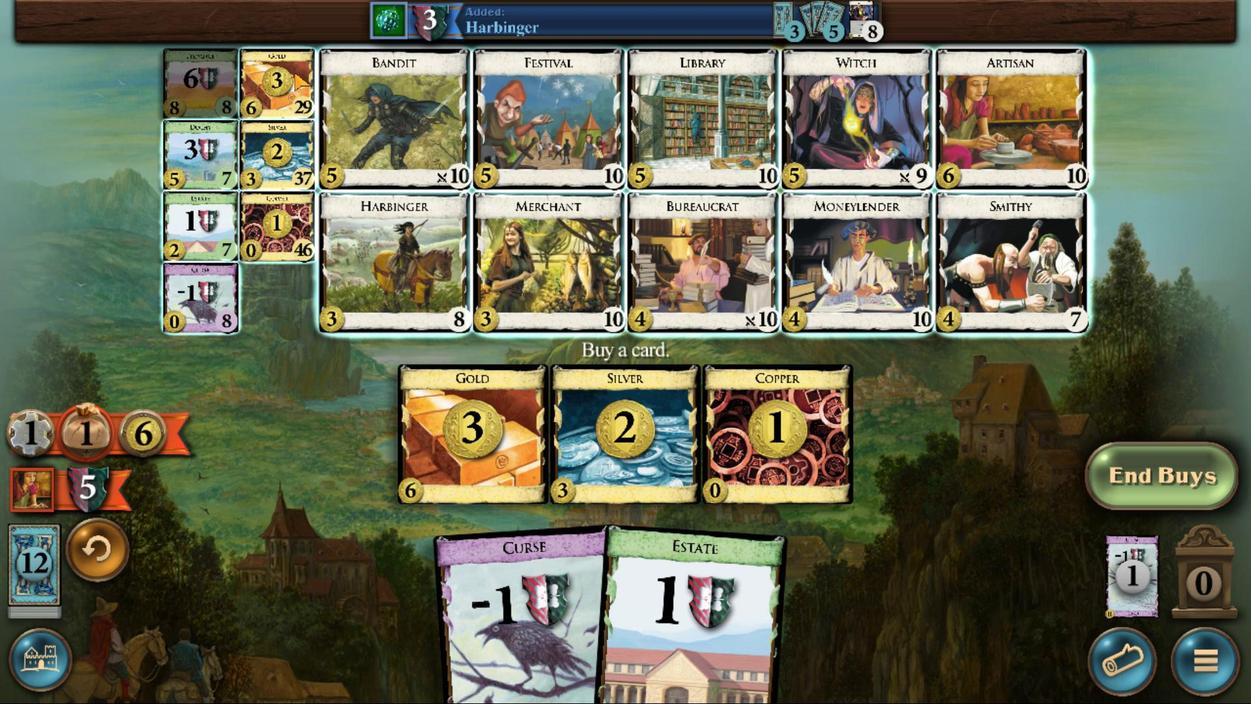 
Action: Mouse moved to (543, 573)
Screenshot: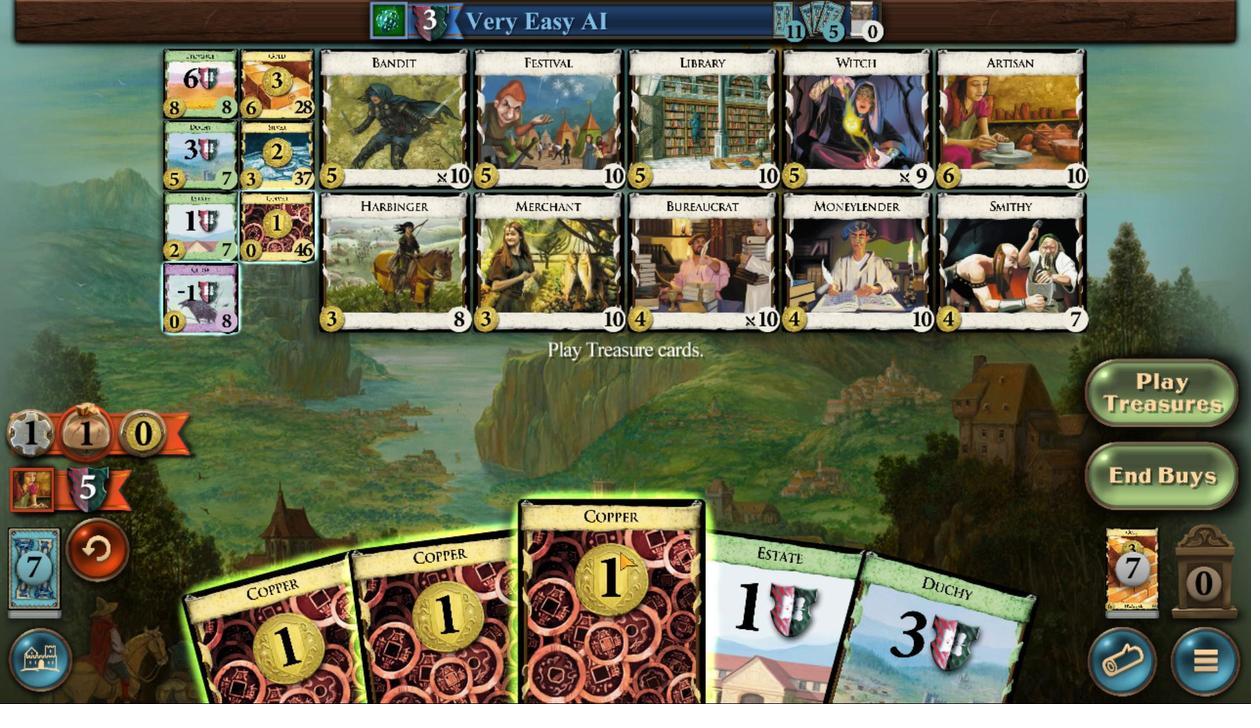 
Action: Mouse scrolled (543, 573) with delta (0, 0)
Screenshot: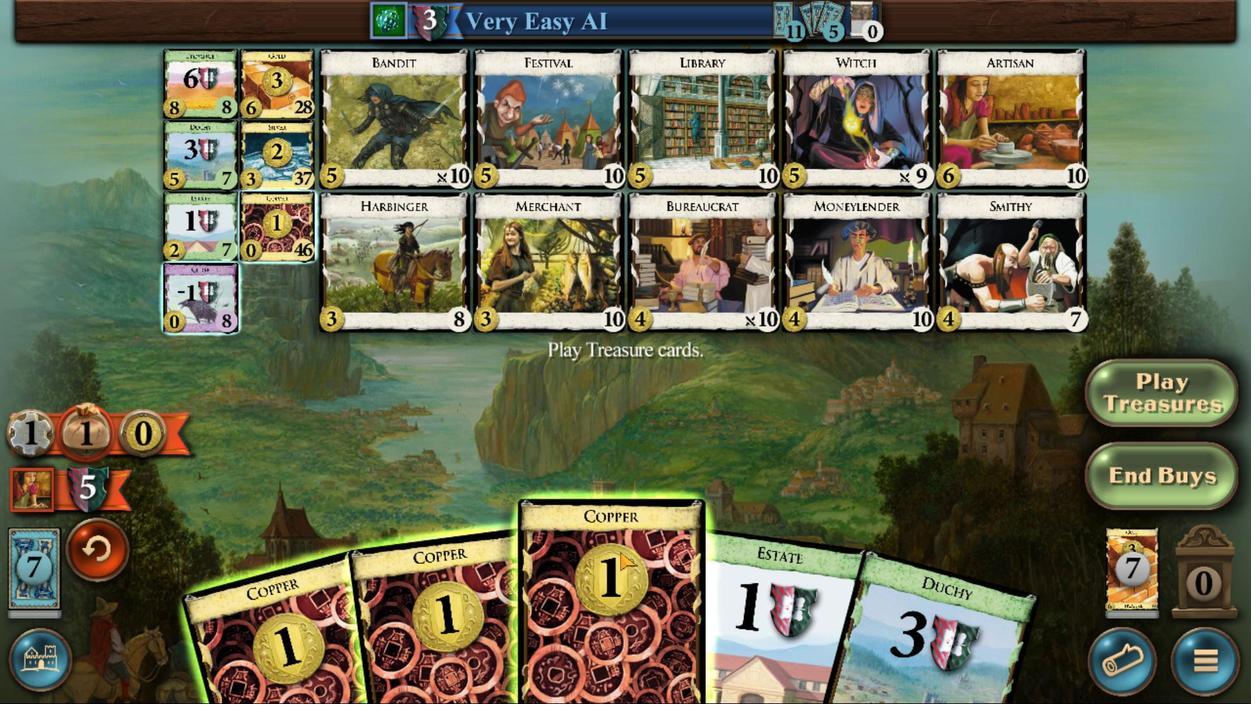 
Action: Mouse scrolled (543, 573) with delta (0, 0)
Screenshot: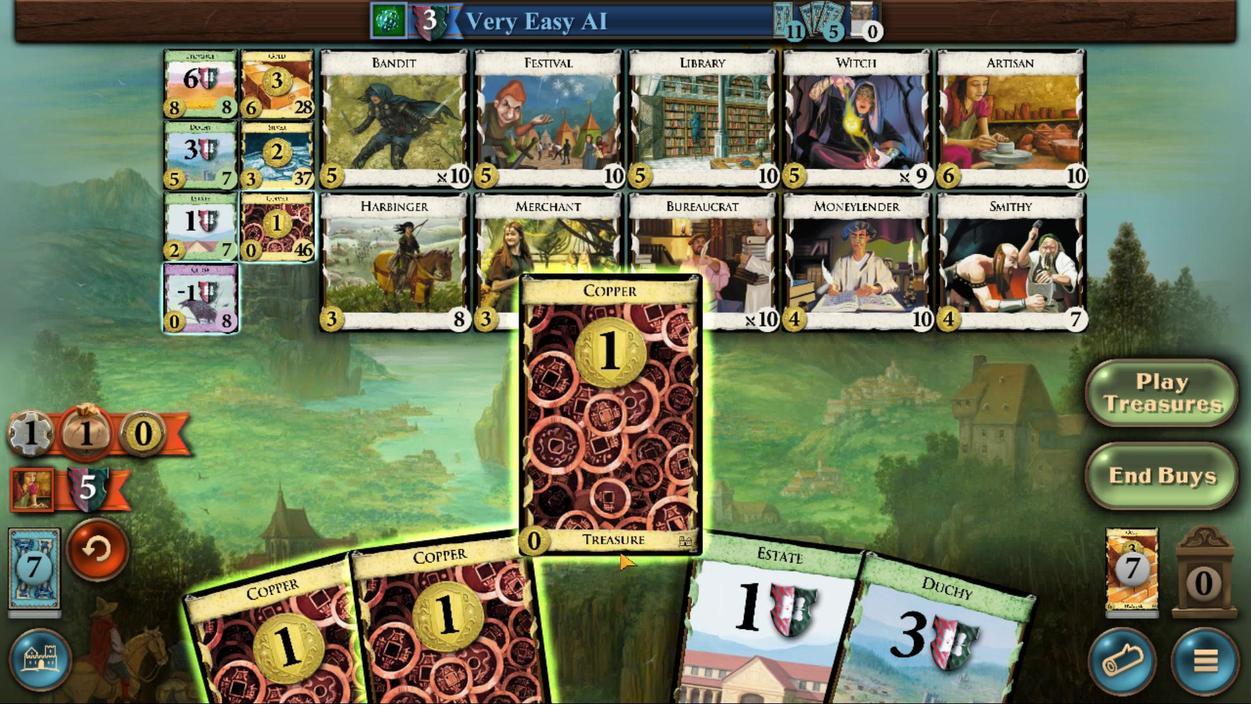 
Action: Mouse scrolled (543, 573) with delta (0, 0)
Screenshot: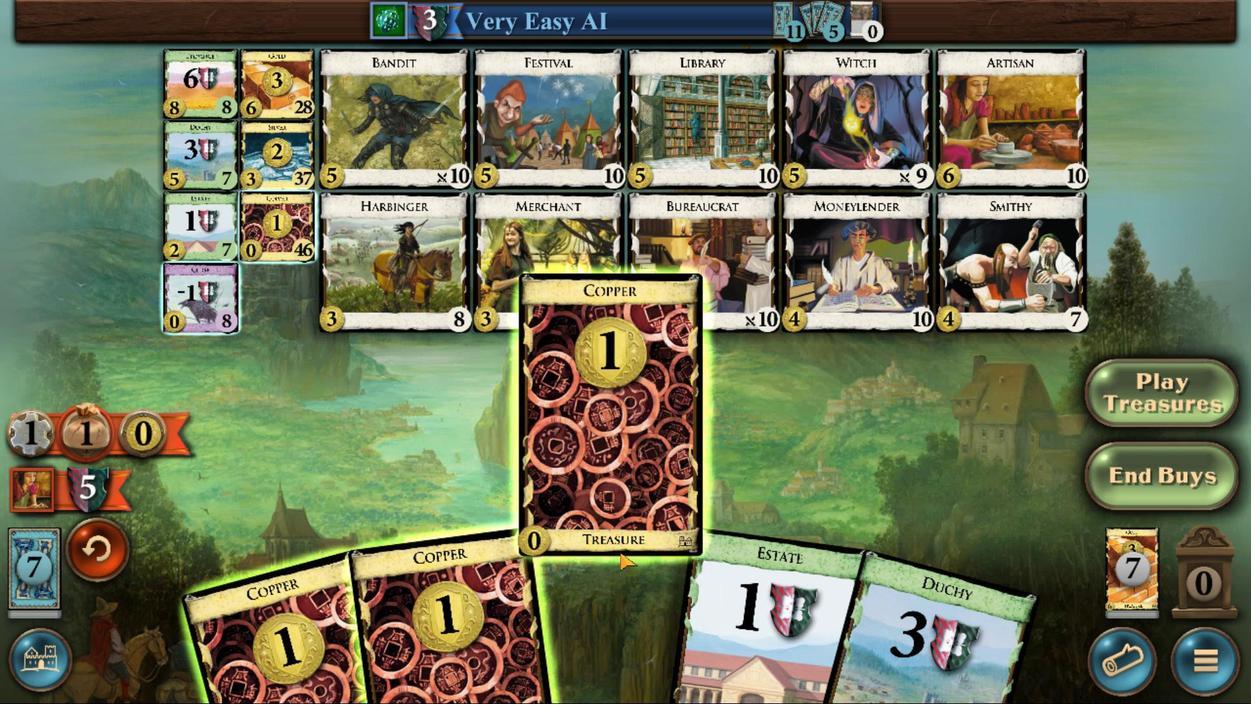 
Action: Mouse scrolled (543, 573) with delta (0, 0)
Screenshot: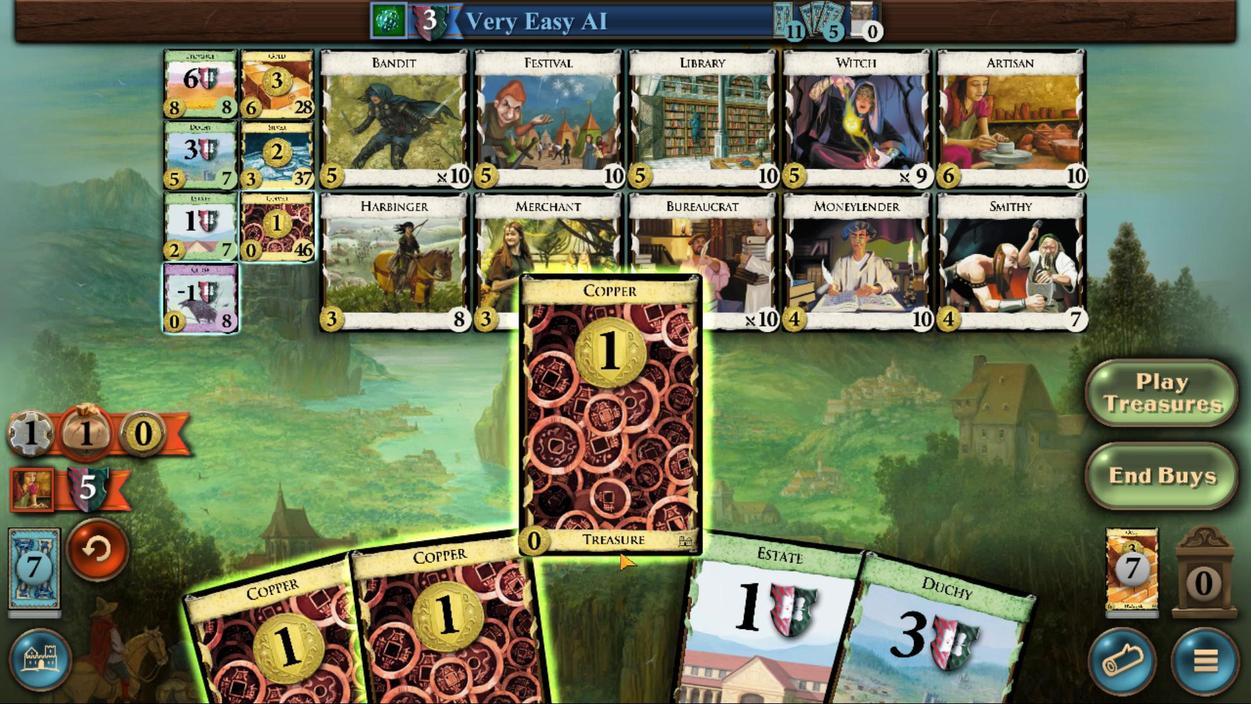 
Action: Mouse moved to (545, 582)
Screenshot: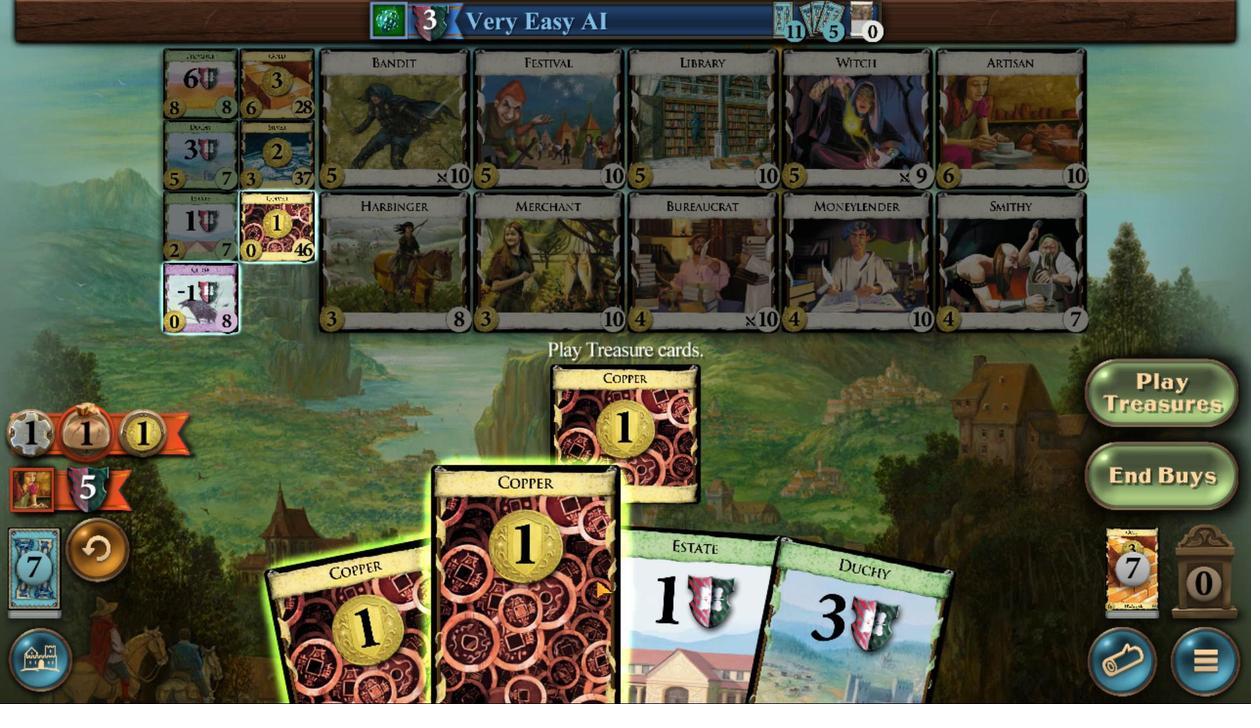 
Action: Mouse scrolled (545, 582) with delta (0, 0)
Screenshot: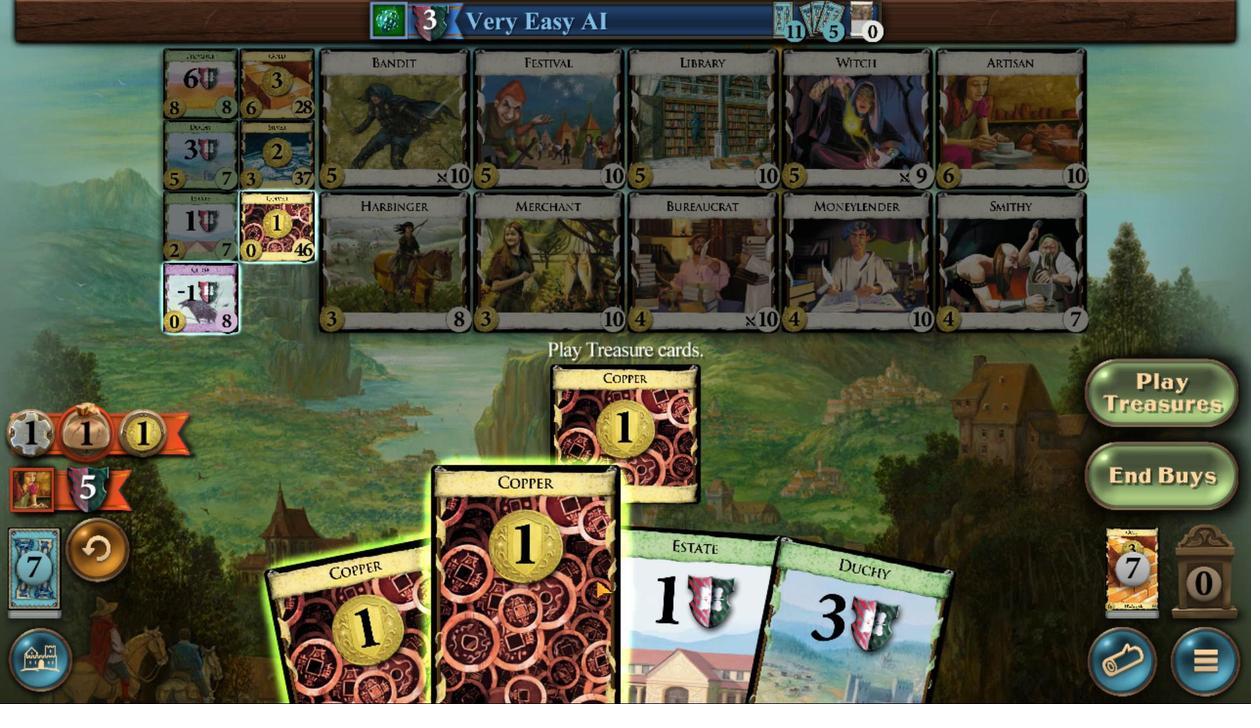 
Action: Mouse scrolled (545, 582) with delta (0, 0)
Screenshot: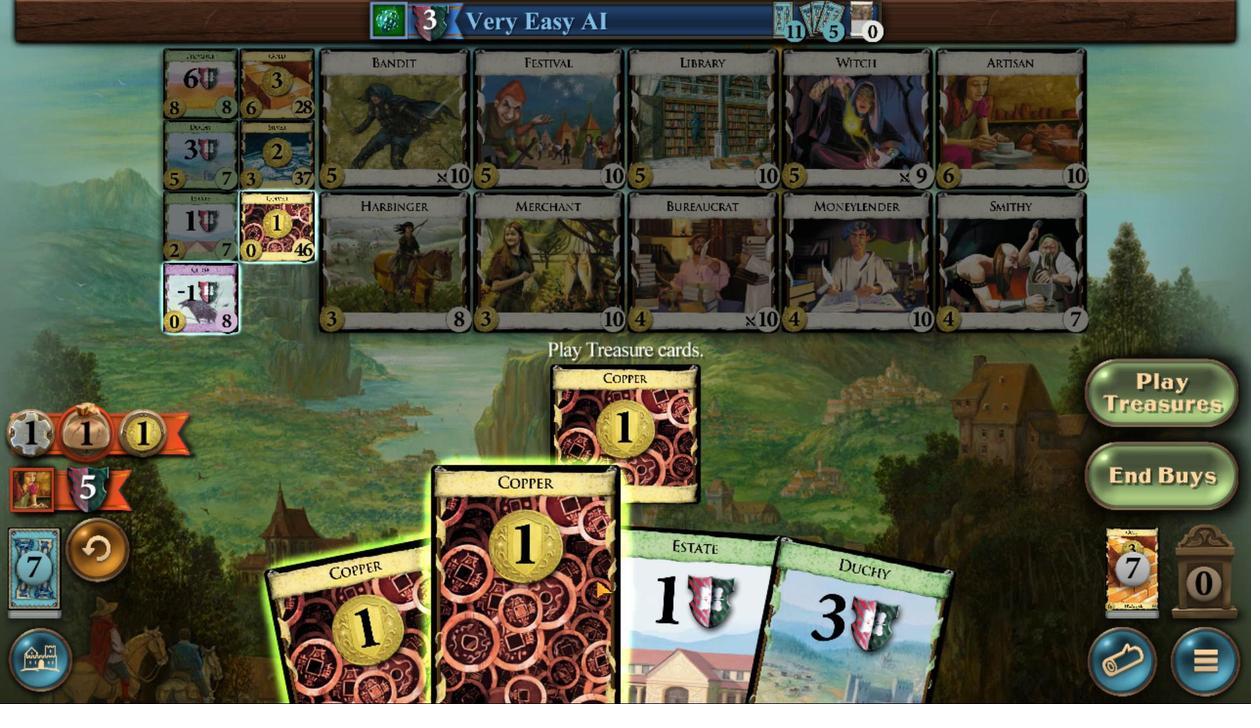 
Action: Mouse moved to (545, 582)
Screenshot: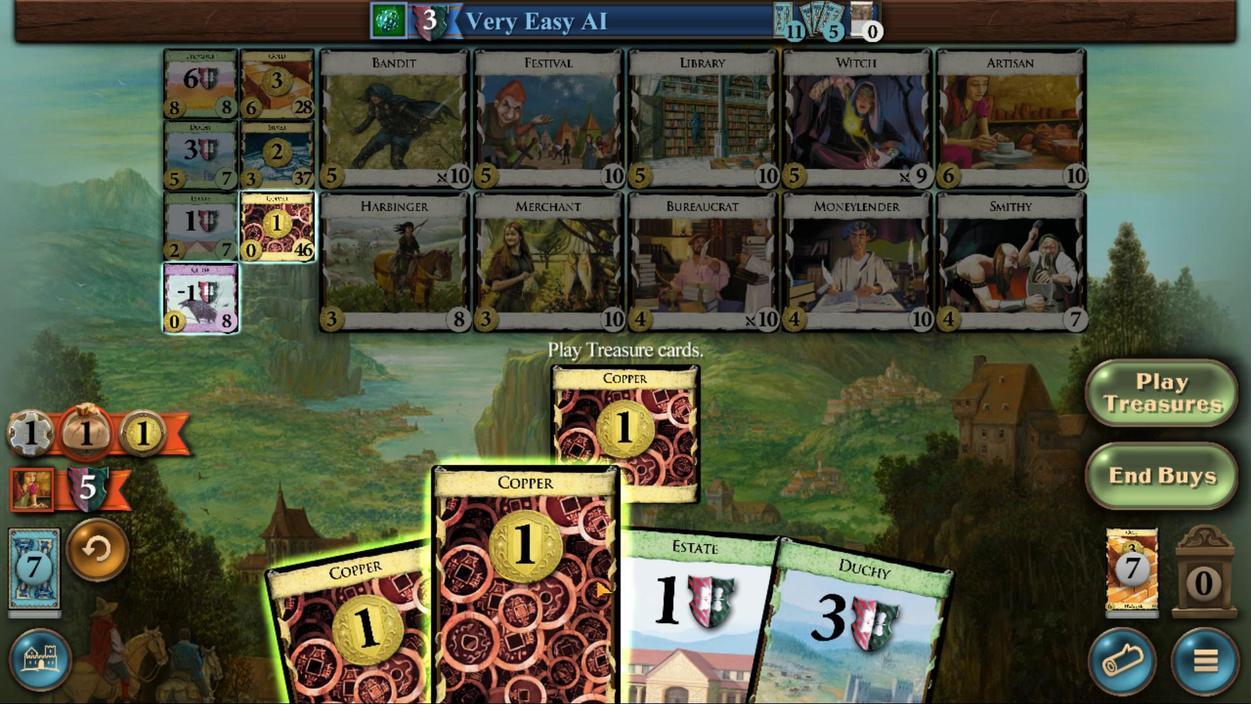 
Action: Mouse scrolled (545, 582) with delta (0, 0)
Screenshot: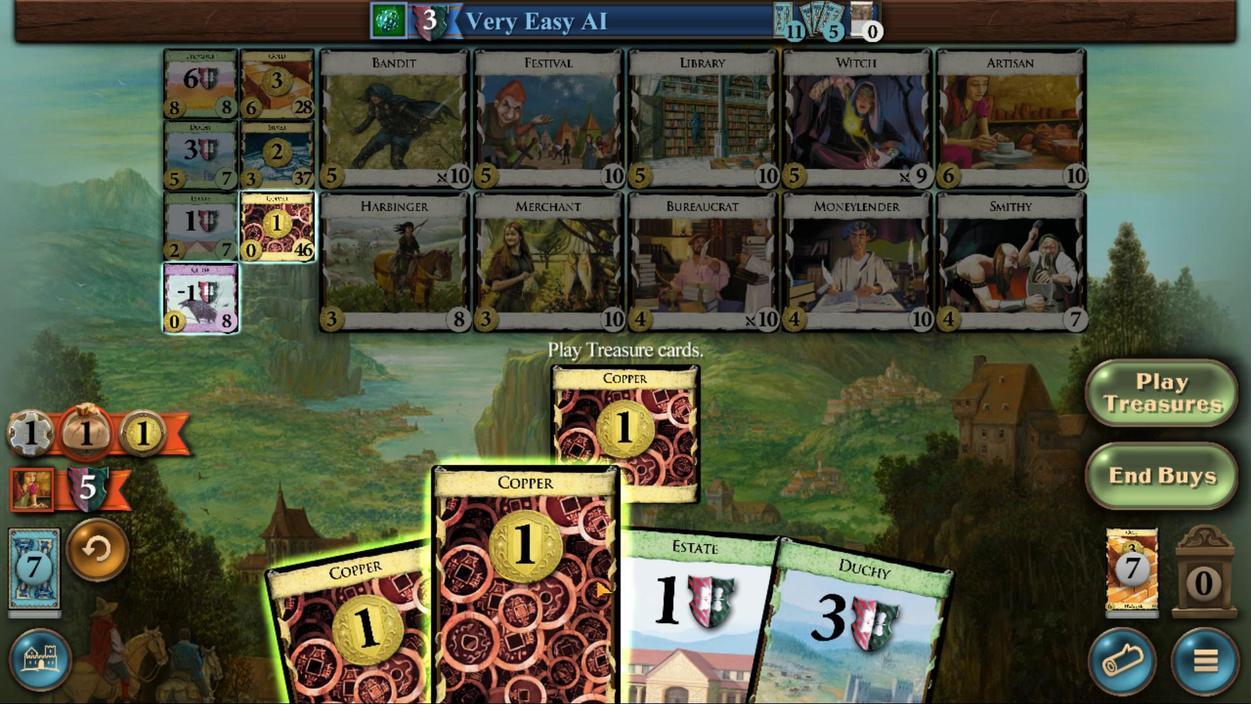 
Action: Mouse scrolled (545, 582) with delta (0, 0)
Screenshot: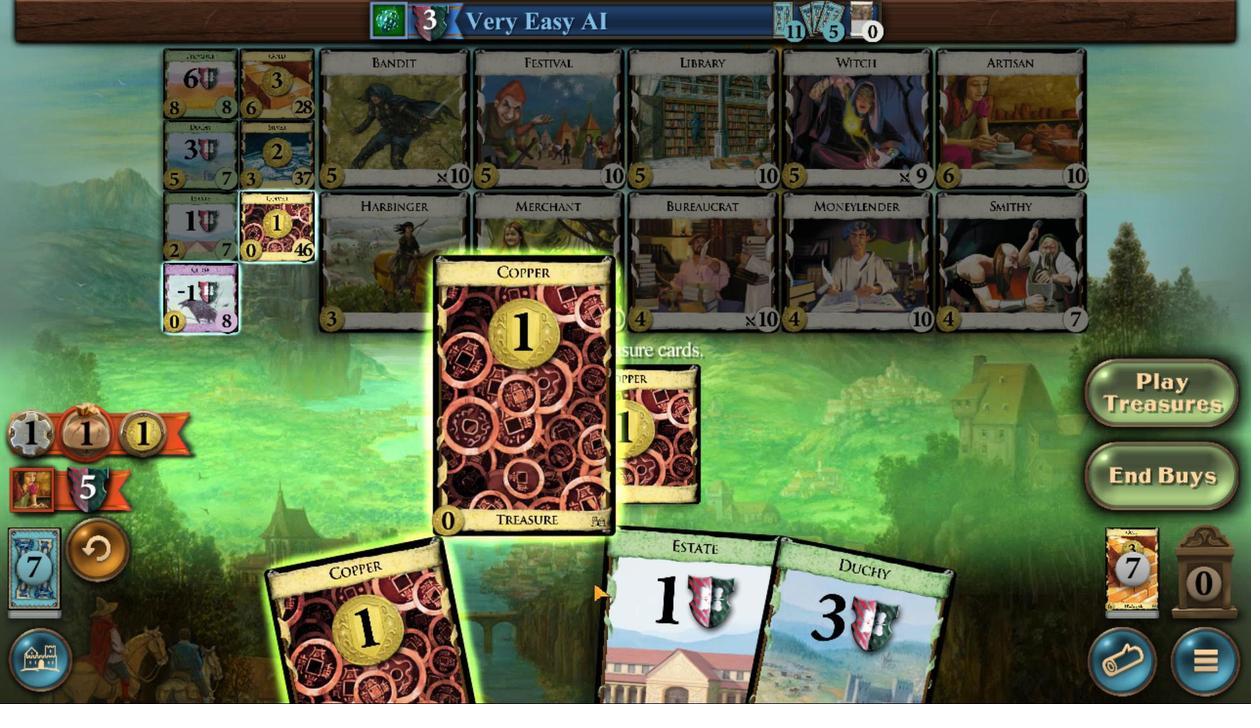 
Action: Mouse moved to (555, 586)
Screenshot: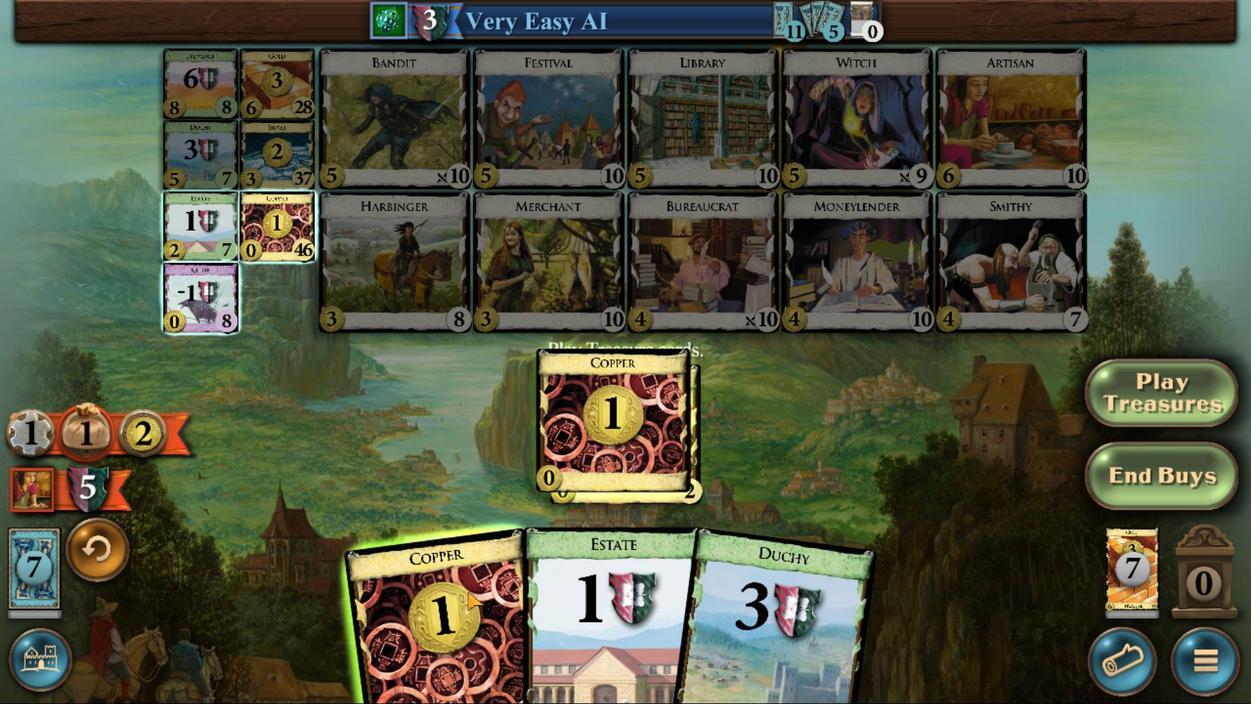 
Action: Mouse scrolled (555, 586) with delta (0, 0)
Screenshot: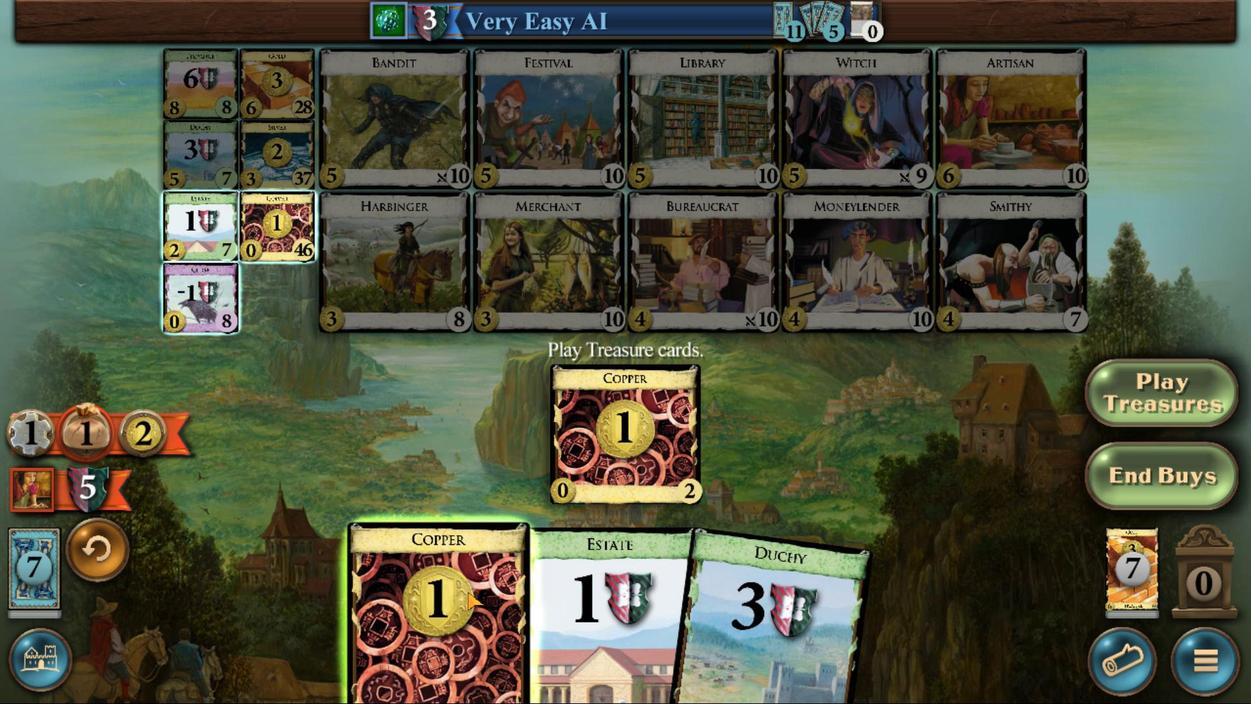 
Action: Mouse scrolled (555, 586) with delta (0, 0)
Screenshot: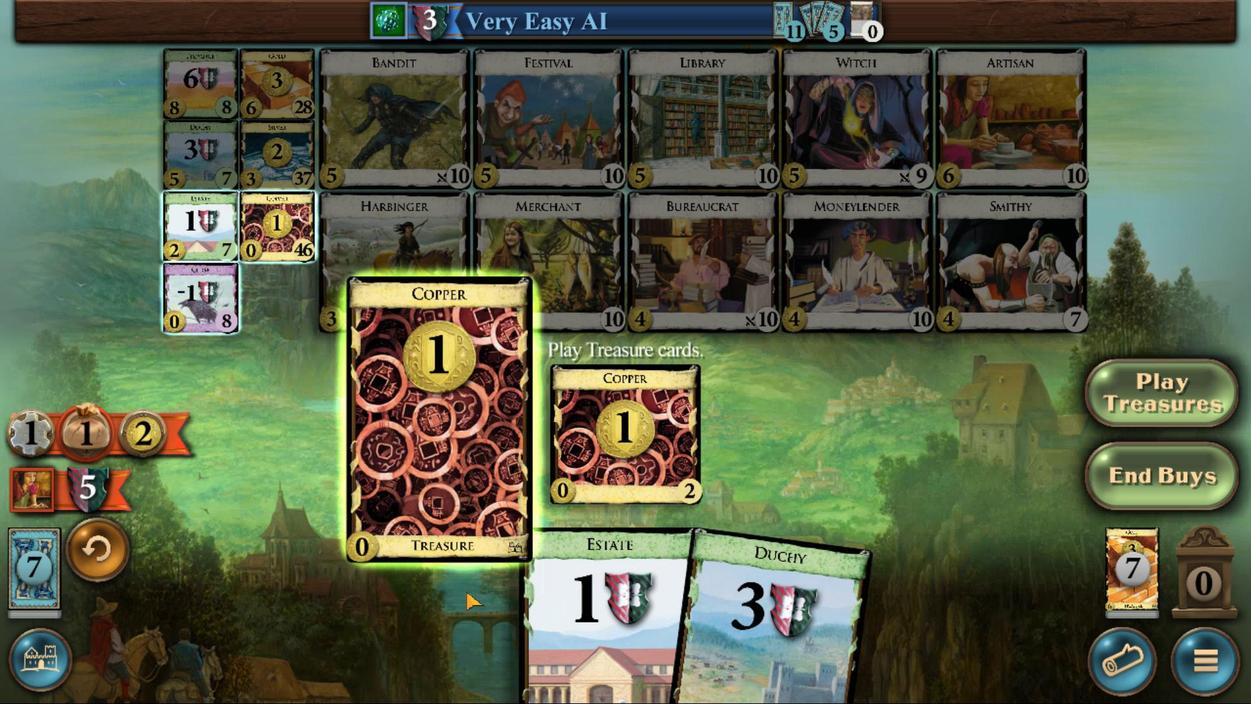 
Action: Mouse scrolled (555, 586) with delta (0, 0)
Screenshot: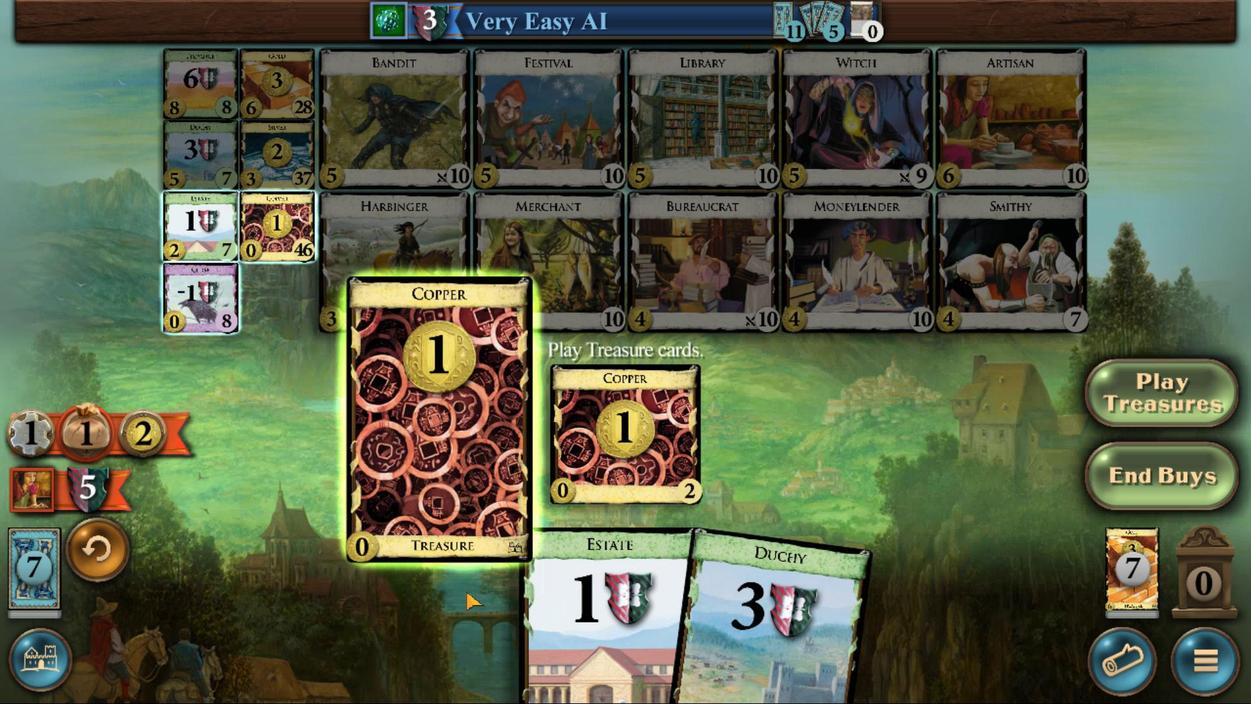 
Action: Mouse moved to (561, 475)
Screenshot: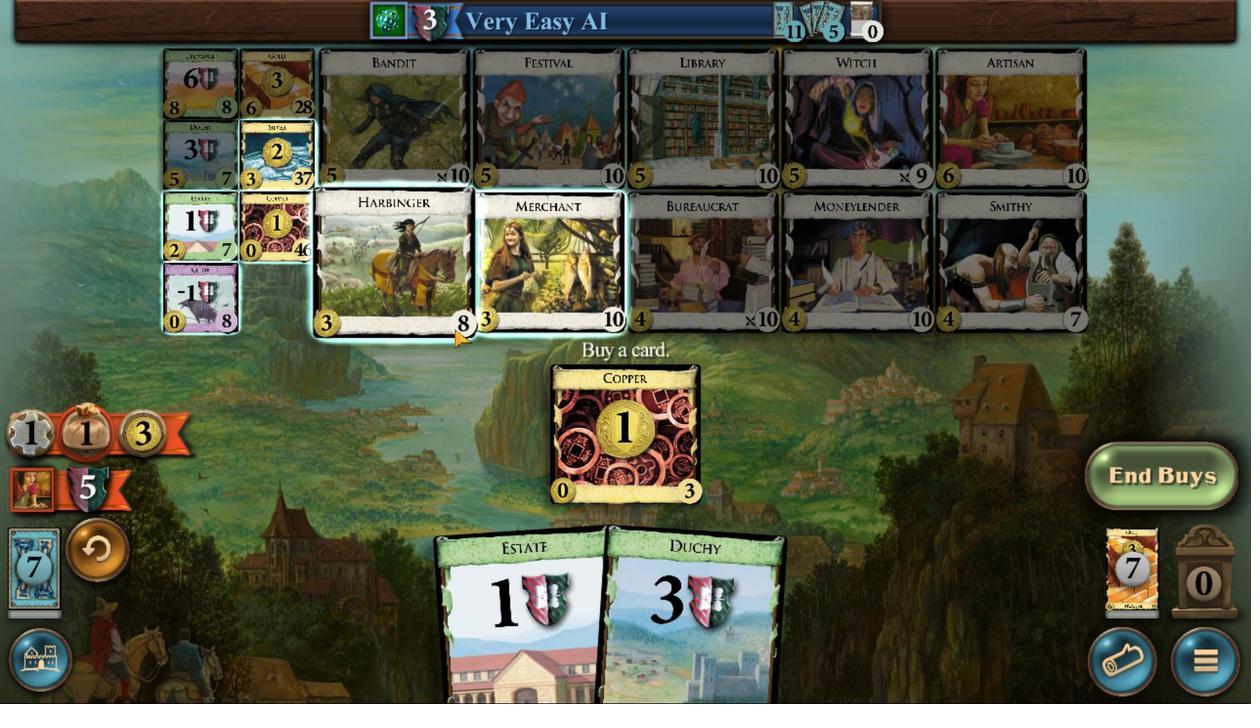 
Action: Mouse pressed left at (561, 475)
Screenshot: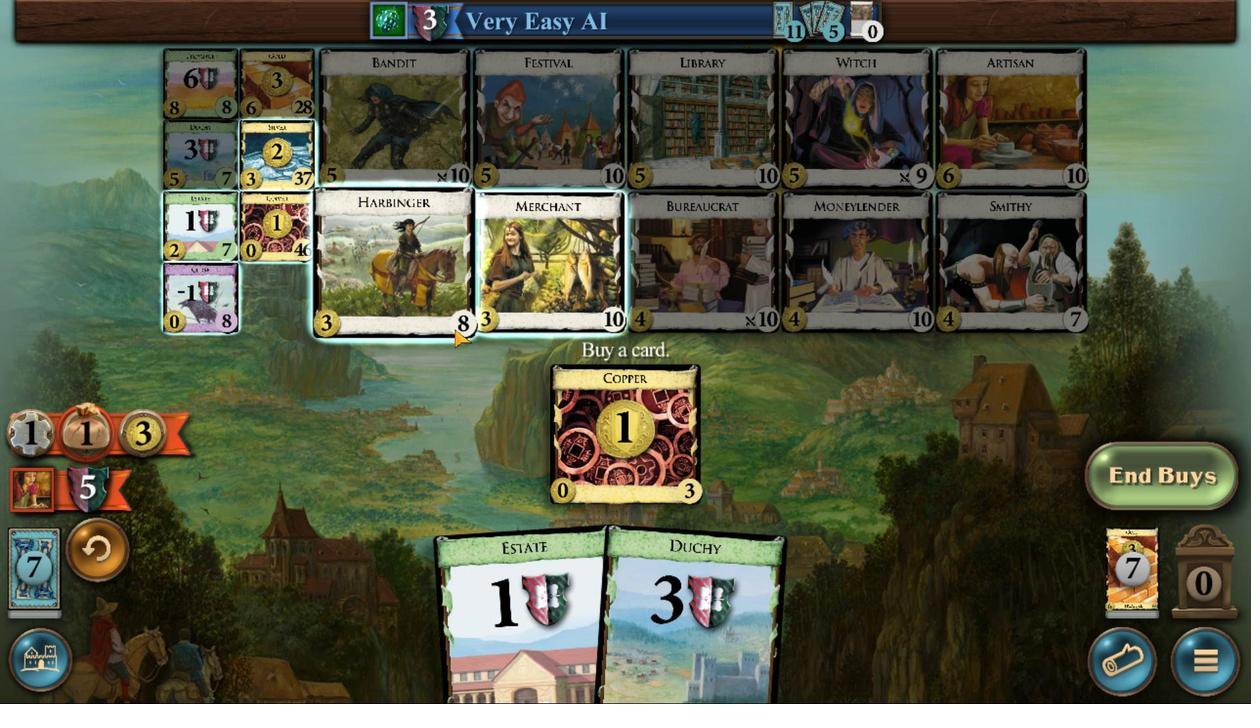 
Action: Mouse moved to (535, 587)
Screenshot: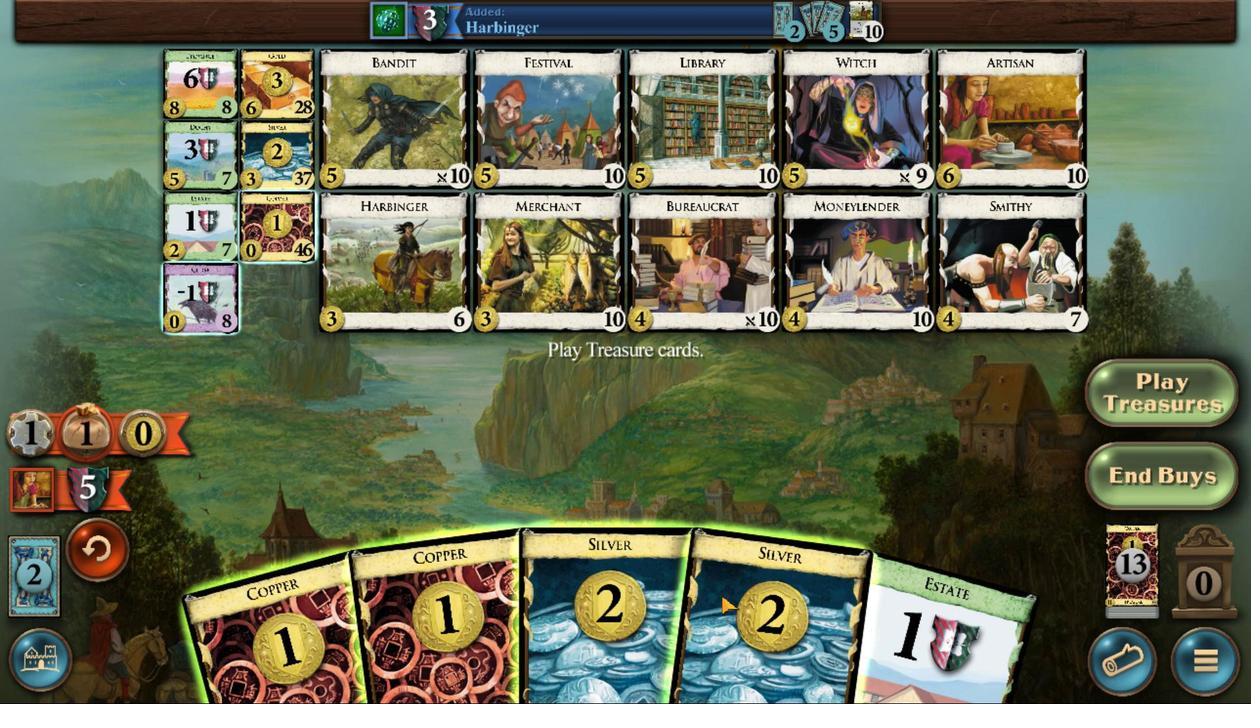 
Action: Mouse scrolled (535, 587) with delta (0, 0)
Screenshot: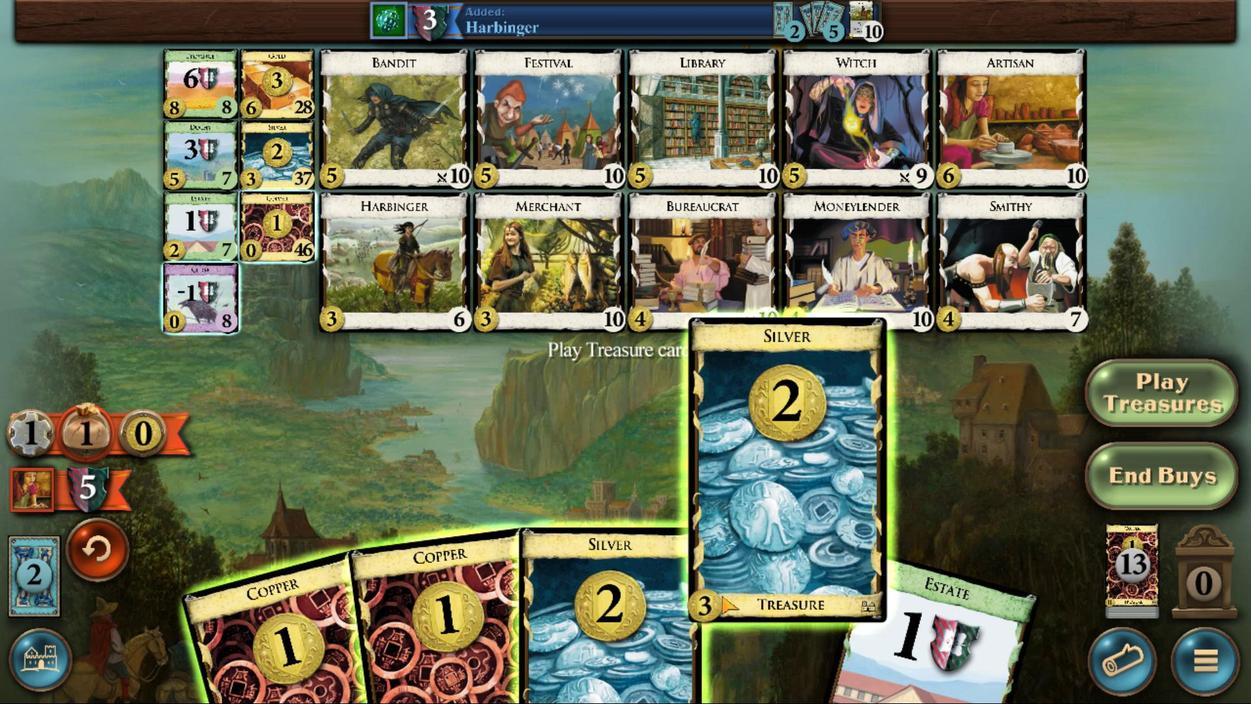 
Action: Mouse scrolled (535, 587) with delta (0, 0)
Screenshot: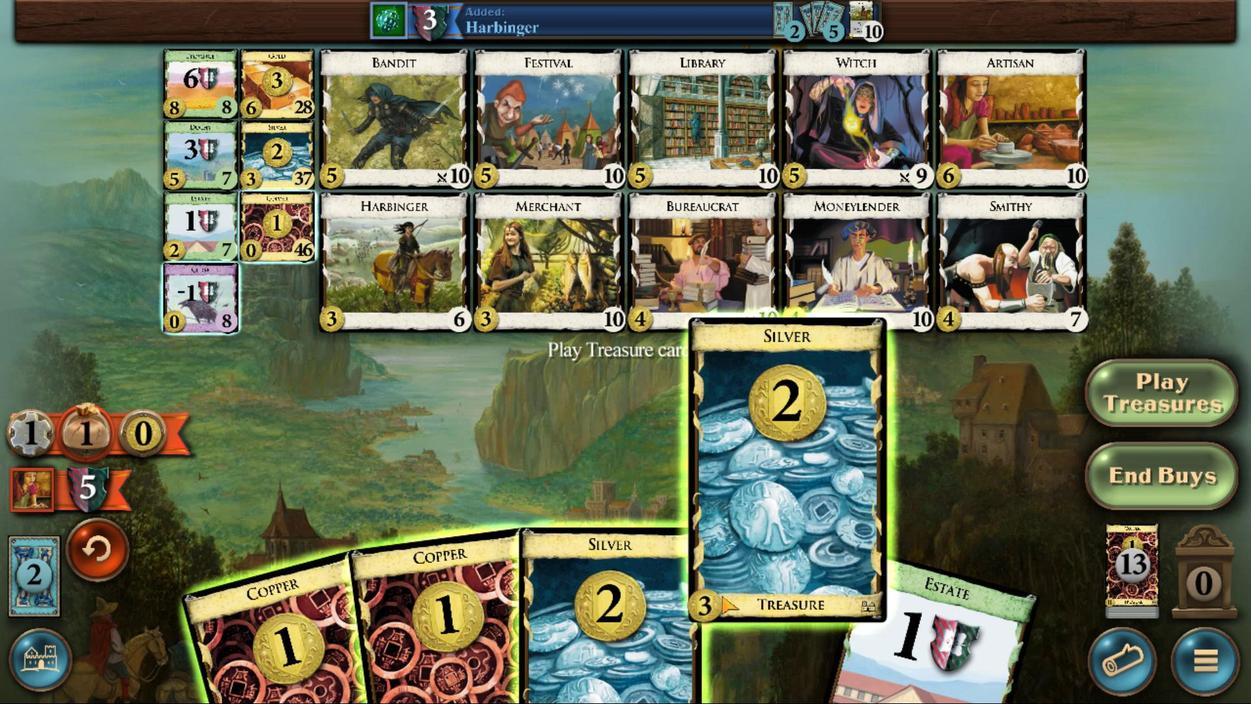 
Action: Mouse scrolled (535, 587) with delta (0, 0)
Screenshot: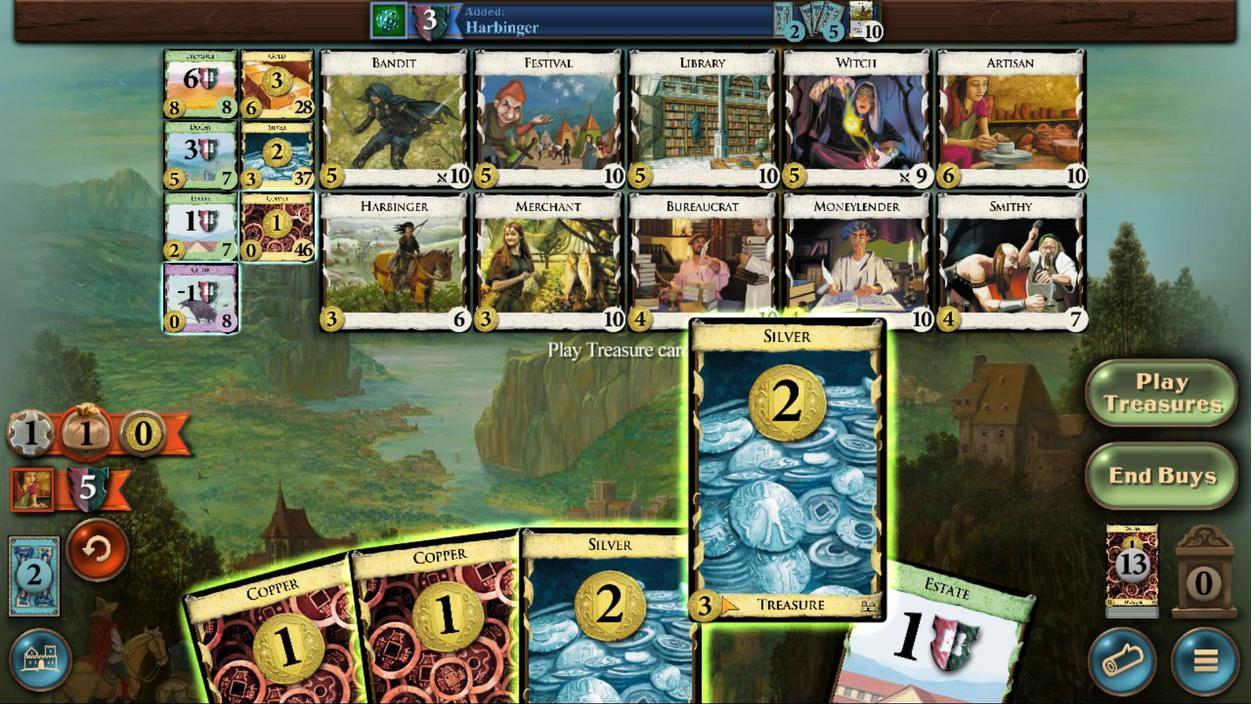 
Action: Mouse scrolled (535, 587) with delta (0, 0)
Screenshot: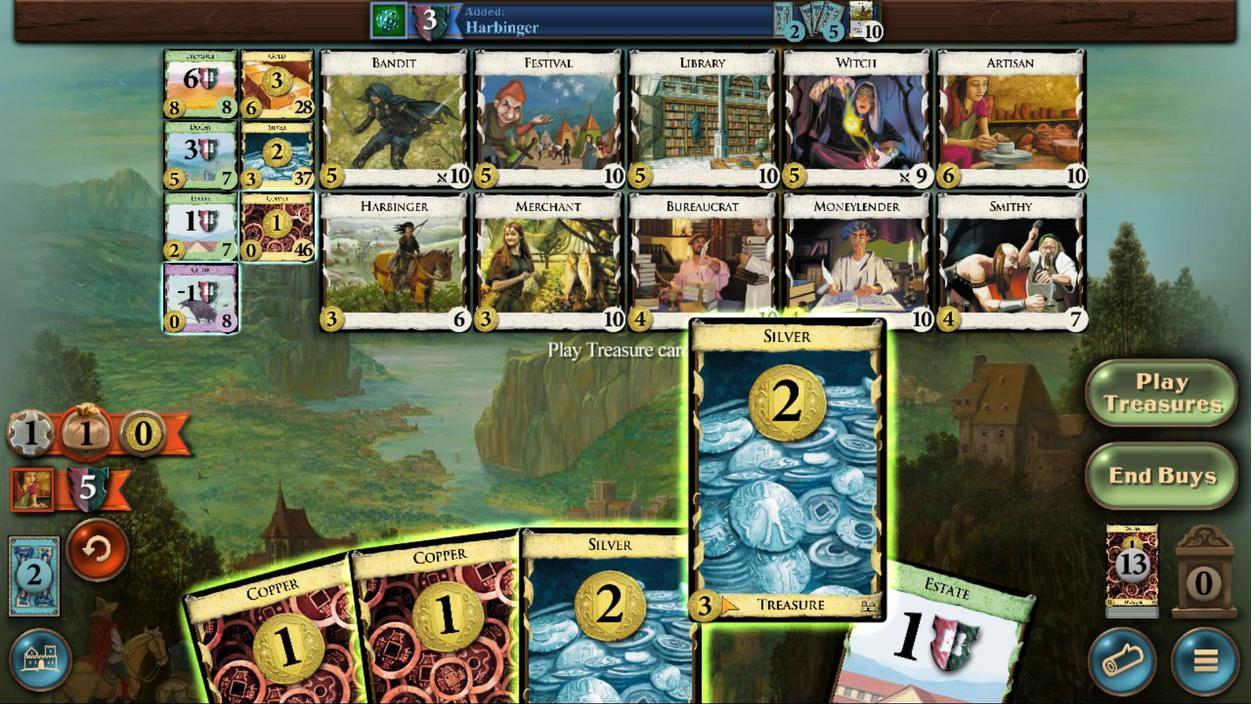 
Action: Mouse scrolled (535, 587) with delta (0, 0)
Screenshot: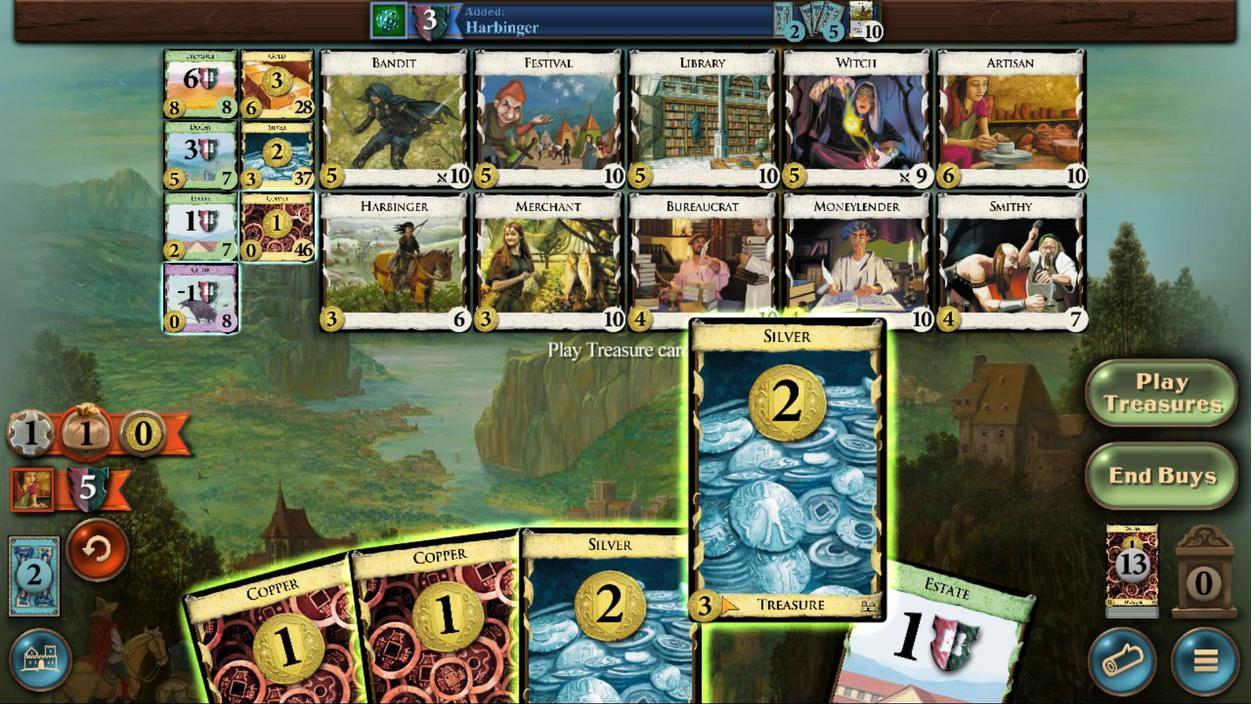 
Action: Mouse scrolled (535, 587) with delta (0, 0)
Screenshot: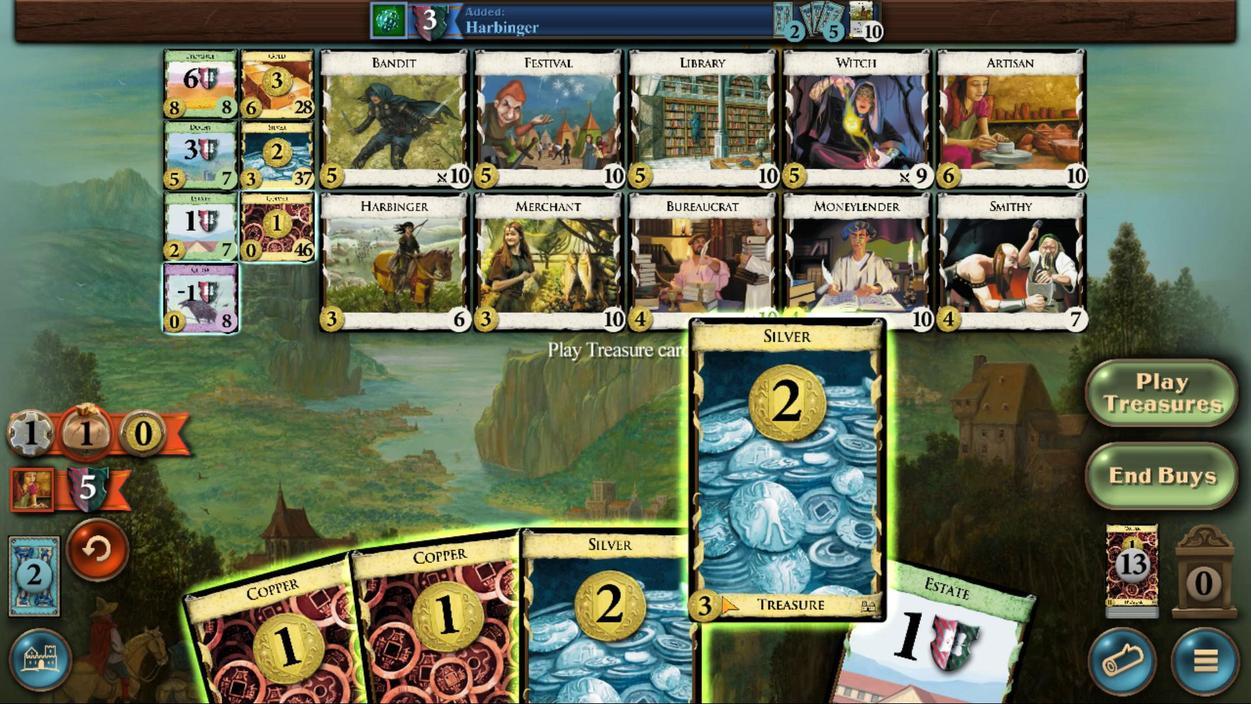 
Action: Mouse moved to (541, 590)
Screenshot: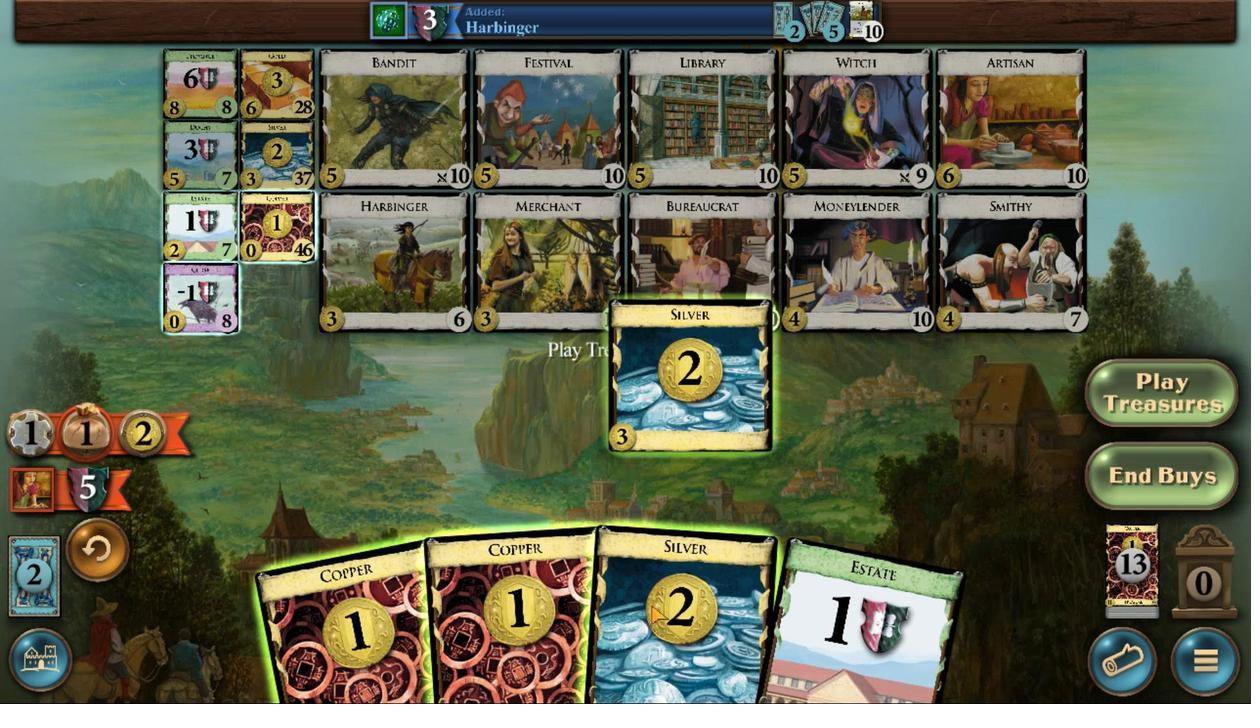 
Action: Mouse scrolled (541, 590) with delta (0, 0)
Screenshot: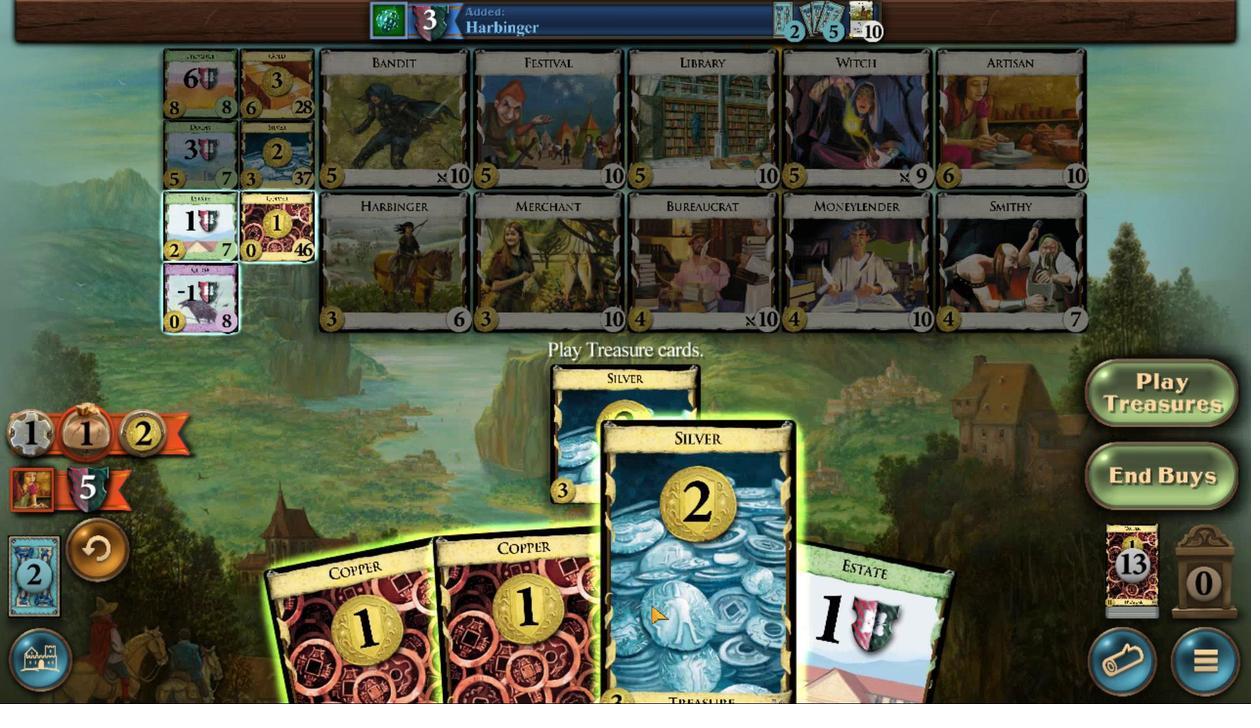 
Action: Mouse scrolled (541, 590) with delta (0, 0)
Screenshot: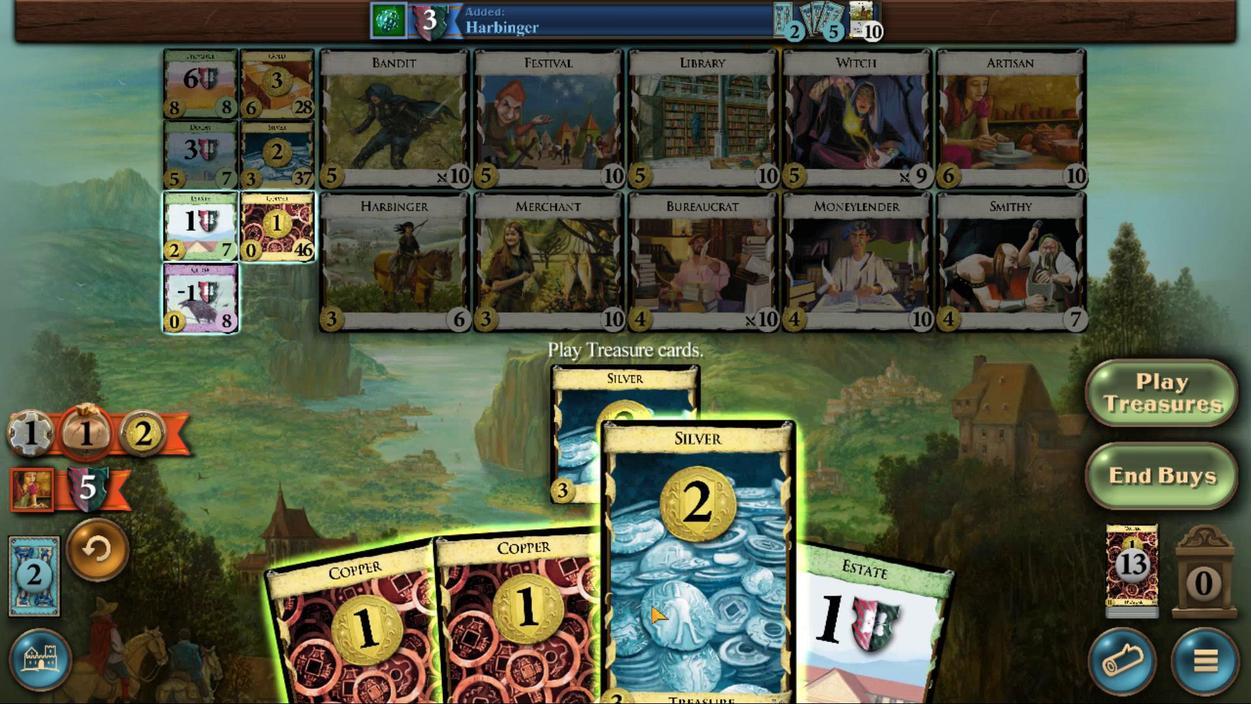 
Action: Mouse scrolled (541, 590) with delta (0, 0)
Screenshot: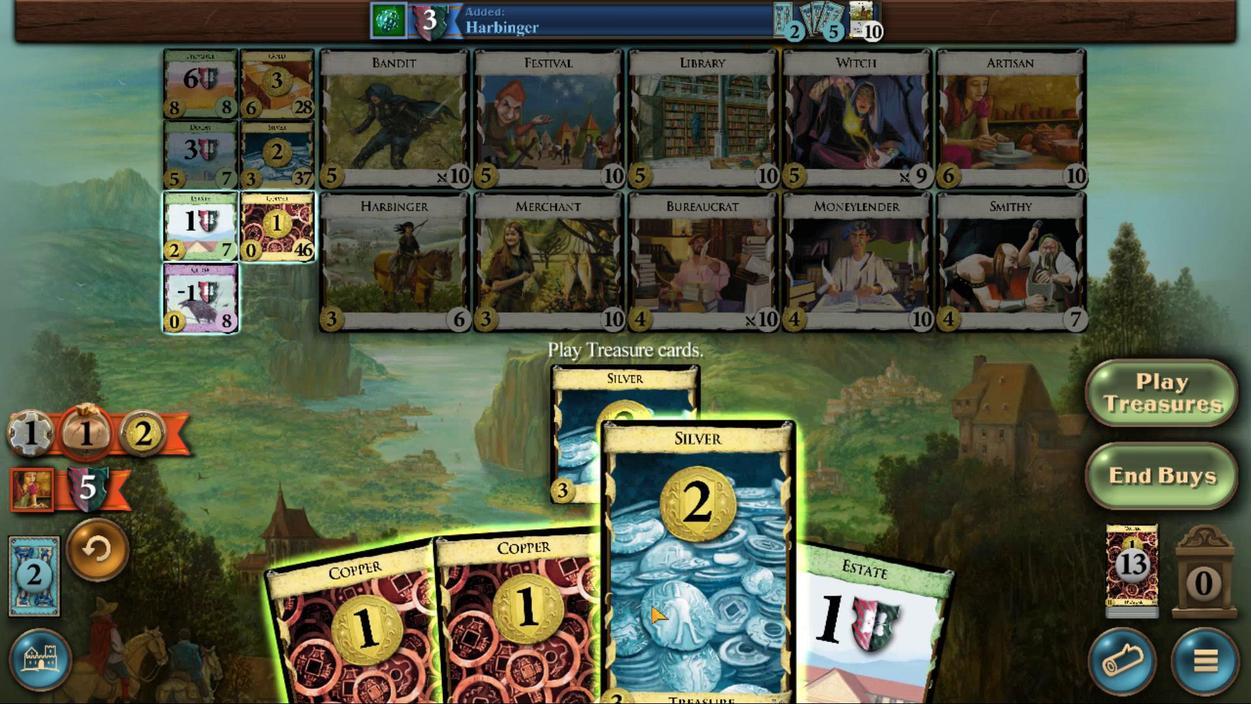 
Action: Mouse scrolled (541, 590) with delta (0, 0)
Screenshot: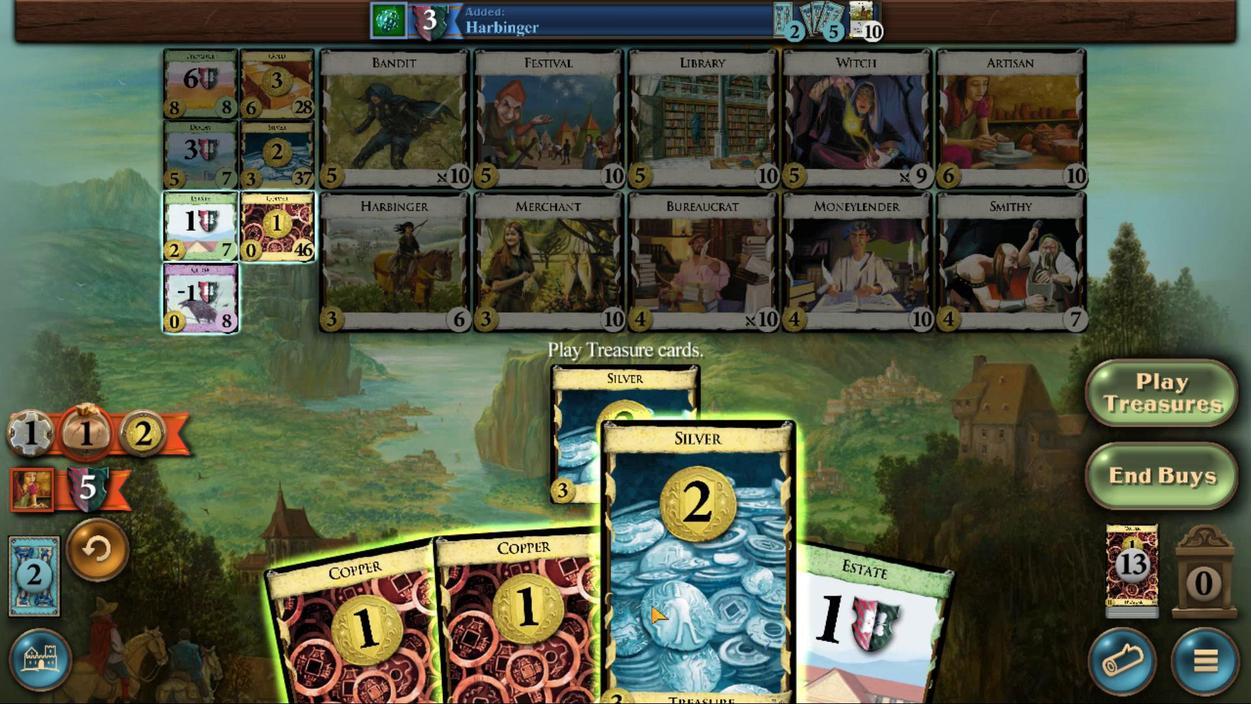 
Action: Mouse scrolled (541, 590) with delta (0, 0)
Screenshot: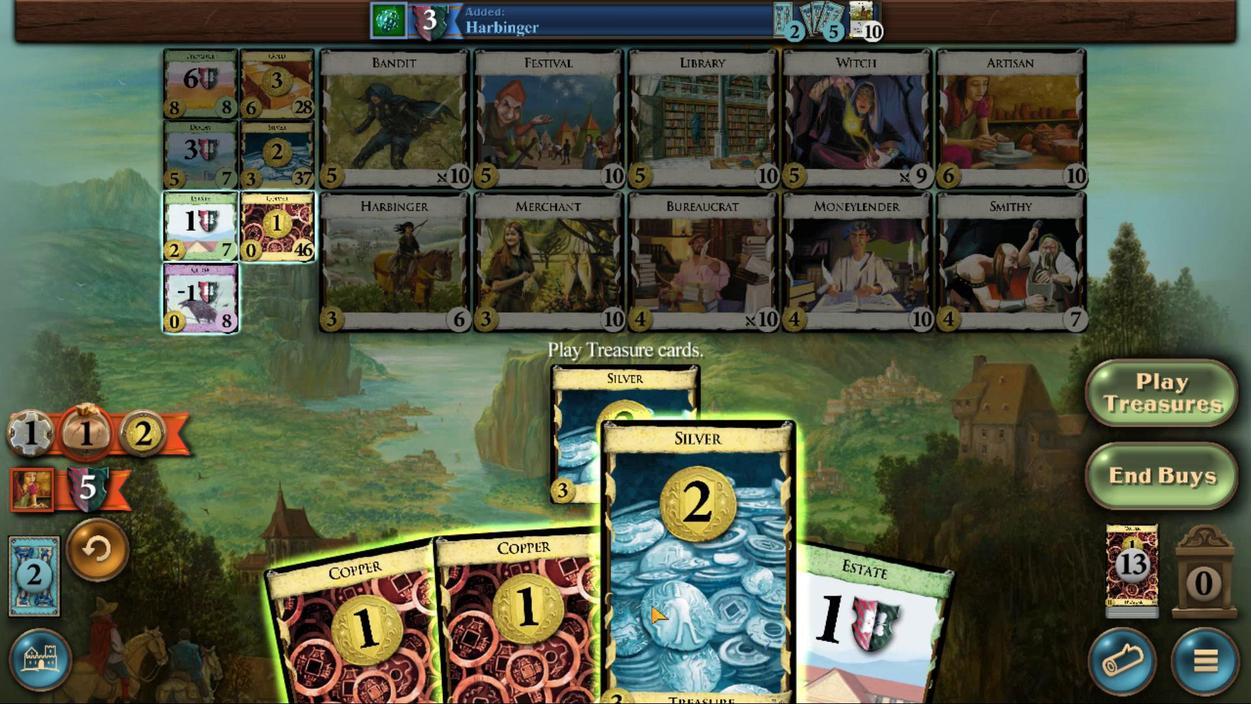 
Action: Mouse moved to (552, 591)
Screenshot: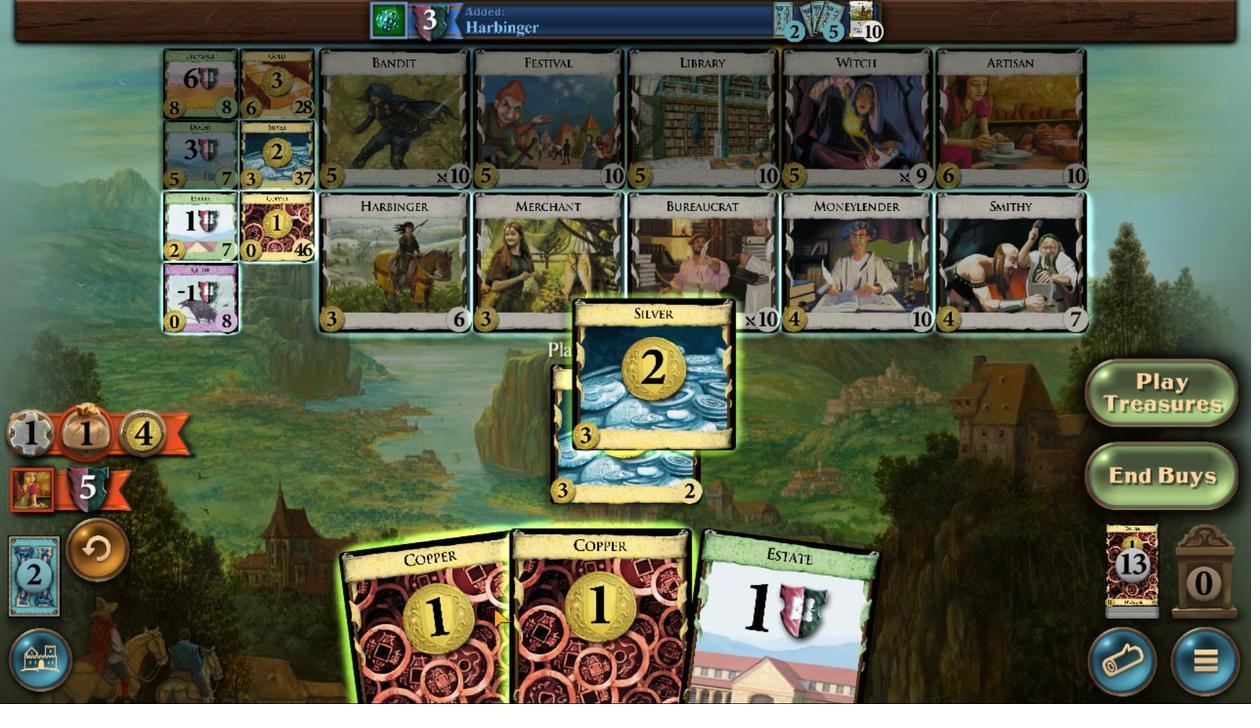 
Action: Mouse scrolled (552, 591) with delta (0, 0)
Screenshot: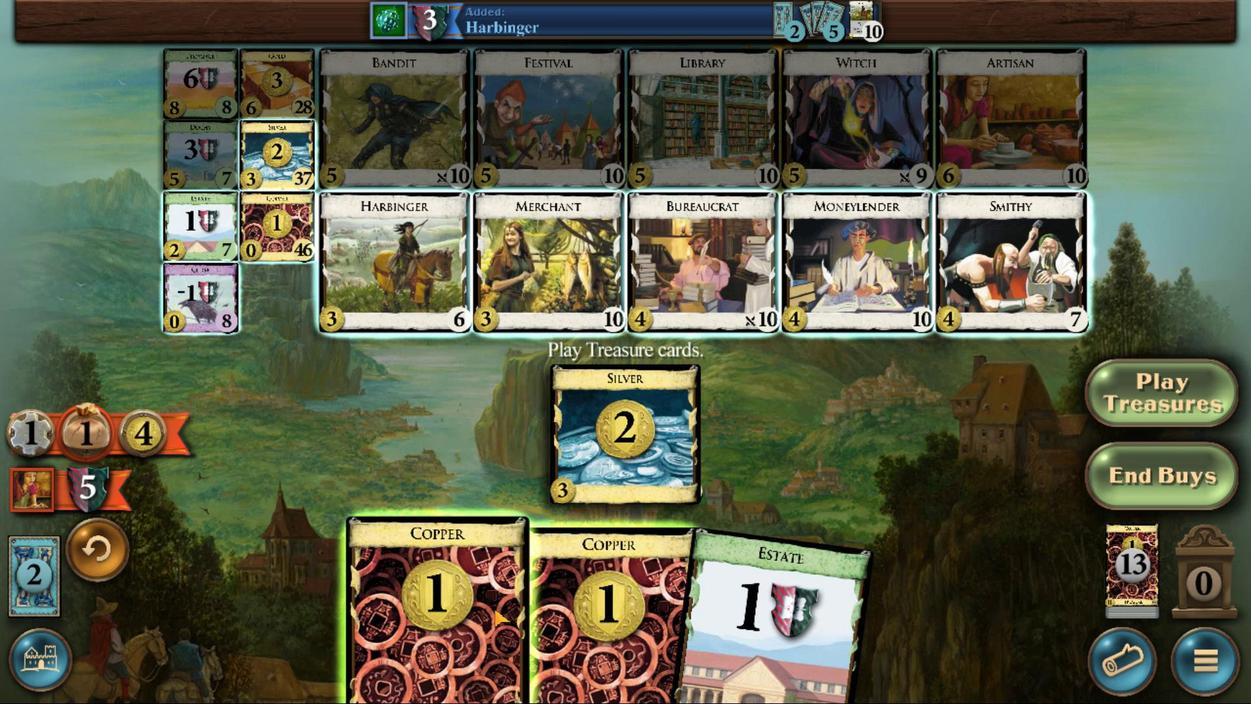 
Action: Mouse scrolled (552, 591) with delta (0, 0)
Screenshot: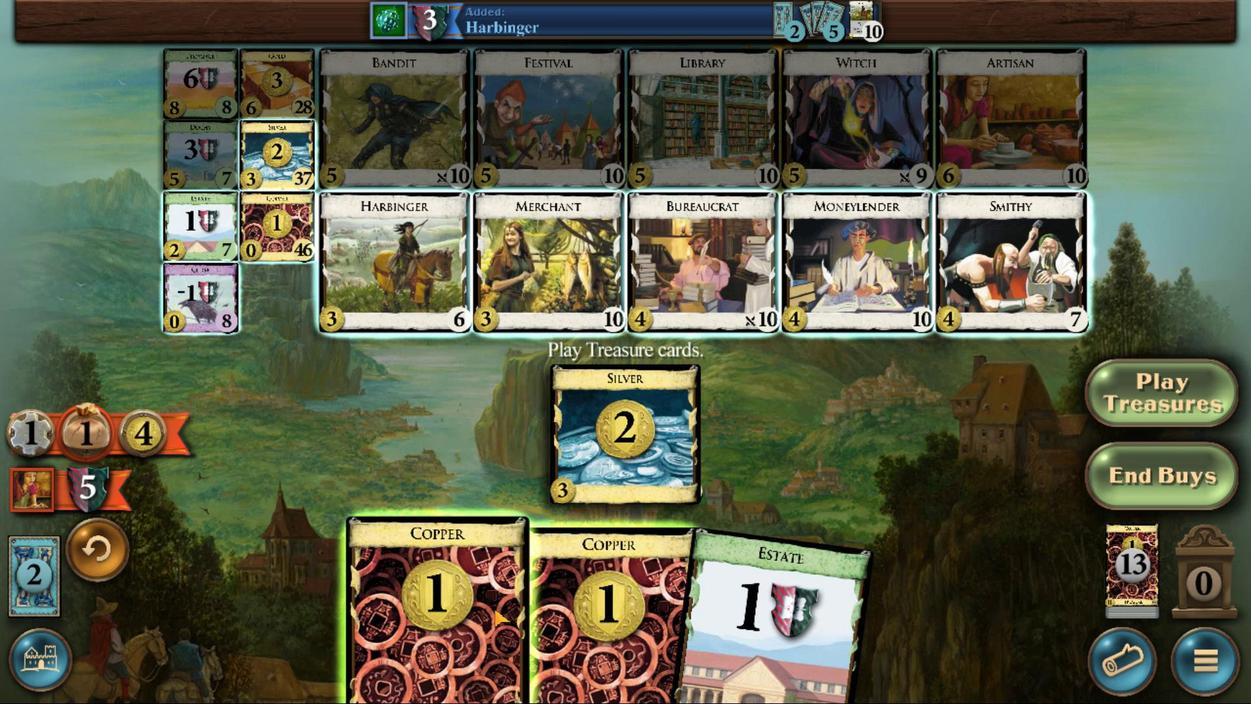 
Action: Mouse scrolled (552, 591) with delta (0, 0)
Screenshot: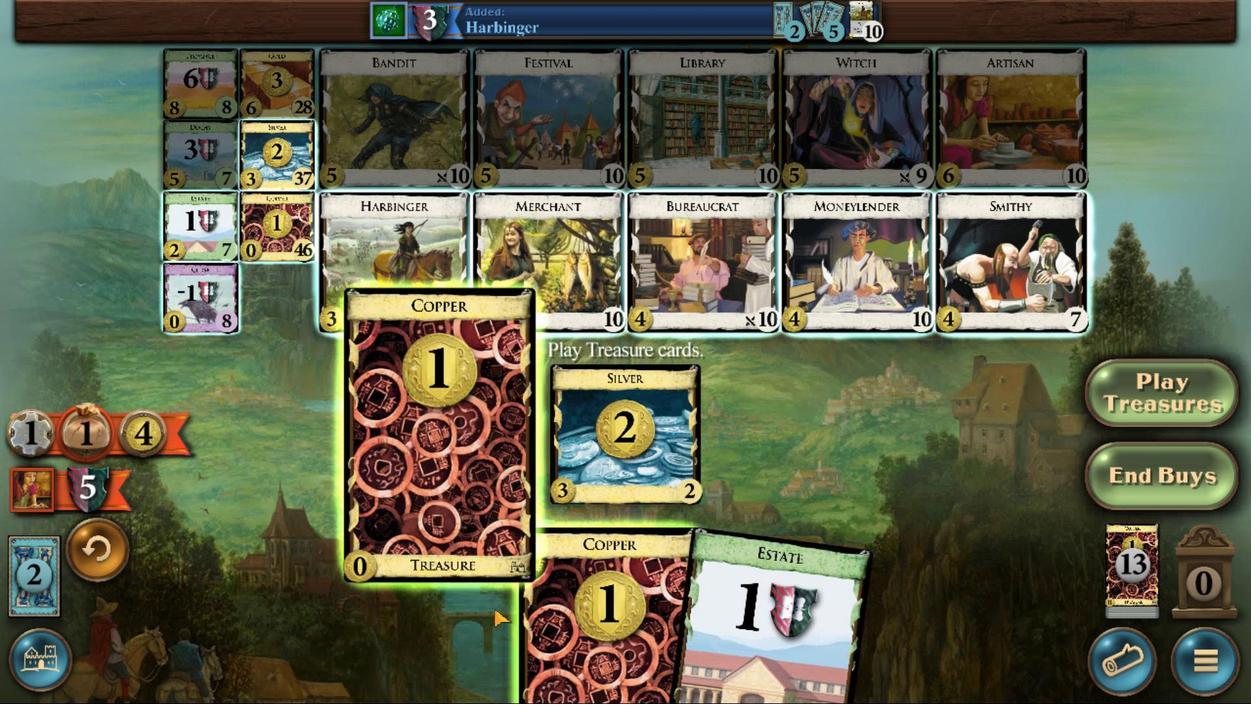 
Action: Mouse scrolled (552, 591) with delta (0, 0)
Screenshot: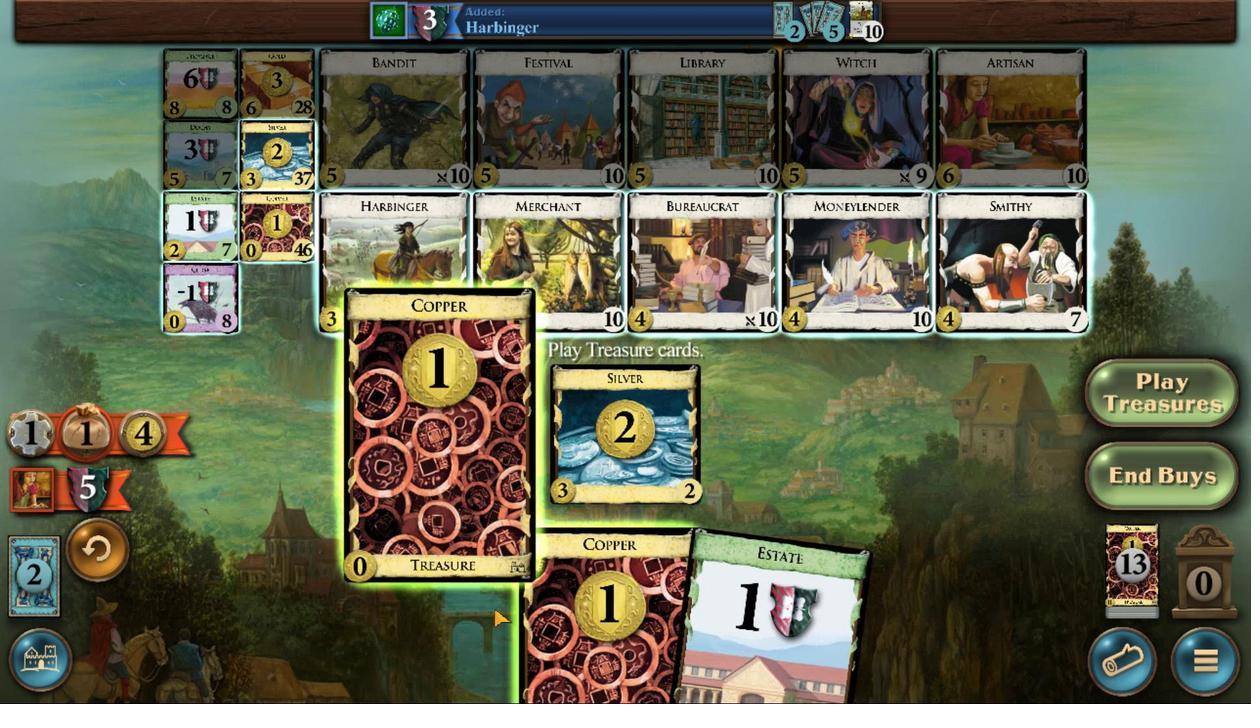 
Action: Mouse moved to (549, 584)
Screenshot: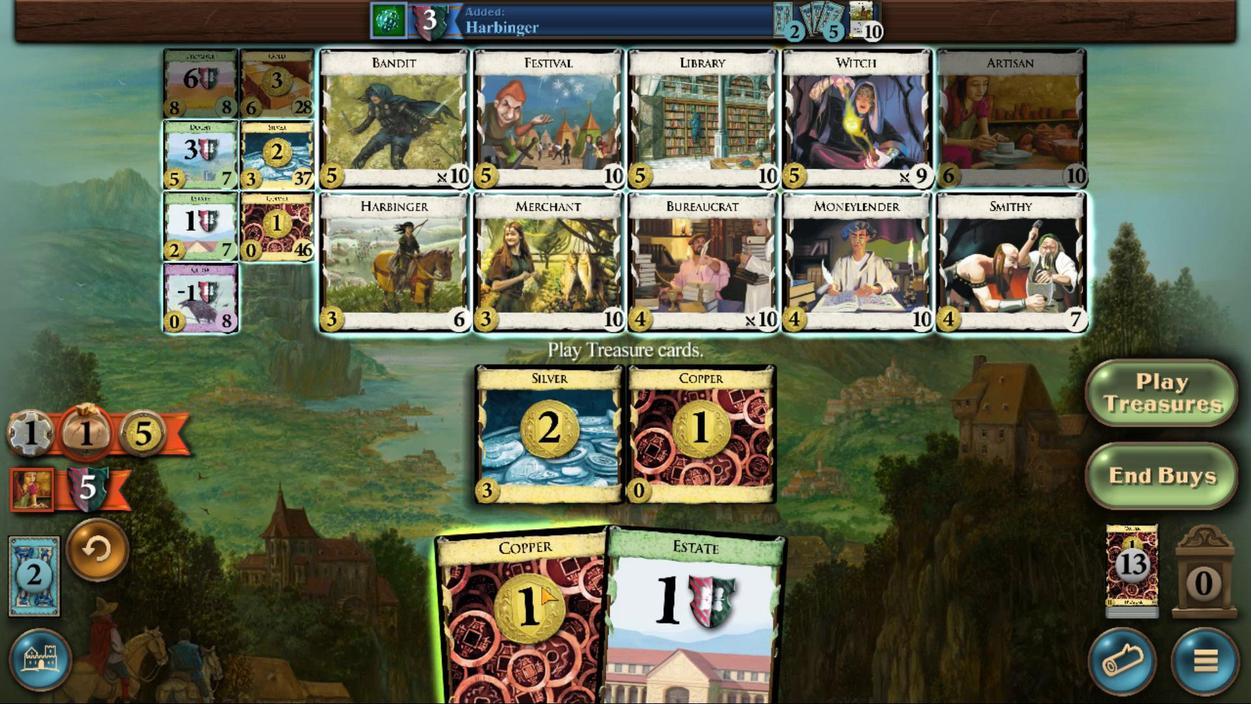 
Action: Mouse scrolled (549, 584) with delta (0, 0)
Screenshot: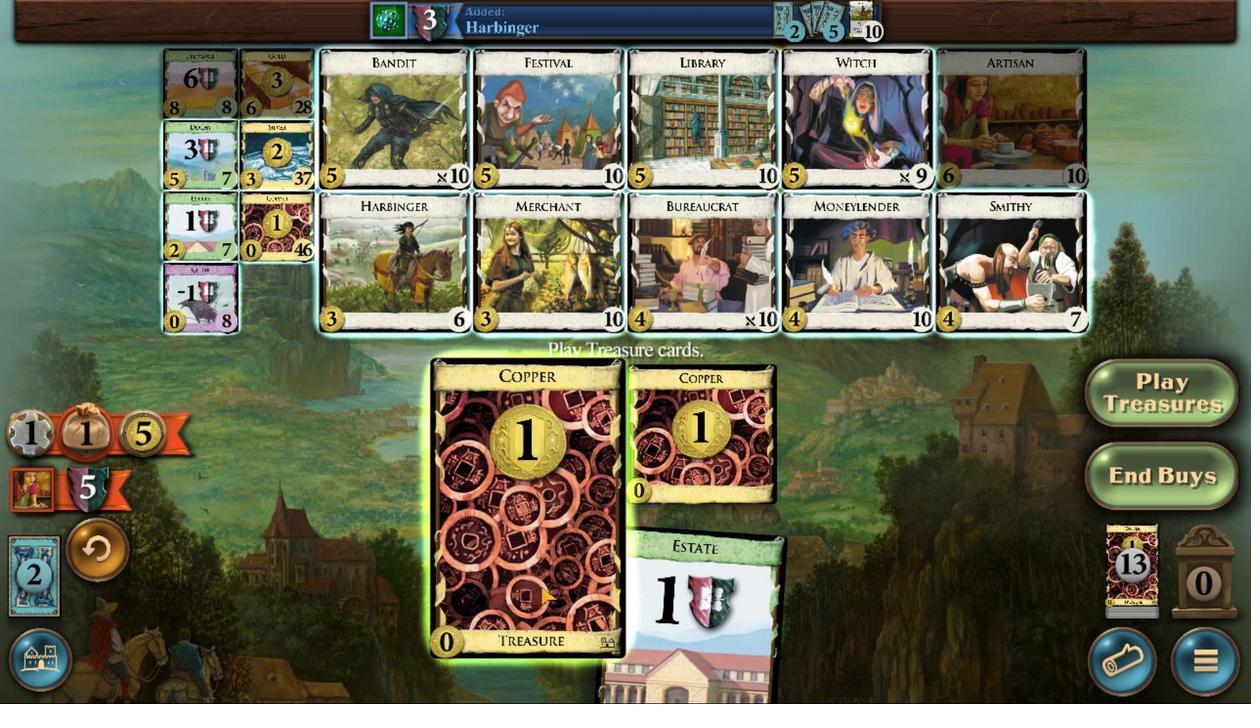 
Action: Mouse scrolled (549, 584) with delta (0, 0)
Screenshot: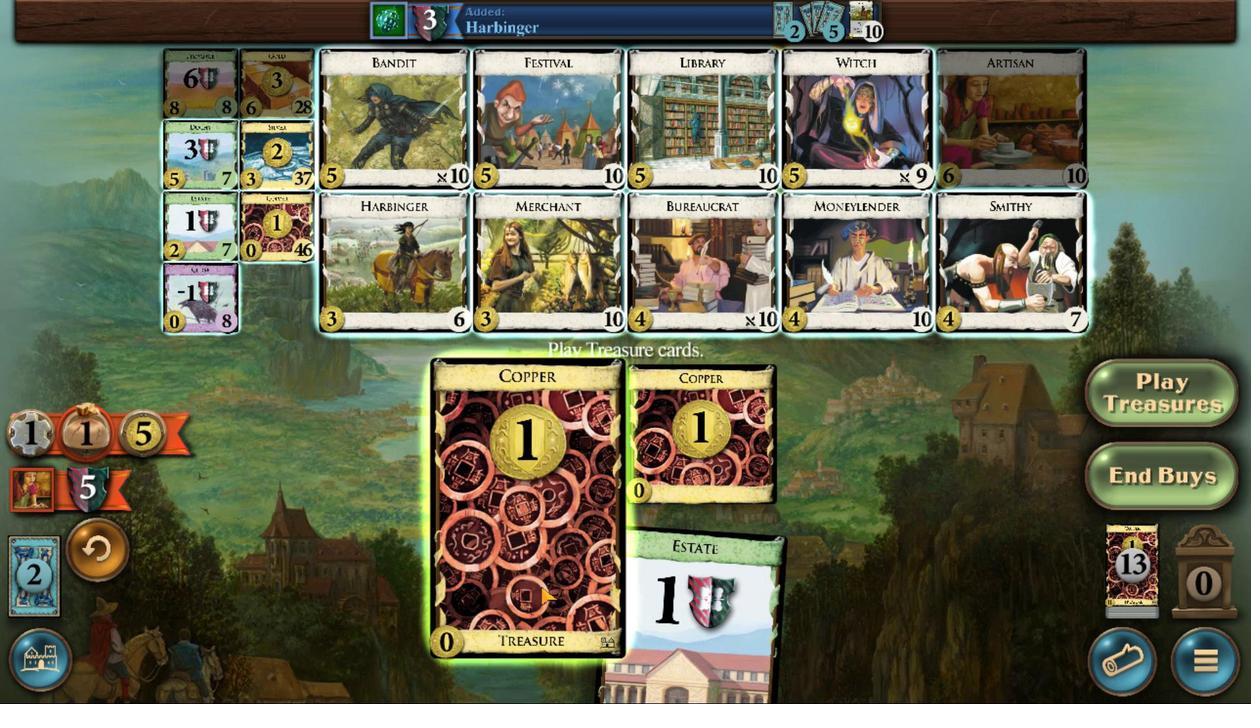 
Action: Mouse scrolled (549, 584) with delta (0, 0)
Screenshot: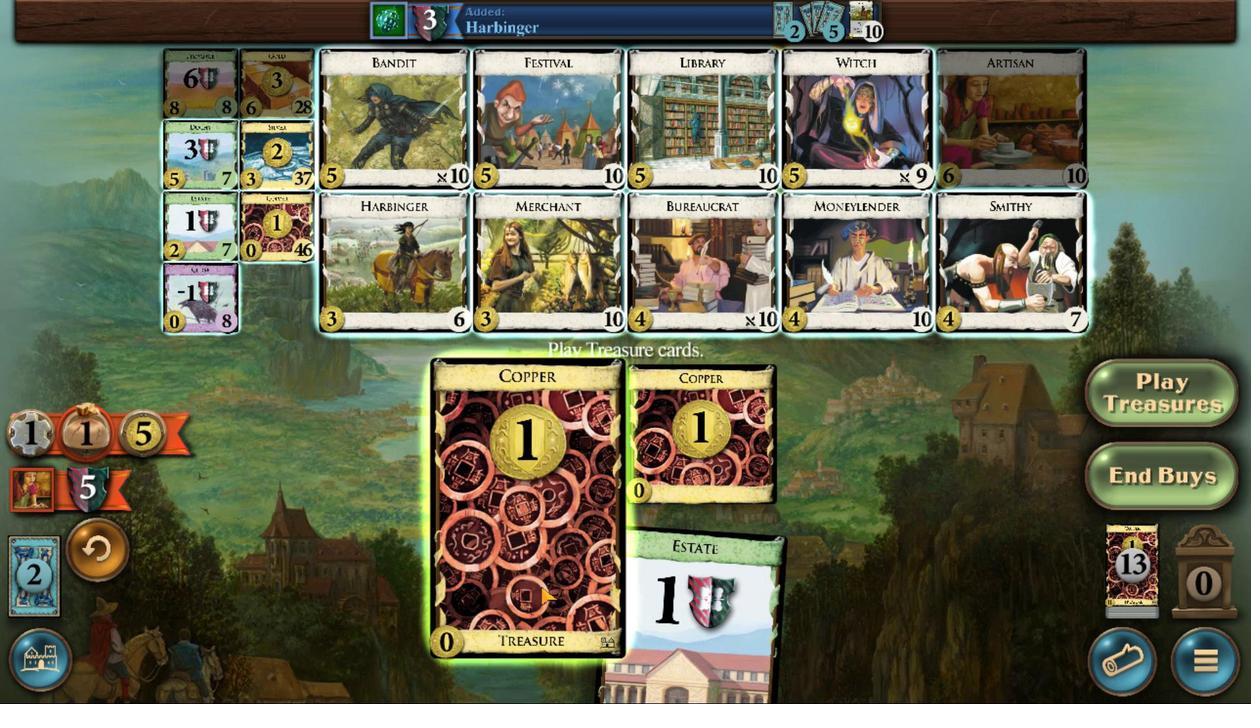 
Action: Mouse scrolled (549, 584) with delta (0, 0)
Screenshot: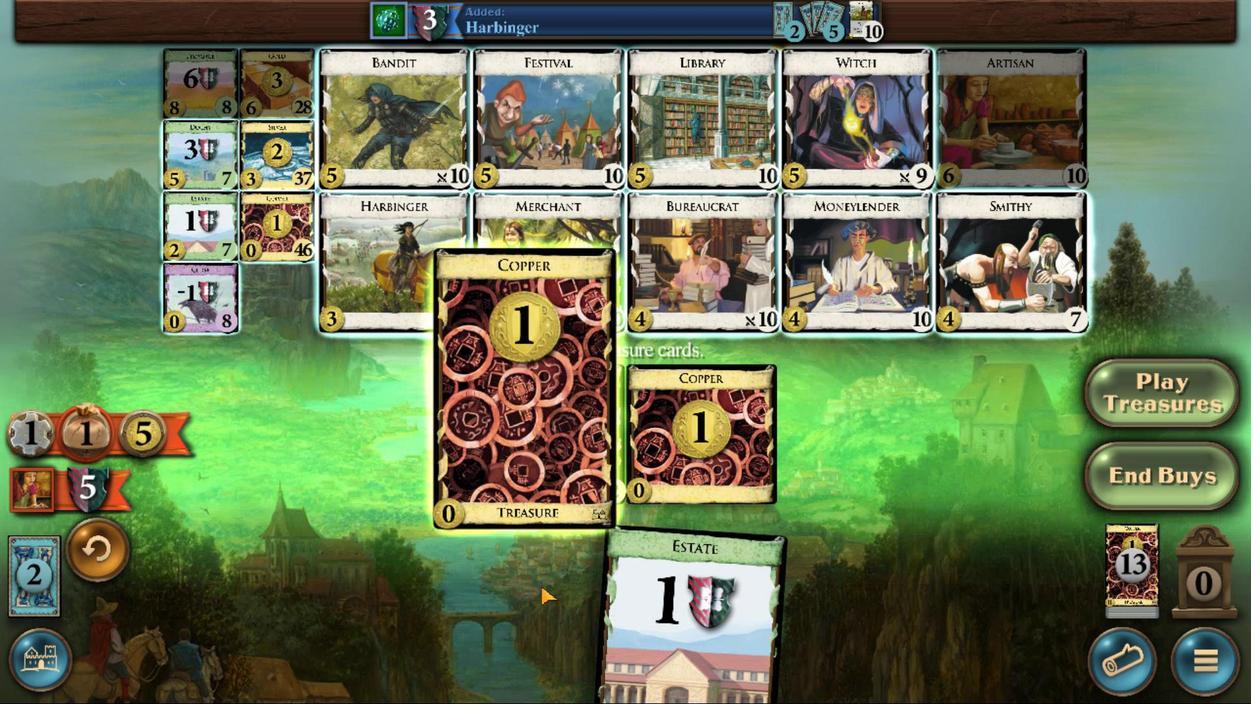 
Action: Mouse scrolled (549, 584) with delta (0, 0)
Screenshot: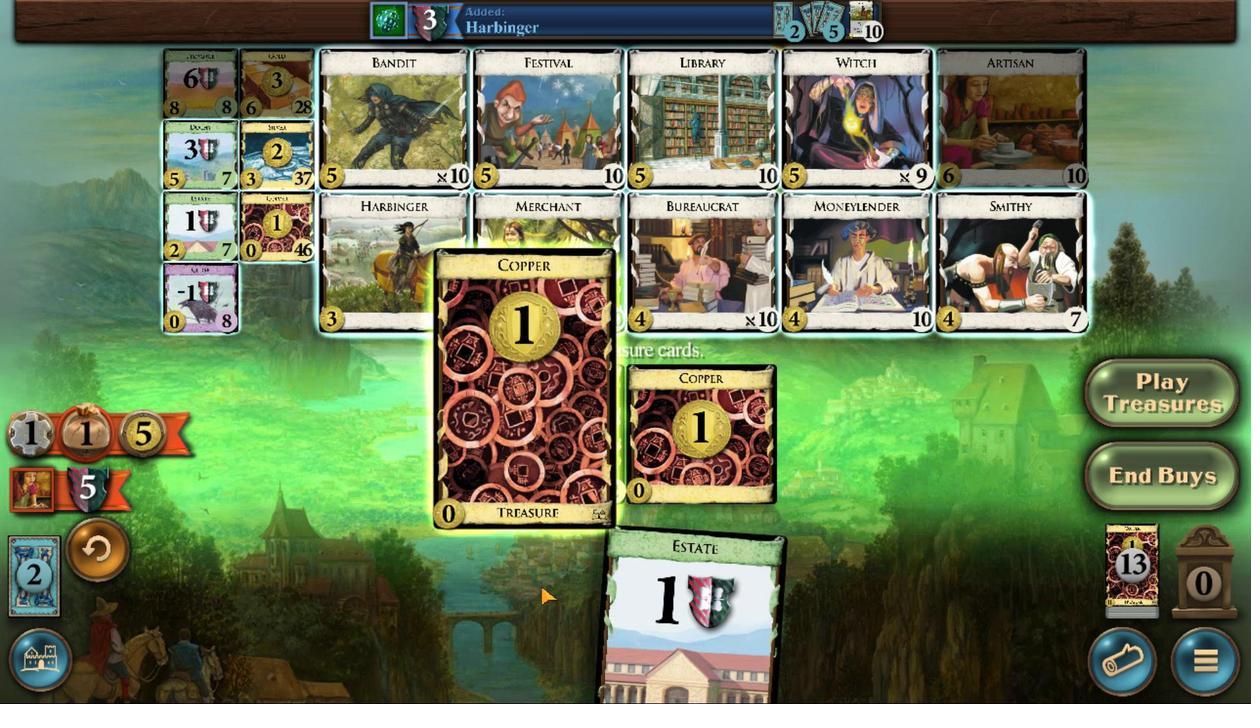 
Action: Mouse moved to (569, 423)
Screenshot: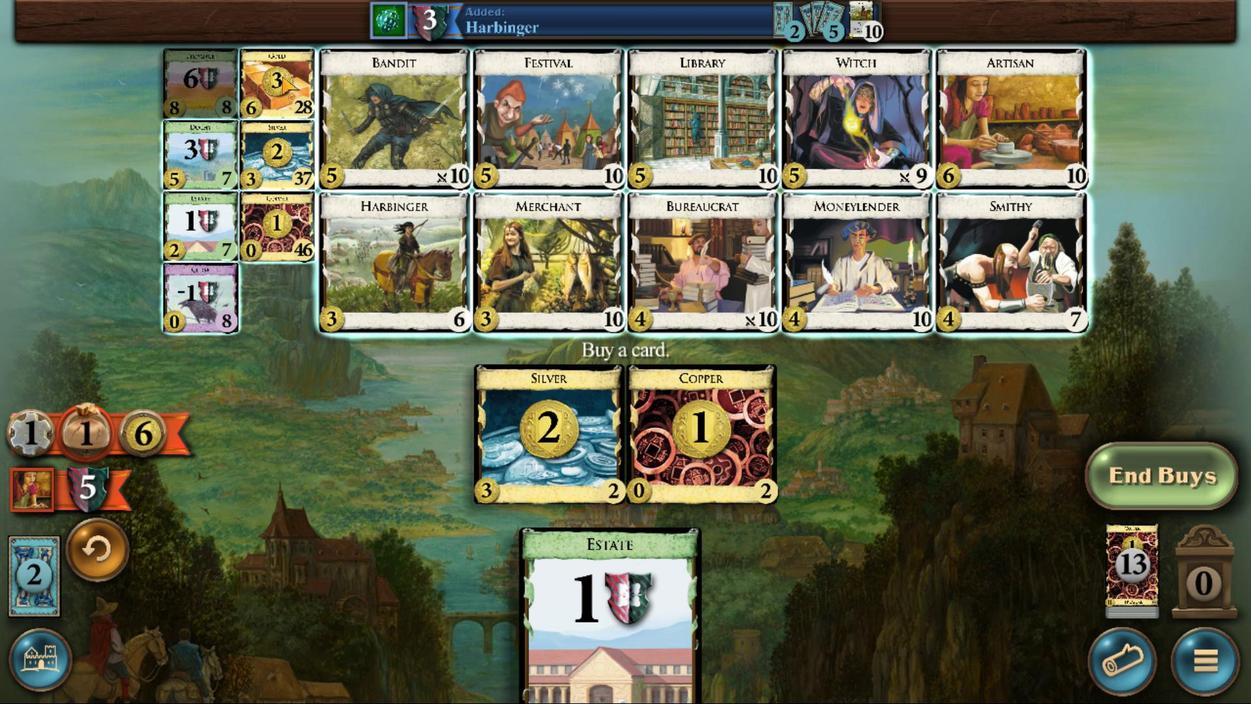 
Action: Mouse pressed left at (569, 423)
Screenshot: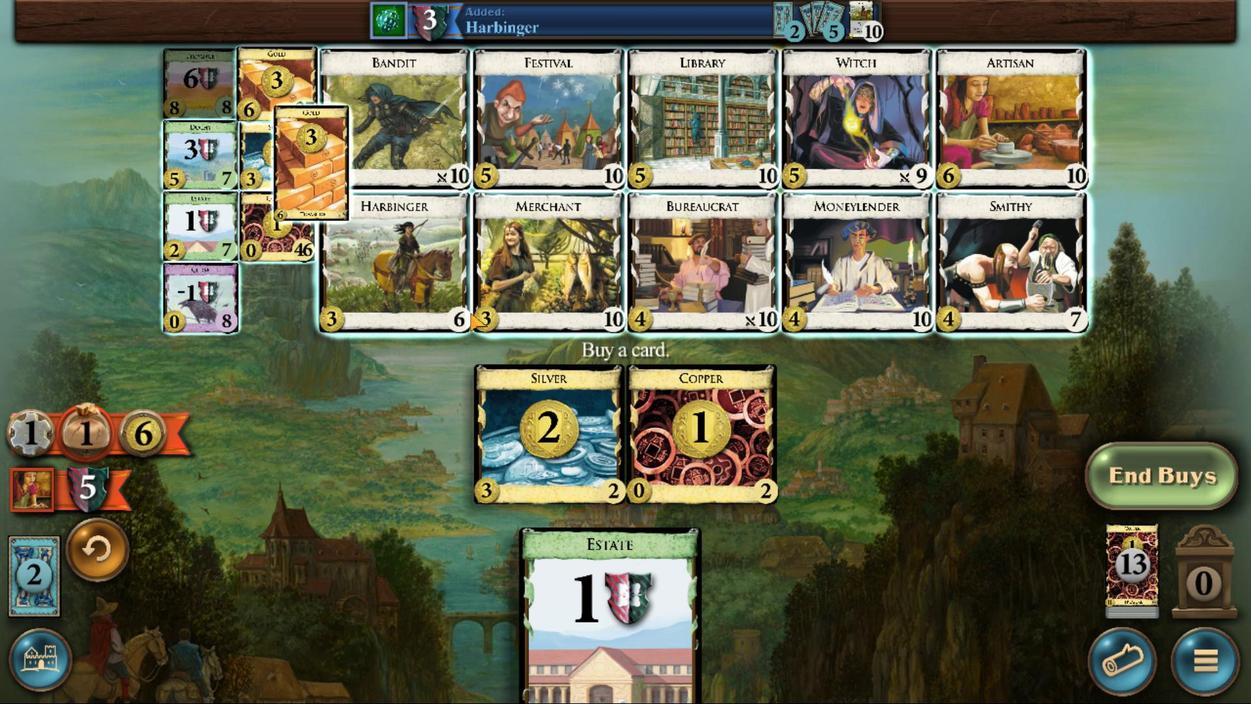 
Action: Mouse moved to (545, 588)
Screenshot: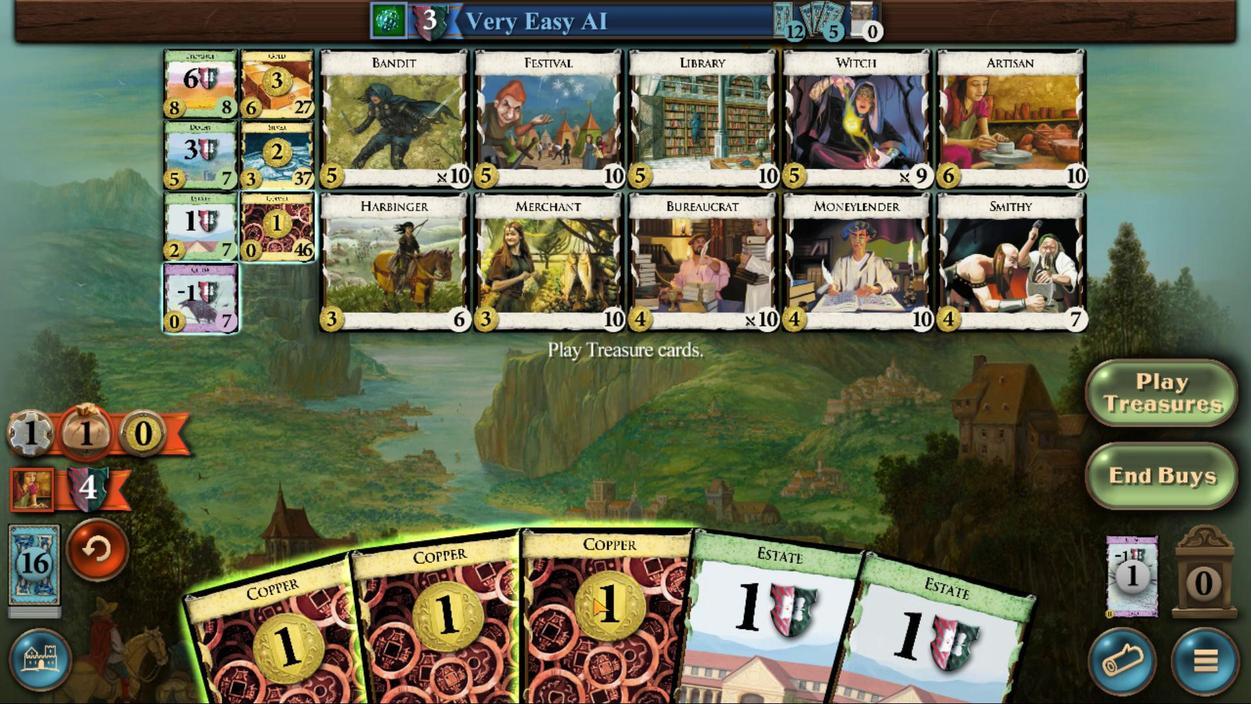 
Action: Mouse scrolled (545, 588) with delta (0, 0)
Screenshot: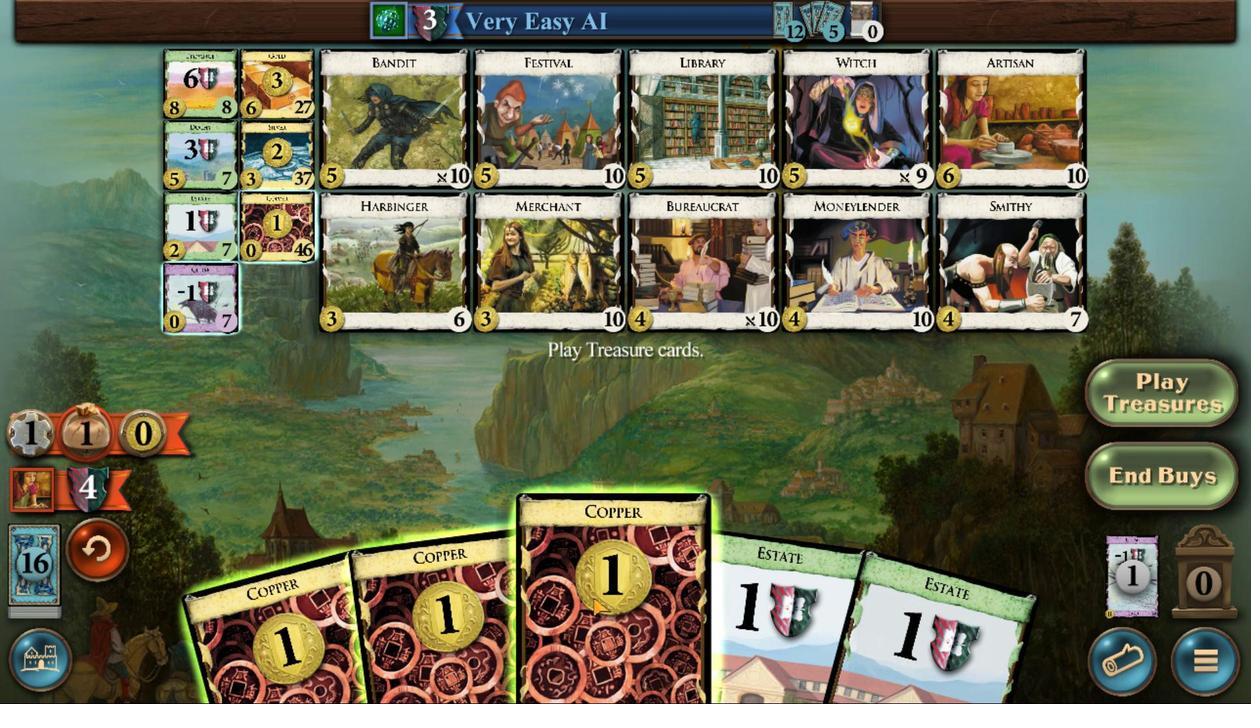 
Action: Mouse scrolled (545, 588) with delta (0, 0)
Screenshot: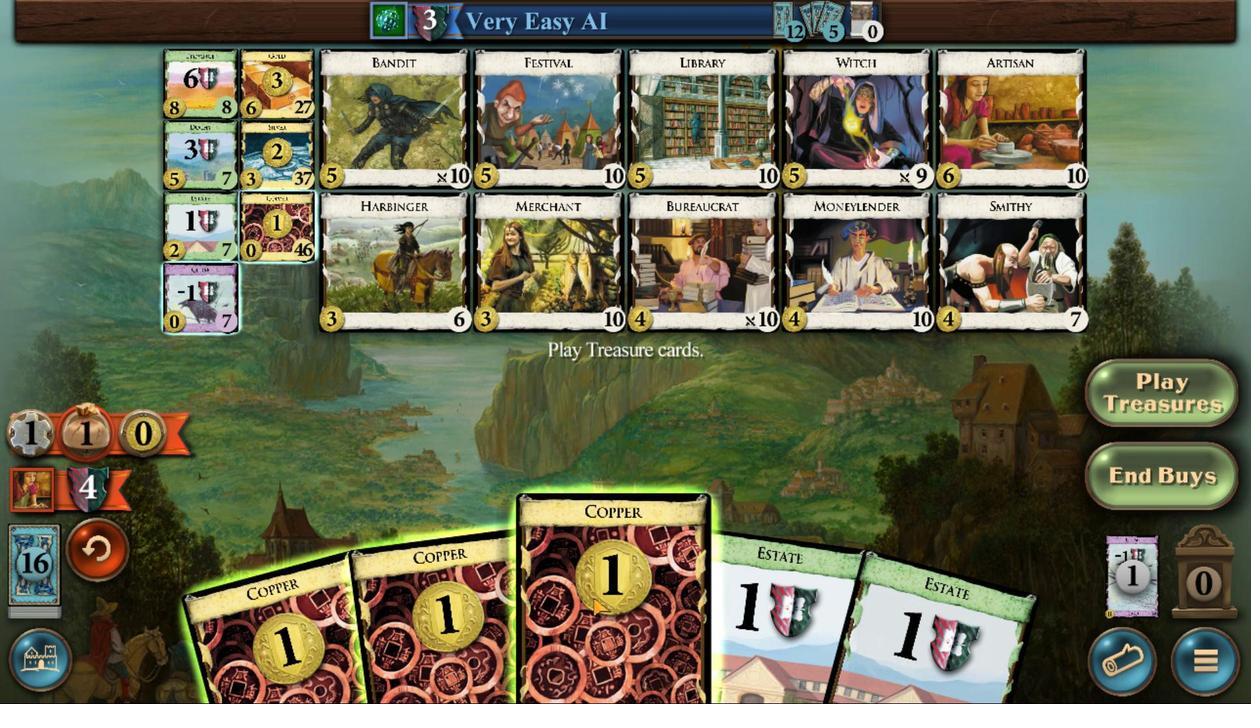
Action: Mouse scrolled (545, 588) with delta (0, 0)
Screenshot: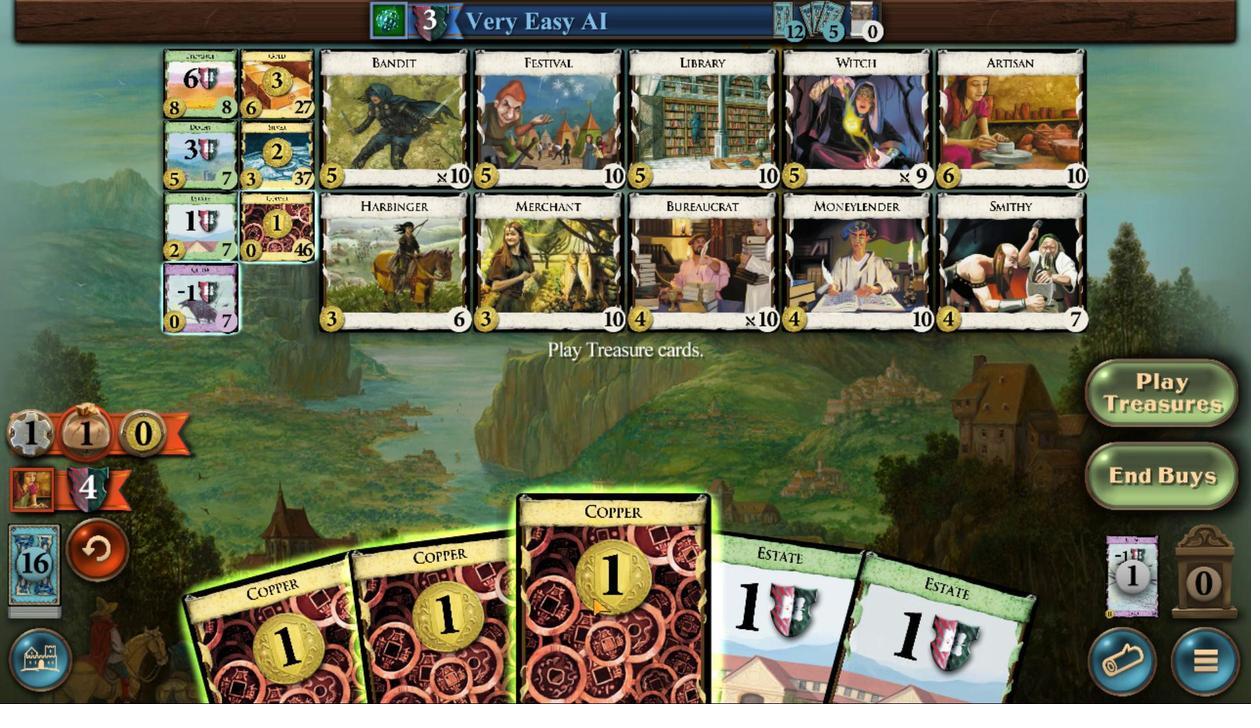 
Action: Mouse scrolled (545, 588) with delta (0, 0)
Screenshot: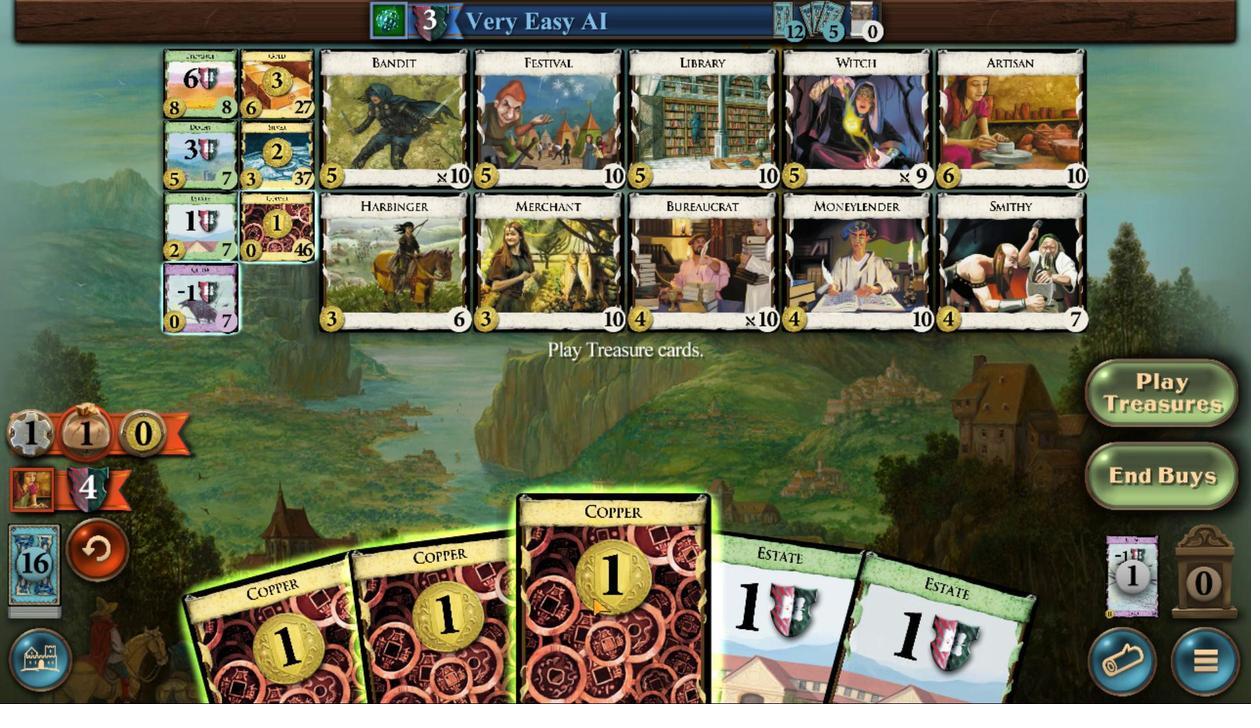 
Action: Mouse scrolled (545, 588) with delta (0, 0)
Screenshot: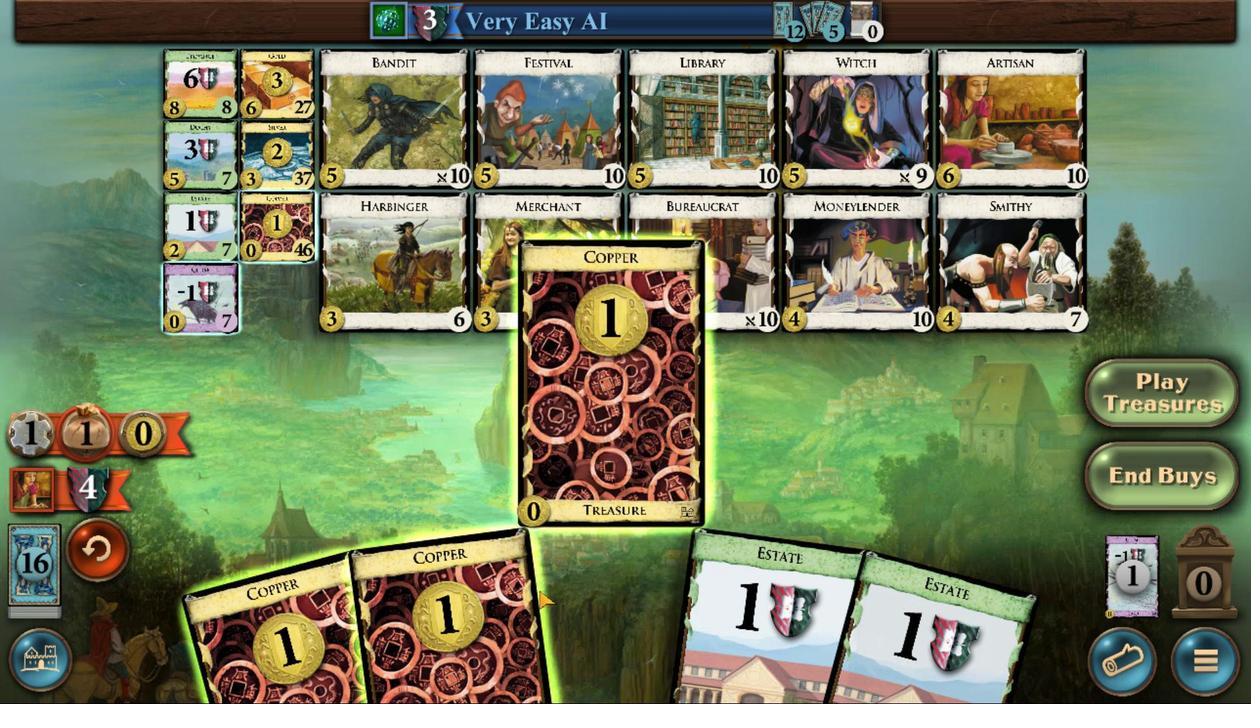 
Action: Mouse moved to (551, 586)
Screenshot: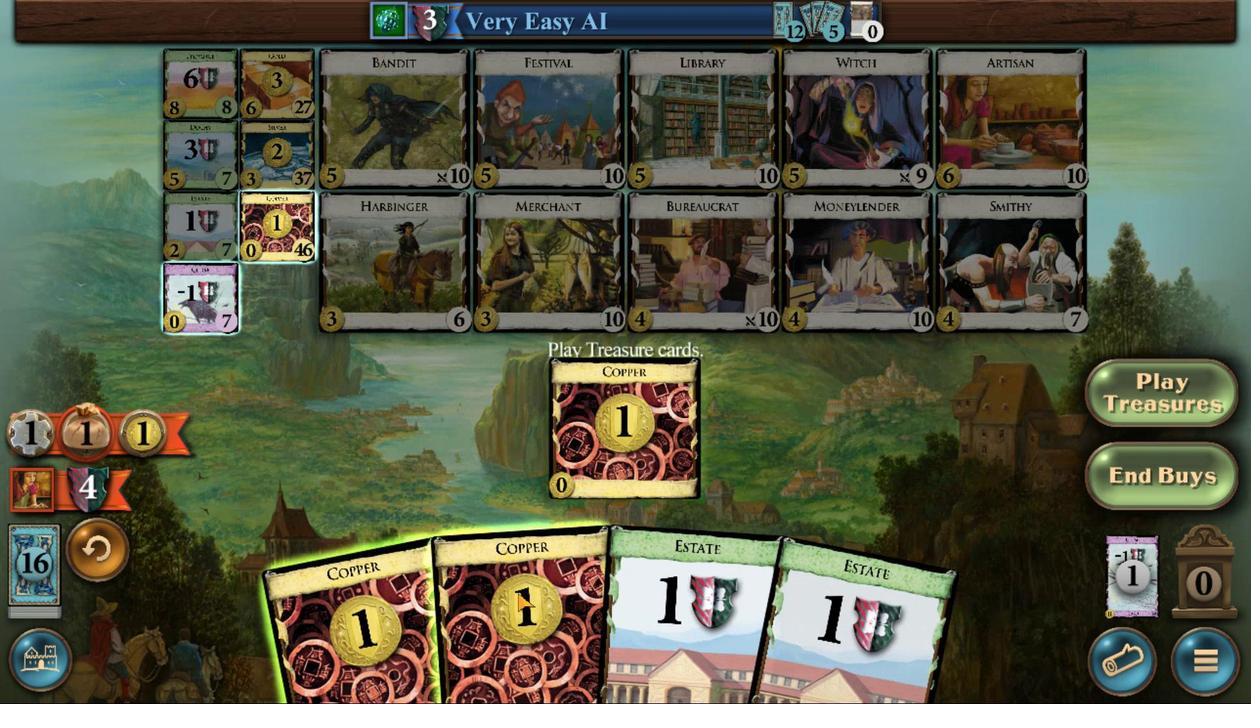 
Action: Mouse scrolled (551, 586) with delta (0, 0)
Screenshot: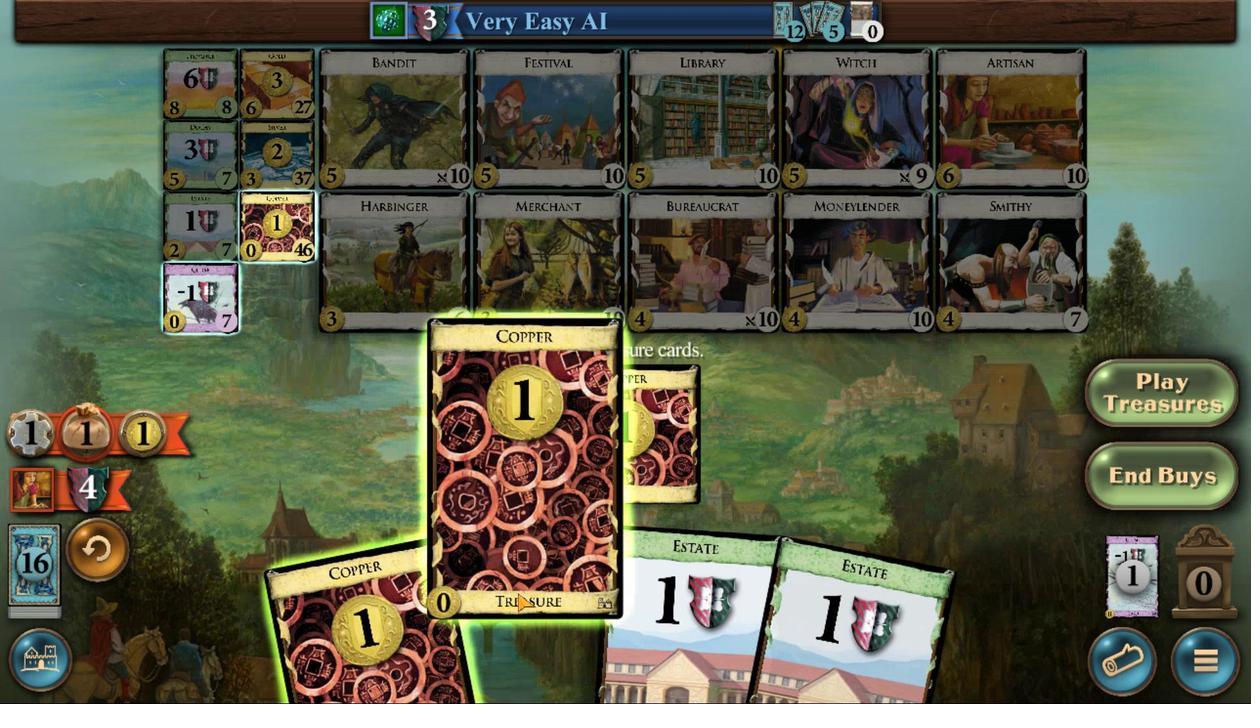
Action: Mouse scrolled (551, 586) with delta (0, 0)
Screenshot: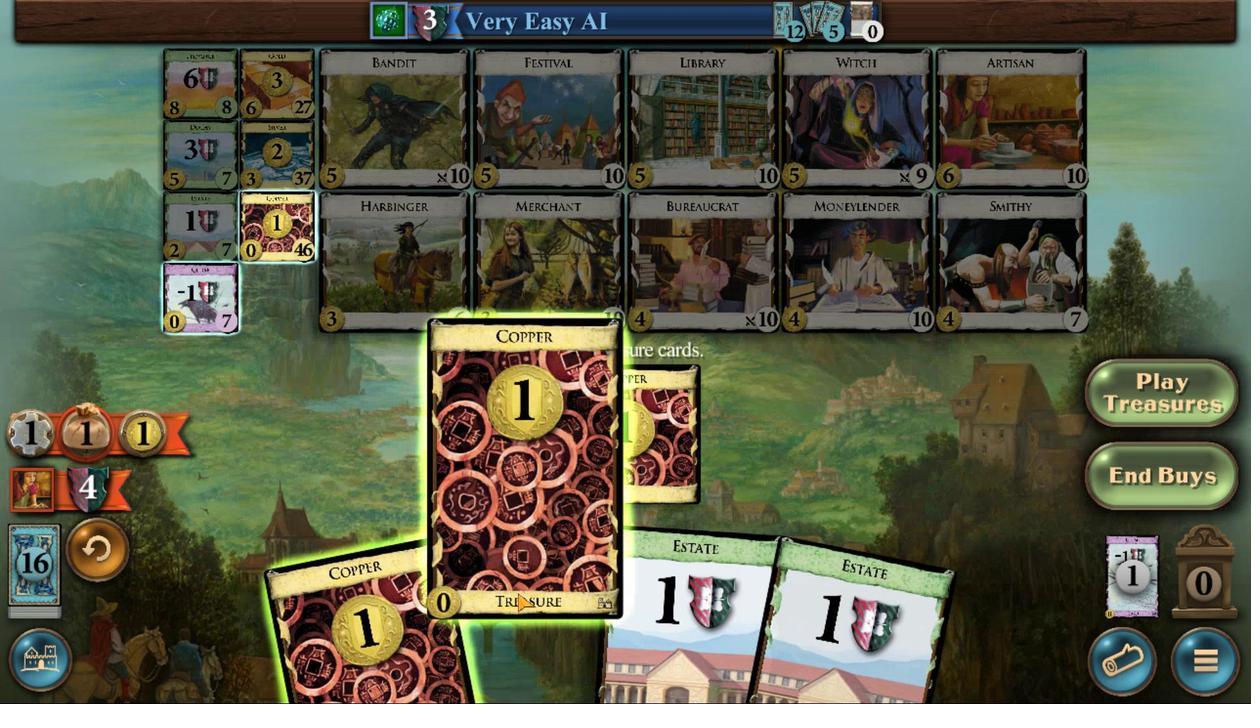 
Action: Mouse scrolled (551, 586) with delta (0, 0)
Screenshot: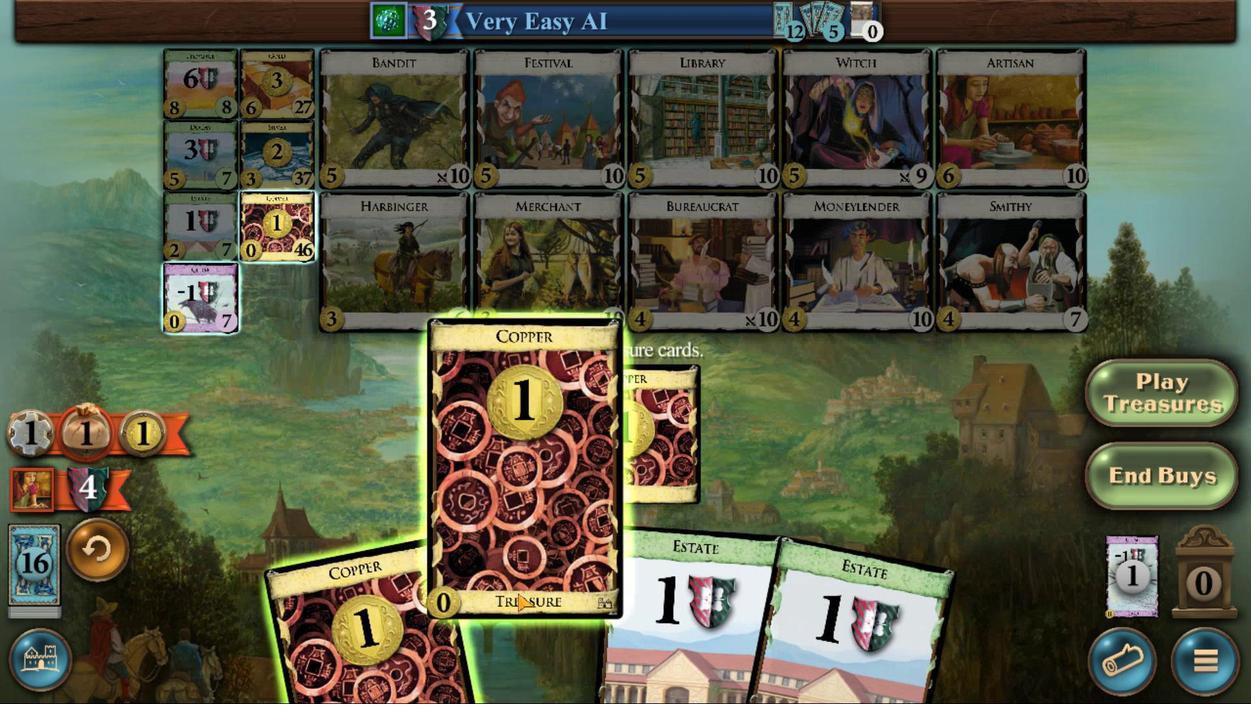 
Action: Mouse scrolled (551, 586) with delta (0, 0)
Screenshot: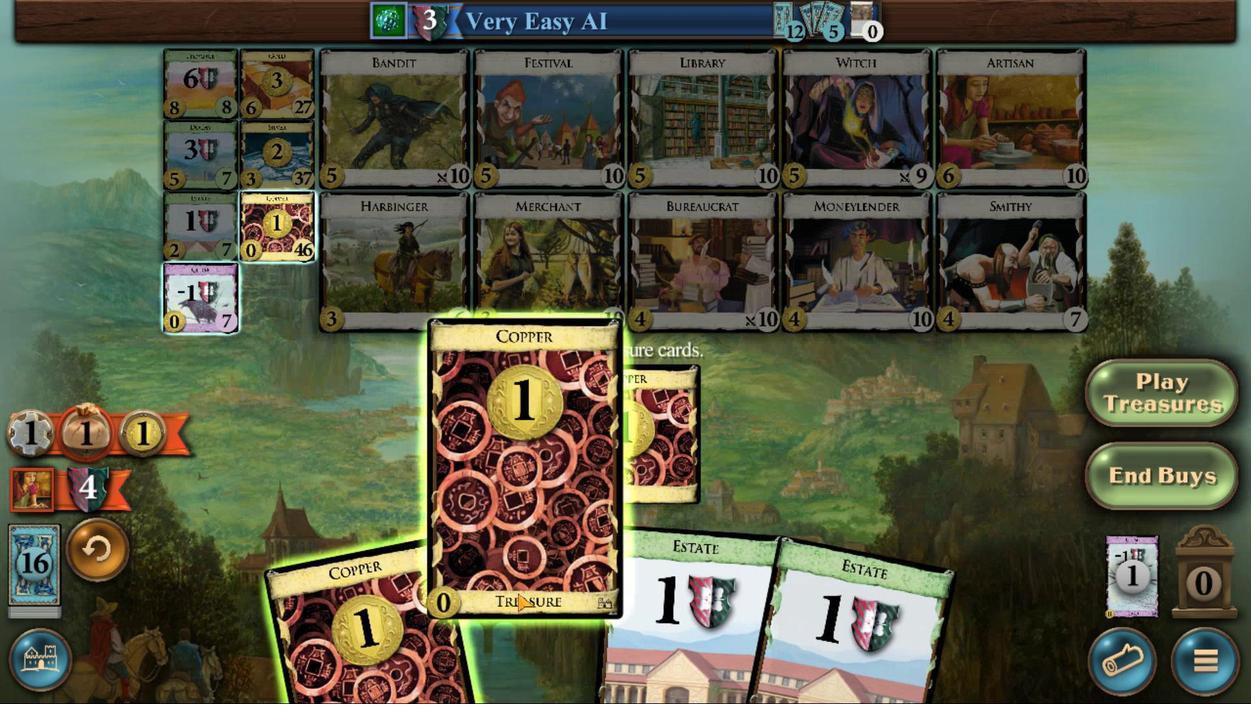 
Action: Mouse scrolled (551, 586) with delta (0, 0)
Screenshot: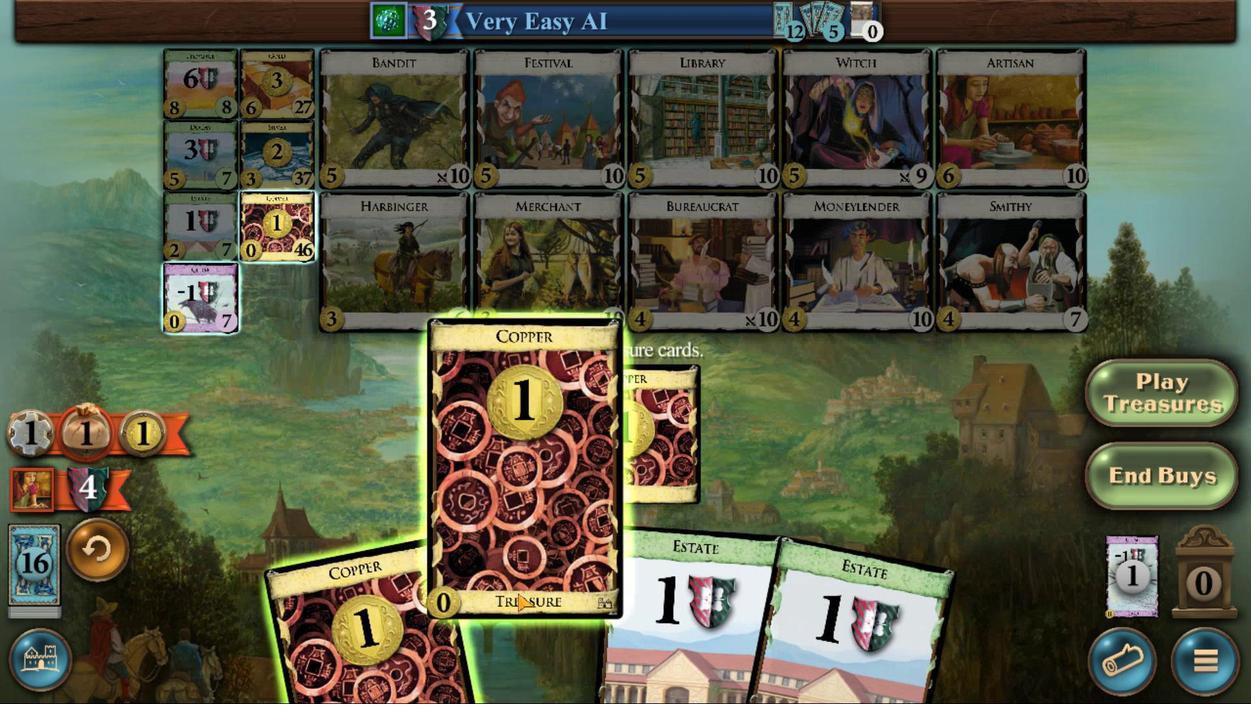 
Action: Mouse moved to (558, 586)
Screenshot: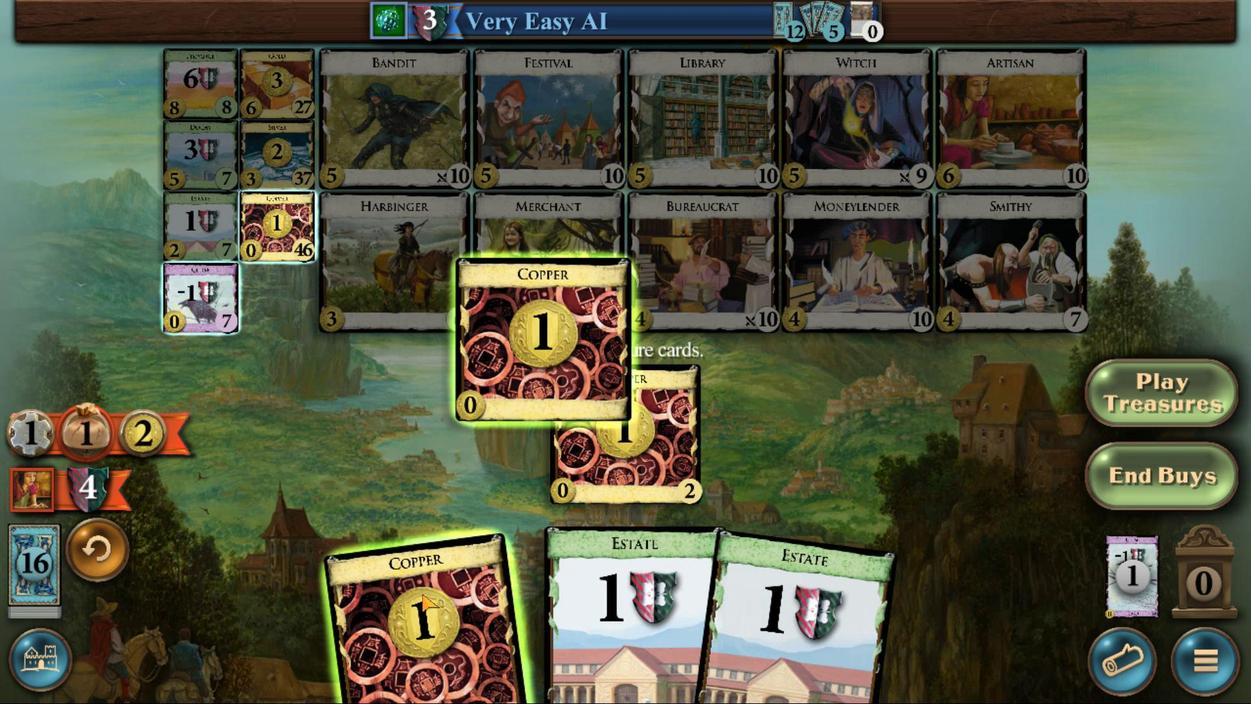
Action: Mouse scrolled (558, 586) with delta (0, 0)
Screenshot: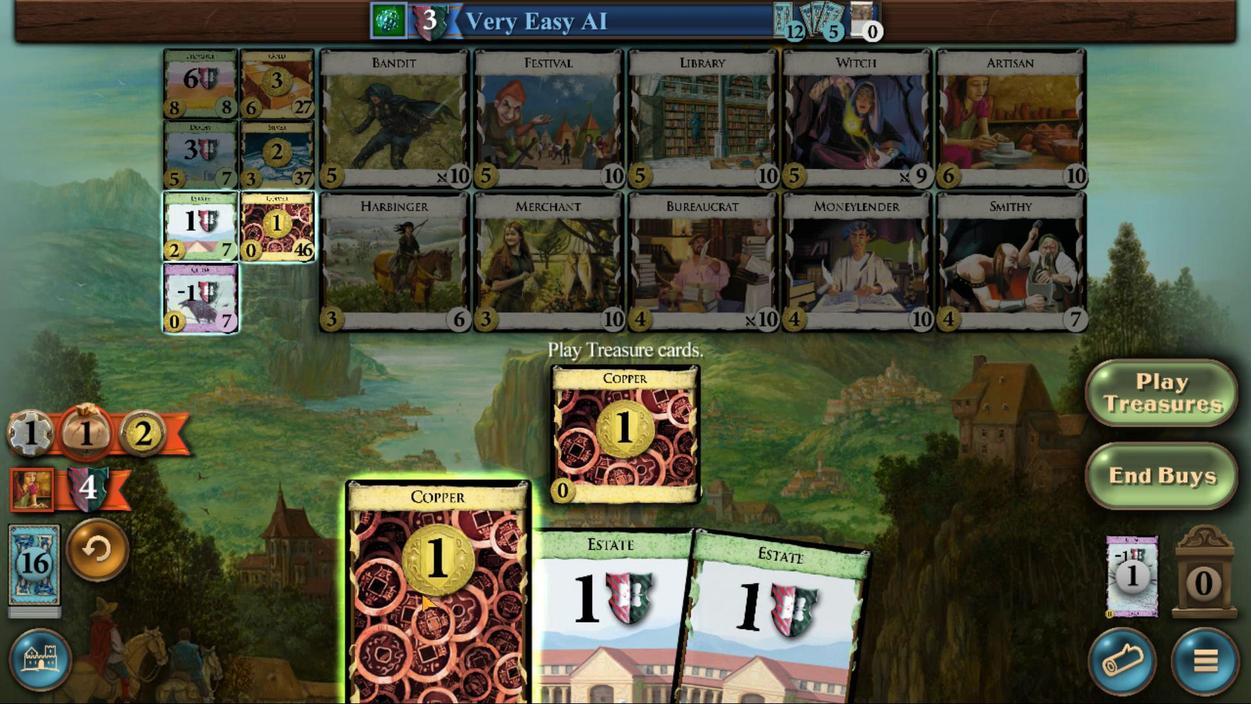 
Action: Mouse scrolled (558, 586) with delta (0, 0)
Screenshot: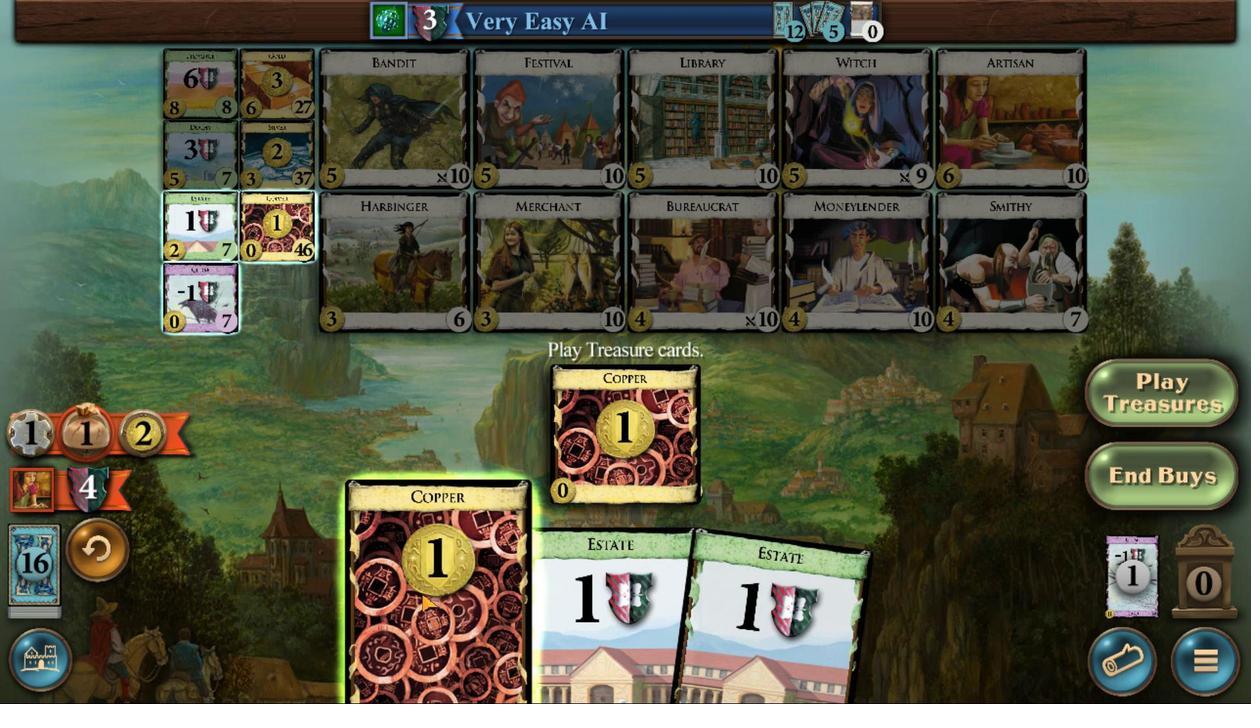 
Action: Mouse scrolled (558, 586) with delta (0, 0)
Screenshot: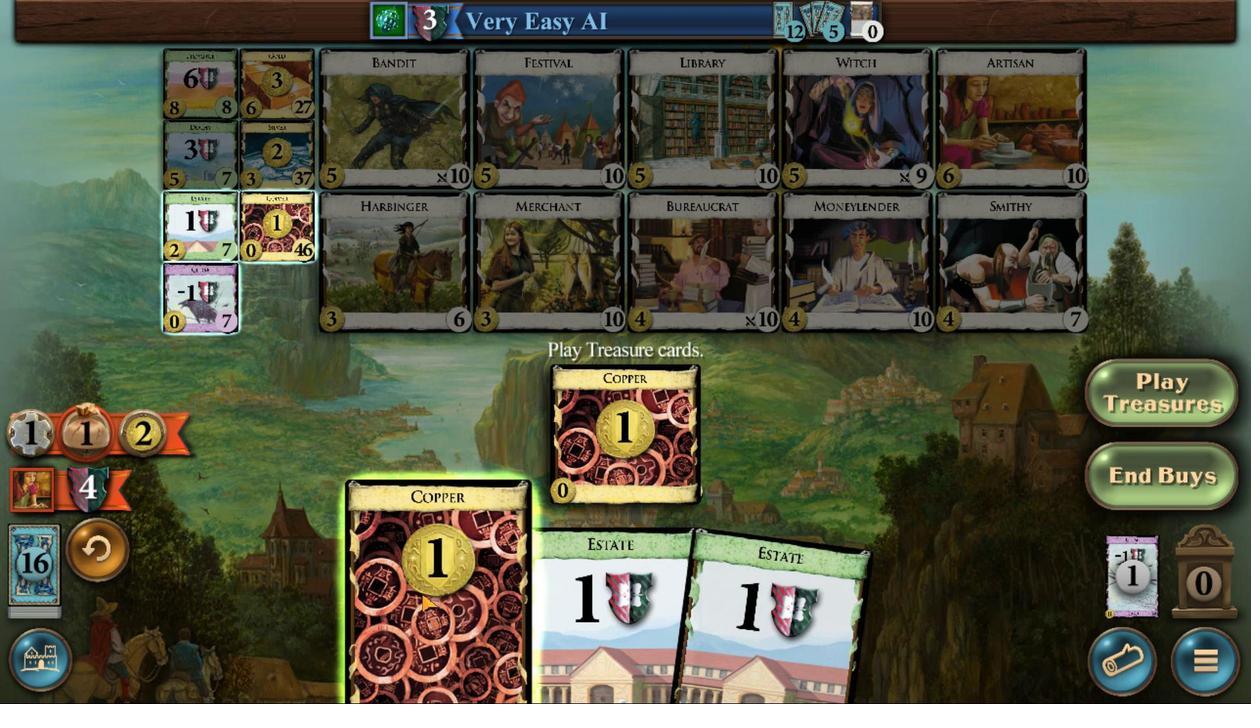
Action: Mouse scrolled (558, 586) with delta (0, 0)
Screenshot: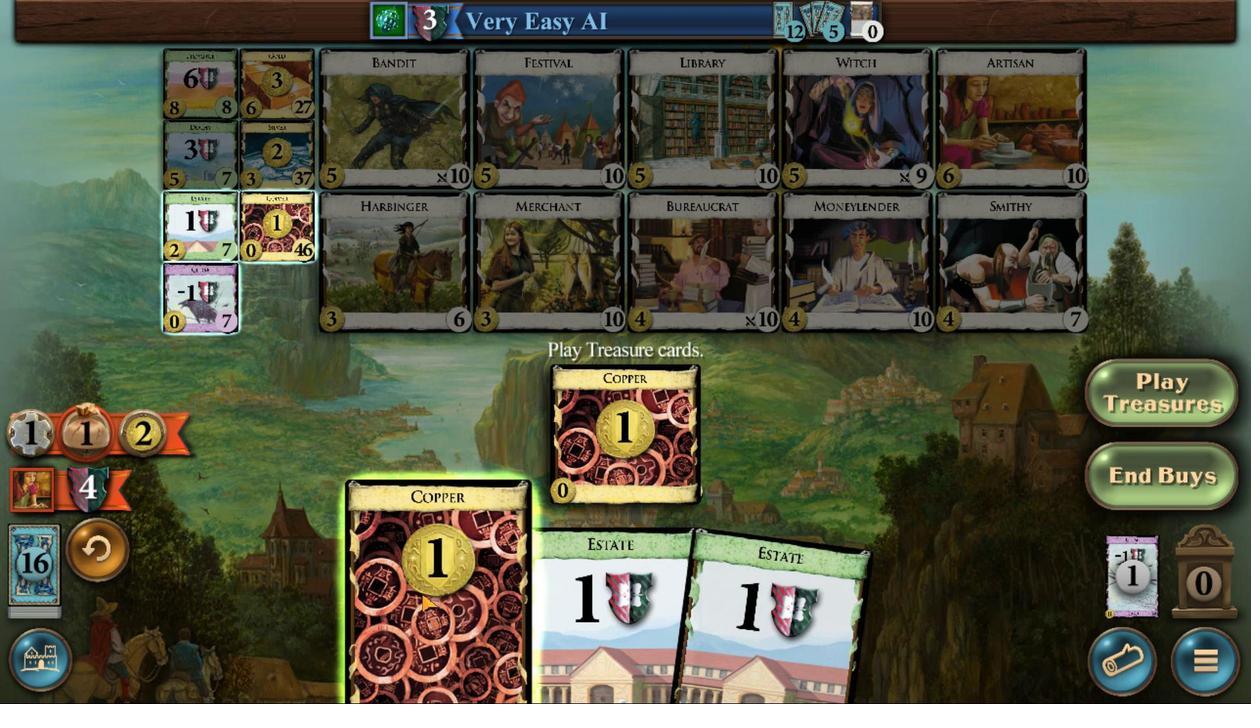
Action: Mouse moved to (568, 443)
Screenshot: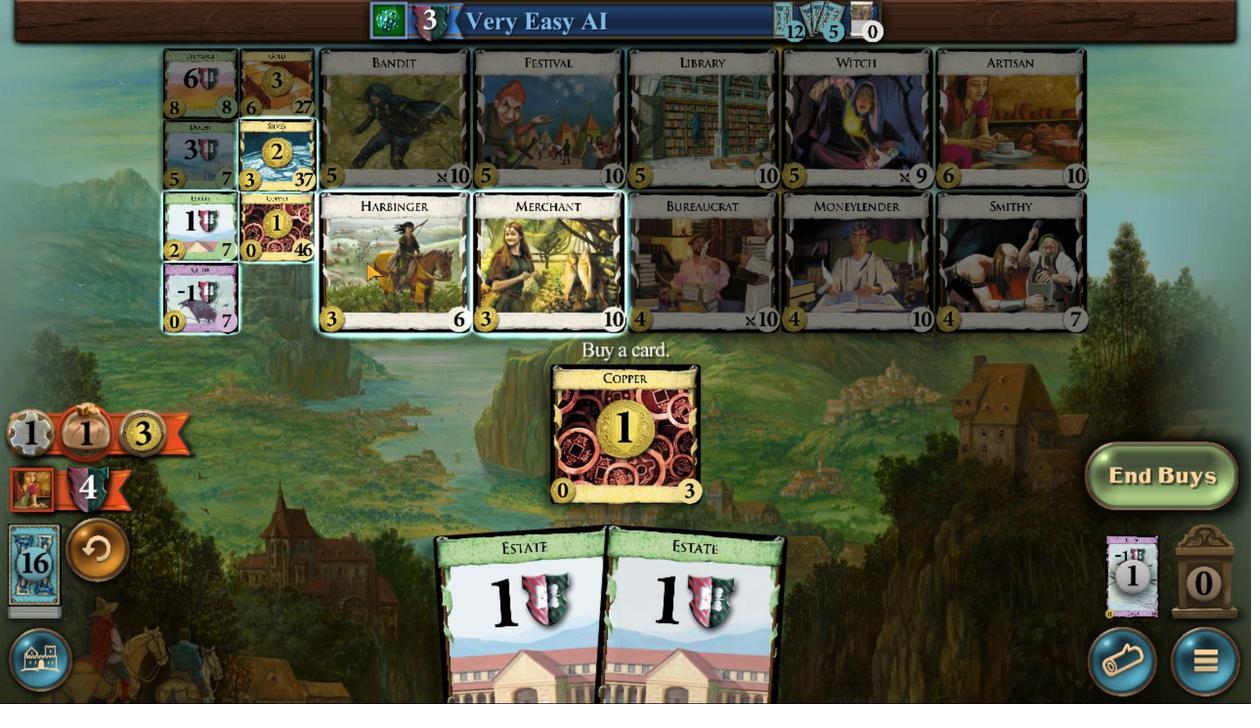 
Action: Mouse pressed left at (568, 443)
Screenshot: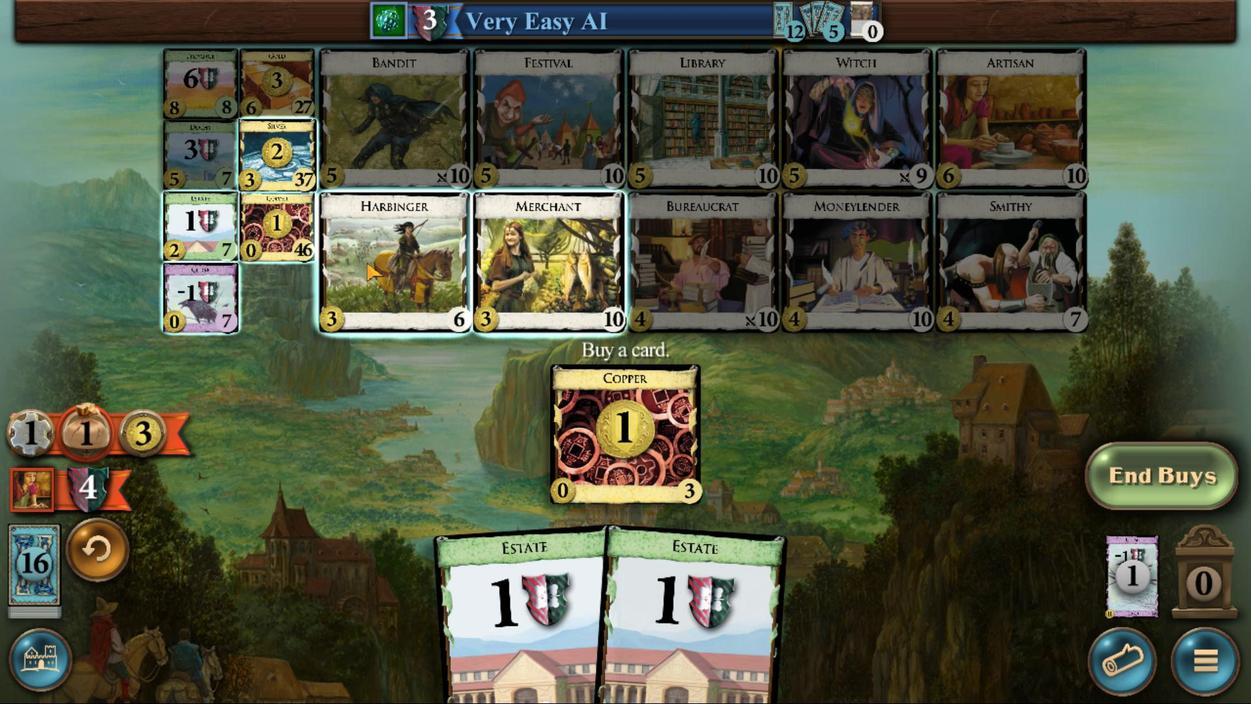 
Action: Mouse moved to (542, 579)
Screenshot: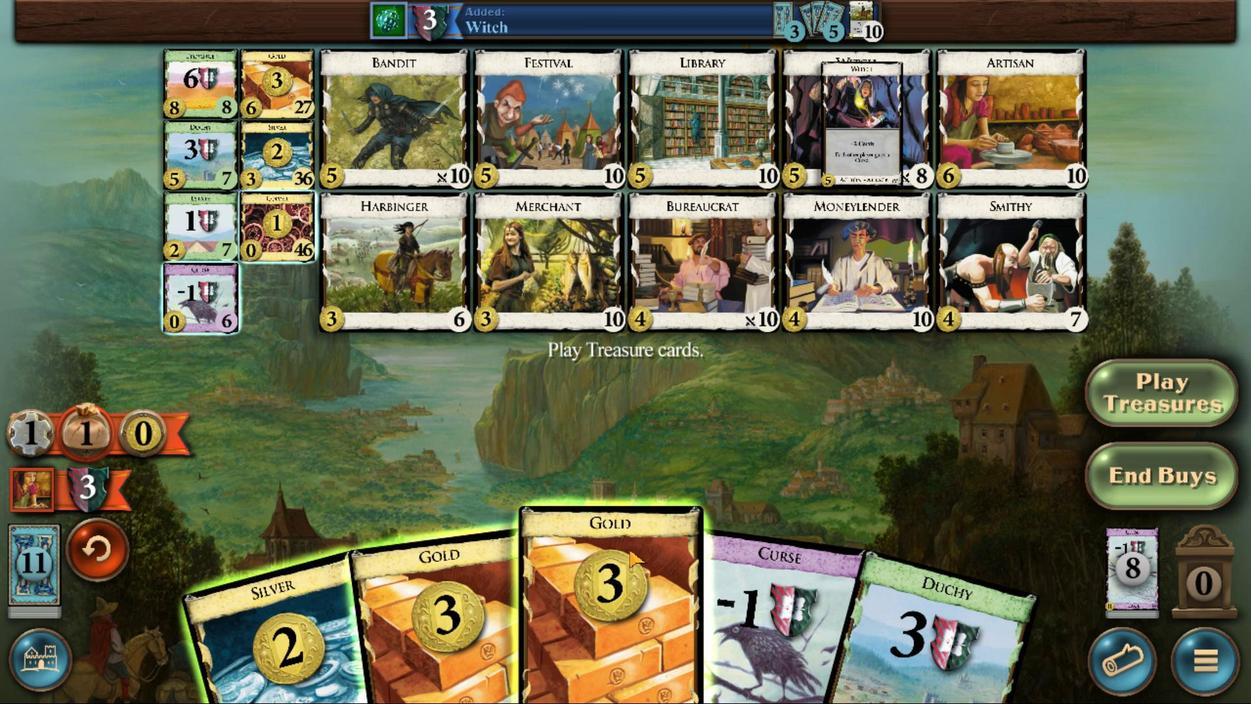 
Action: Mouse scrolled (542, 579) with delta (0, 0)
Screenshot: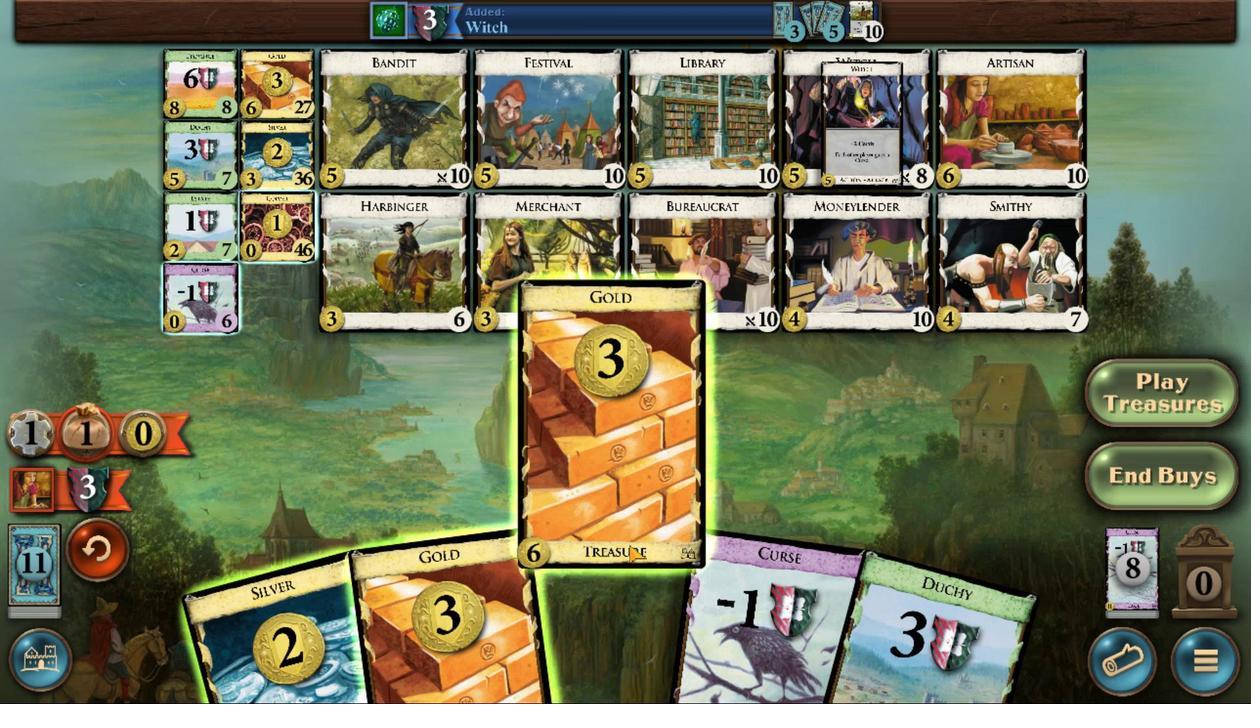 
Action: Mouse scrolled (542, 579) with delta (0, 0)
Screenshot: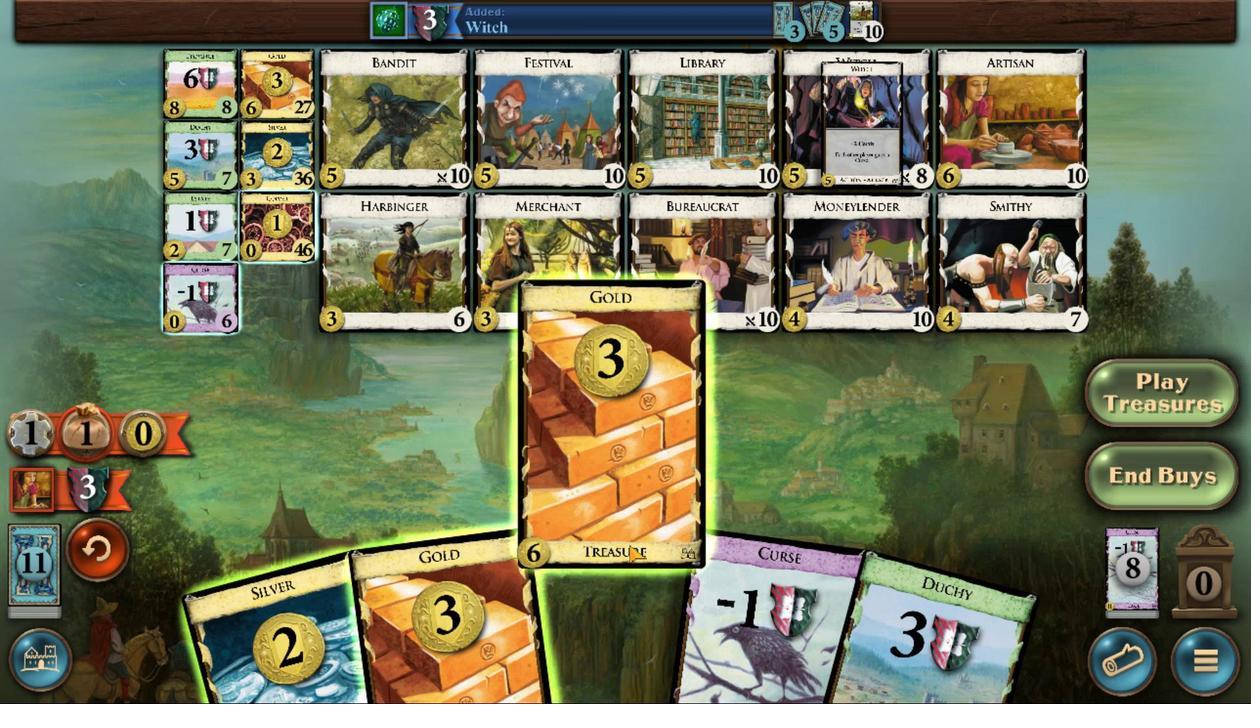 
Action: Mouse scrolled (542, 579) with delta (0, 0)
Screenshot: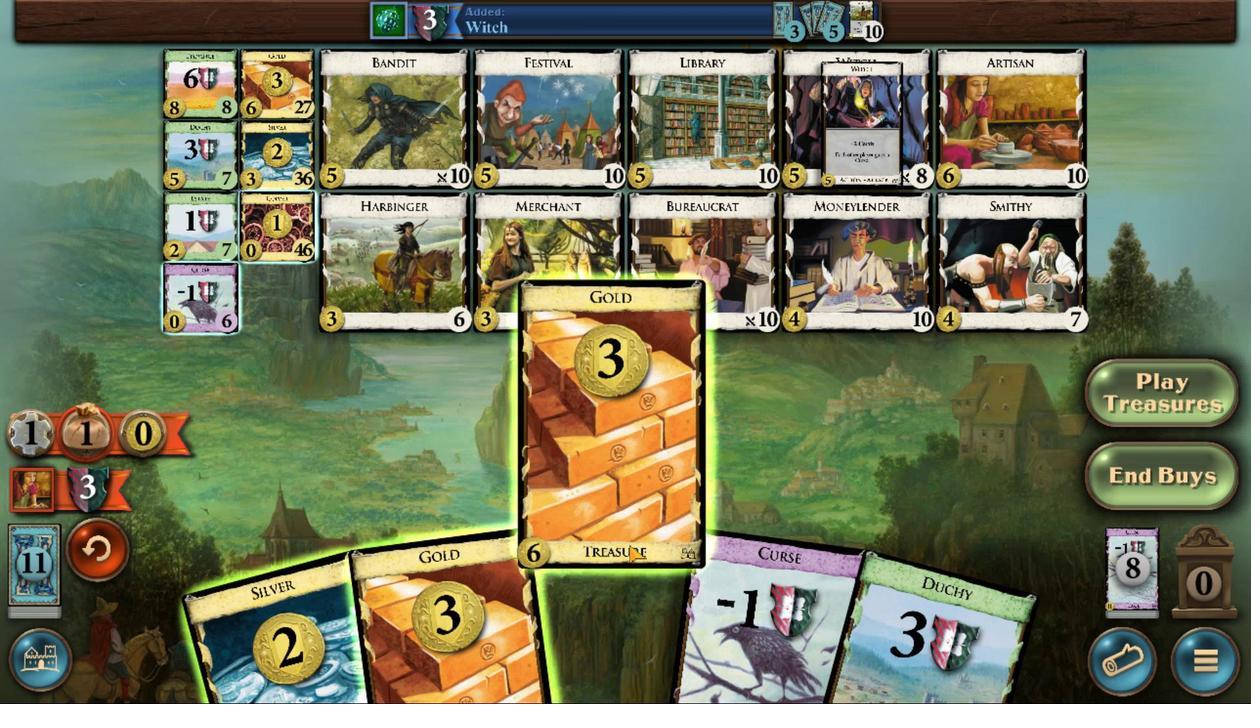 
Action: Mouse scrolled (542, 579) with delta (0, 0)
Screenshot: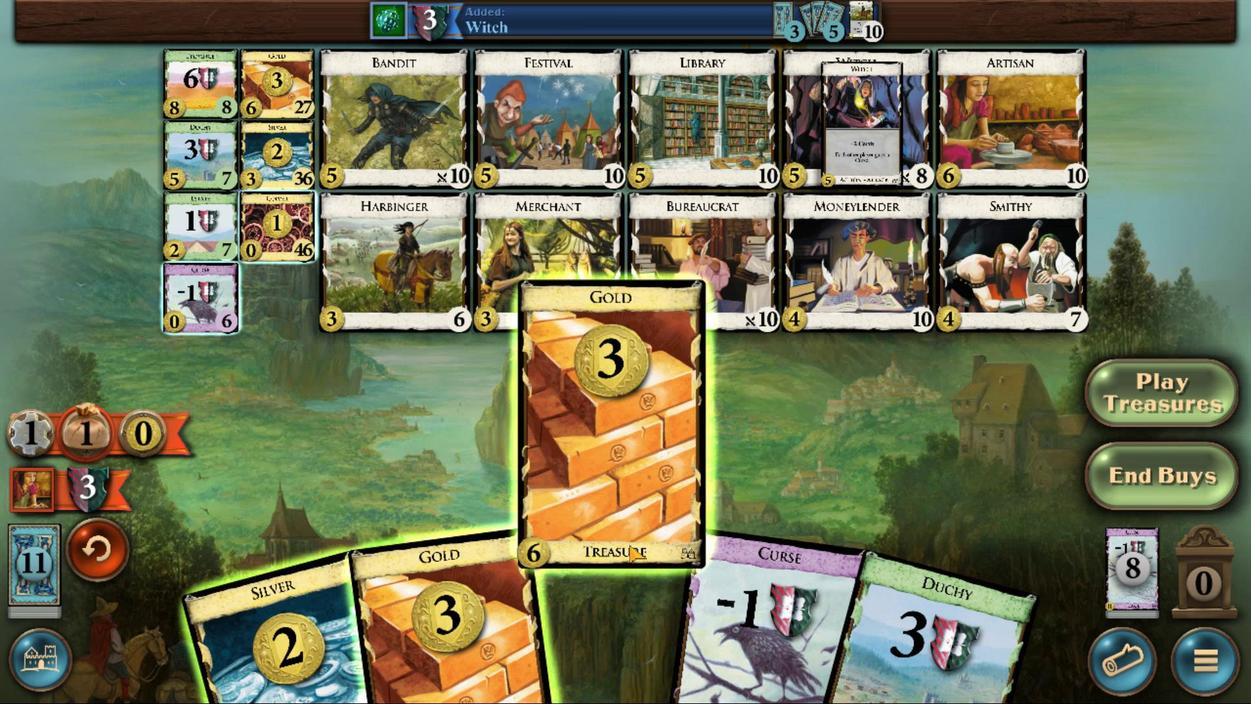 
Action: Mouse moved to (543, 578)
Screenshot: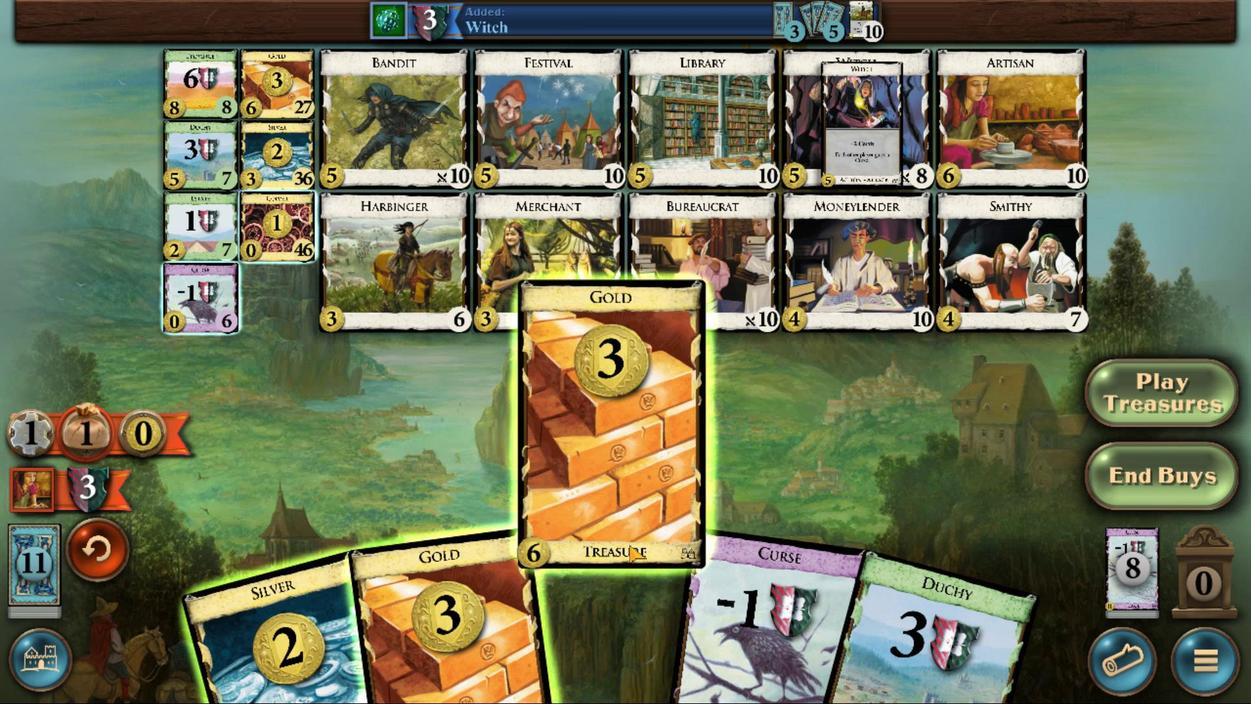 
Action: Mouse scrolled (543, 578) with delta (0, 0)
Screenshot: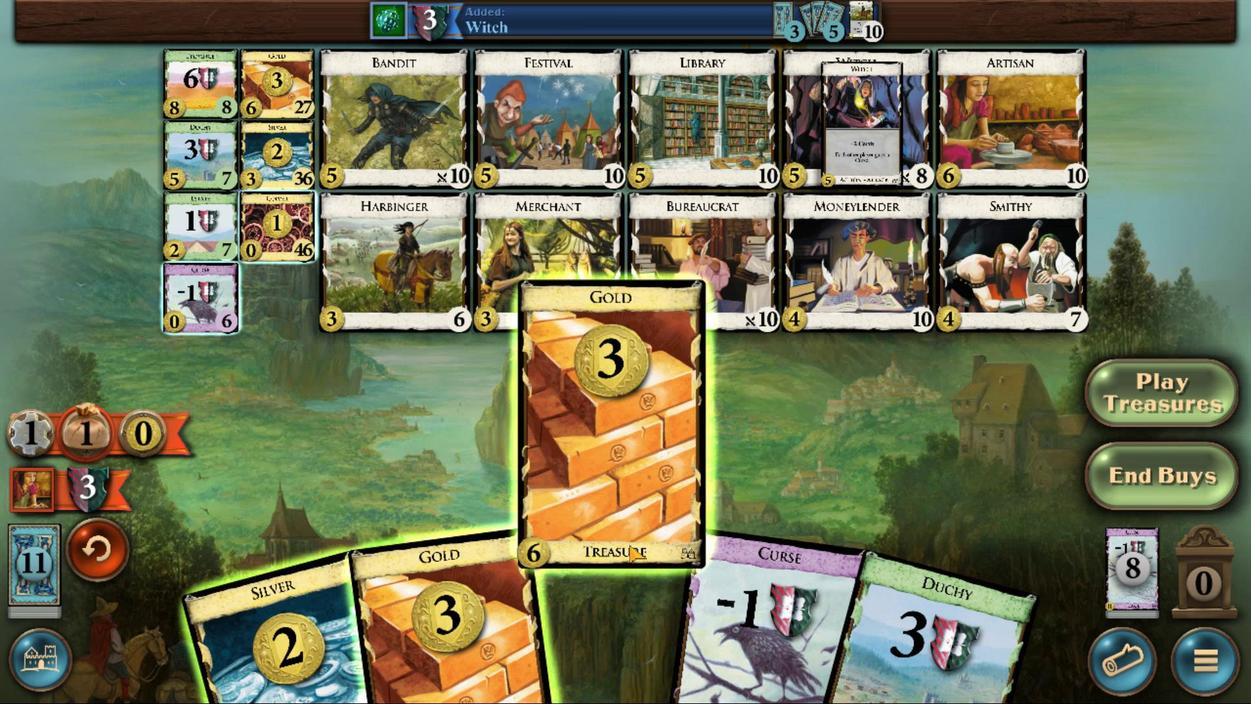 
Action: Mouse moved to (549, 577)
Screenshot: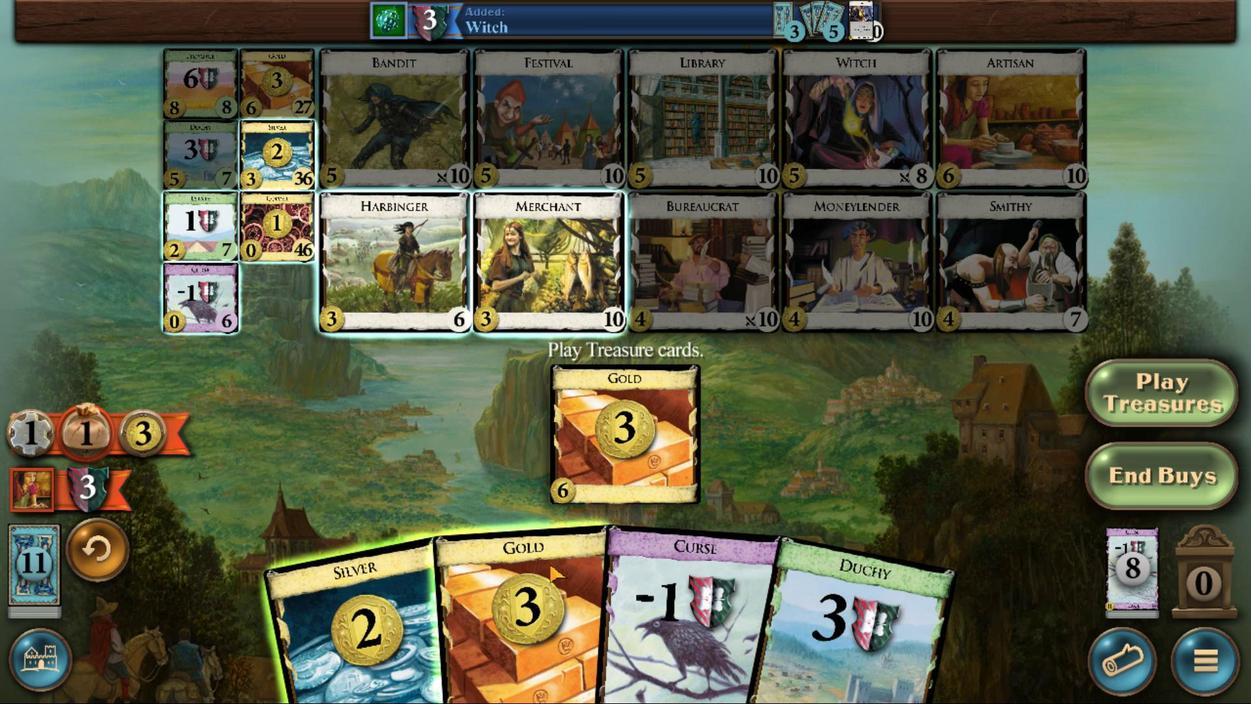 
Action: Mouse scrolled (549, 577) with delta (0, 0)
Screenshot: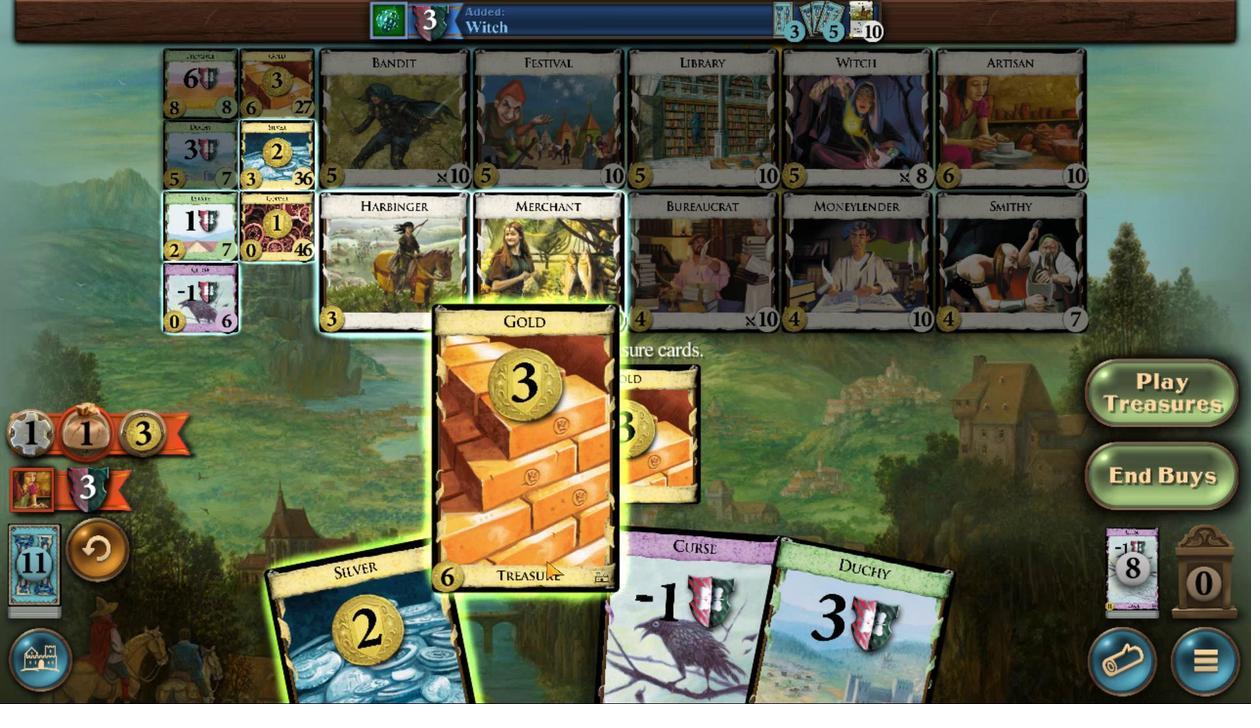 
Action: Mouse scrolled (549, 577) with delta (0, 0)
Screenshot: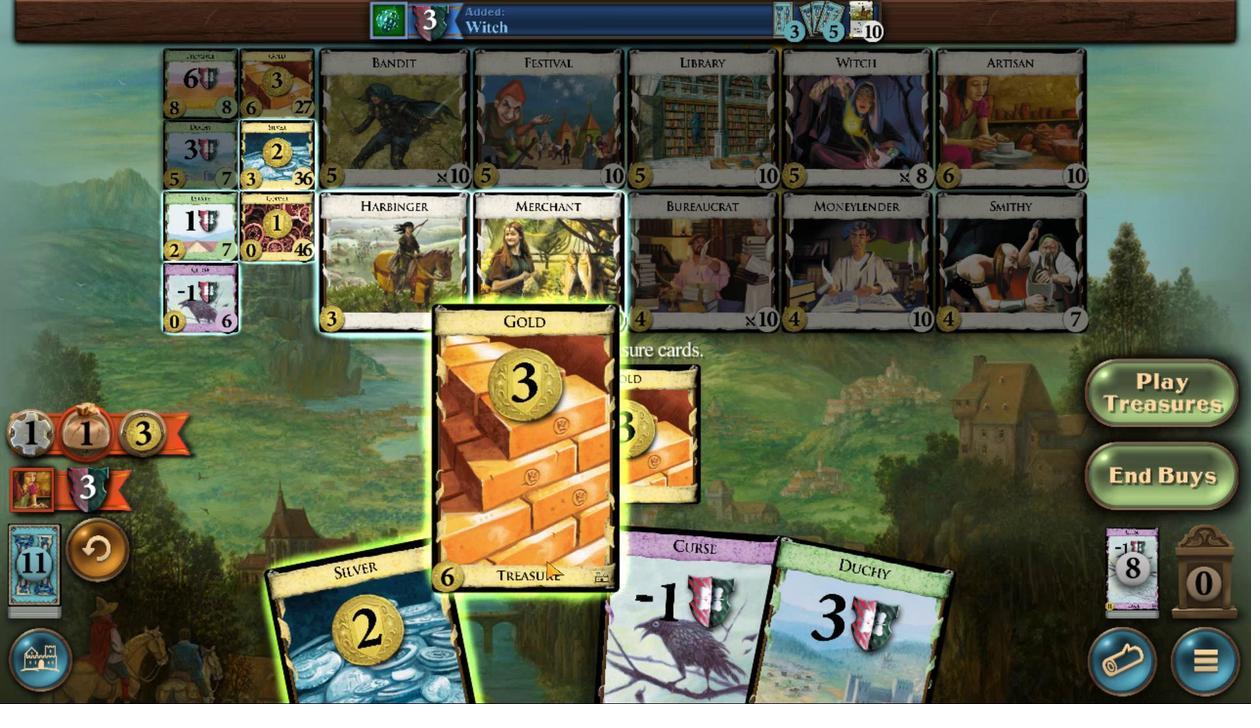 
Action: Mouse scrolled (549, 577) with delta (0, 0)
Screenshot: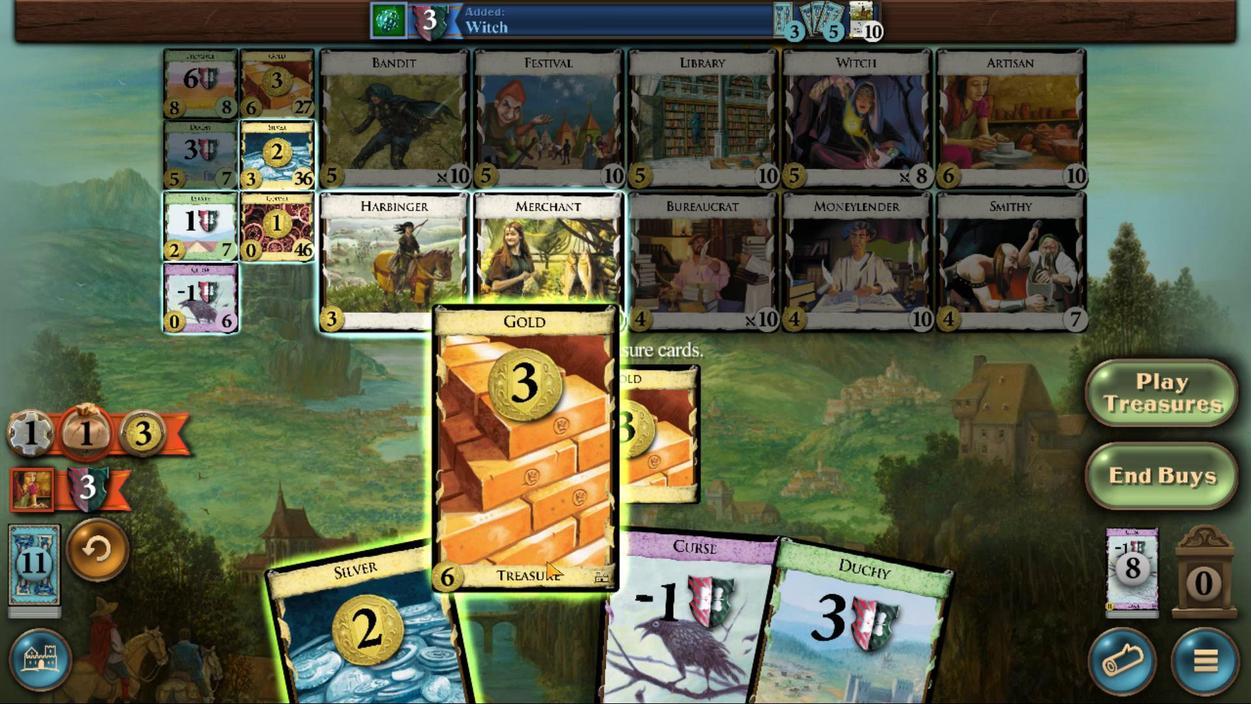 
Action: Mouse moved to (549, 577)
Screenshot: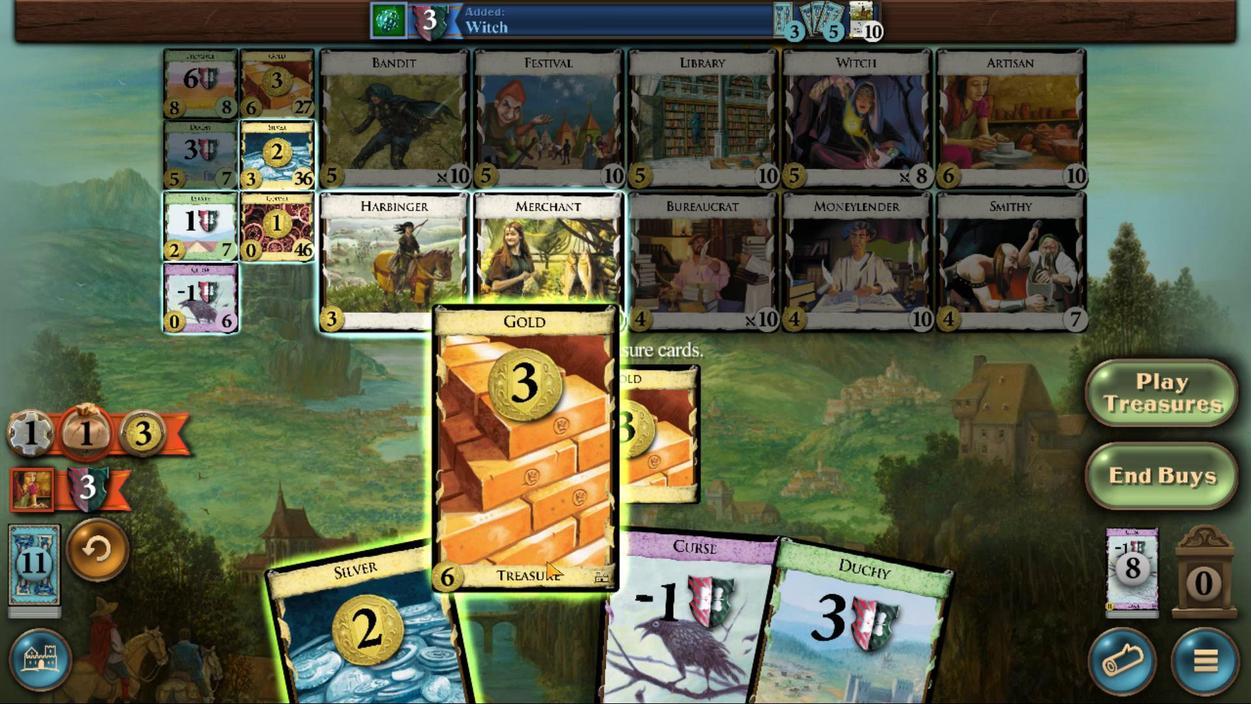 
Action: Mouse scrolled (549, 577) with delta (0, 0)
Screenshot: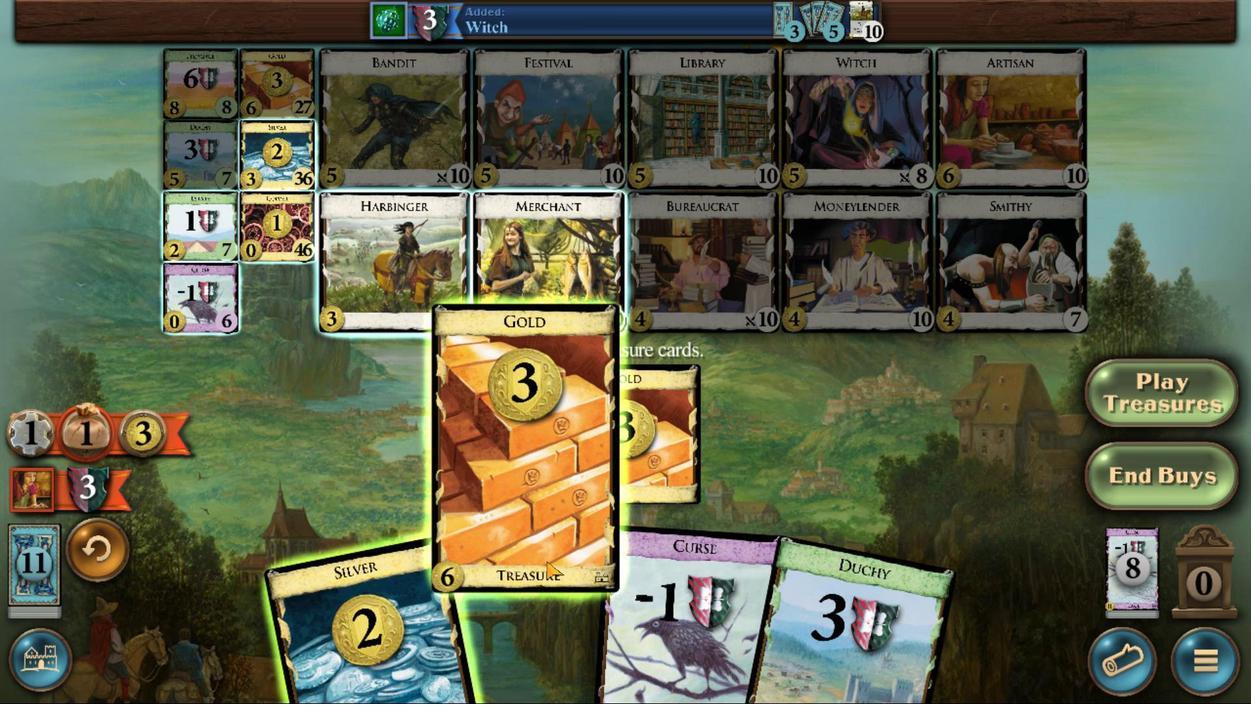
Action: Mouse moved to (555, 581)
Screenshot: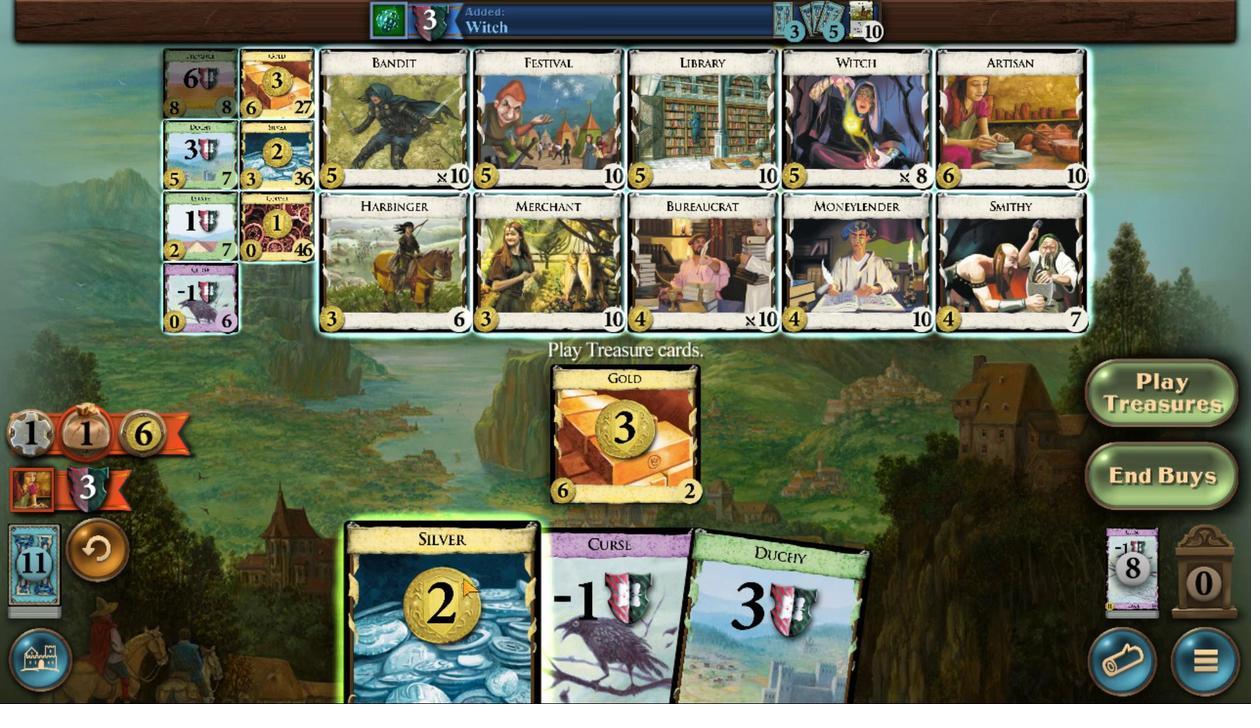
Action: Mouse scrolled (555, 581) with delta (0, 0)
Screenshot: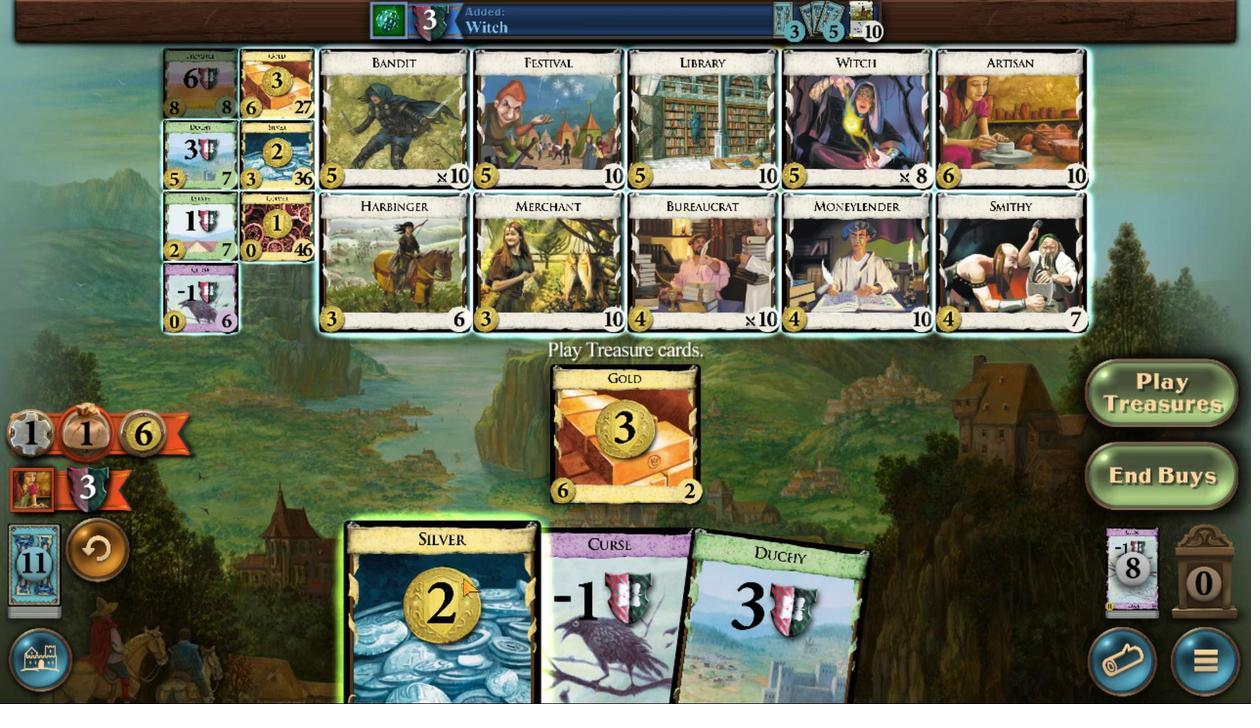 
Action: Mouse scrolled (555, 581) with delta (0, 0)
Screenshot: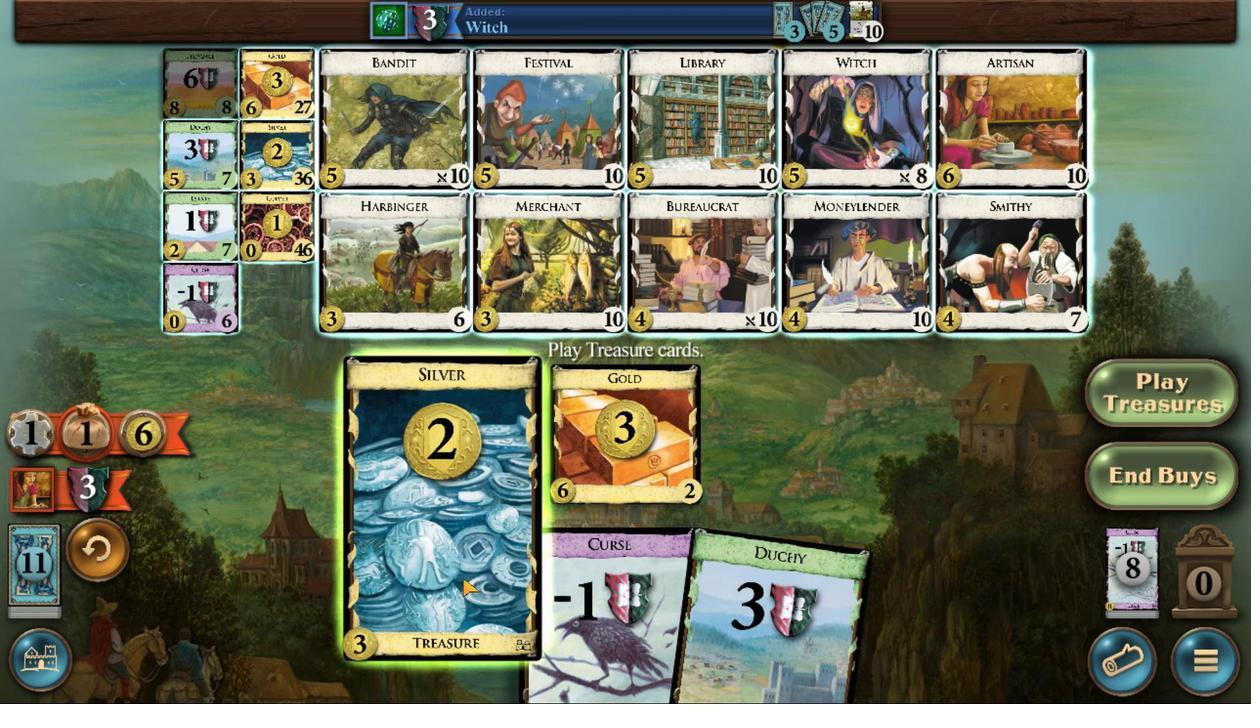 
Action: Mouse scrolled (555, 581) with delta (0, 0)
Screenshot: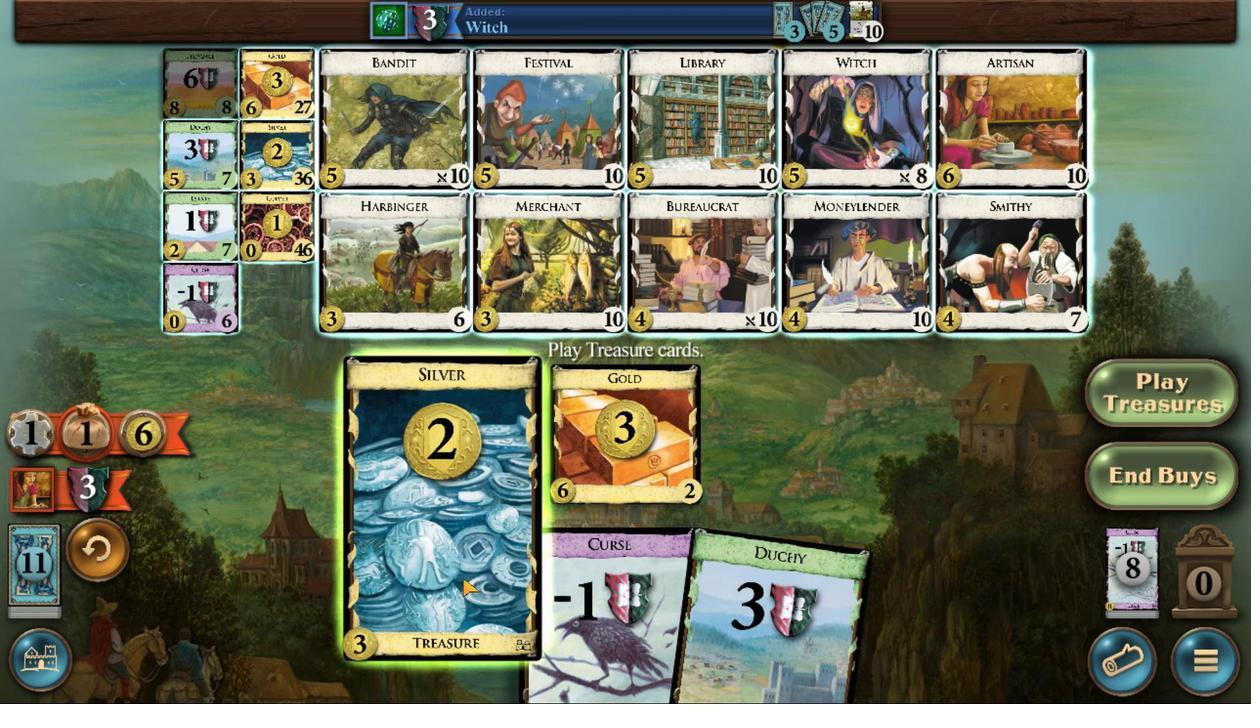 
Action: Mouse scrolled (555, 581) with delta (0, 0)
Screenshot: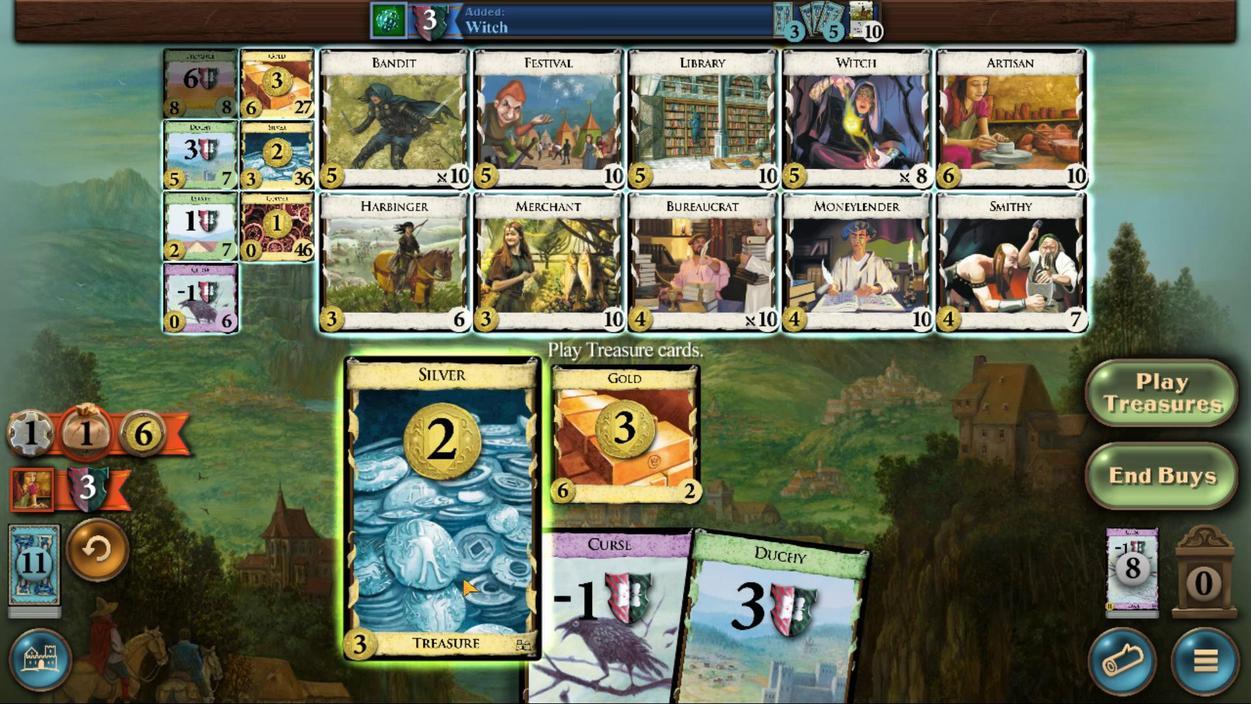 
Action: Mouse scrolled (555, 581) with delta (0, 0)
Screenshot: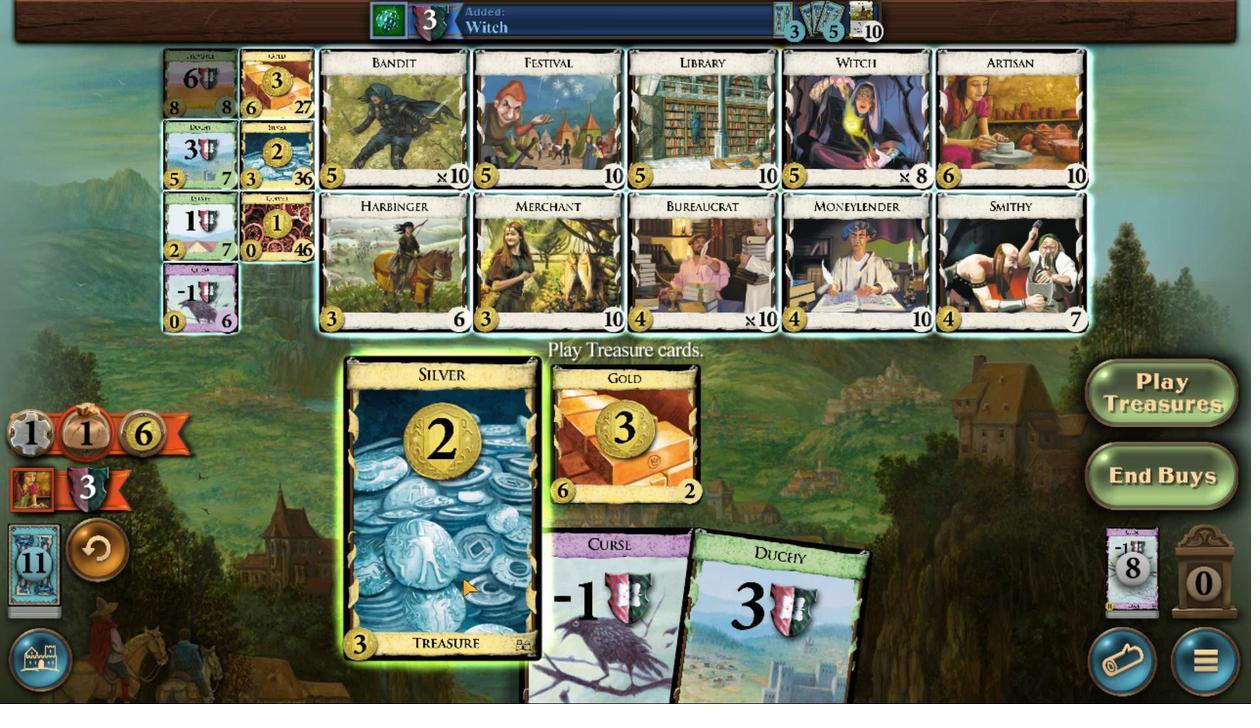 
Action: Mouse moved to (575, 427)
Screenshot: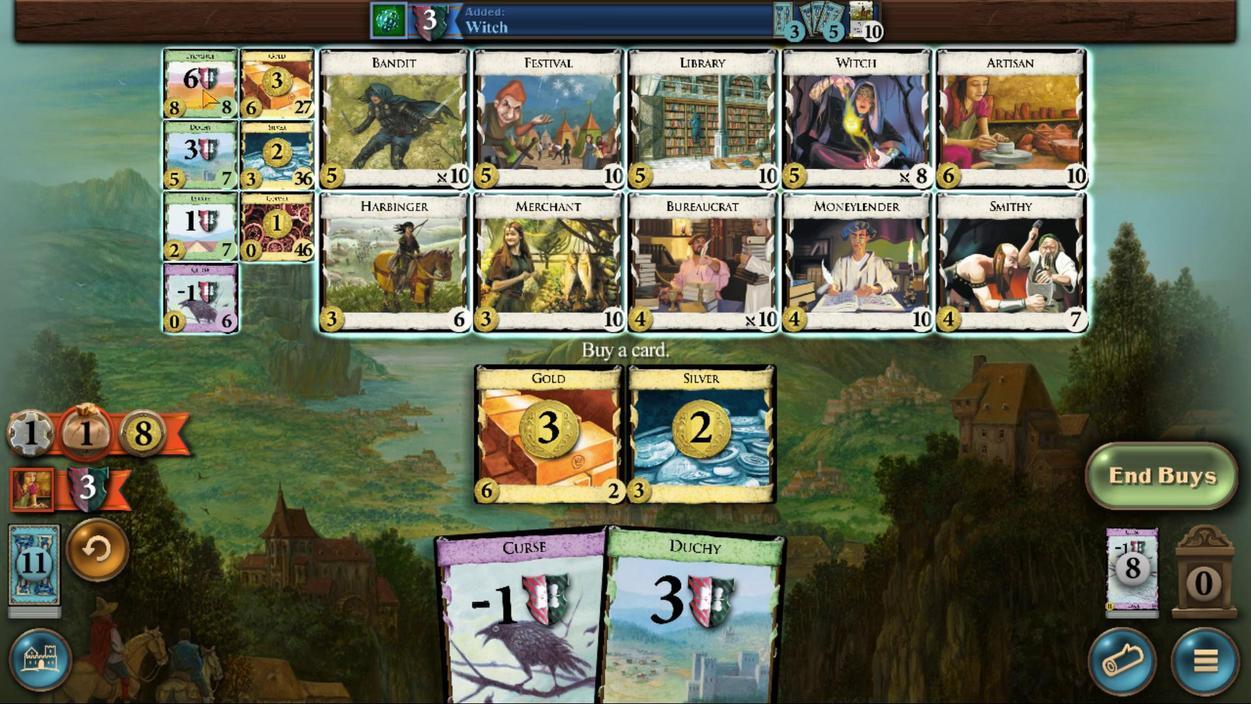 
Action: Mouse pressed left at (575, 427)
Screenshot: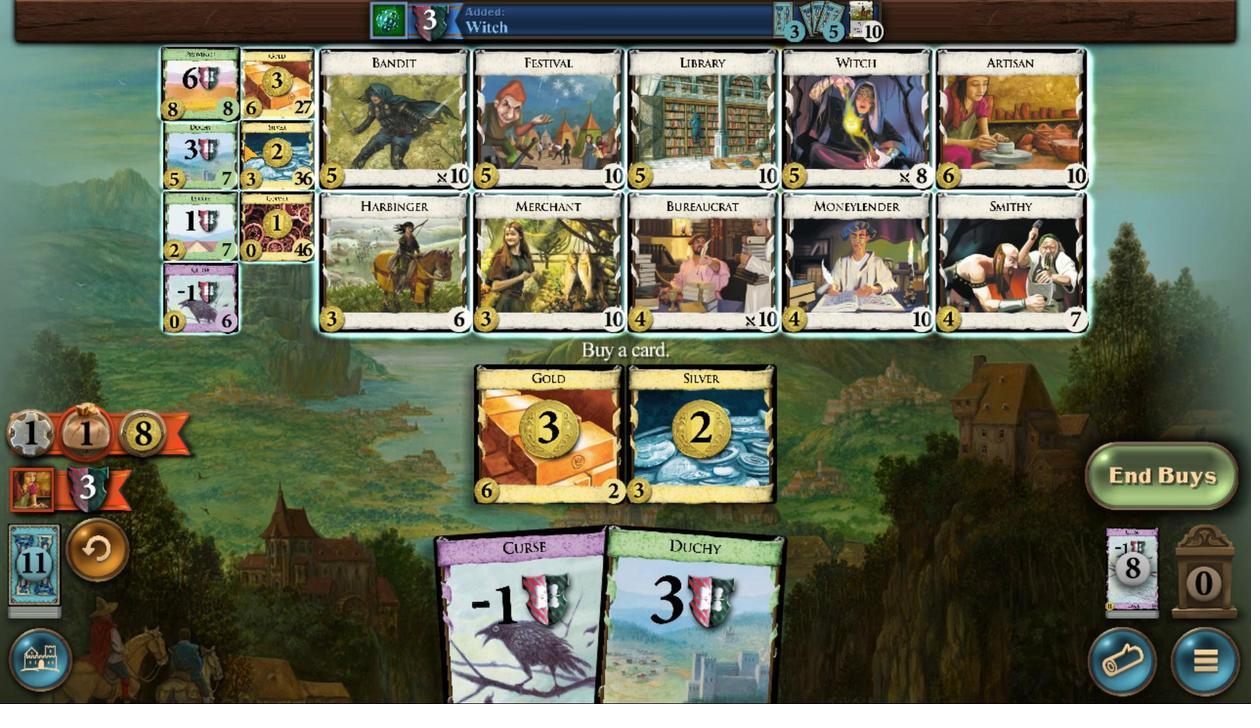 
Action: Mouse moved to (543, 576)
Screenshot: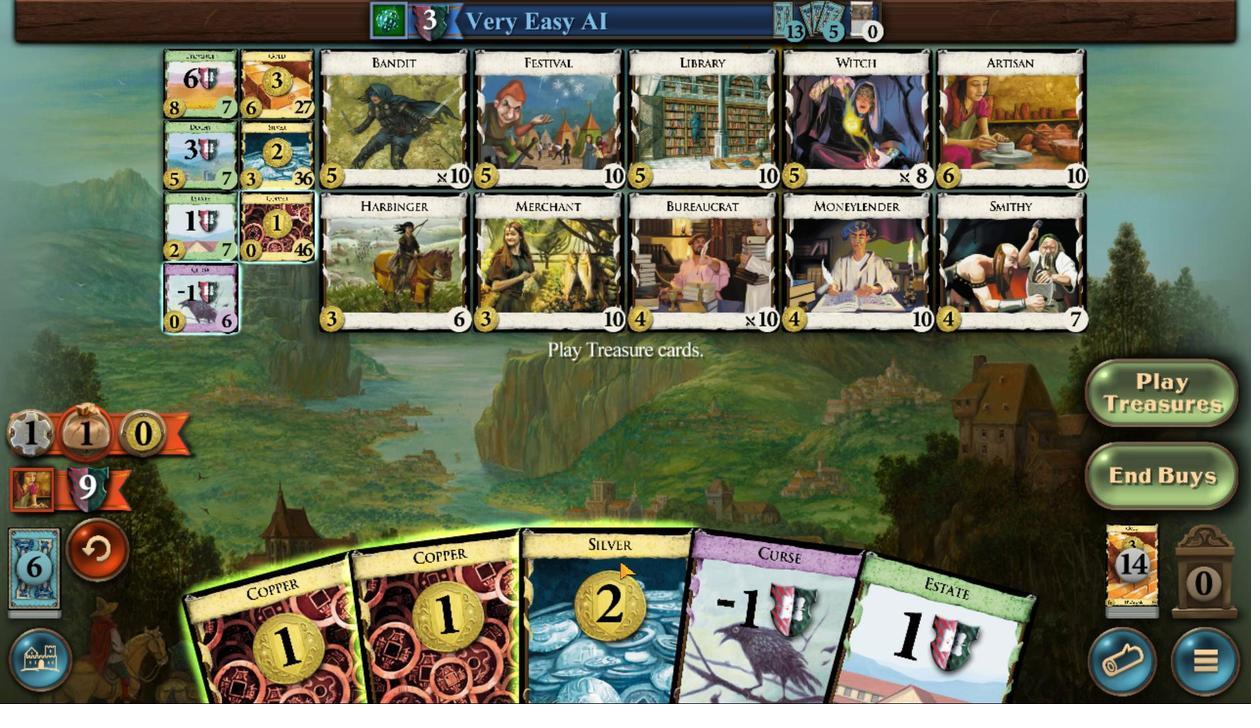 
Action: Mouse scrolled (543, 576) with delta (0, 0)
Screenshot: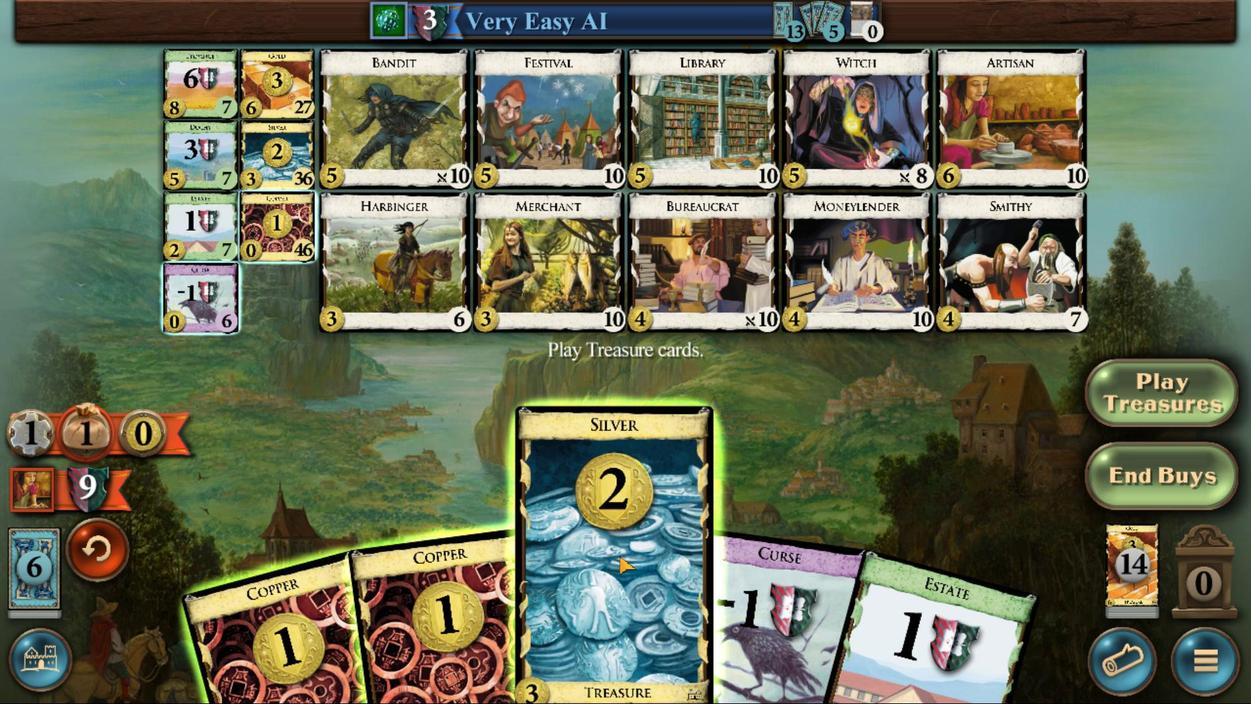 
Action: Mouse scrolled (543, 576) with delta (0, 0)
Screenshot: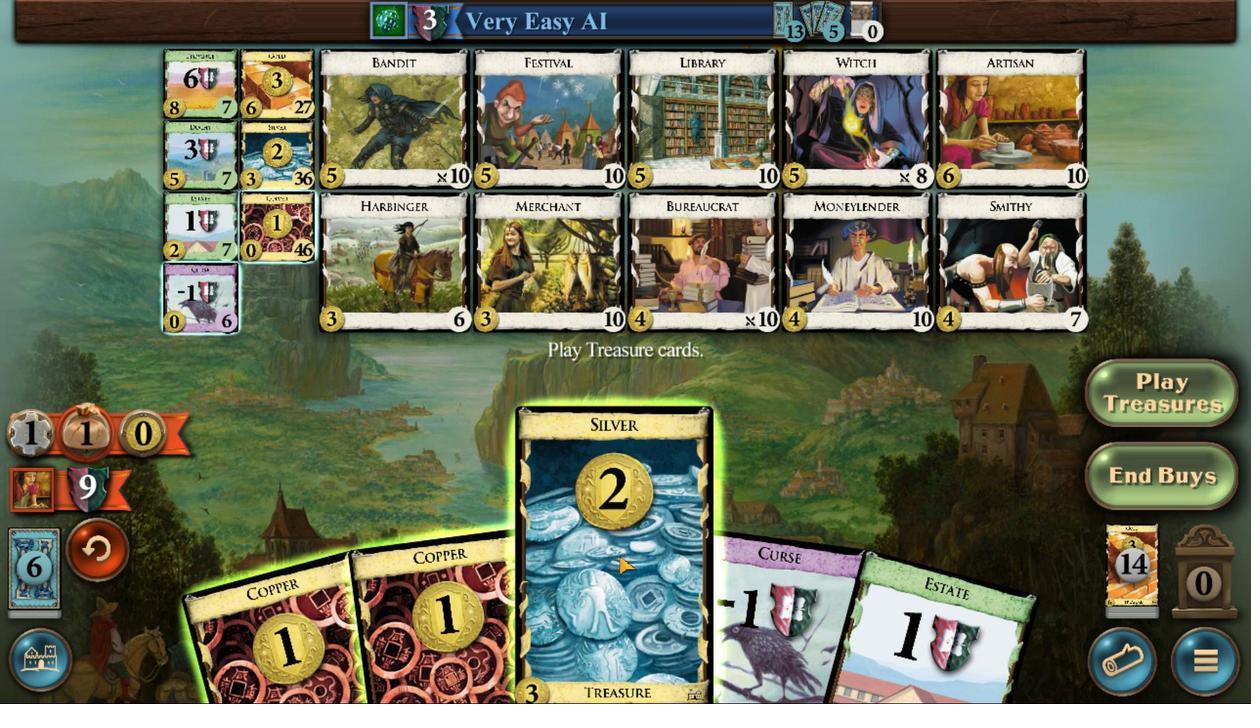 
Action: Mouse scrolled (543, 576) with delta (0, 0)
Screenshot: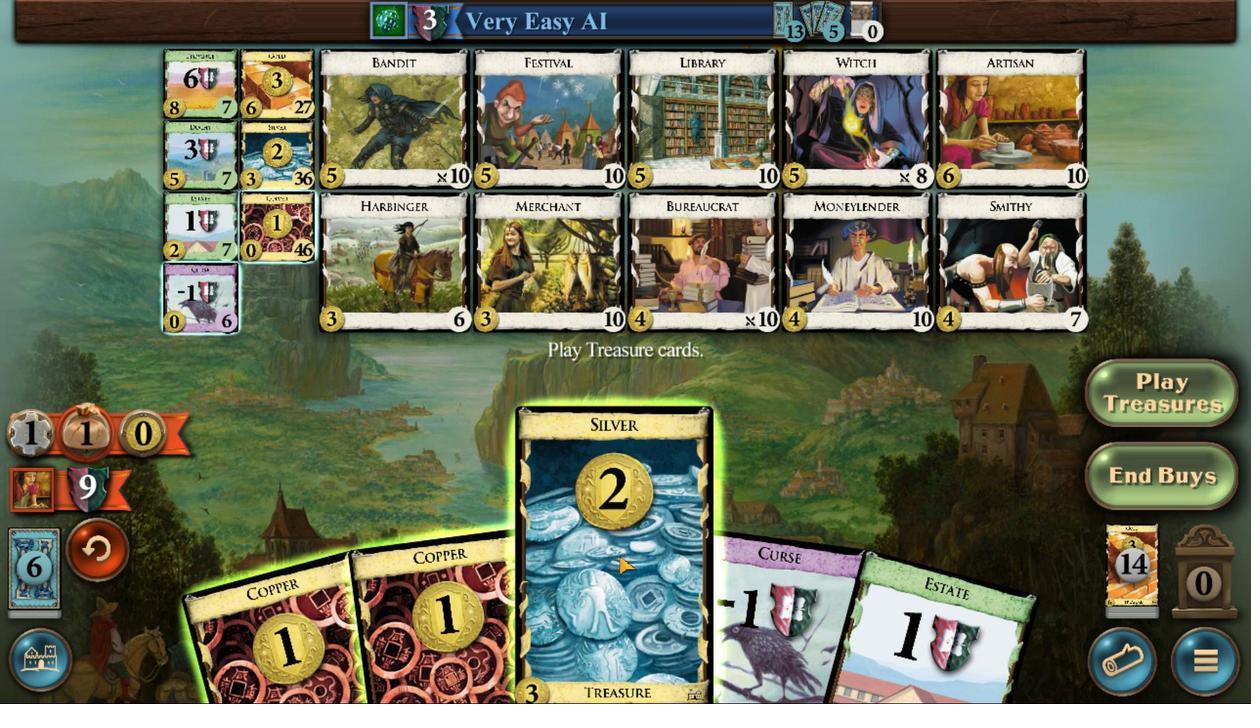 
Action: Mouse scrolled (543, 576) with delta (0, 0)
Screenshot: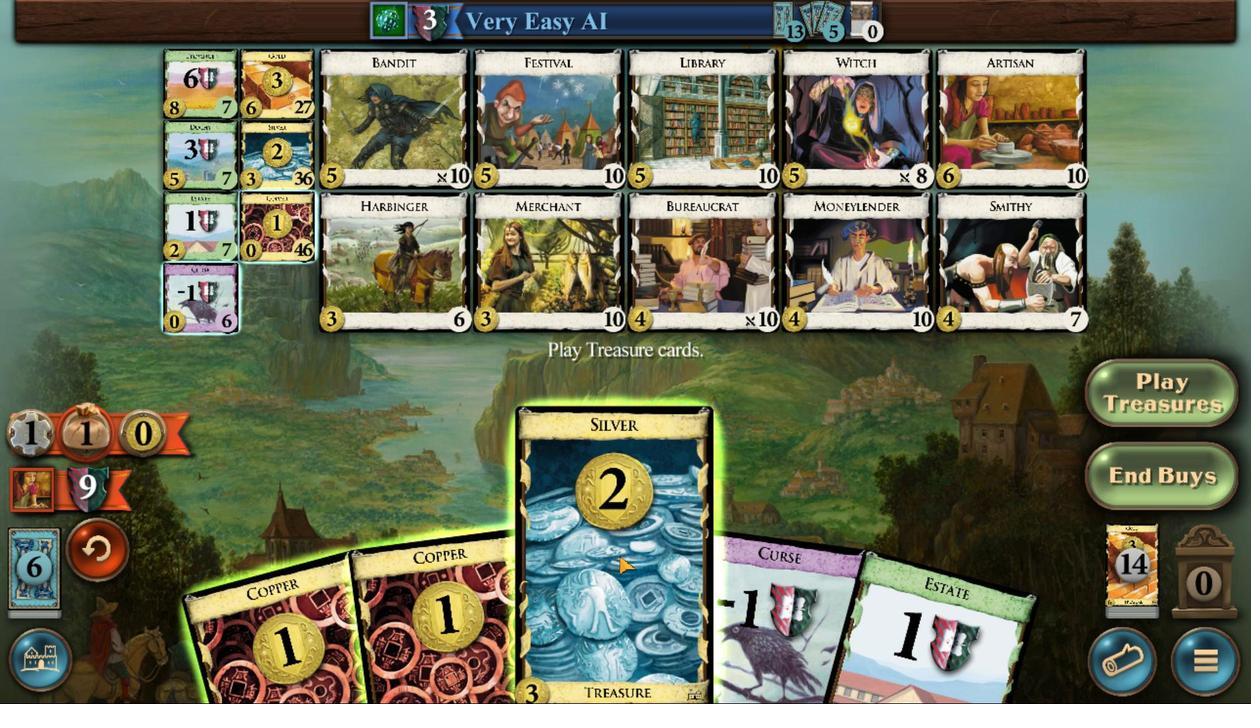 
Action: Mouse scrolled (543, 576) with delta (0, 0)
Screenshot: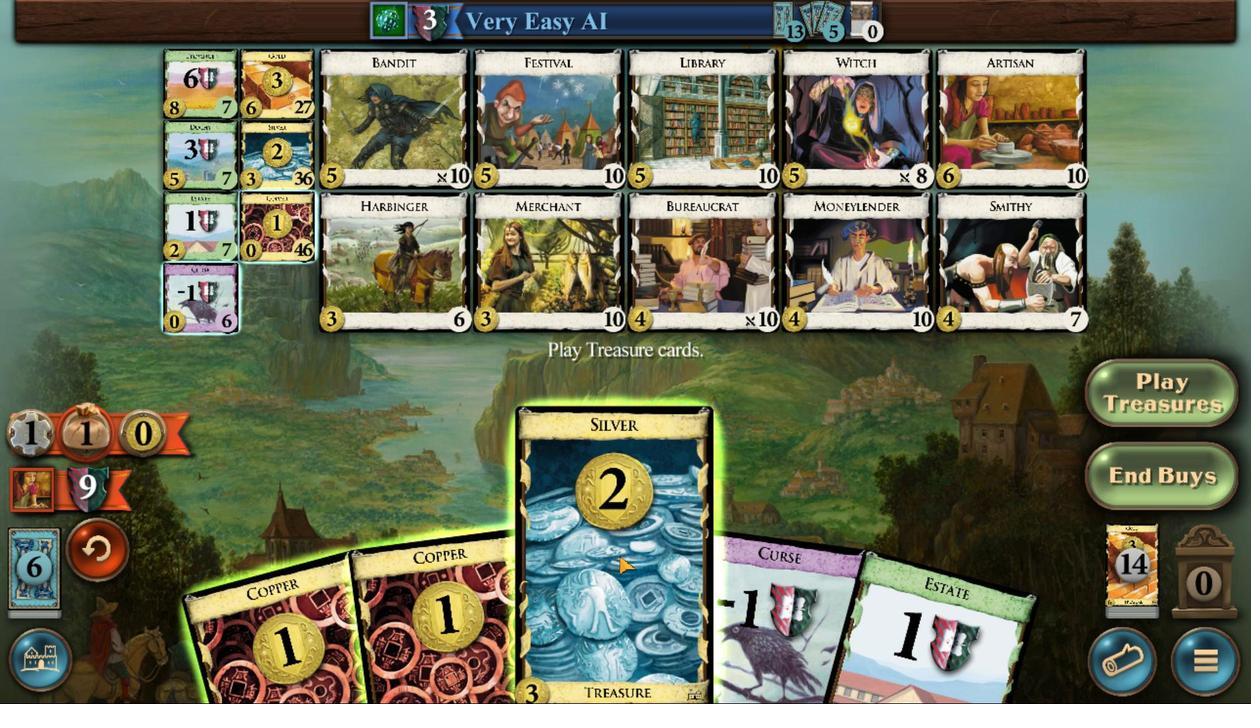 
Action: Mouse moved to (547, 569)
Screenshot: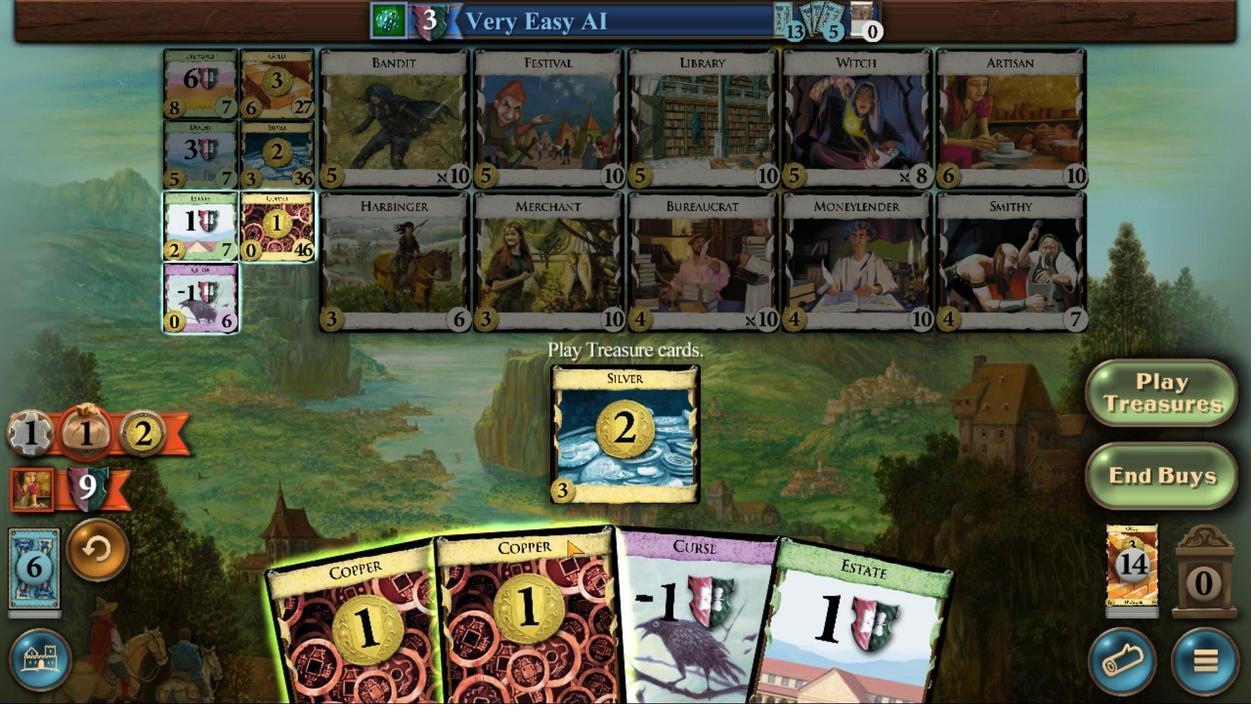 
Action: Mouse scrolled (547, 569) with delta (0, 0)
Screenshot: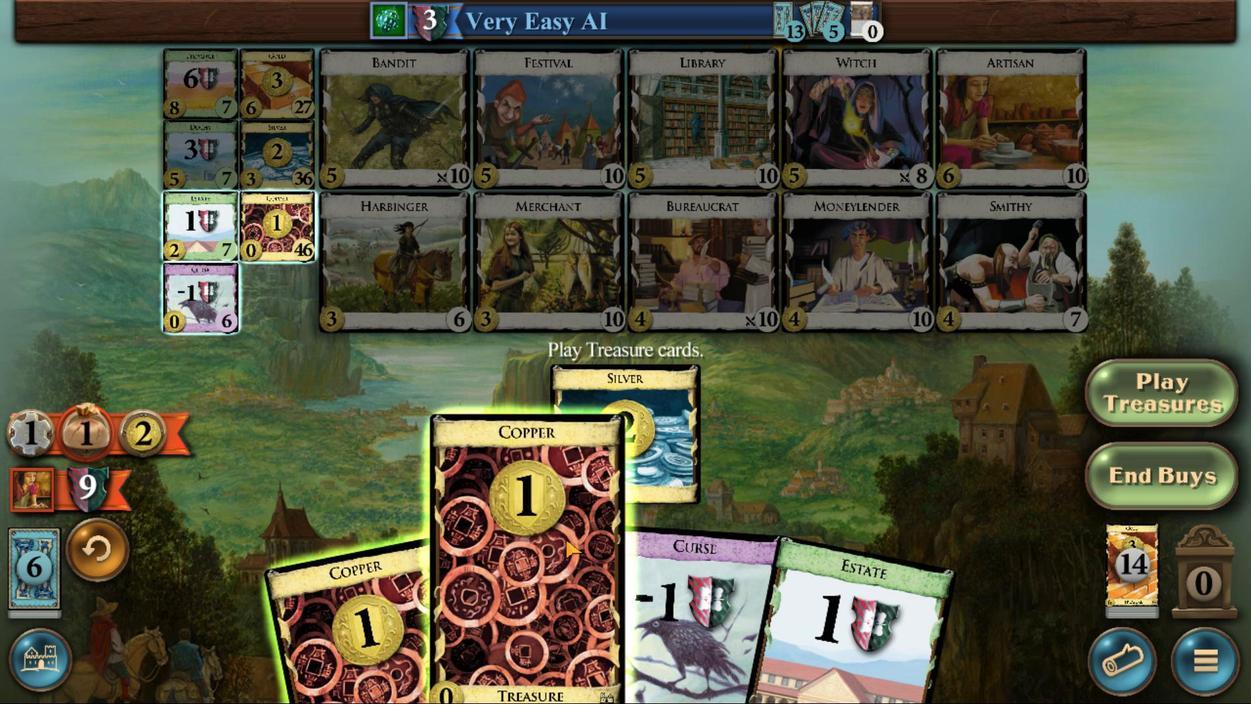 
Action: Mouse scrolled (547, 569) with delta (0, 0)
Screenshot: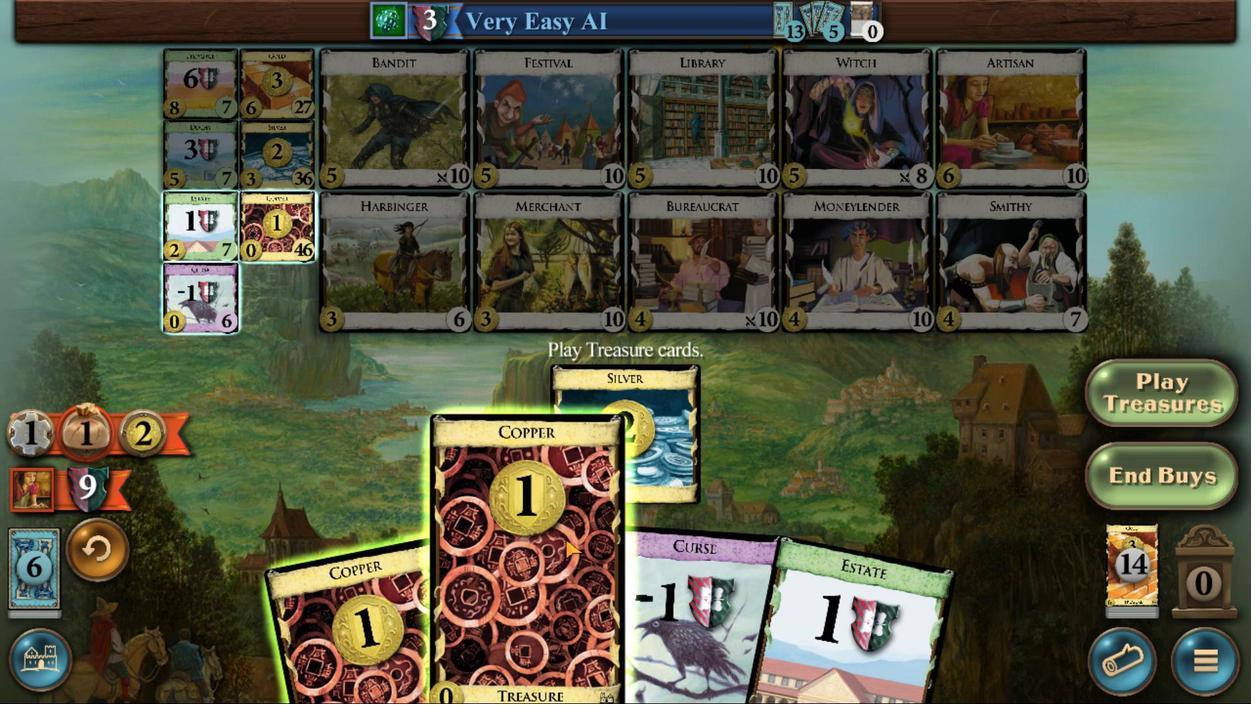 
Action: Mouse scrolled (547, 569) with delta (0, 0)
